 Task: Play online wordle game with 10 letters.
Action: Mouse moved to (454, 428)
Screenshot: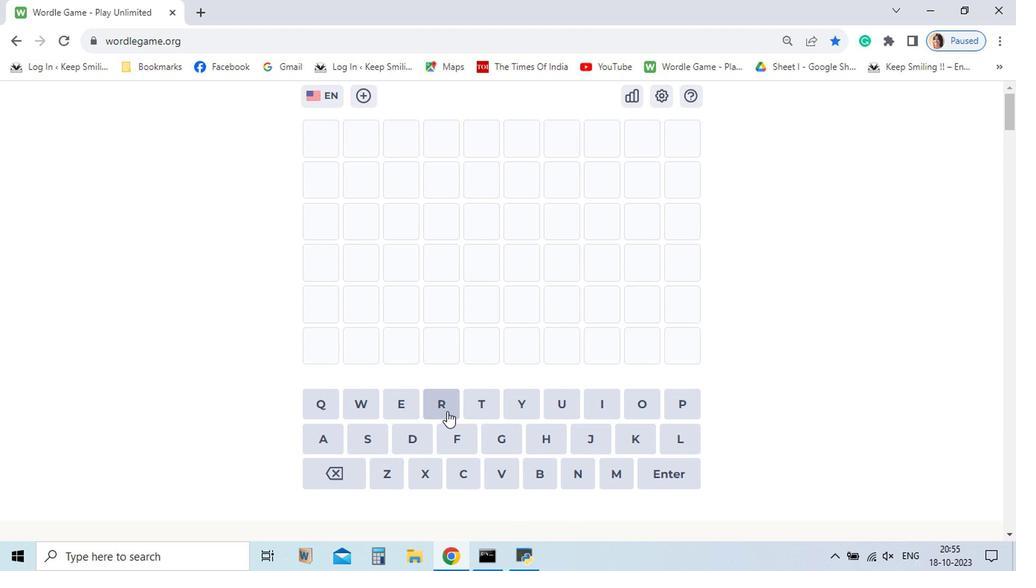 
Action: Mouse pressed left at (454, 428)
Screenshot: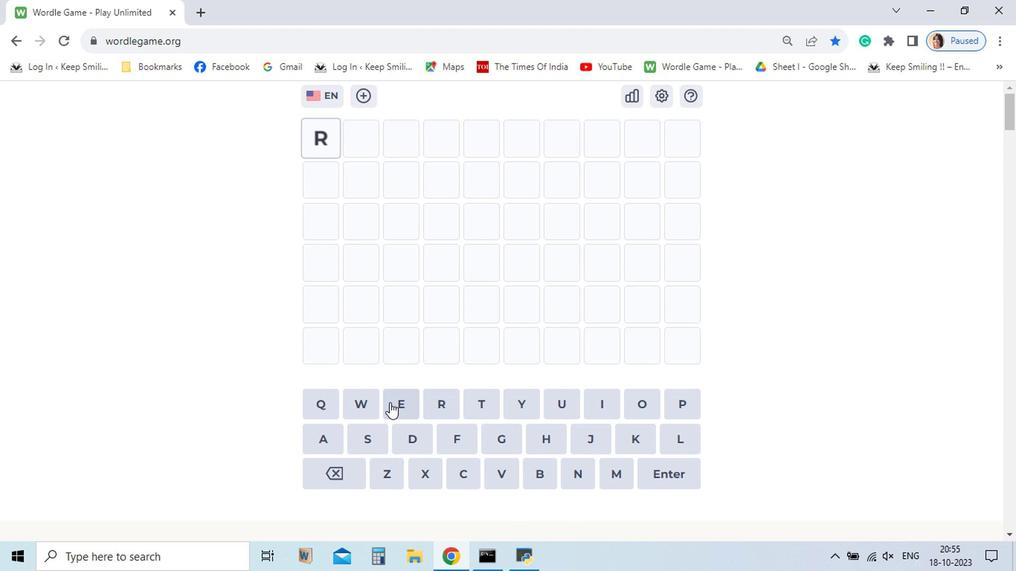 
Action: Mouse moved to (413, 422)
Screenshot: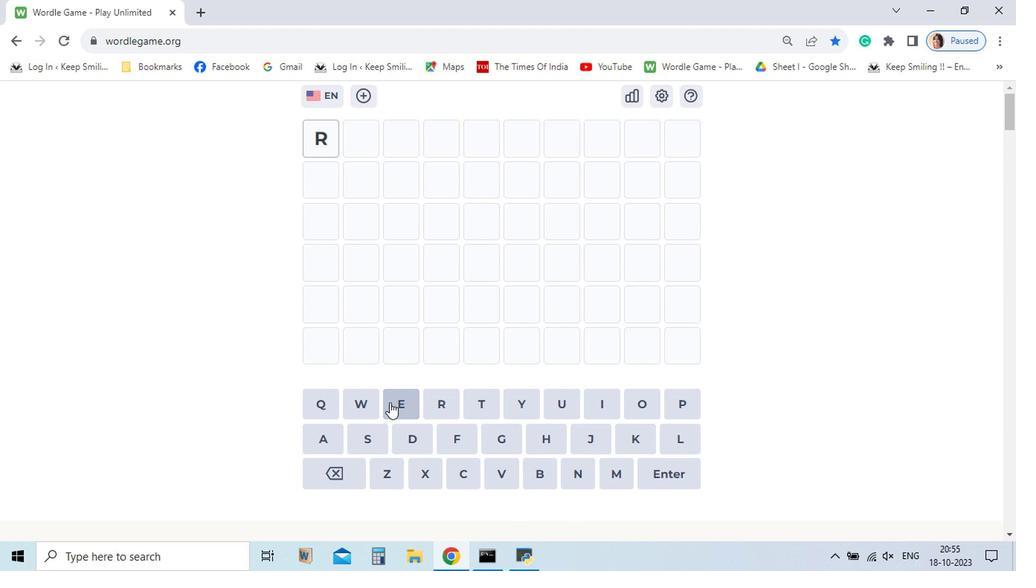 
Action: Mouse pressed left at (413, 422)
Screenshot: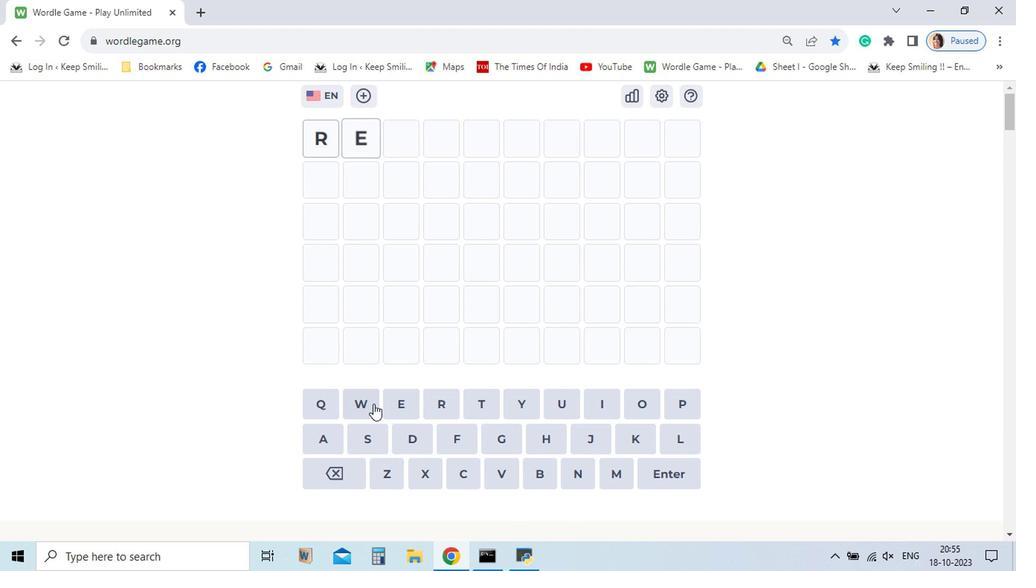 
Action: Mouse moved to (396, 423)
Screenshot: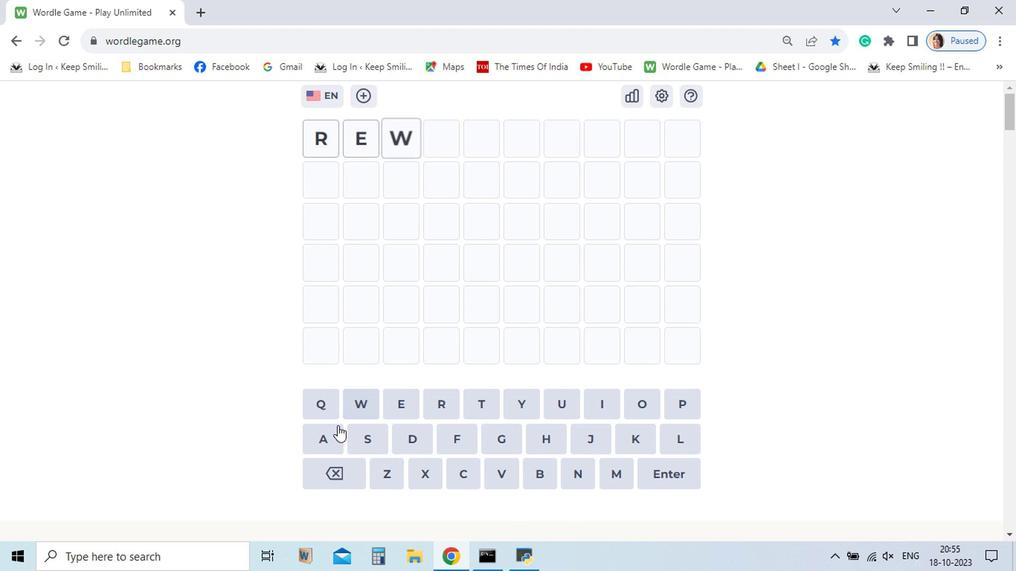 
Action: Mouse pressed left at (396, 423)
Screenshot: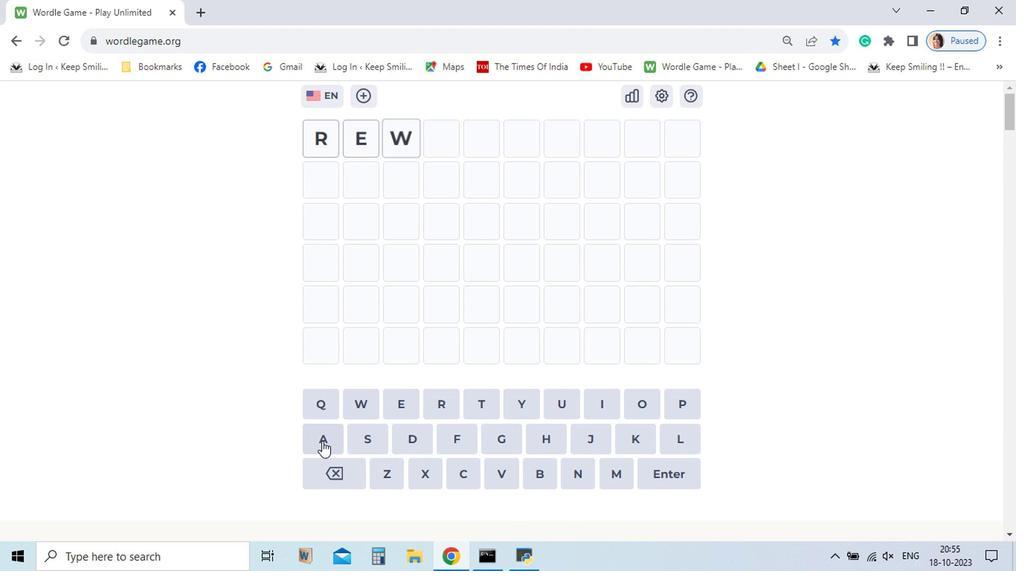 
Action: Mouse moved to (357, 452)
Screenshot: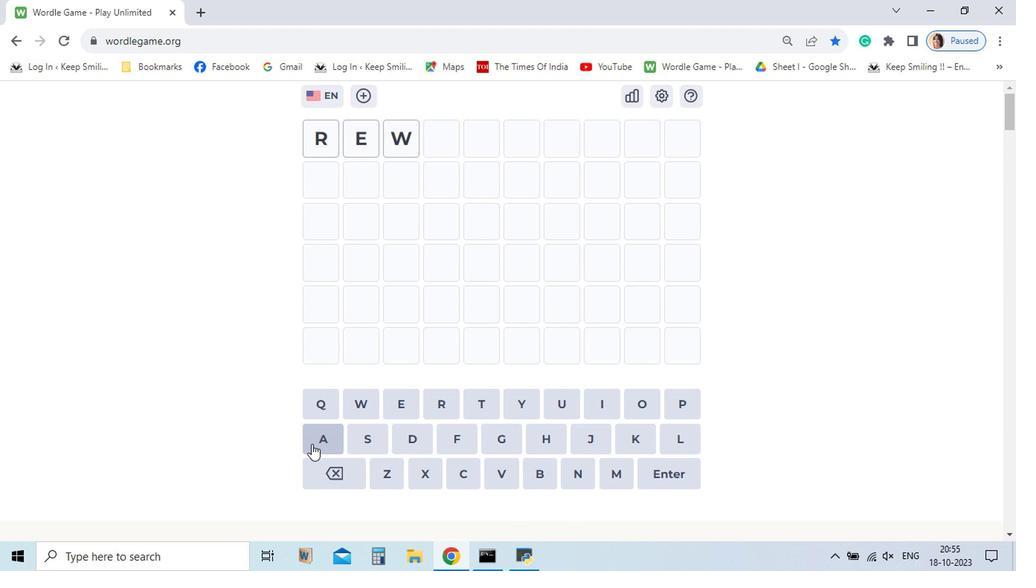 
Action: Mouse pressed left at (357, 452)
Screenshot: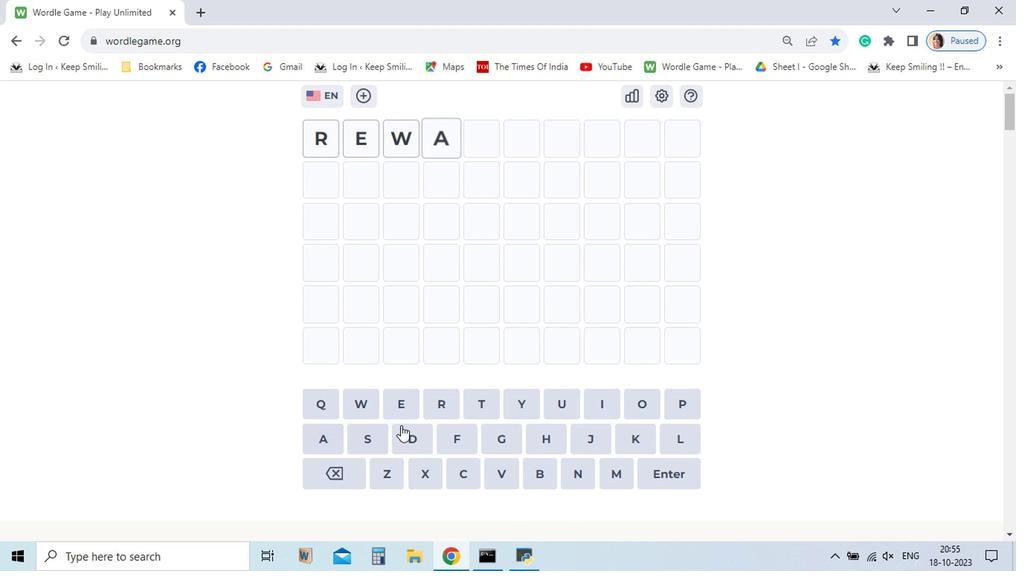 
Action: Mouse moved to (442, 423)
Screenshot: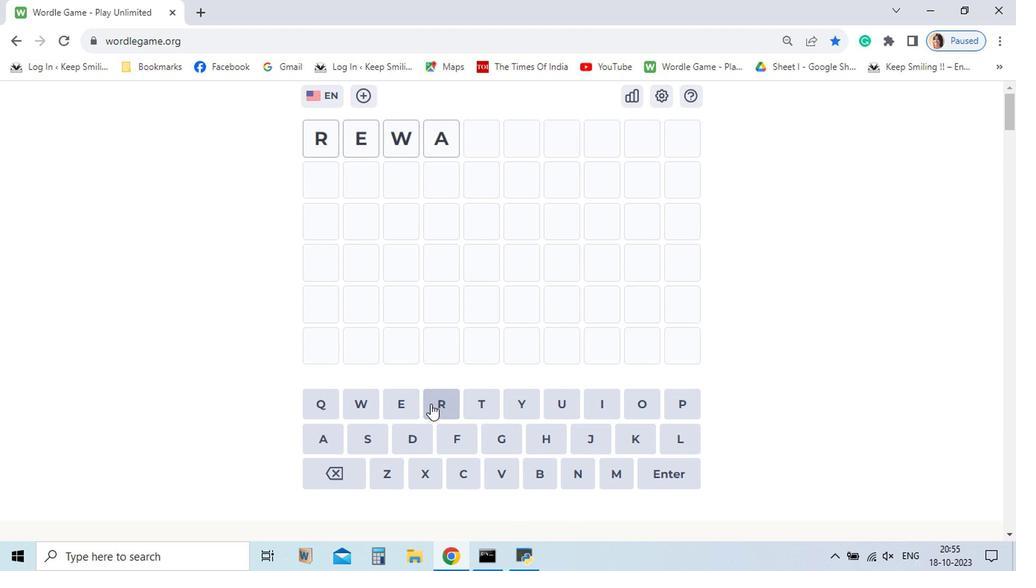 
Action: Mouse pressed left at (442, 423)
Screenshot: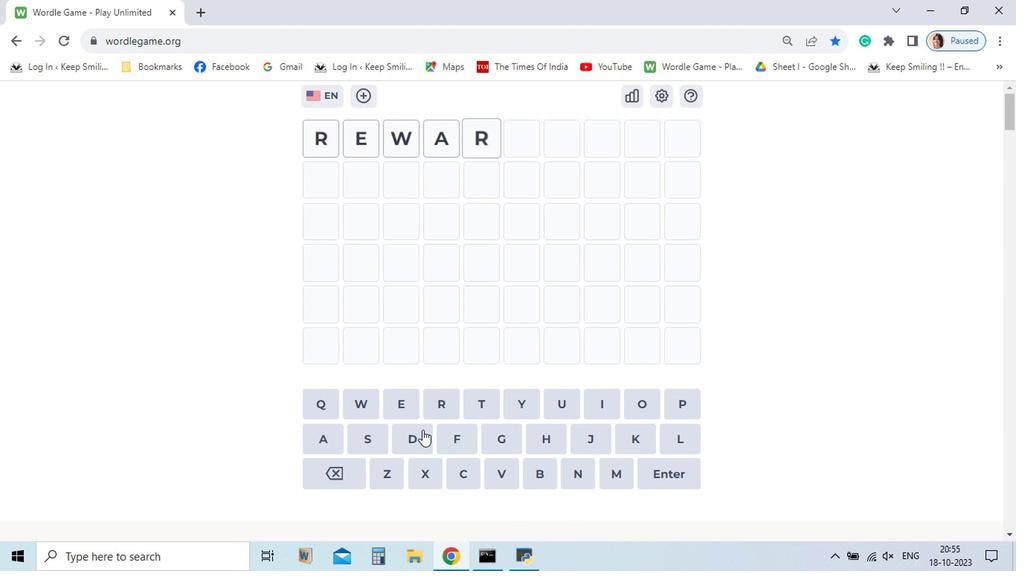 
Action: Mouse moved to (435, 444)
Screenshot: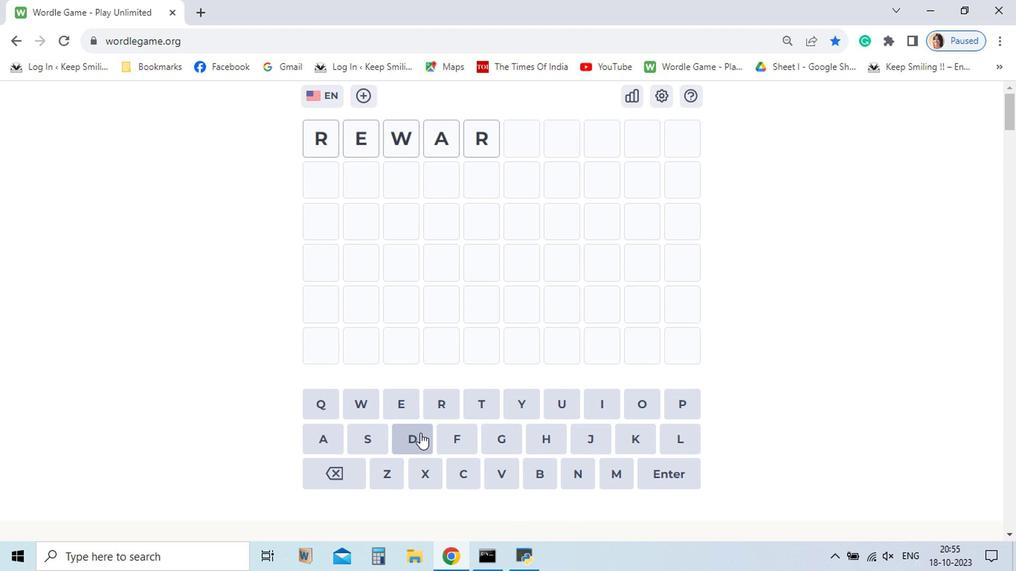 
Action: Mouse pressed left at (435, 444)
Screenshot: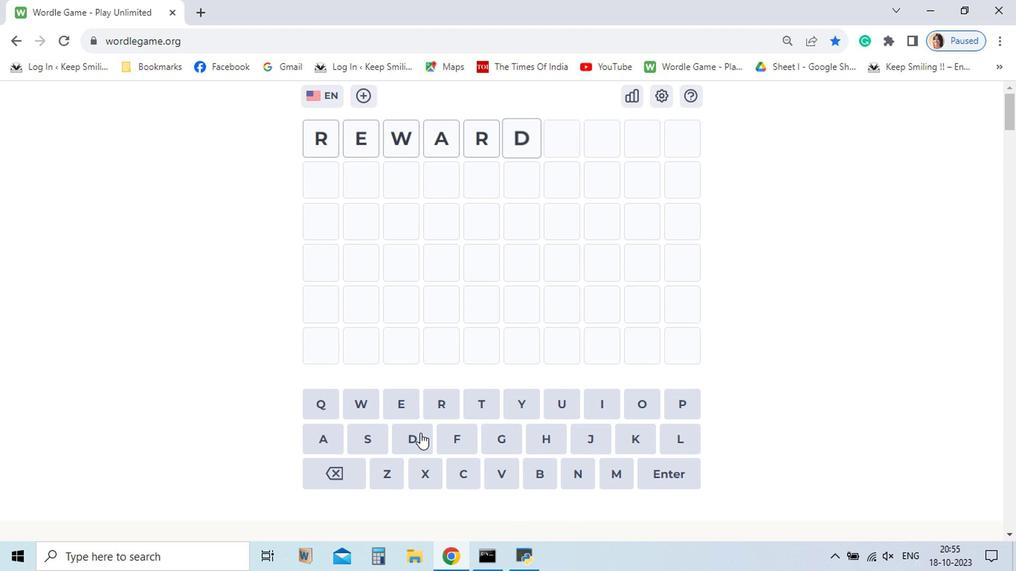 
Action: Mouse moved to (564, 419)
Screenshot: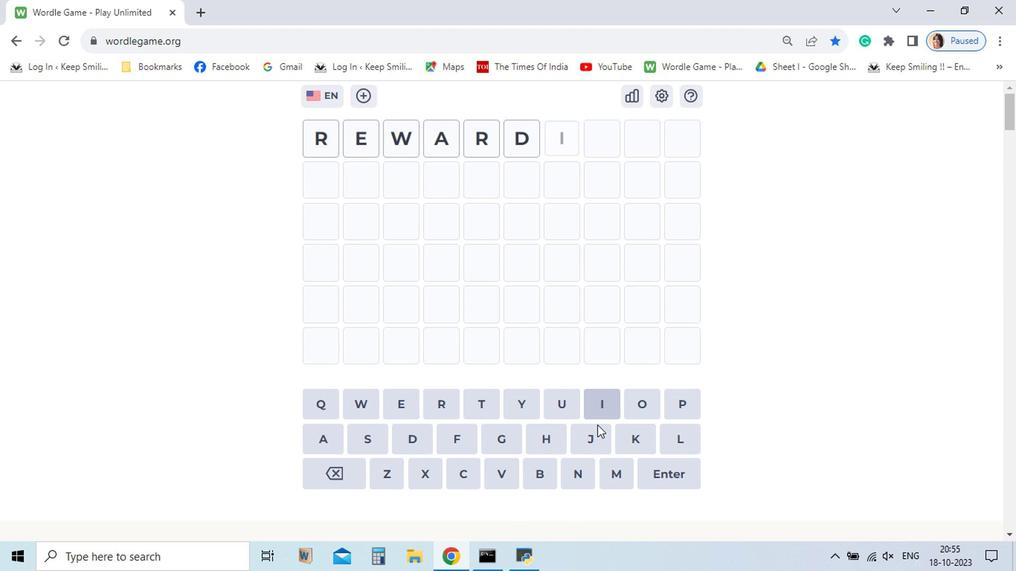 
Action: Mouse pressed left at (564, 419)
Screenshot: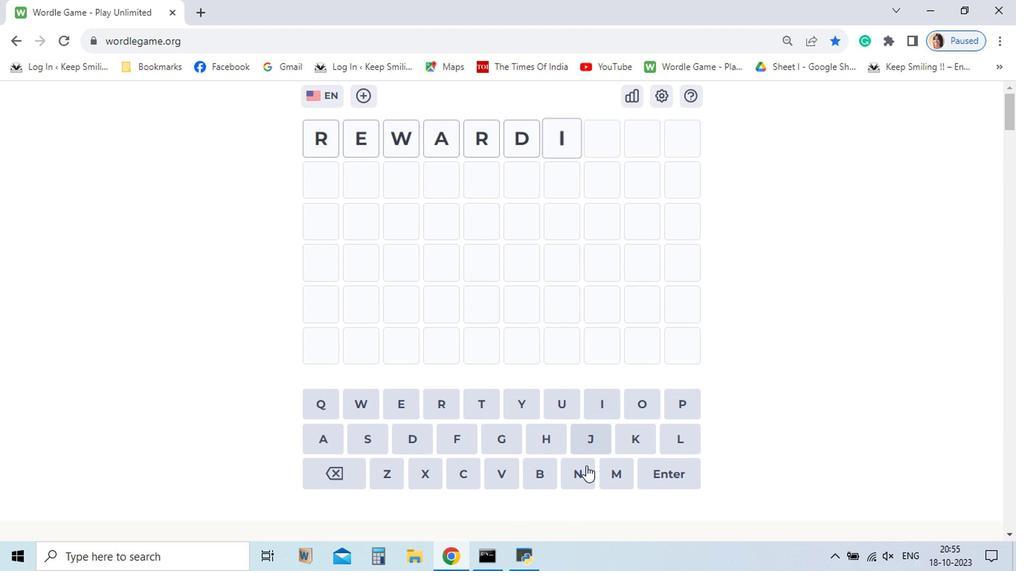 
Action: Mouse moved to (549, 472)
Screenshot: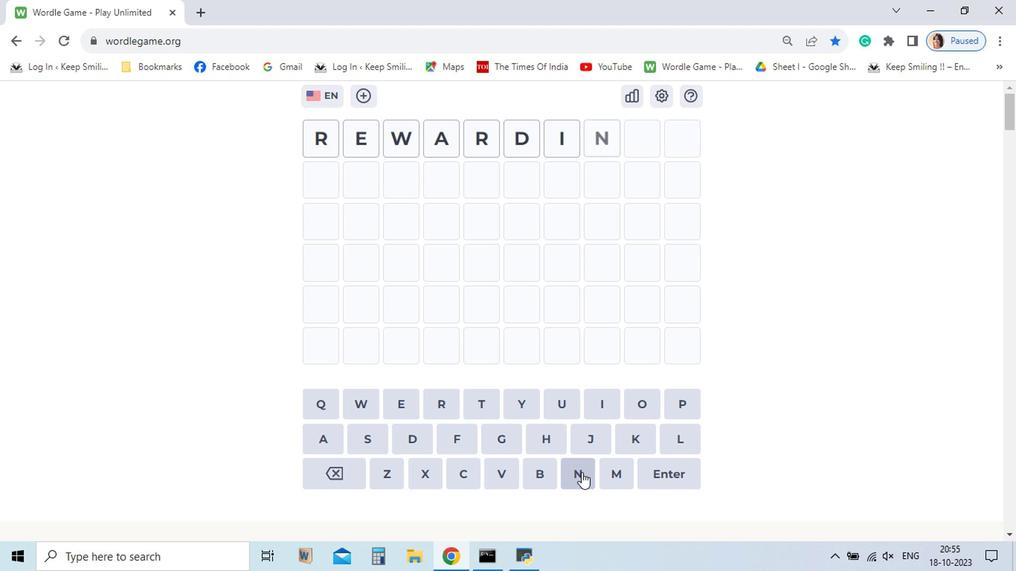 
Action: Mouse pressed left at (549, 472)
Screenshot: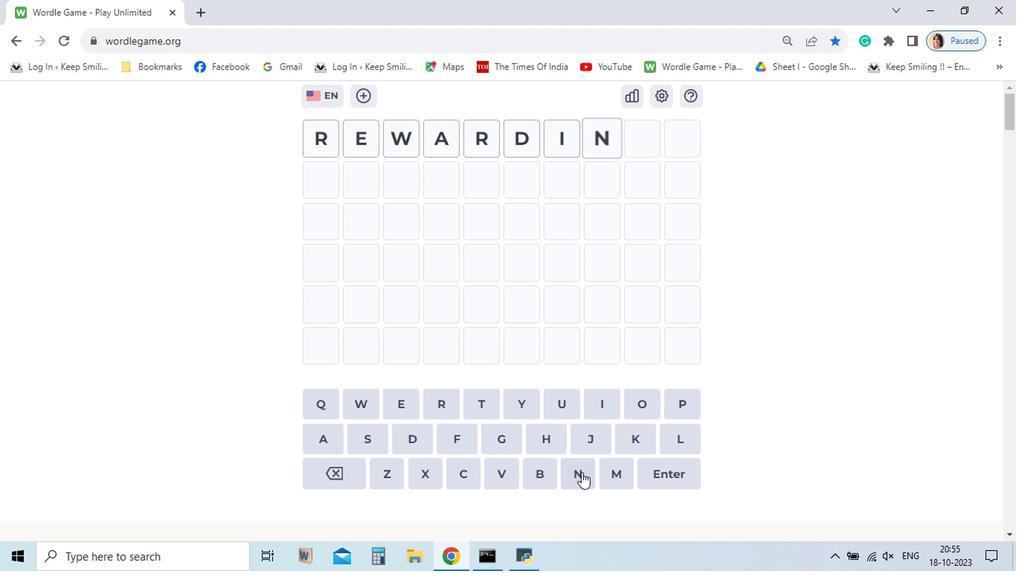 
Action: Mouse moved to (497, 447)
Screenshot: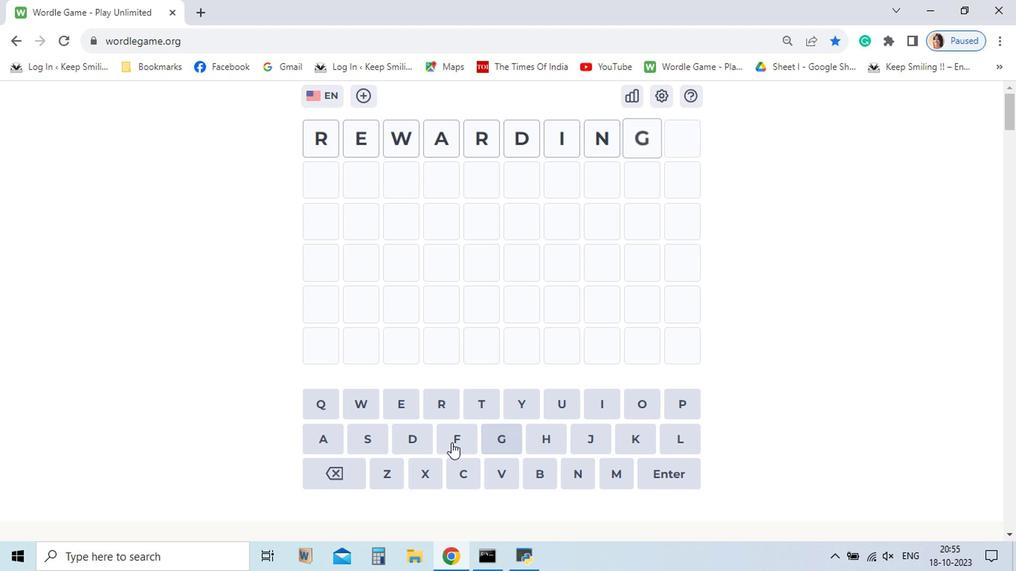 
Action: Mouse pressed left at (497, 447)
Screenshot: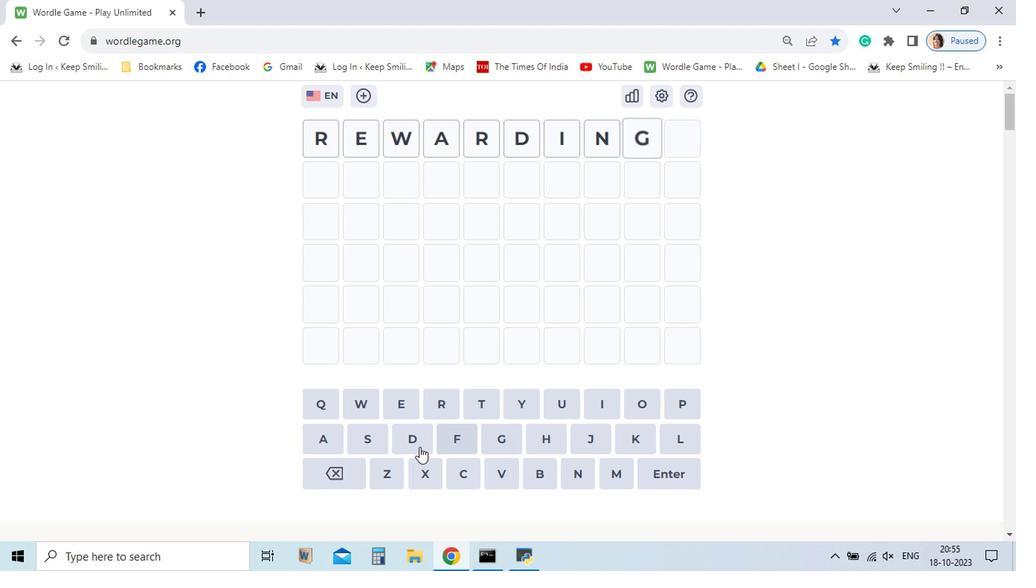 
Action: Mouse moved to (400, 448)
Screenshot: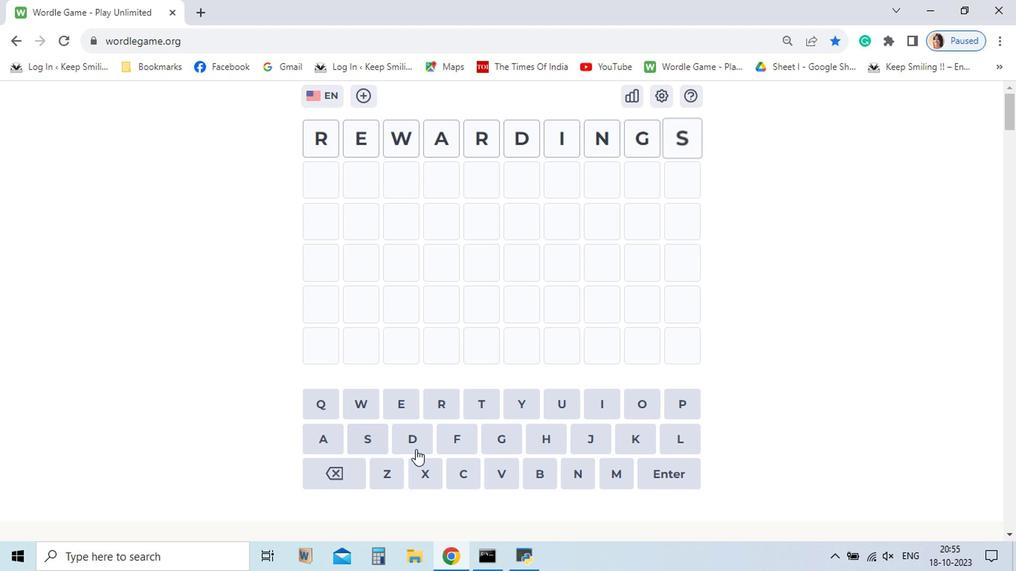 
Action: Mouse pressed left at (400, 448)
Screenshot: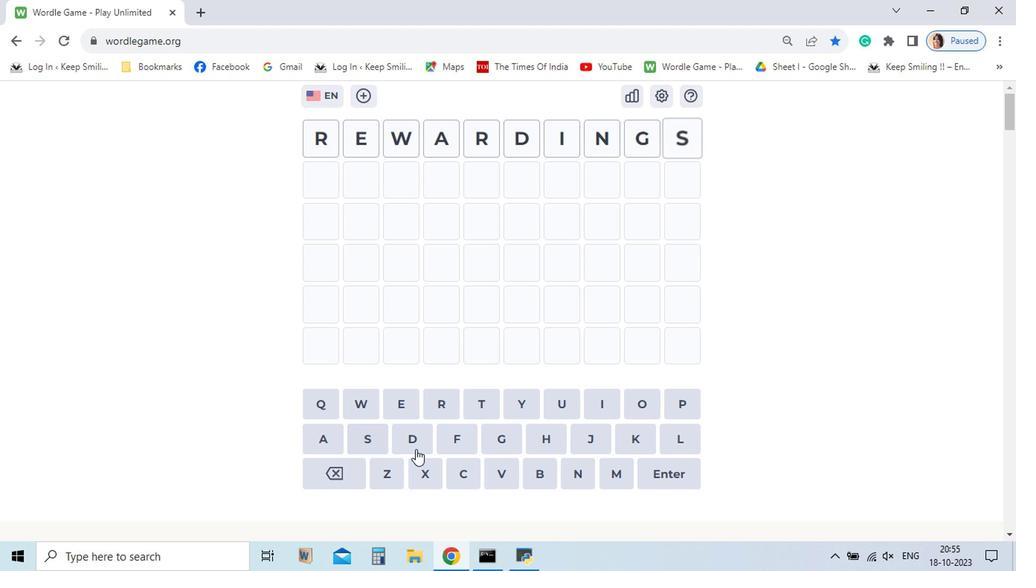 
Action: Mouse moved to (611, 474)
Screenshot: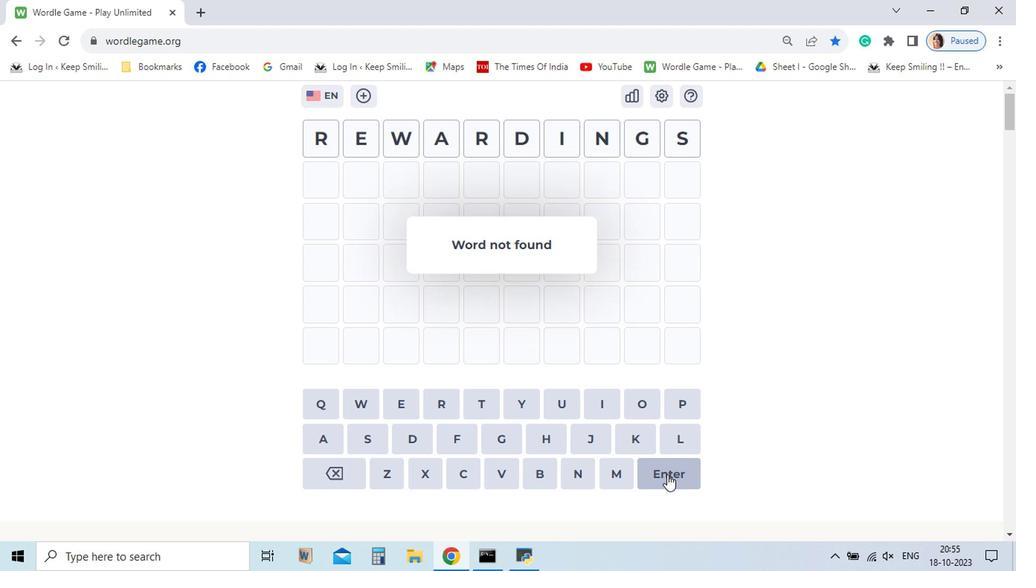 
Action: Mouse pressed left at (611, 474)
Screenshot: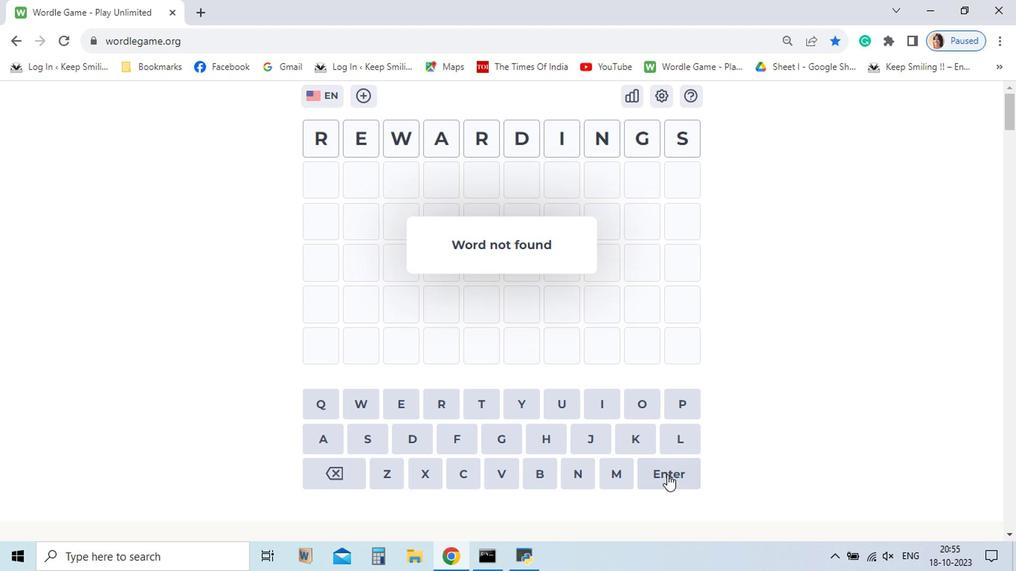 
Action: Mouse moved to (365, 467)
Screenshot: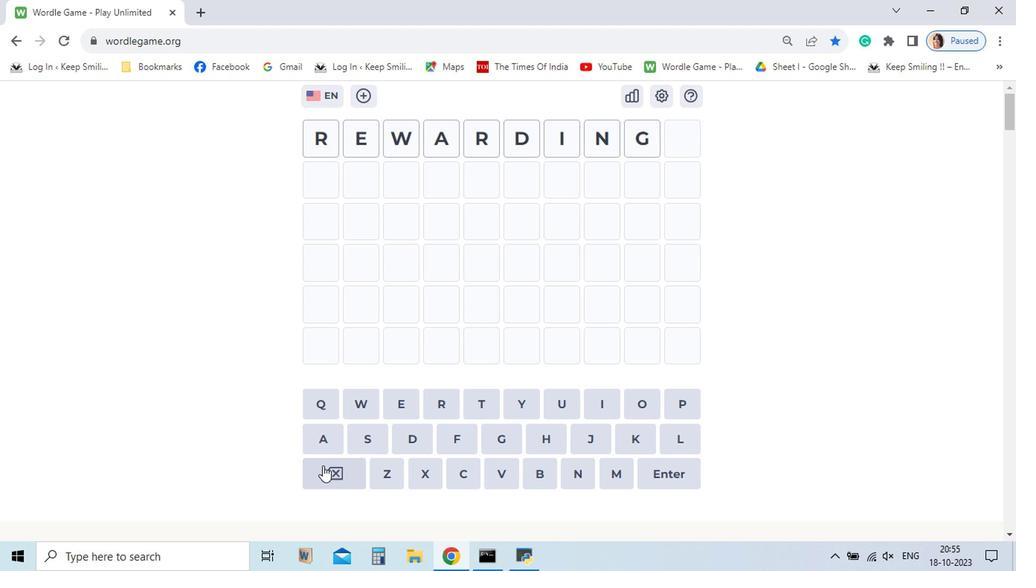 
Action: Mouse pressed left at (365, 467)
Screenshot: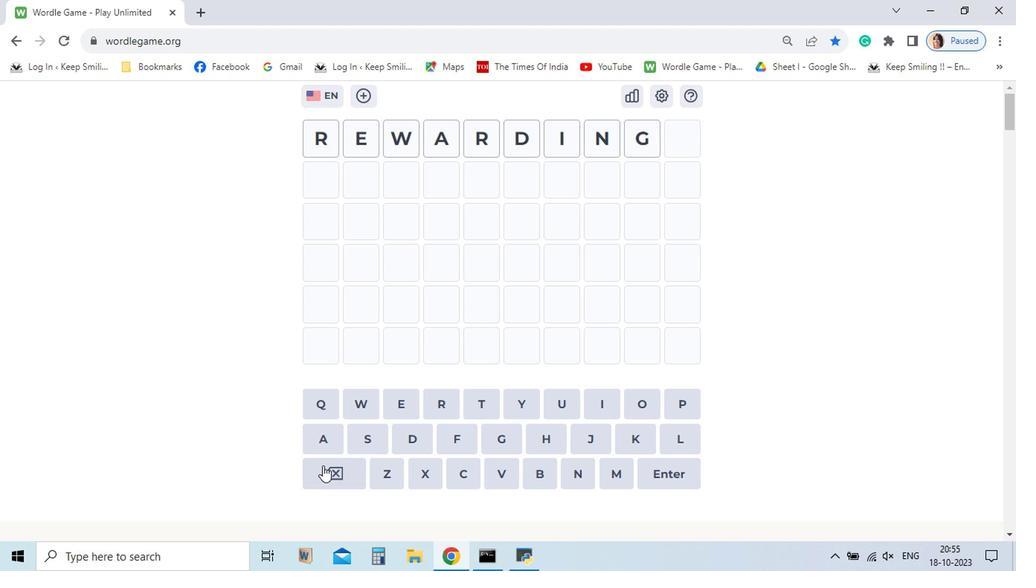 
Action: Mouse pressed left at (365, 467)
Screenshot: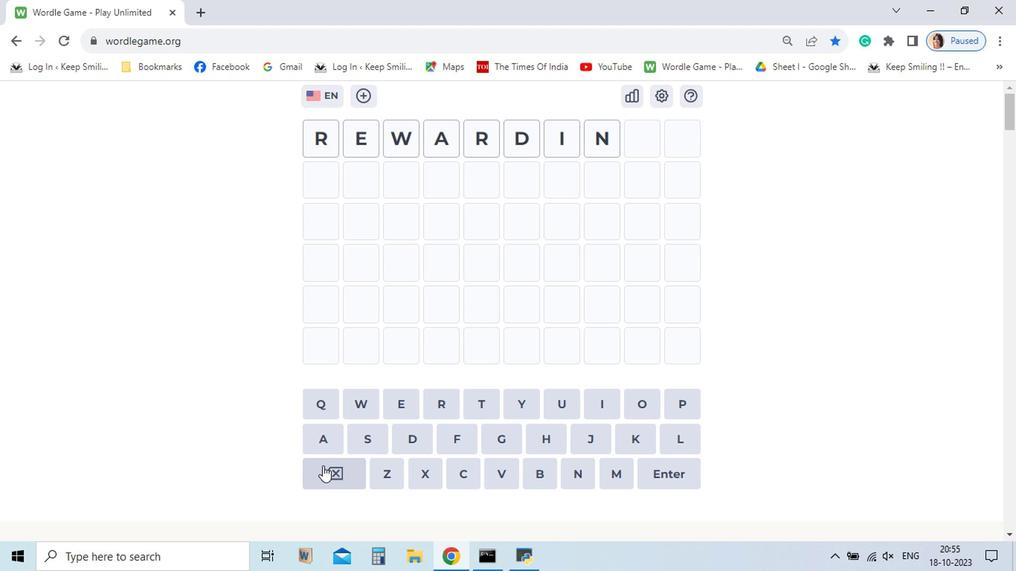 
Action: Mouse pressed left at (365, 467)
Screenshot: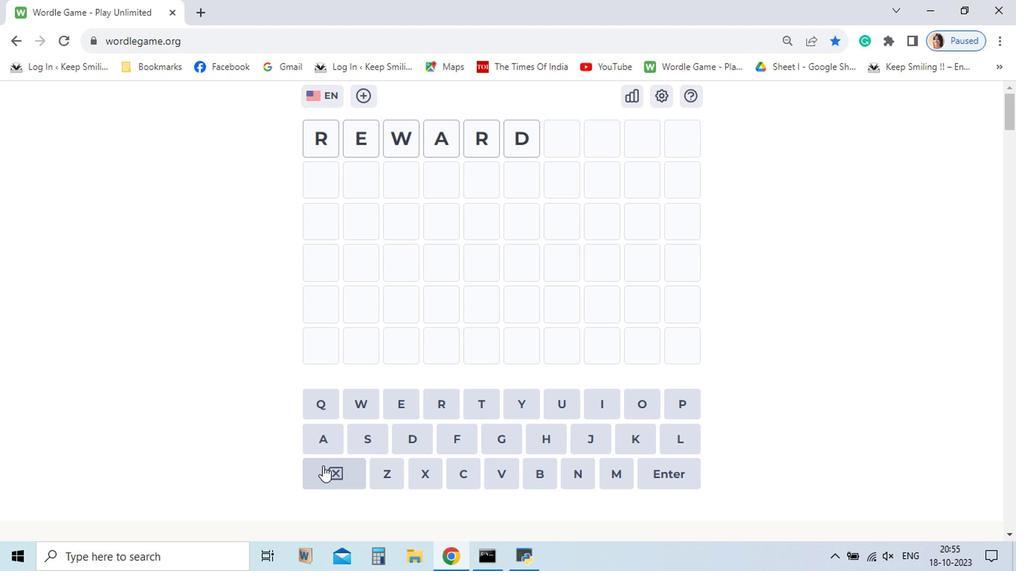
Action: Mouse pressed left at (365, 467)
Screenshot: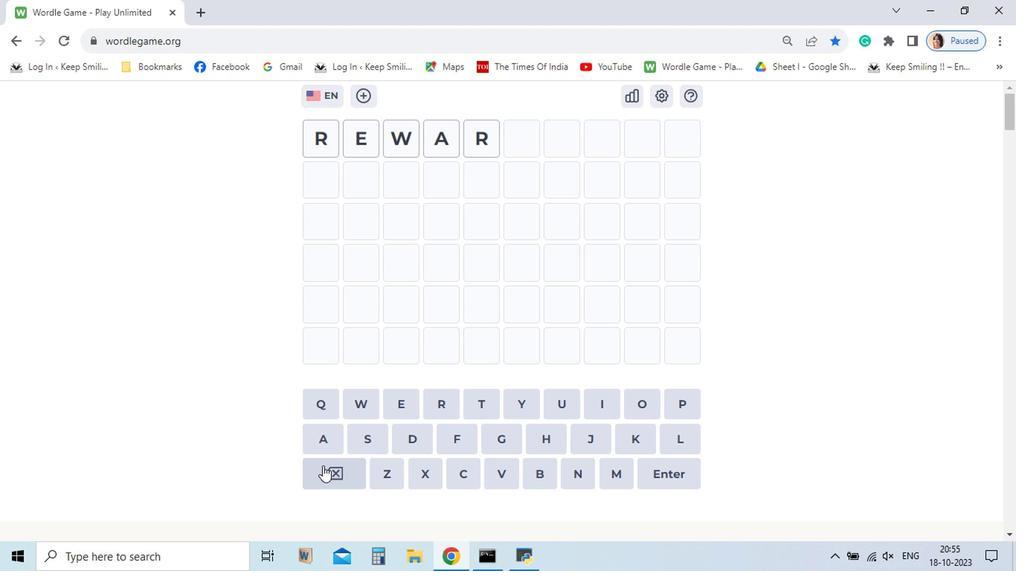 
Action: Mouse pressed left at (365, 467)
Screenshot: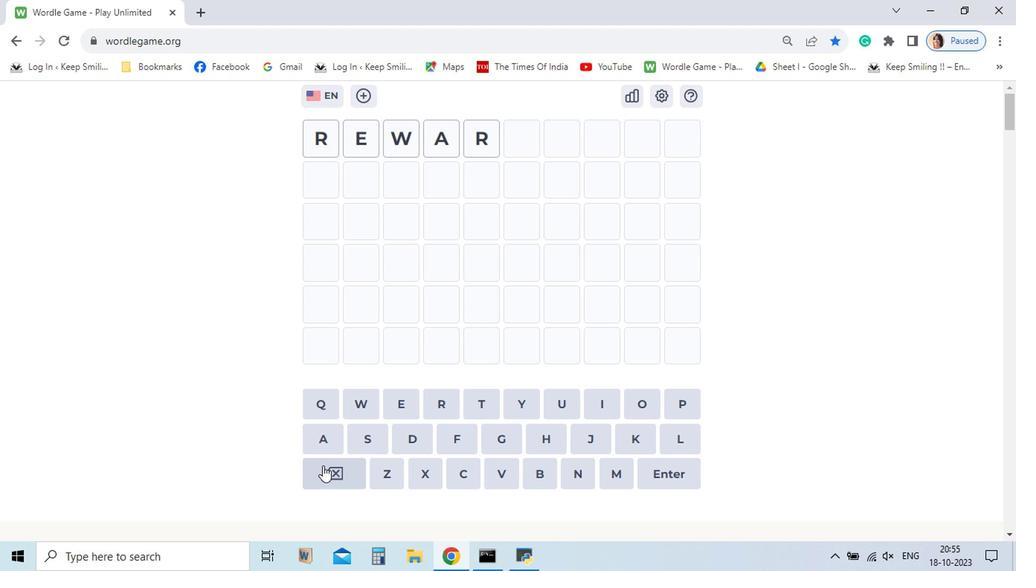 
Action: Mouse pressed left at (365, 467)
Screenshot: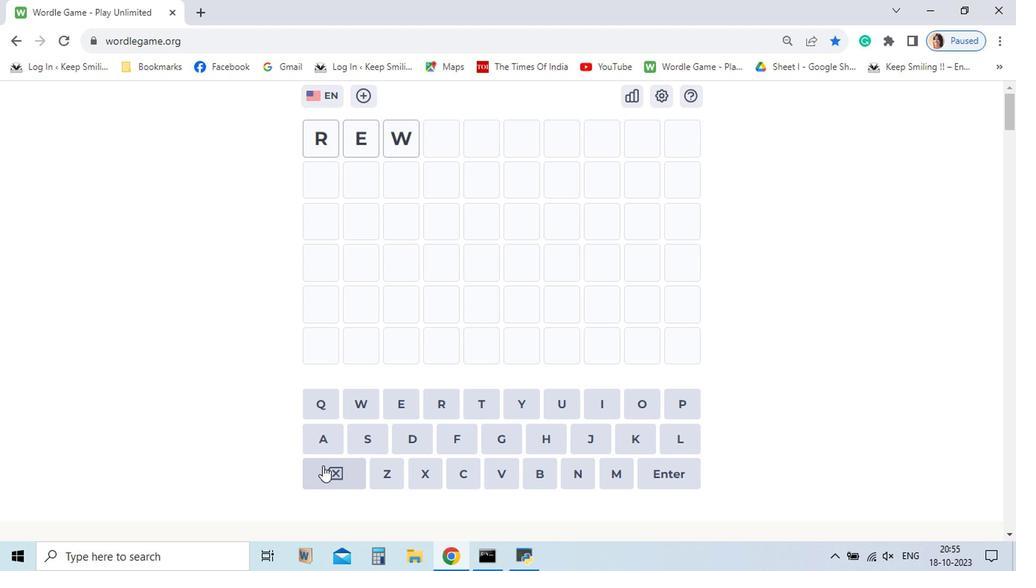 
Action: Mouse pressed left at (365, 467)
Screenshot: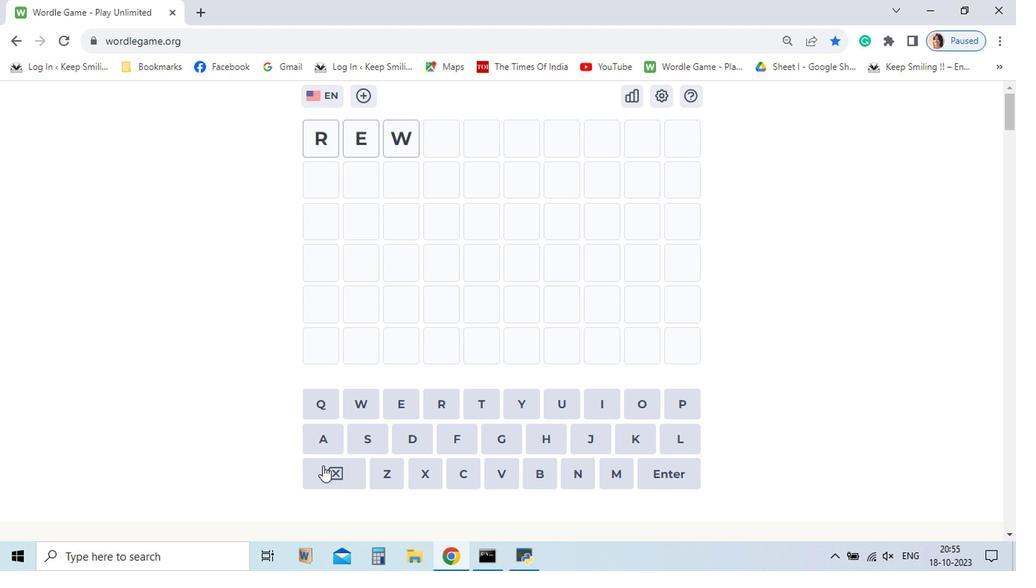 
Action: Mouse pressed left at (365, 467)
Screenshot: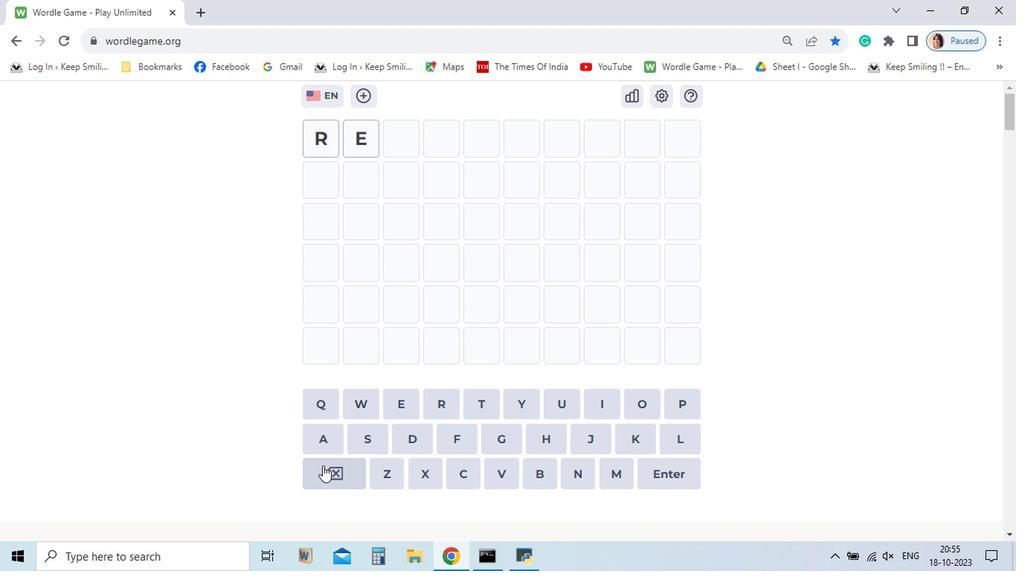 
Action: Mouse pressed left at (365, 467)
Screenshot: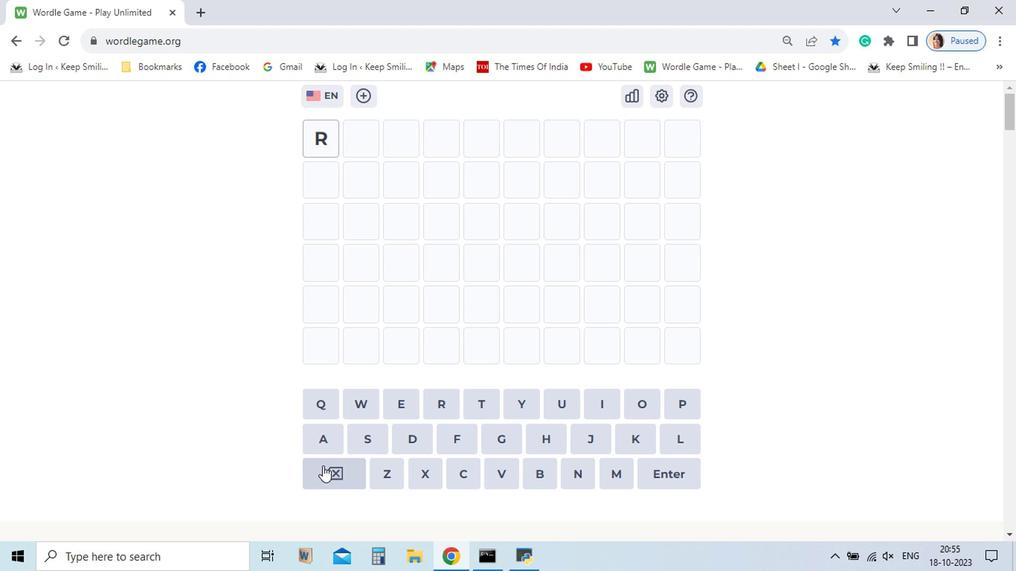 
Action: Mouse pressed left at (365, 467)
Screenshot: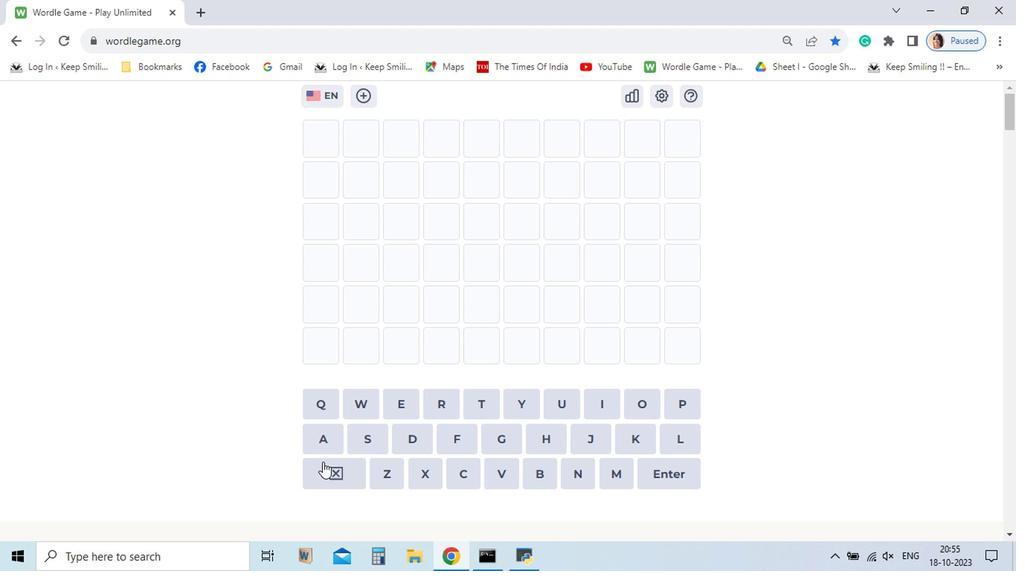 
Action: Mouse moved to (363, 446)
Screenshot: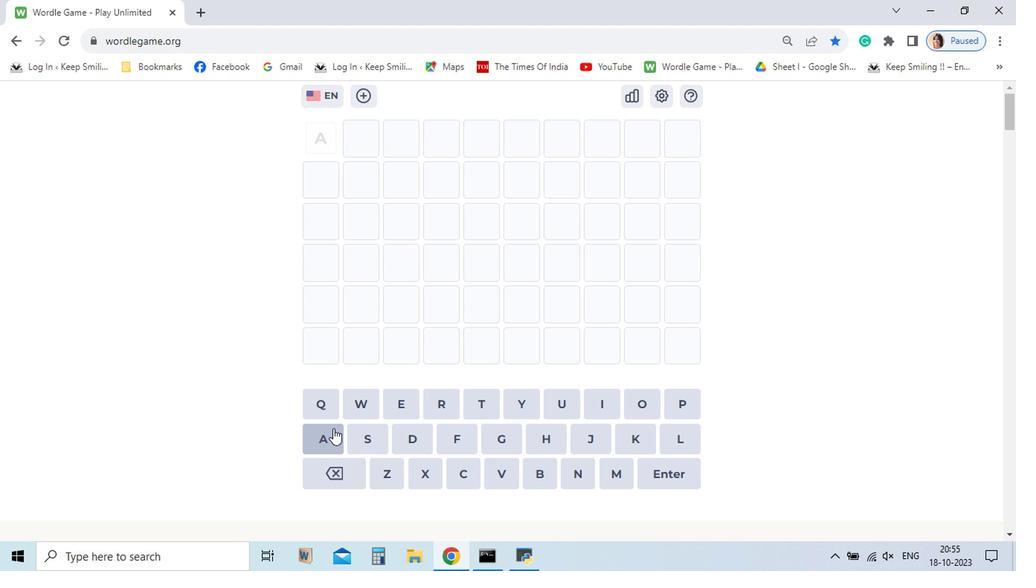 
Action: Mouse pressed left at (363, 446)
Screenshot: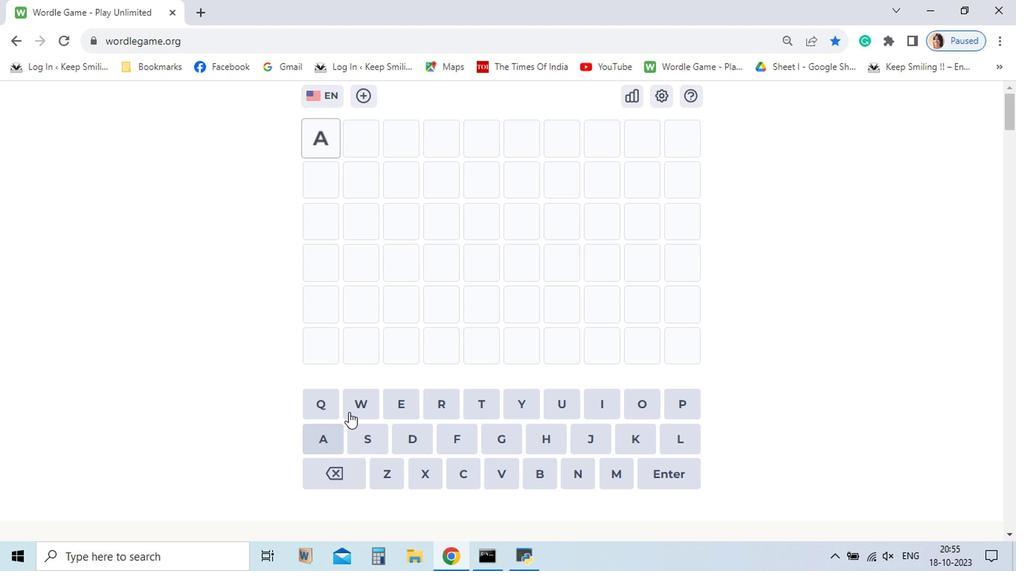 
Action: Mouse moved to (389, 423)
Screenshot: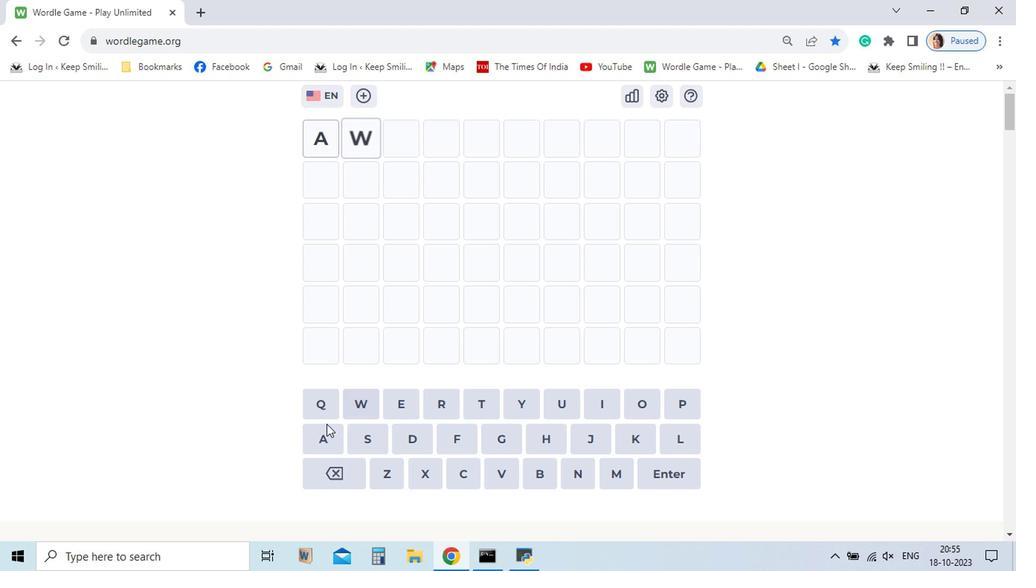 
Action: Mouse pressed left at (389, 423)
Screenshot: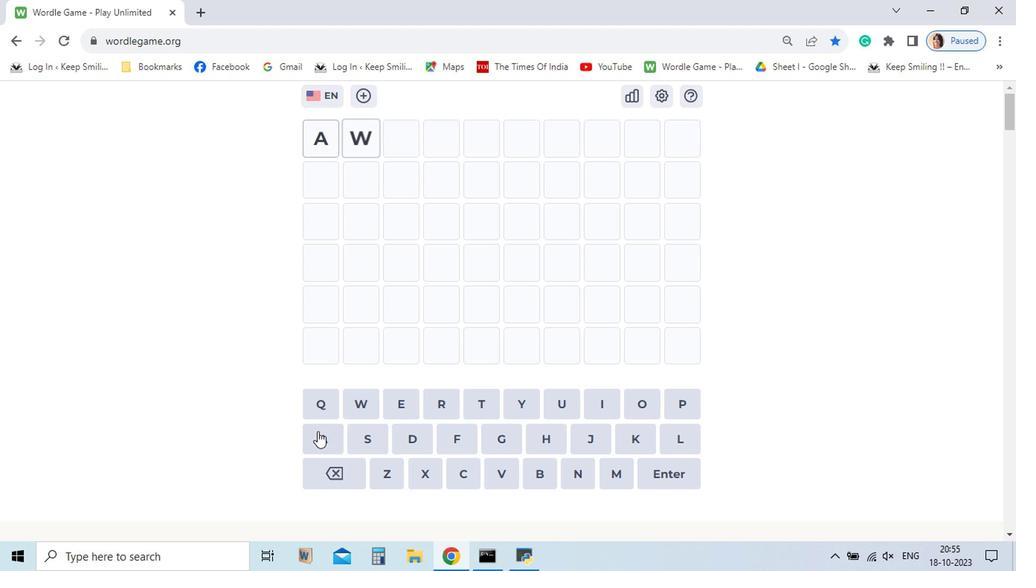 
Action: Mouse moved to (359, 444)
Screenshot: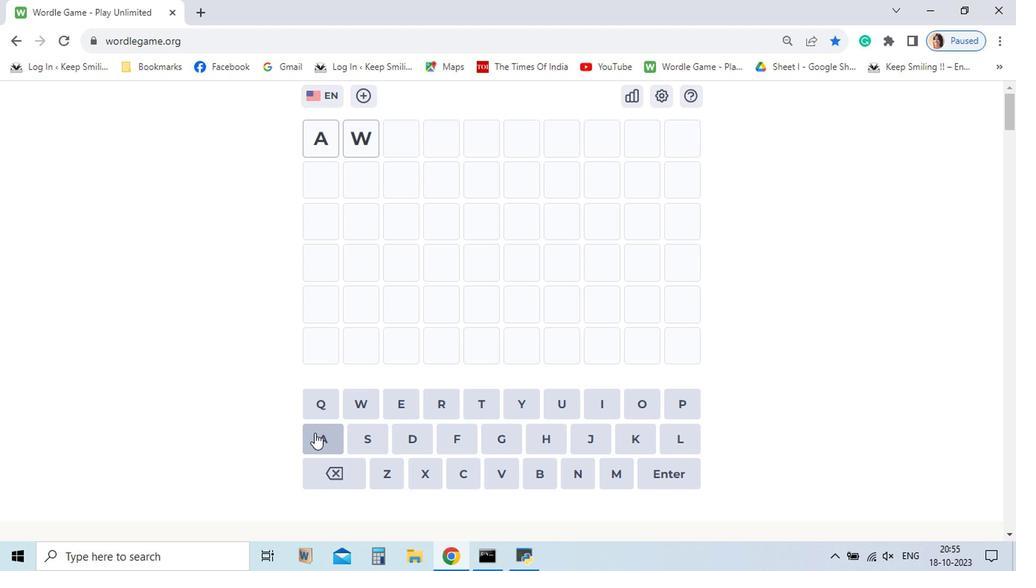 
Action: Mouse pressed left at (359, 444)
Screenshot: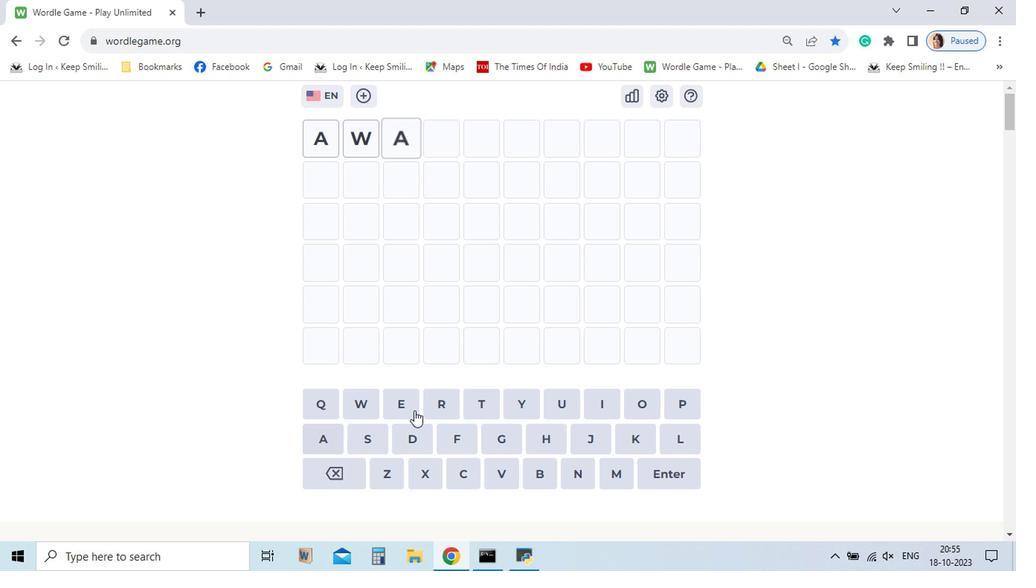 
Action: Mouse moved to (453, 421)
Screenshot: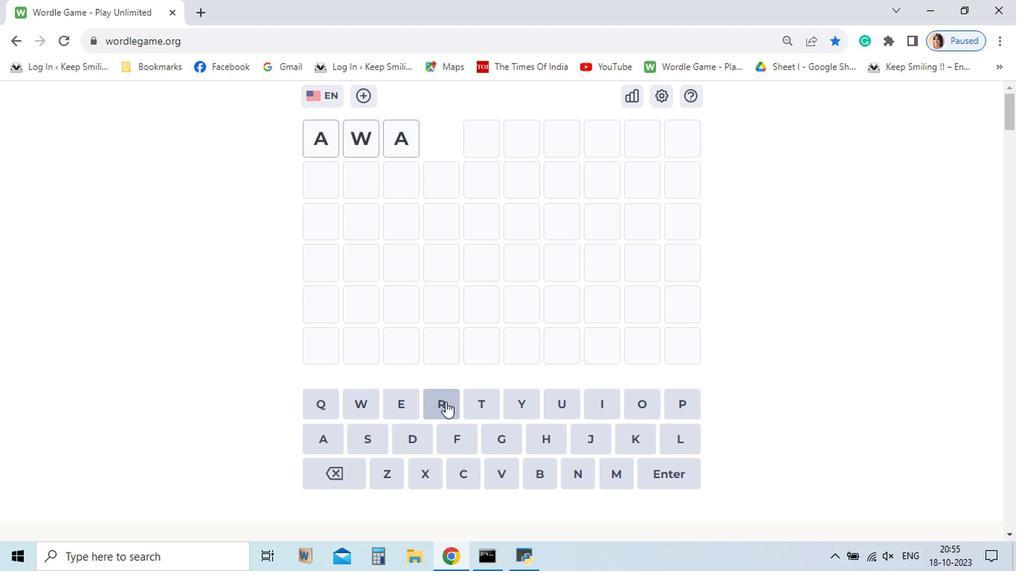 
Action: Mouse pressed left at (453, 421)
Screenshot: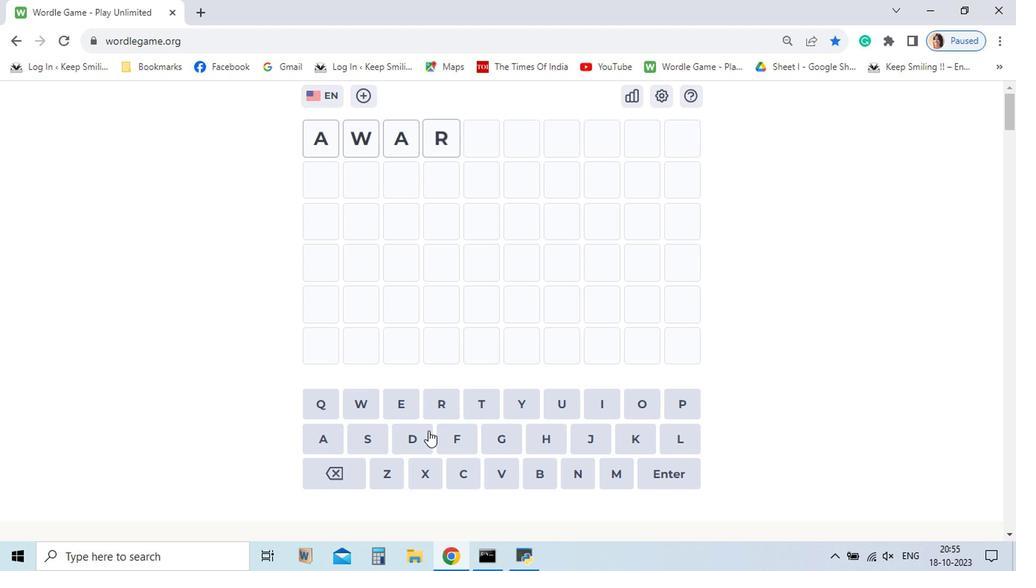 
Action: Mouse moved to (435, 446)
Screenshot: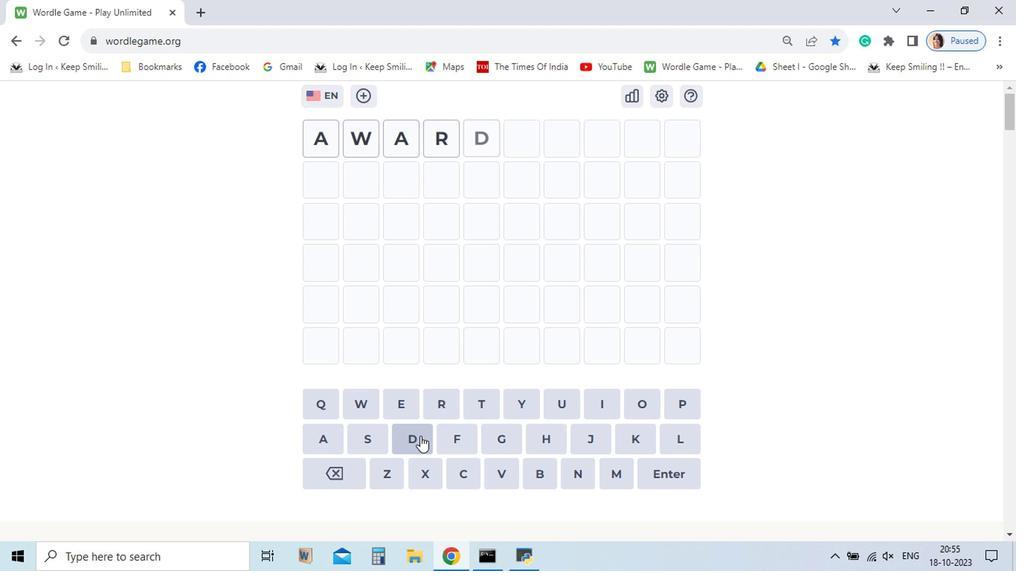 
Action: Mouse pressed left at (435, 446)
Screenshot: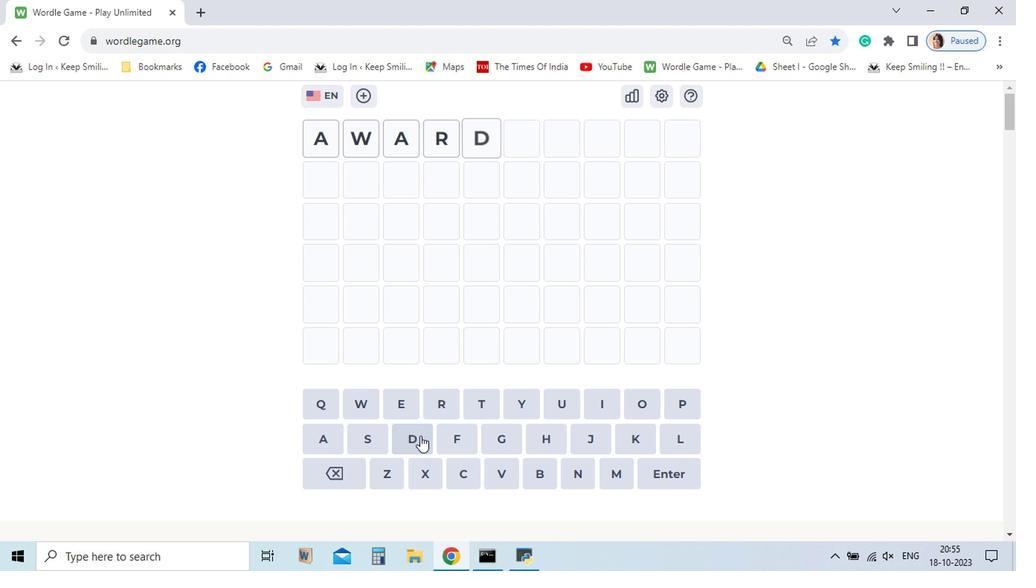 
Action: Mouse moved to (417, 421)
Screenshot: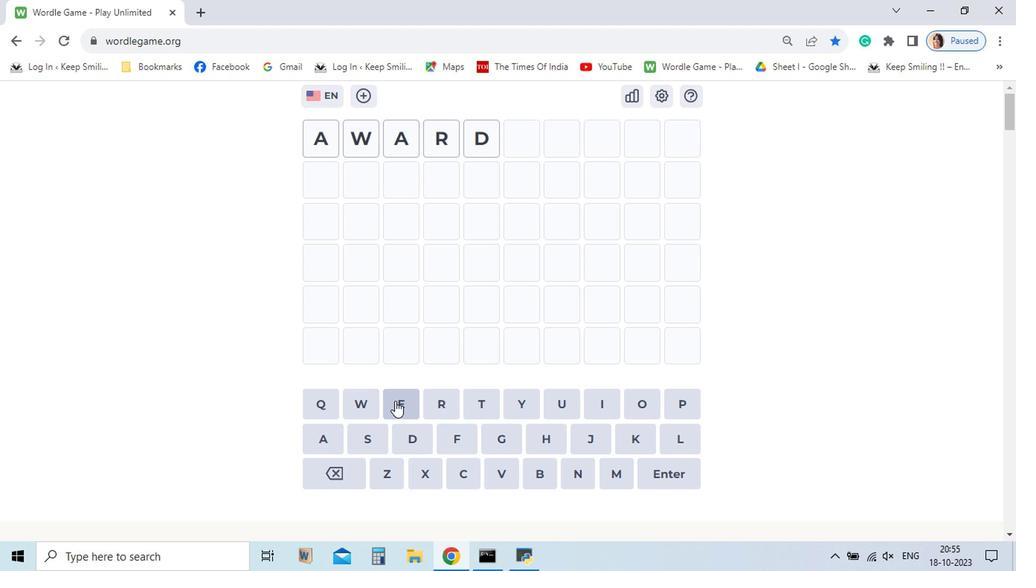 
Action: Mouse pressed left at (417, 421)
Screenshot: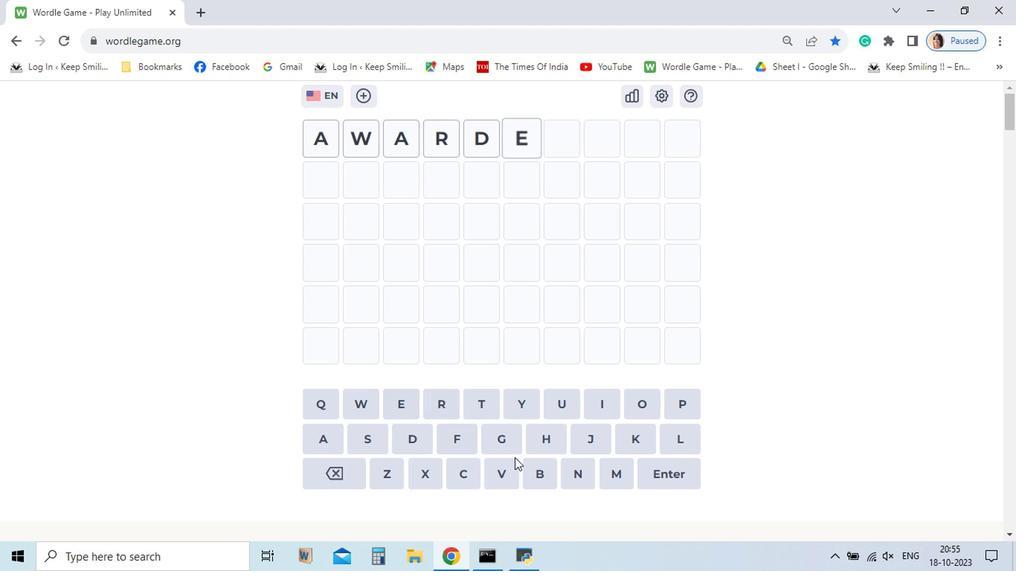 
Action: Mouse moved to (547, 471)
Screenshot: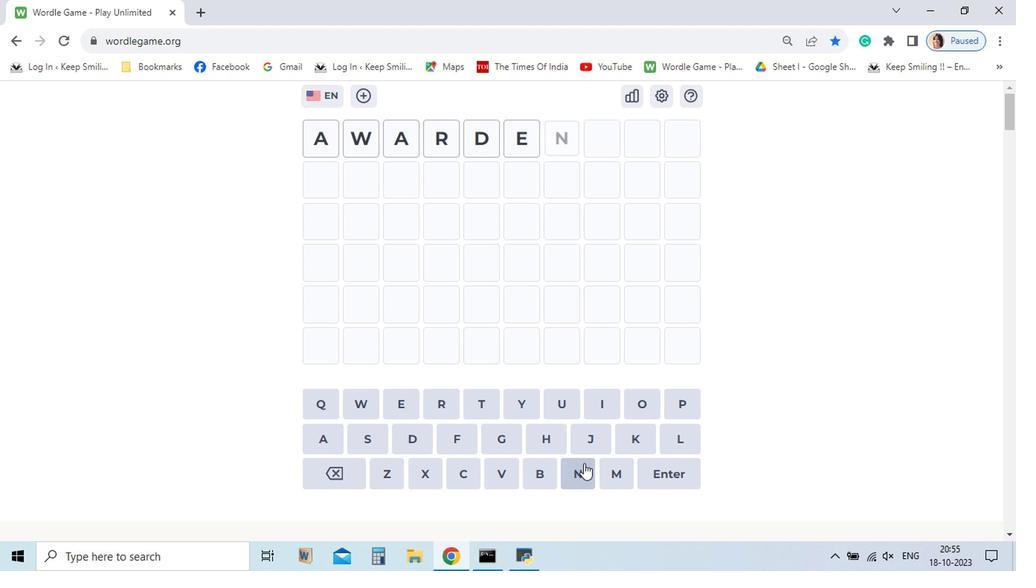 
Action: Mouse pressed left at (547, 471)
Screenshot: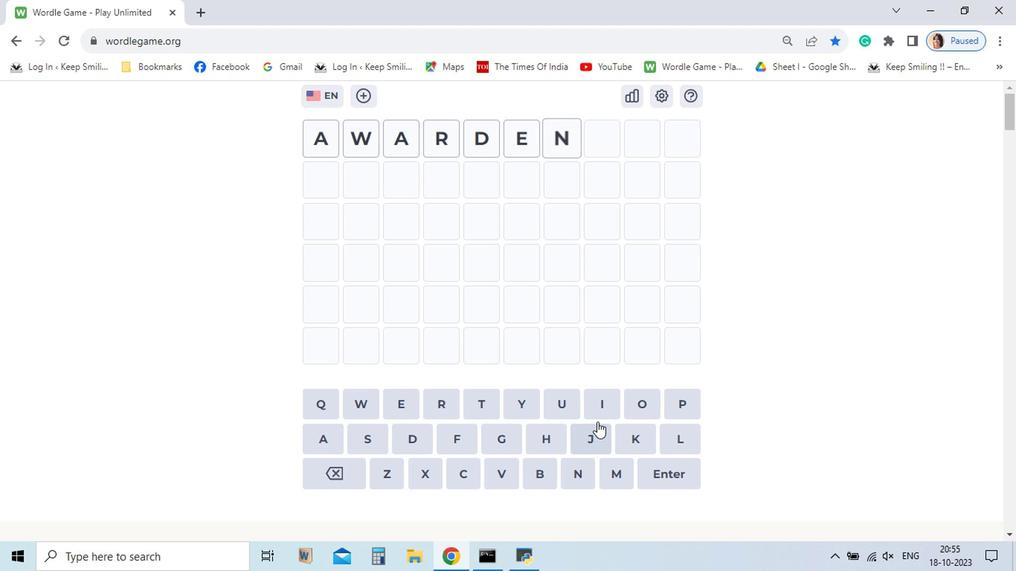 
Action: Mouse moved to (564, 424)
Screenshot: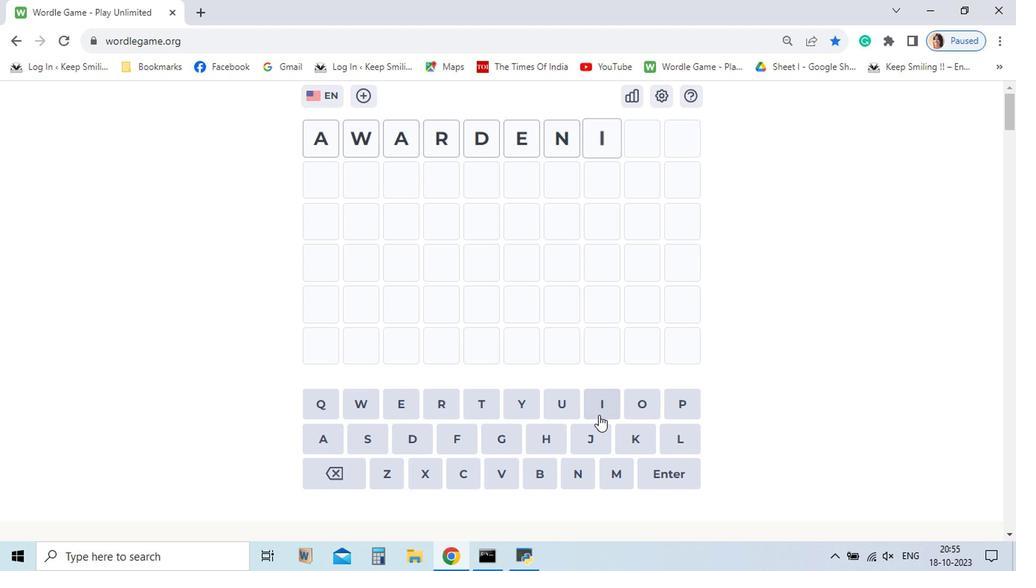 
Action: Mouse pressed left at (564, 424)
Screenshot: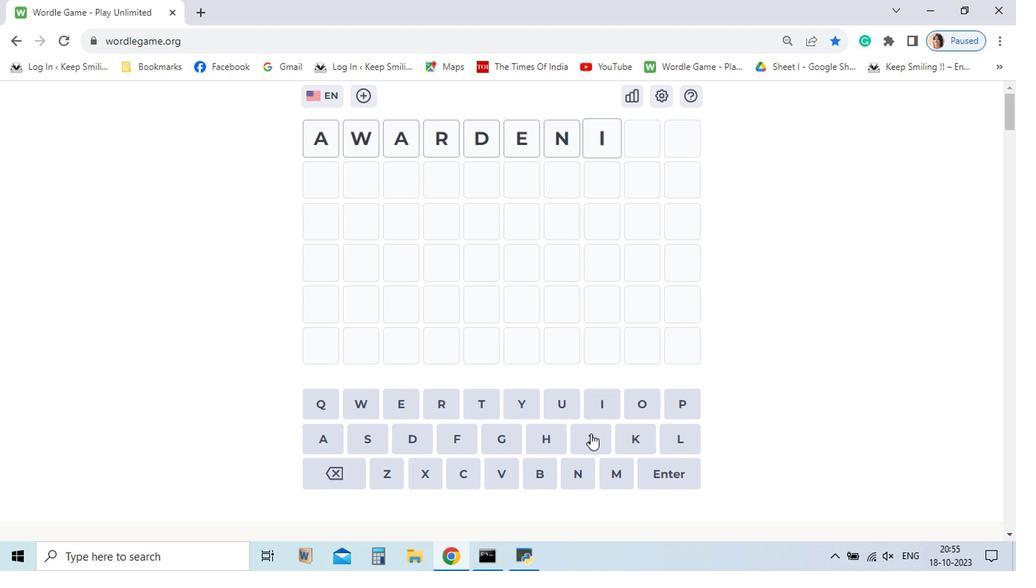 
Action: Mouse moved to (548, 473)
Screenshot: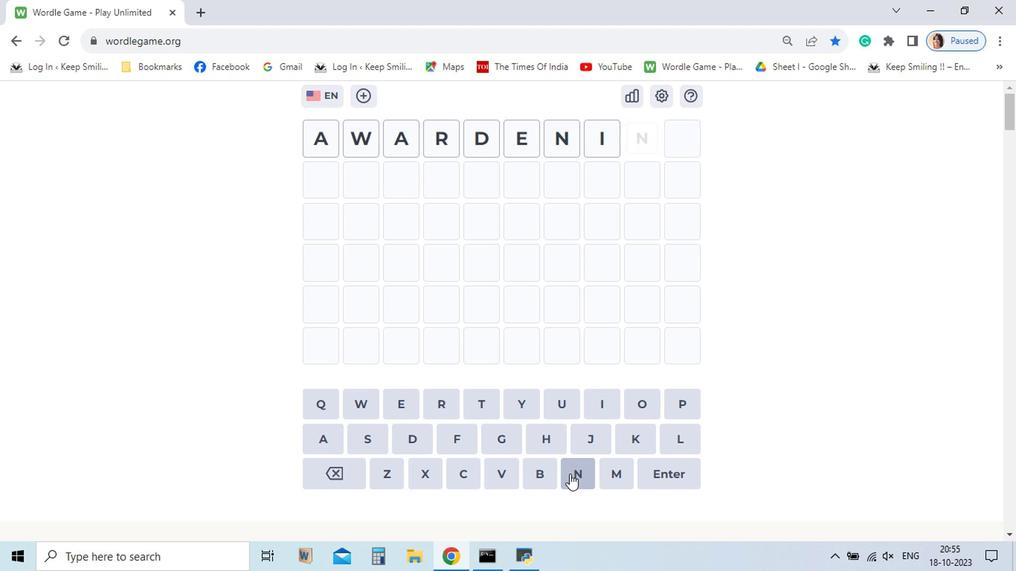 
Action: Mouse pressed left at (548, 473)
Screenshot: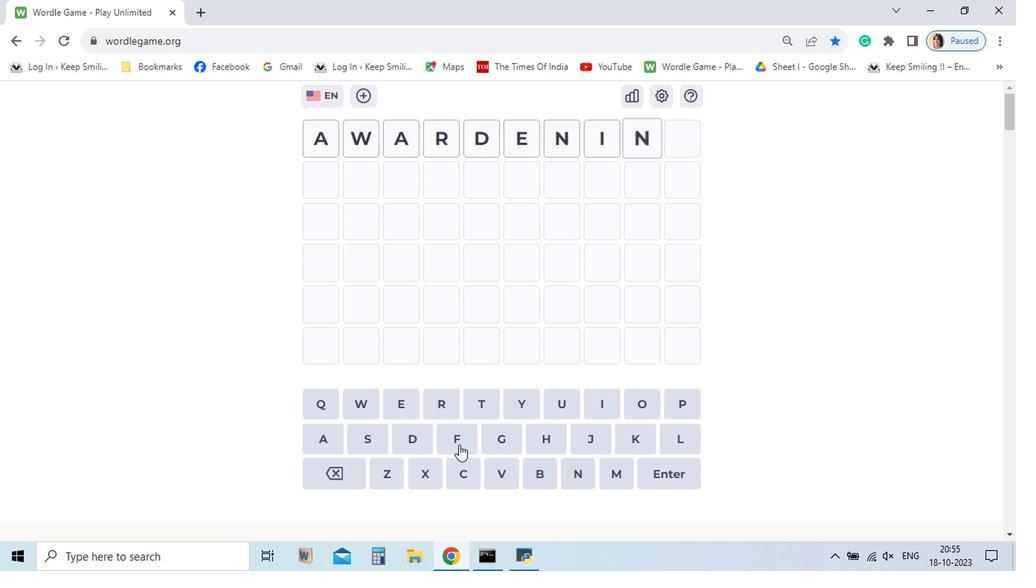
Action: Mouse moved to (491, 448)
Screenshot: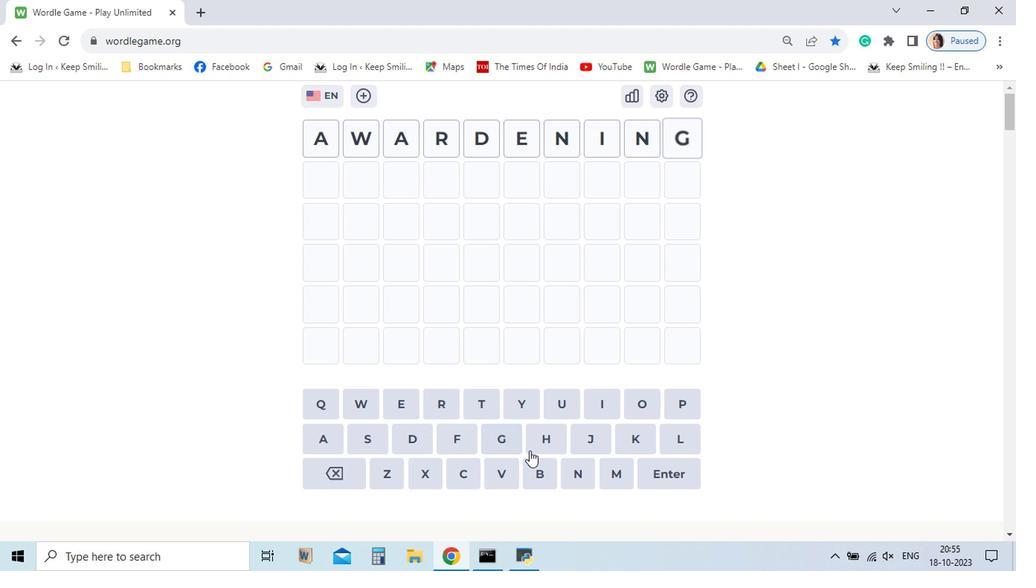 
Action: Mouse pressed left at (491, 448)
Screenshot: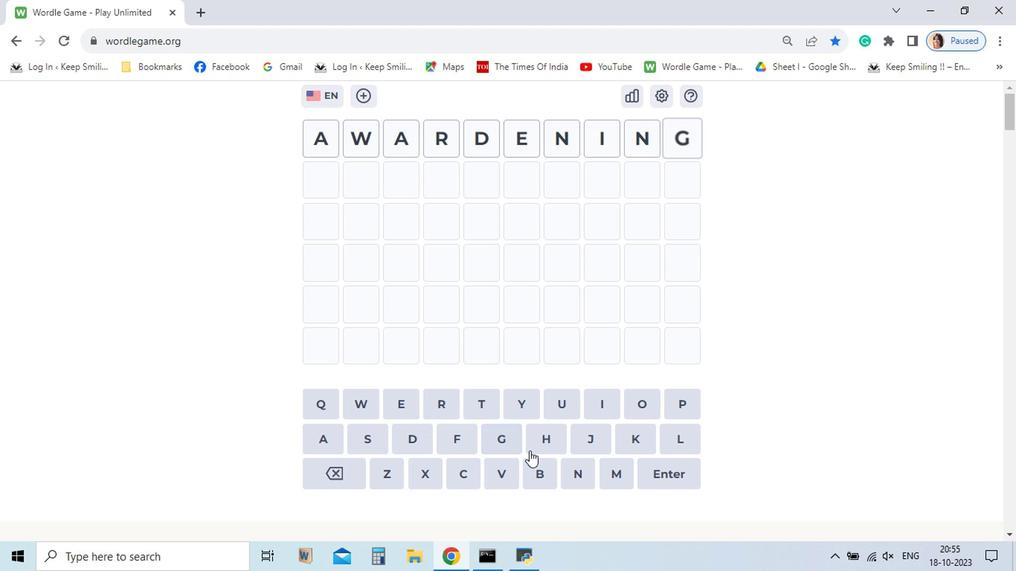 
Action: Mouse moved to (610, 466)
Screenshot: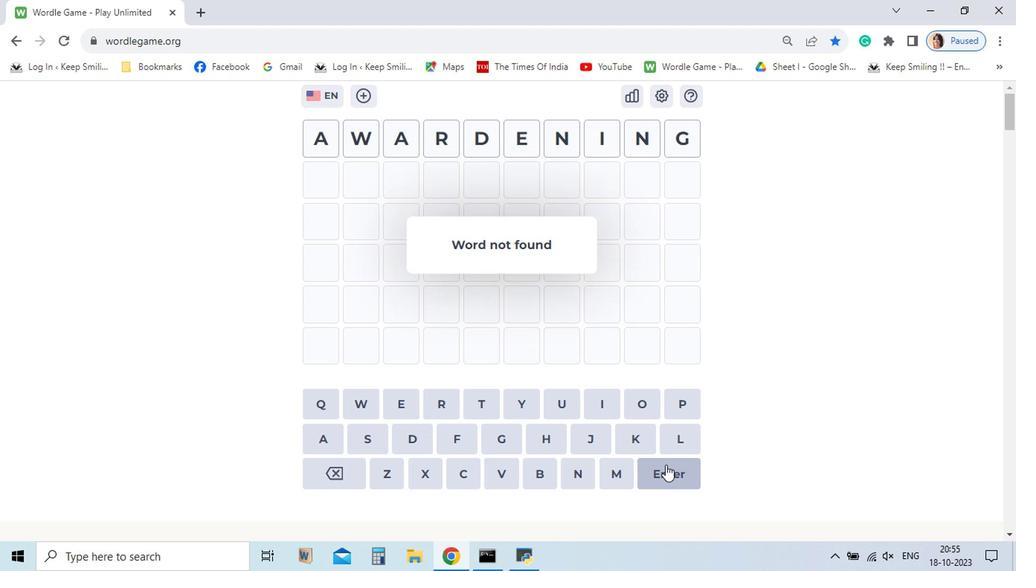 
Action: Mouse pressed left at (610, 466)
Screenshot: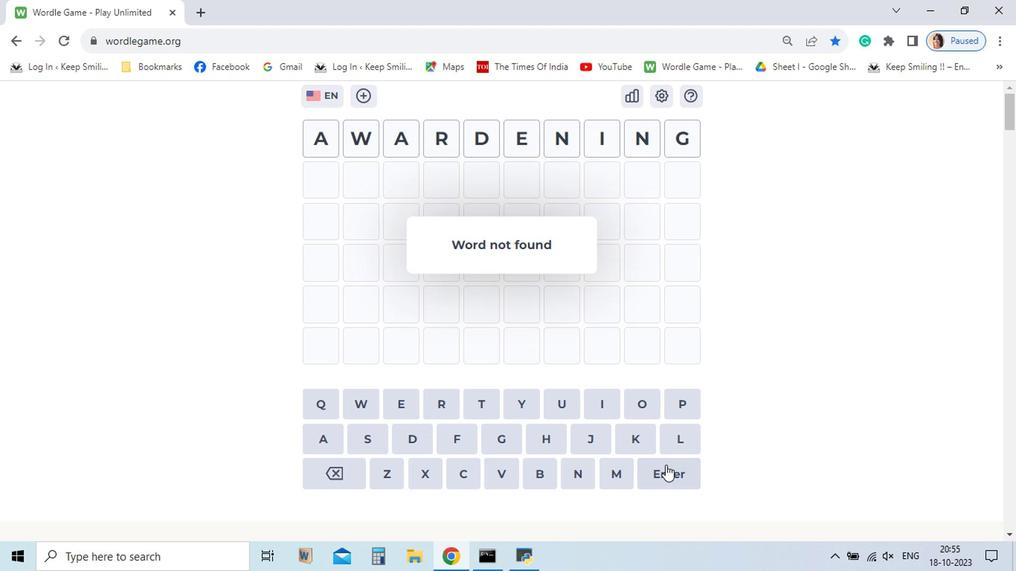 
Action: Mouse moved to (373, 467)
Screenshot: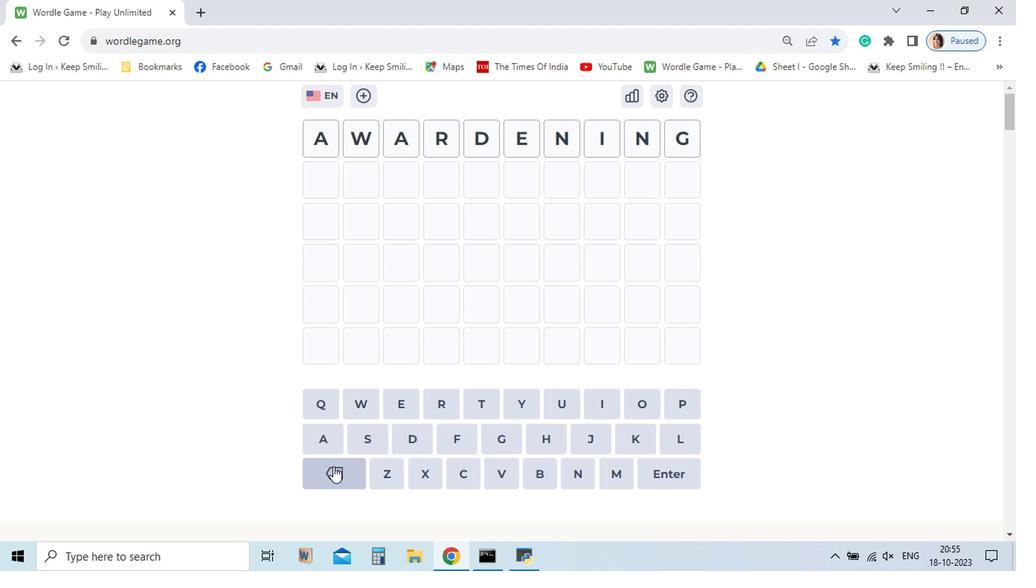 
Action: Mouse pressed left at (373, 467)
Screenshot: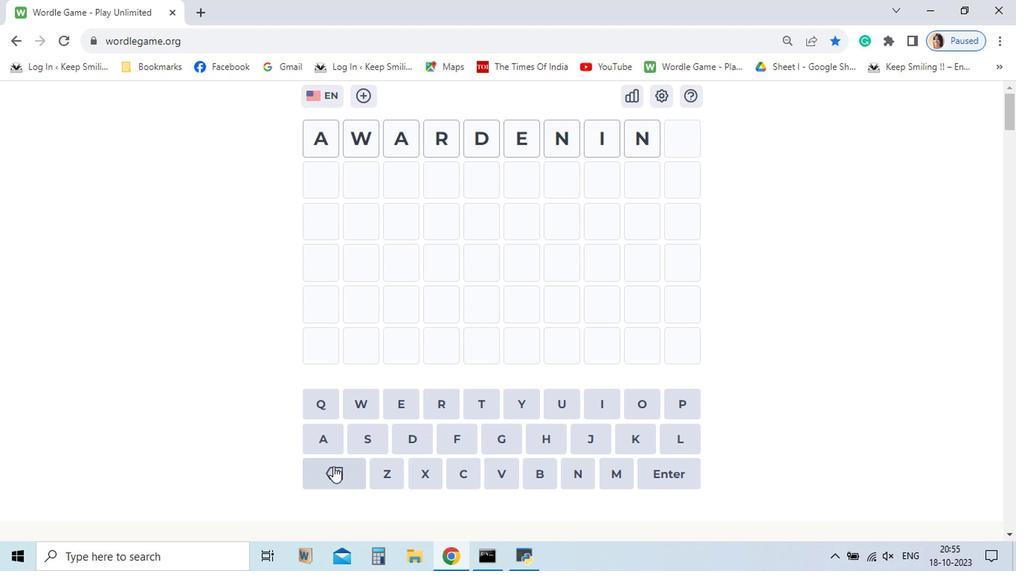 
Action: Mouse pressed left at (373, 467)
Screenshot: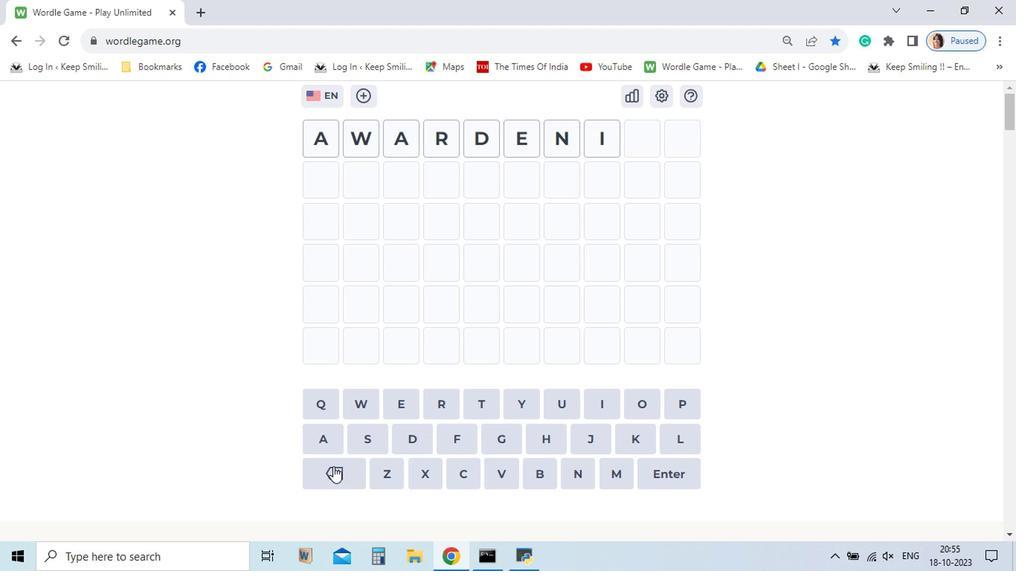 
Action: Mouse pressed left at (373, 467)
Screenshot: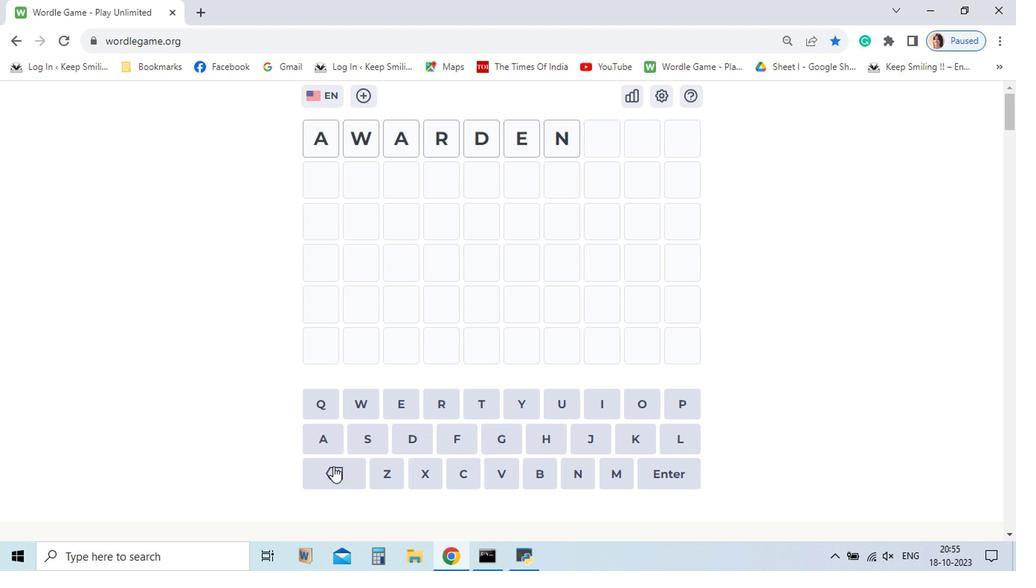 
Action: Mouse pressed left at (373, 467)
Screenshot: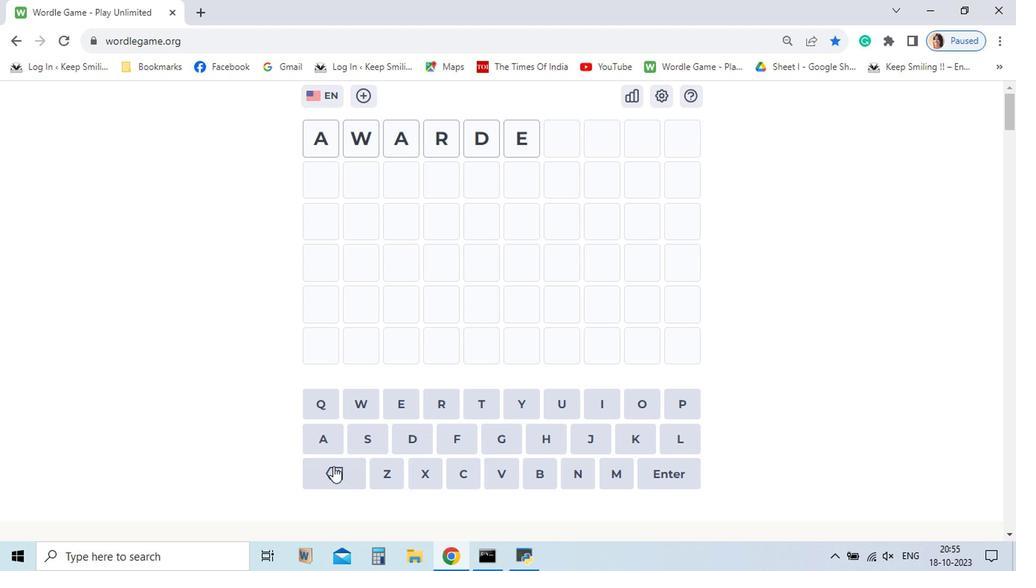 
Action: Mouse pressed left at (373, 467)
Screenshot: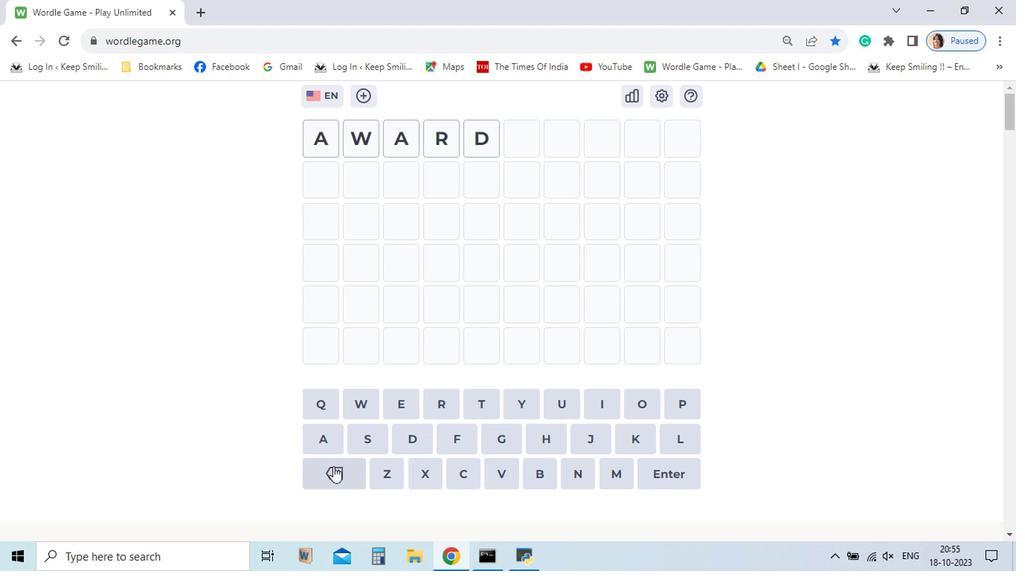 
Action: Mouse moved to (560, 421)
Screenshot: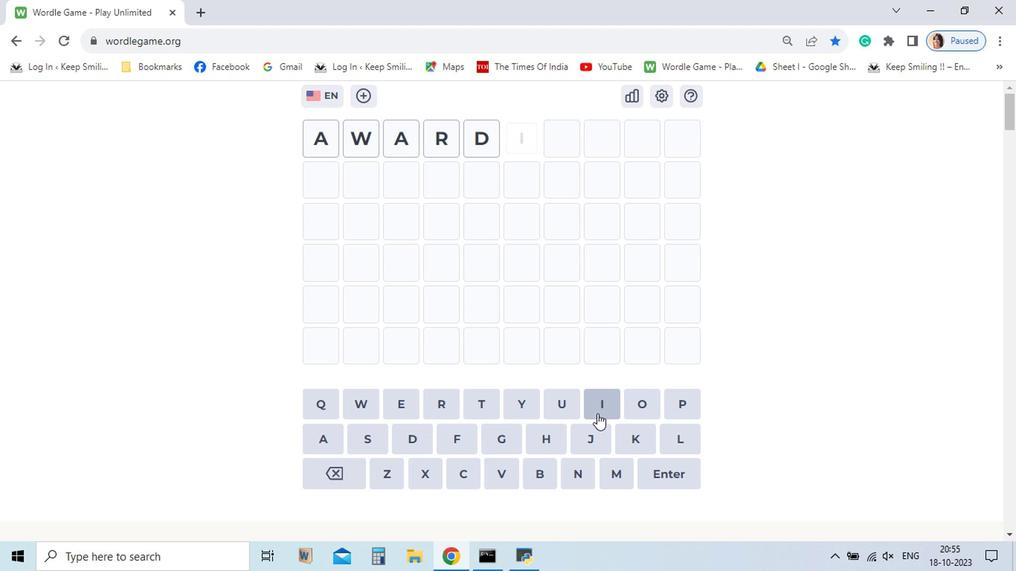 
Action: Mouse pressed left at (560, 421)
Screenshot: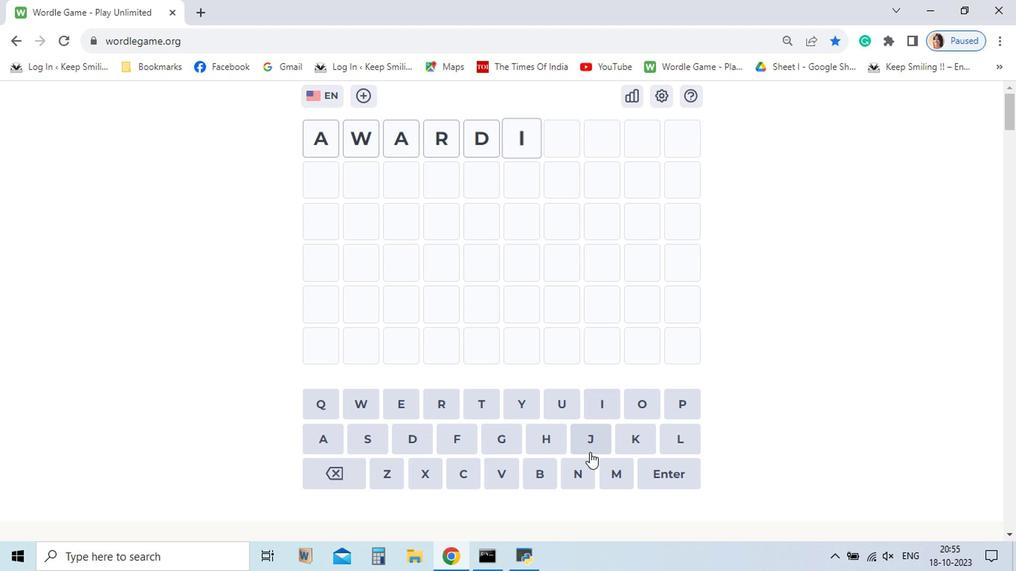 
Action: Mouse moved to (542, 471)
Screenshot: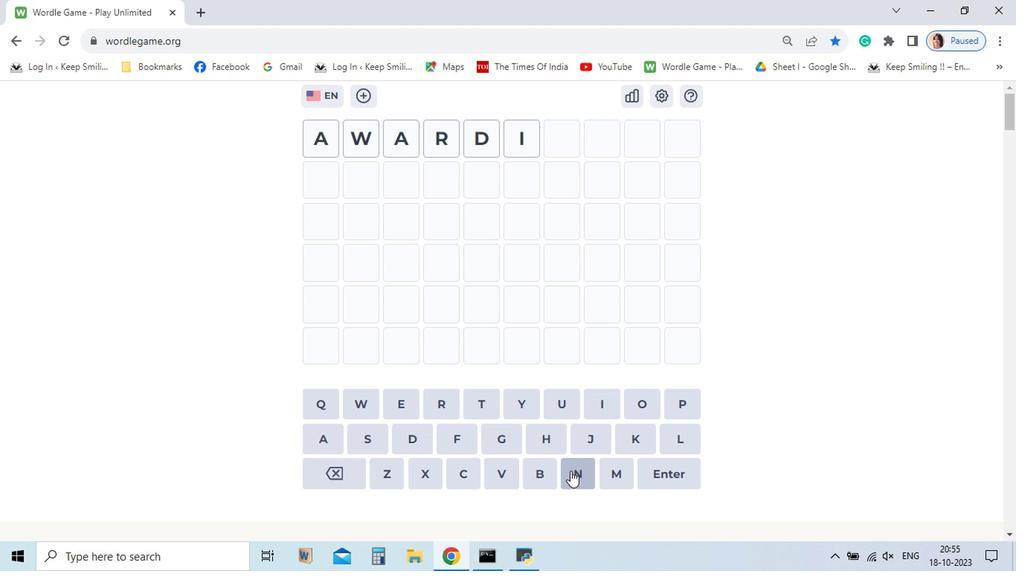 
Action: Mouse pressed left at (542, 471)
Screenshot: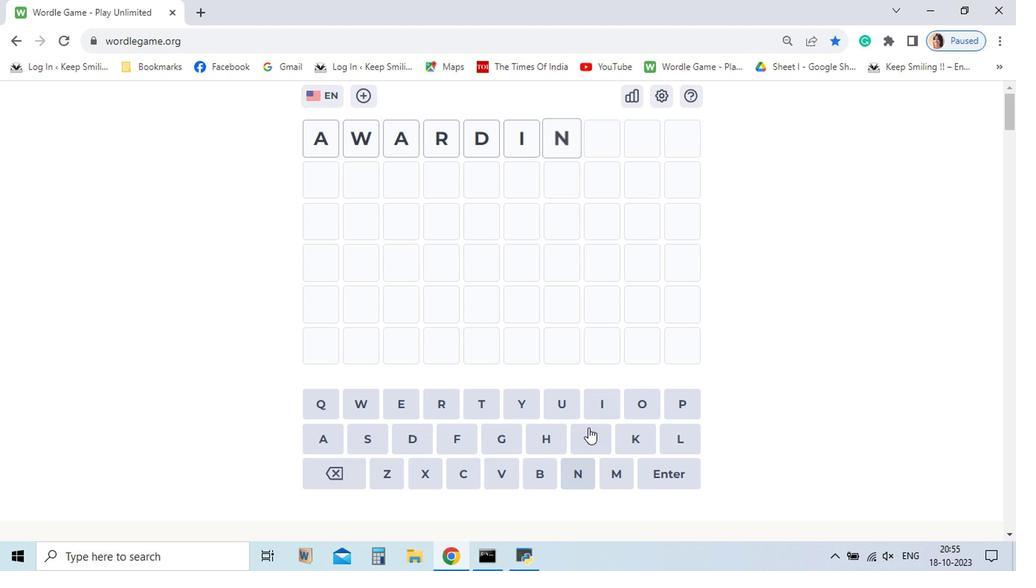
Action: Mouse moved to (562, 427)
Screenshot: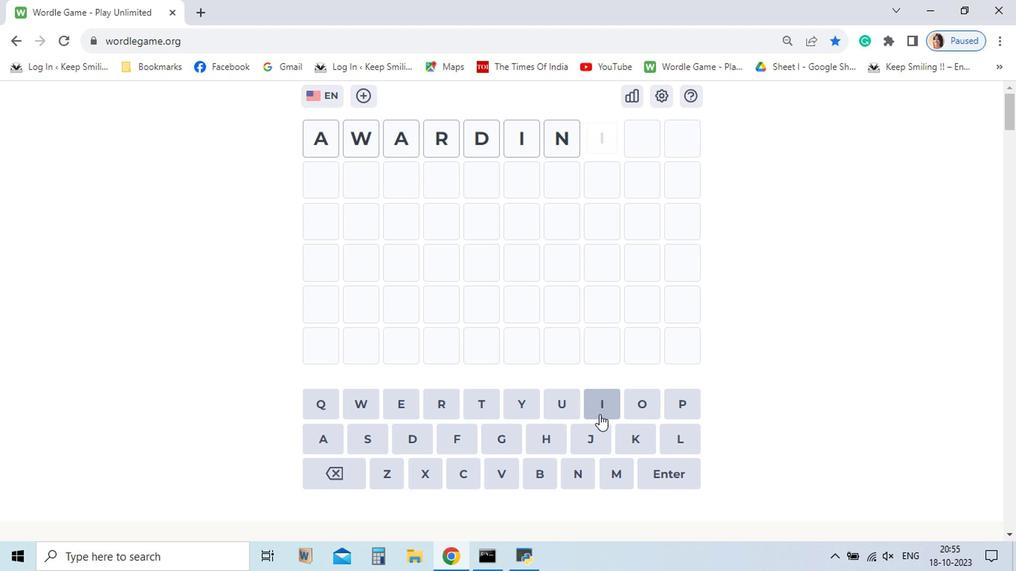 
Action: Mouse pressed left at (562, 427)
Screenshot: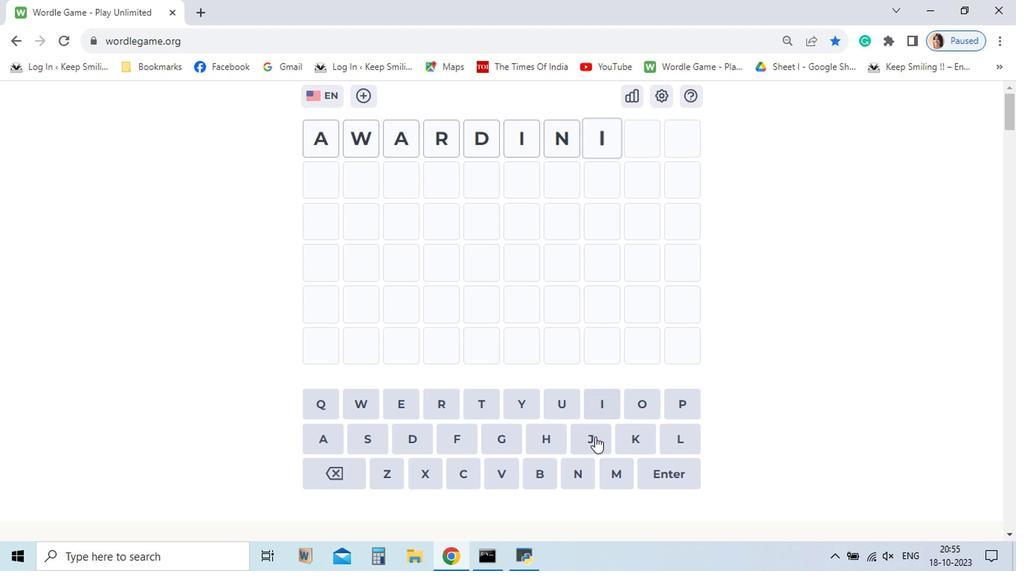 
Action: Mouse moved to (548, 473)
Screenshot: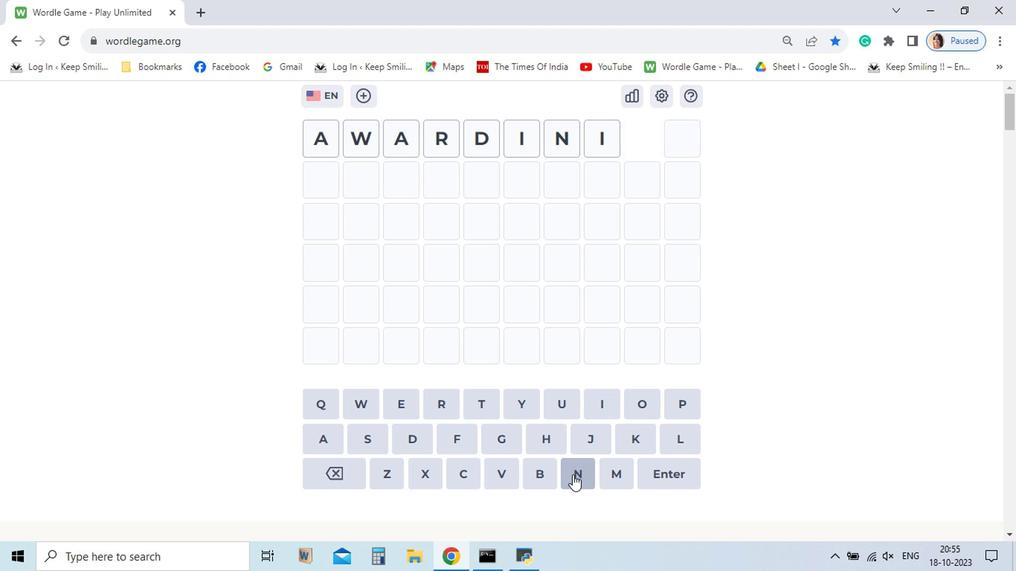 
Action: Mouse pressed left at (548, 473)
Screenshot: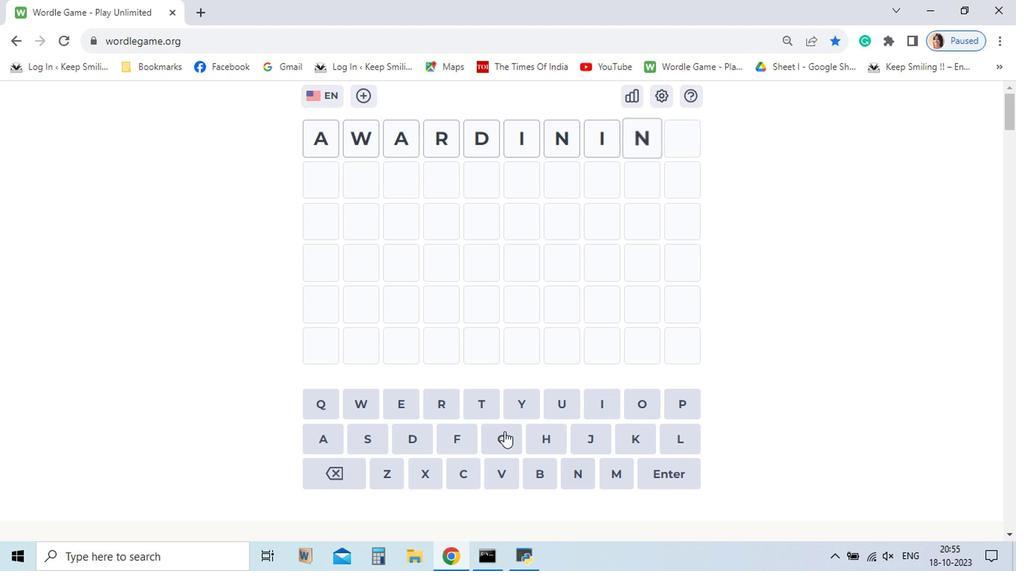 
Action: Mouse moved to (492, 441)
Screenshot: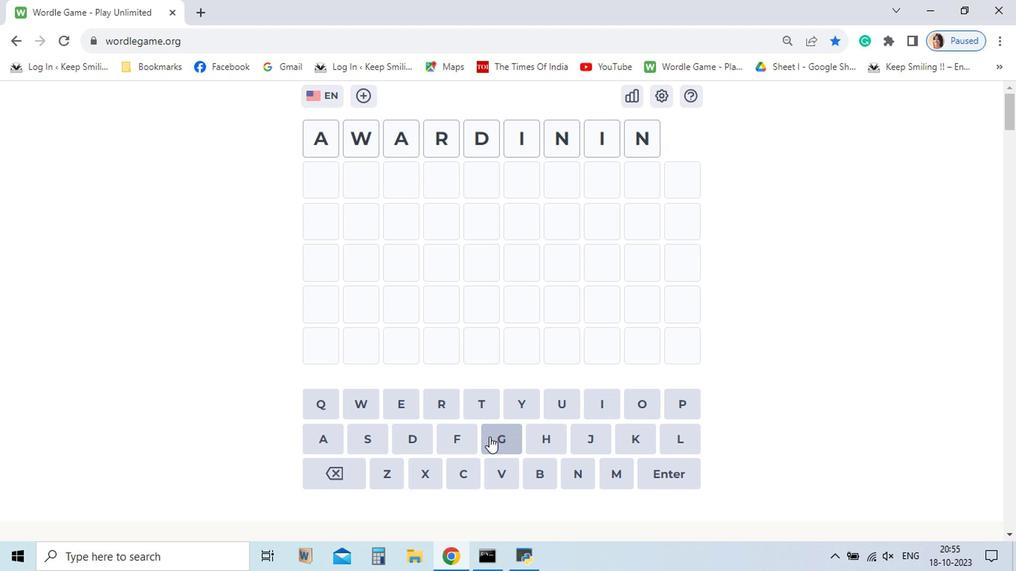 
Action: Mouse pressed left at (492, 441)
Screenshot: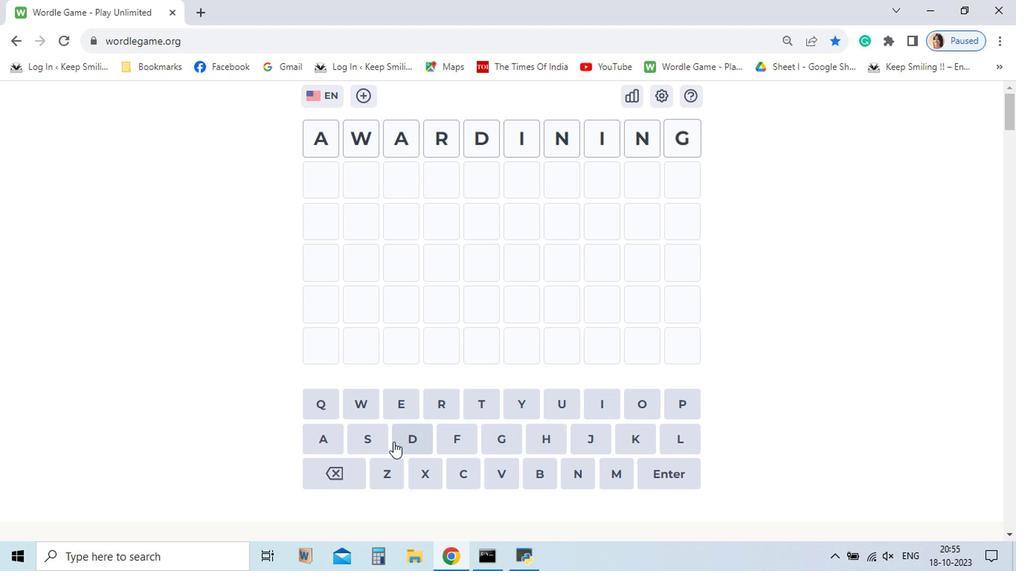 
Action: Mouse moved to (401, 446)
Screenshot: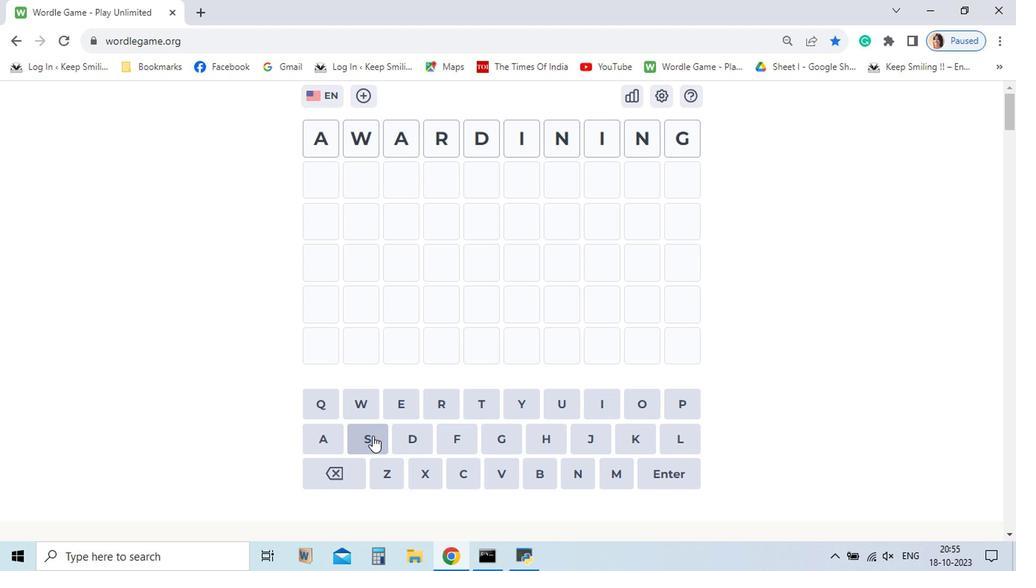 
Action: Mouse pressed left at (401, 446)
Screenshot: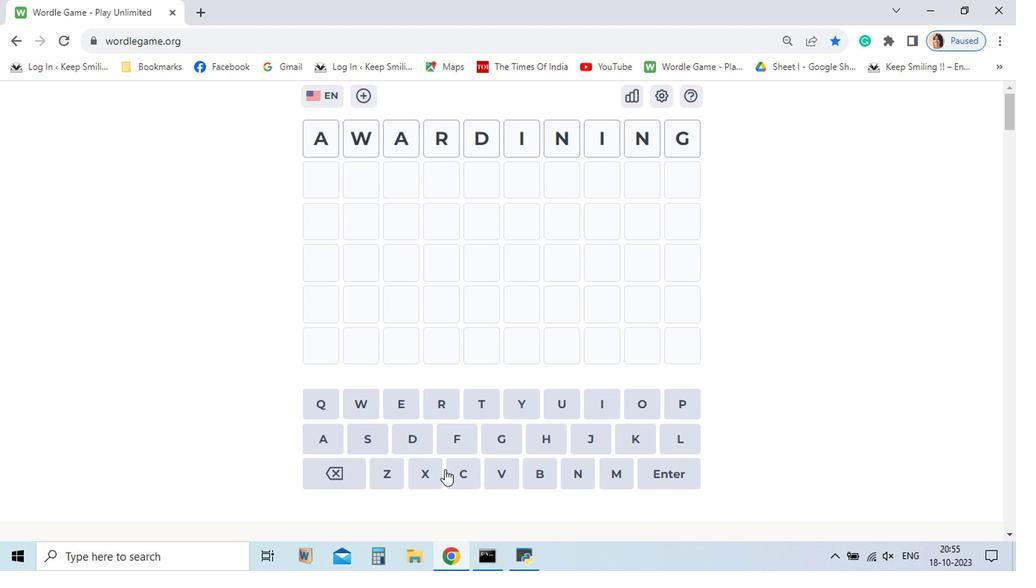 
Action: Mouse moved to (610, 470)
Screenshot: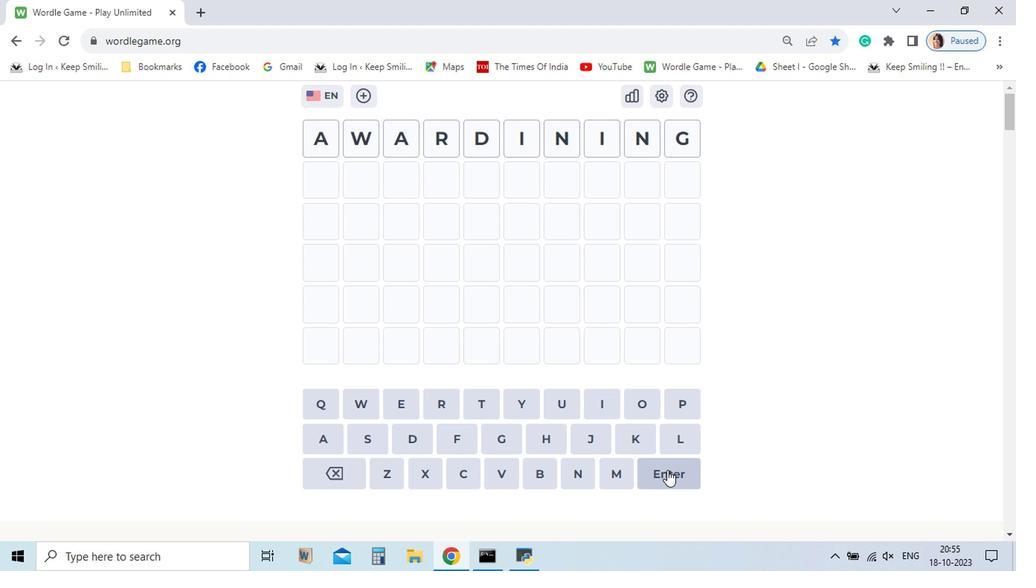 
Action: Mouse pressed left at (610, 470)
Screenshot: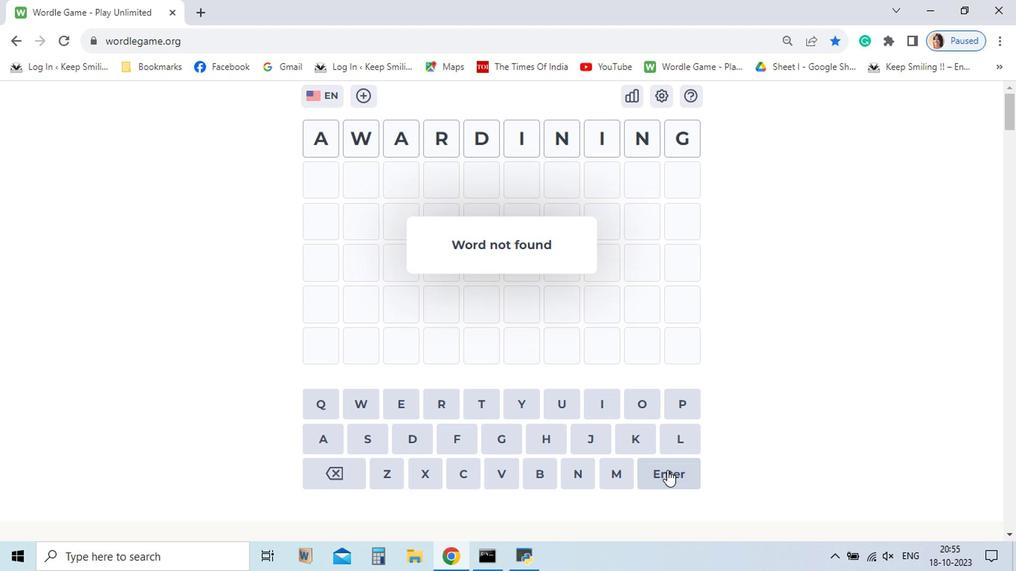 
Action: Mouse moved to (377, 470)
Screenshot: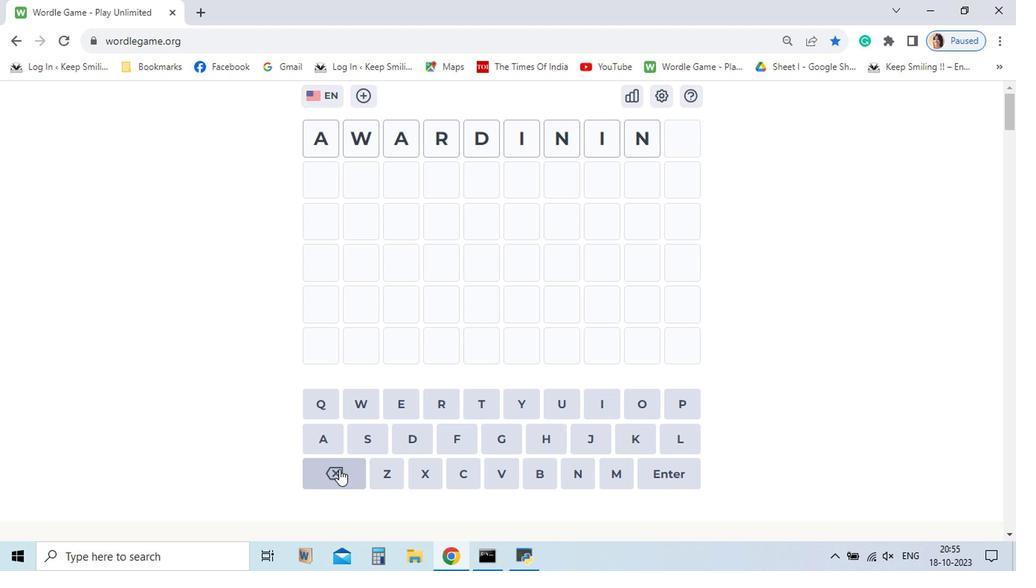 
Action: Mouse pressed left at (377, 470)
Screenshot: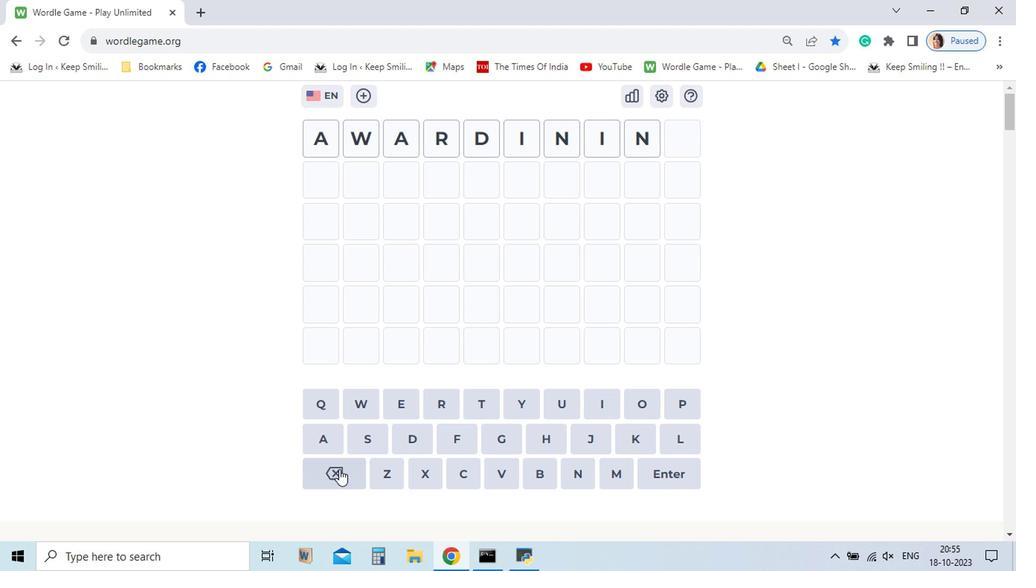 
Action: Mouse pressed left at (377, 470)
Screenshot: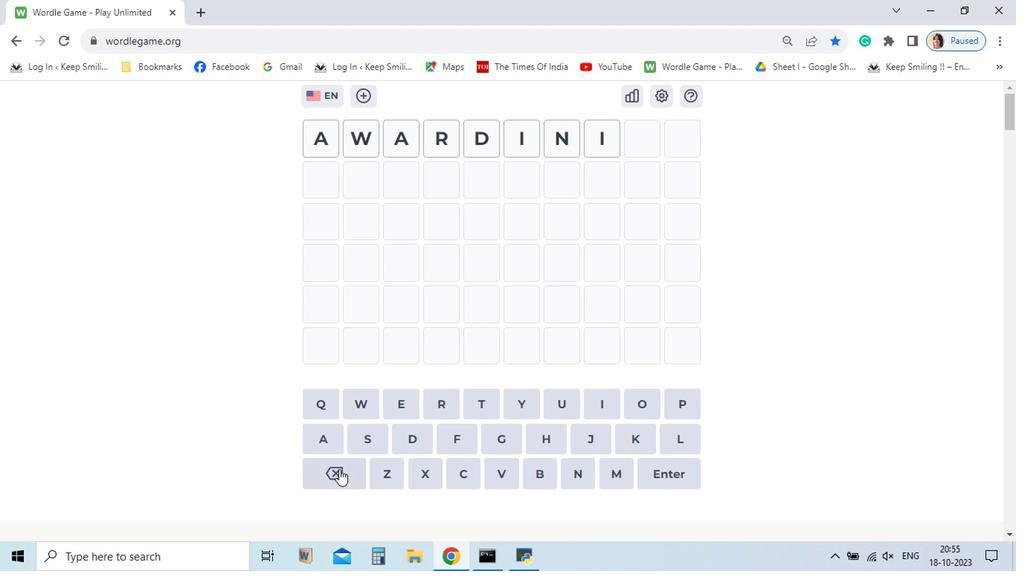 
Action: Mouse pressed left at (377, 470)
Screenshot: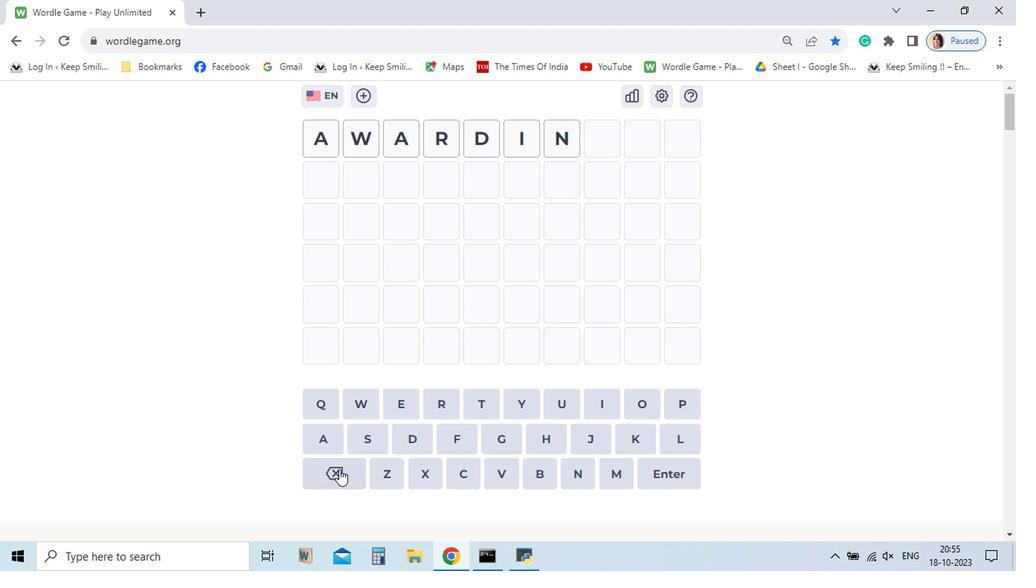 
Action: Mouse pressed left at (377, 470)
Screenshot: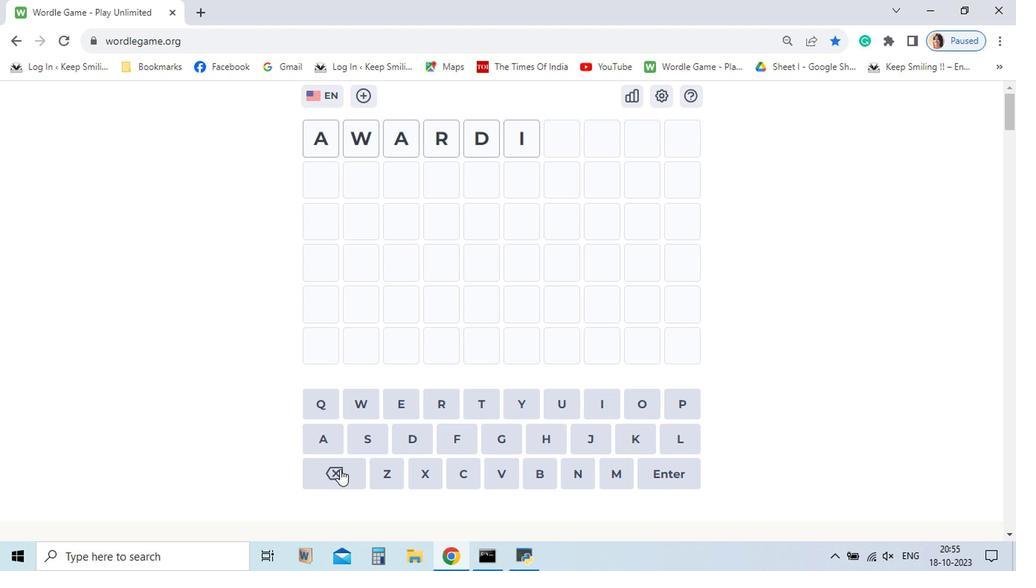 
Action: Mouse pressed left at (377, 470)
Screenshot: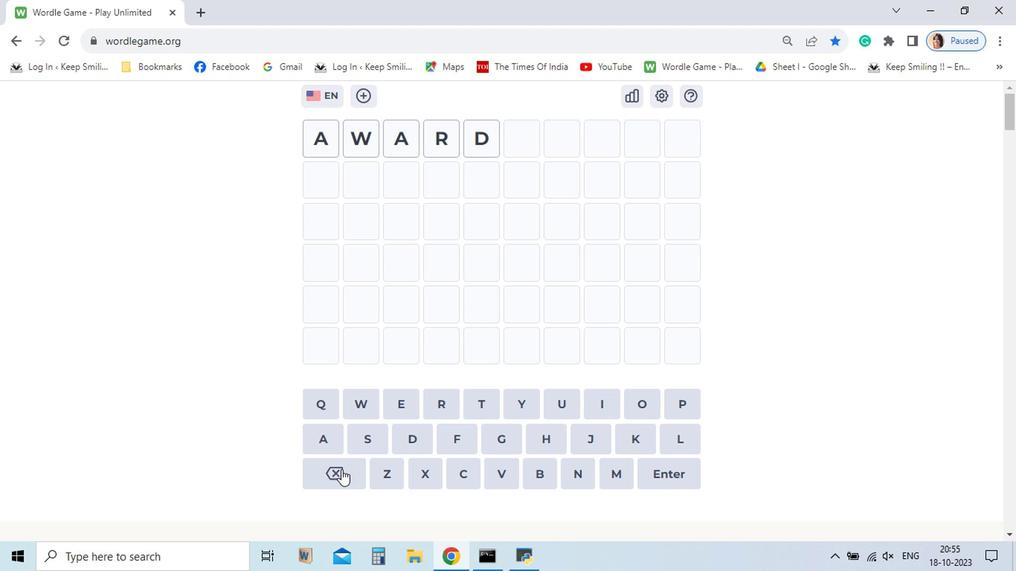 
Action: Mouse moved to (380, 468)
Screenshot: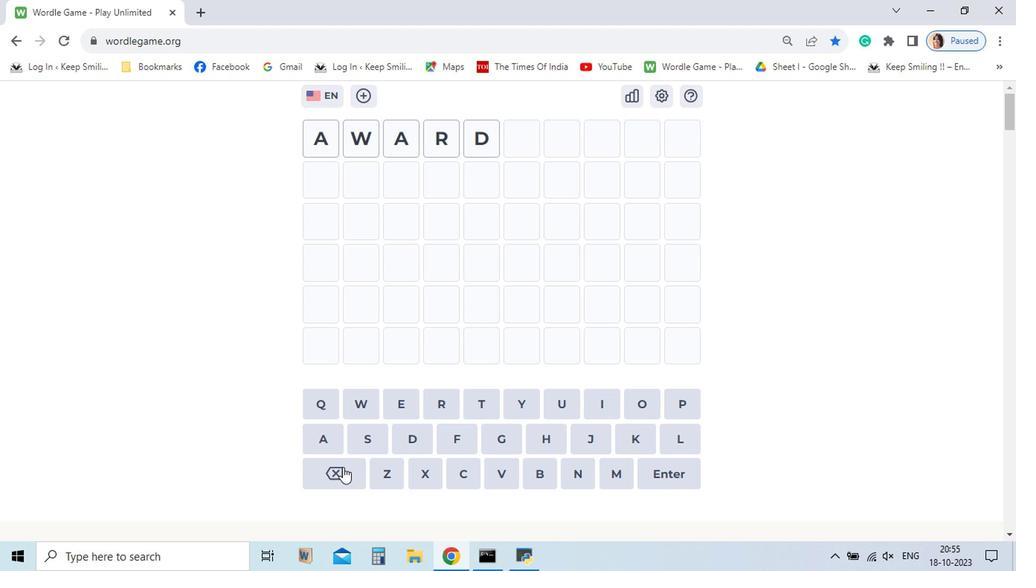 
Action: Mouse pressed left at (380, 468)
Screenshot: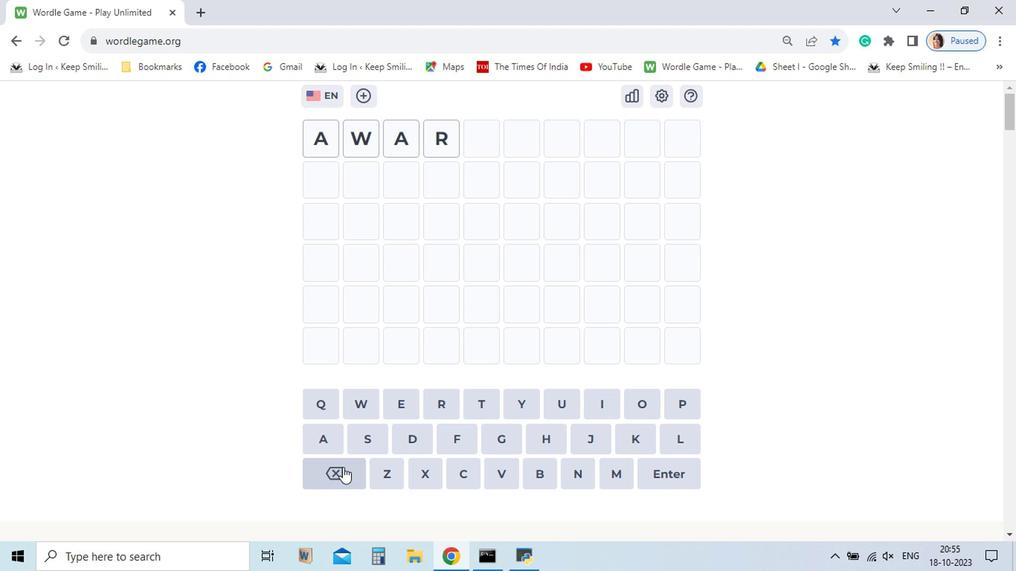 
Action: Mouse pressed left at (380, 468)
Screenshot: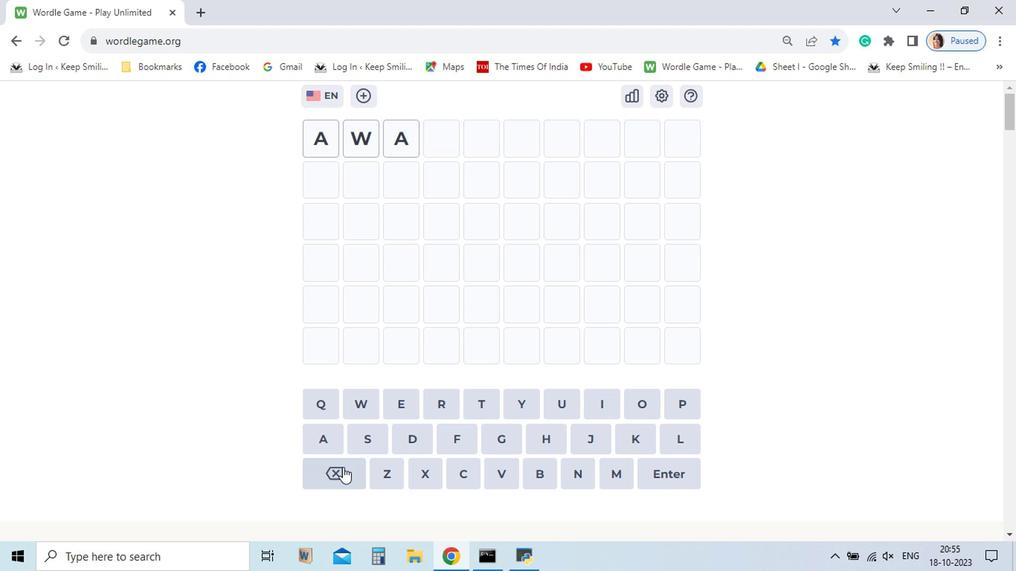 
Action: Mouse pressed left at (380, 468)
Screenshot: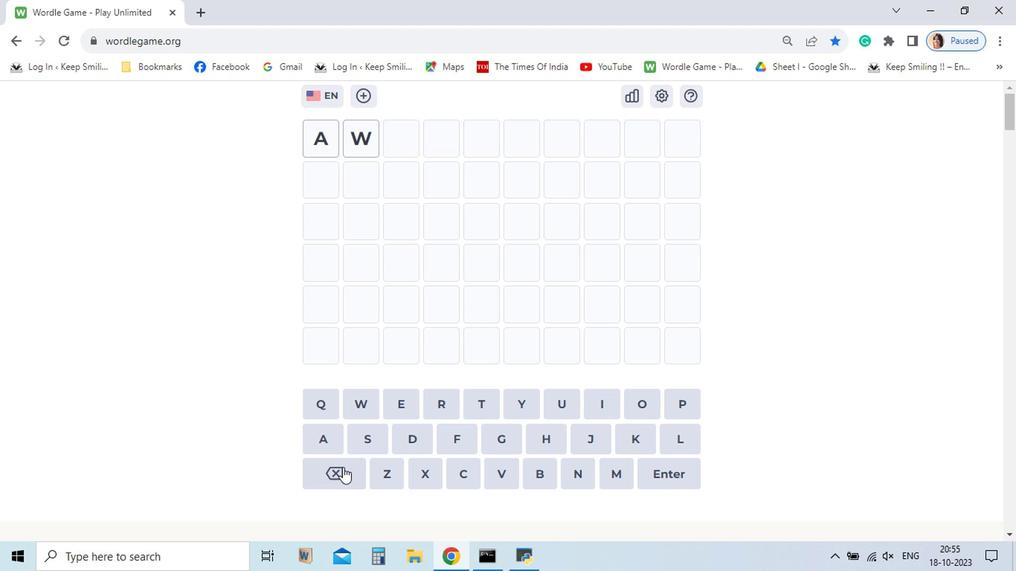 
Action: Mouse pressed left at (380, 468)
Screenshot: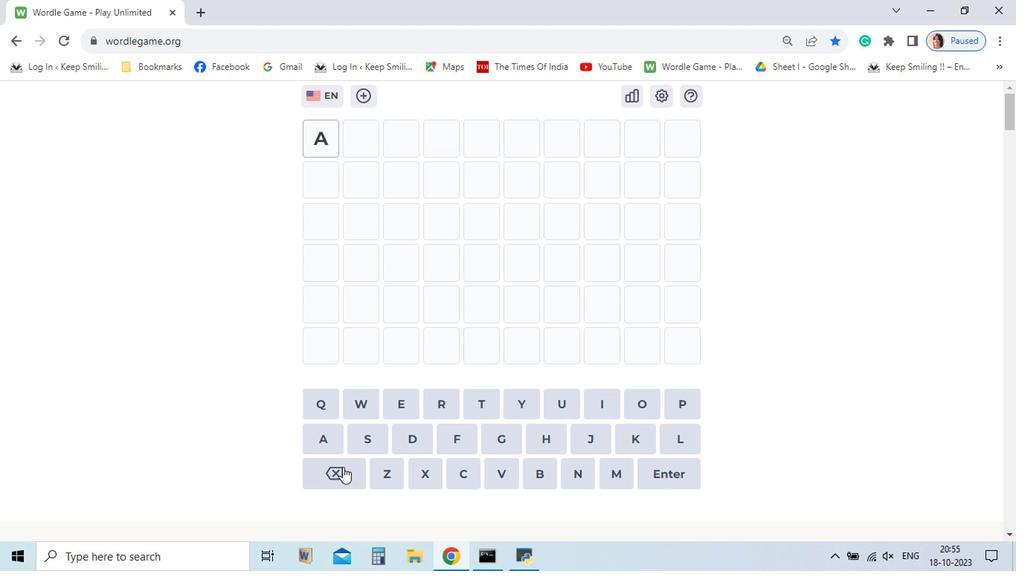 
Action: Mouse pressed left at (380, 468)
Screenshot: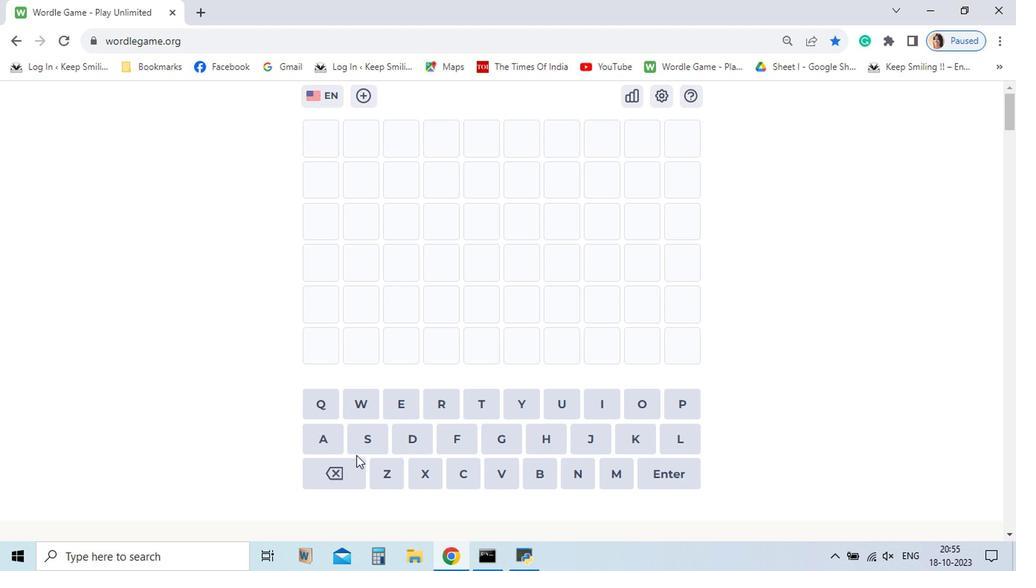 
Action: Mouse moved to (454, 425)
Screenshot: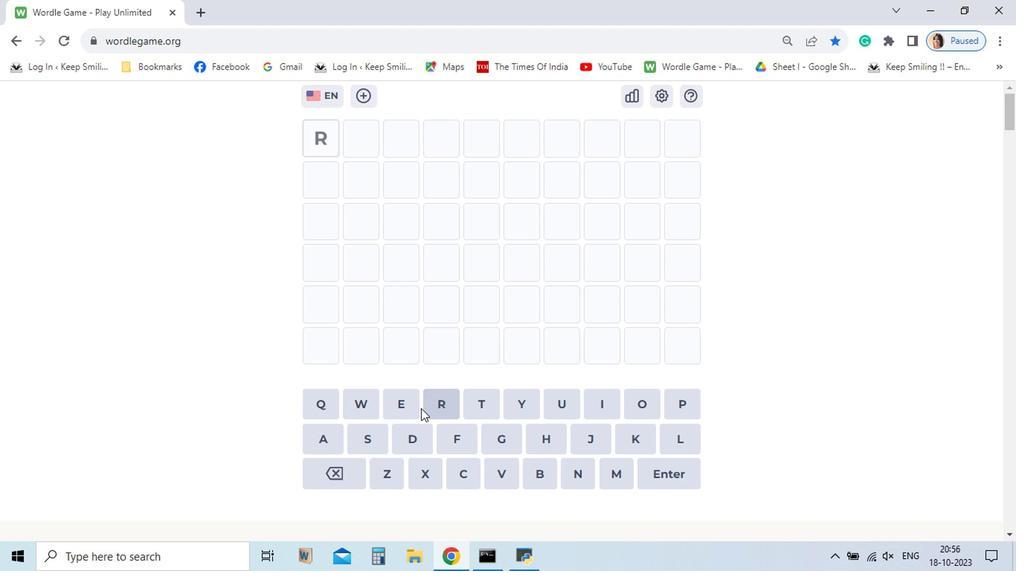 
Action: Mouse pressed left at (454, 425)
Screenshot: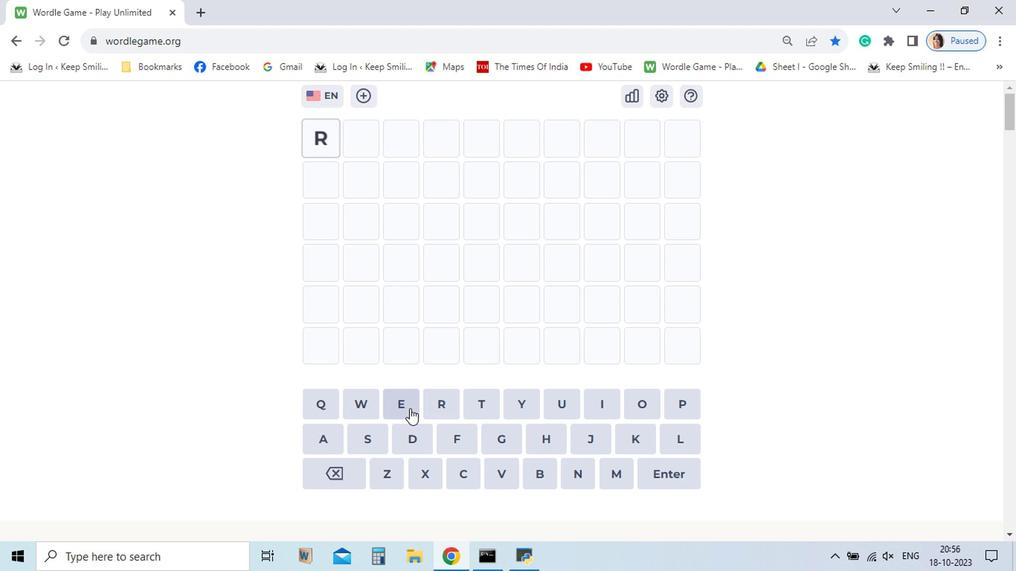 
Action: Mouse moved to (425, 426)
Screenshot: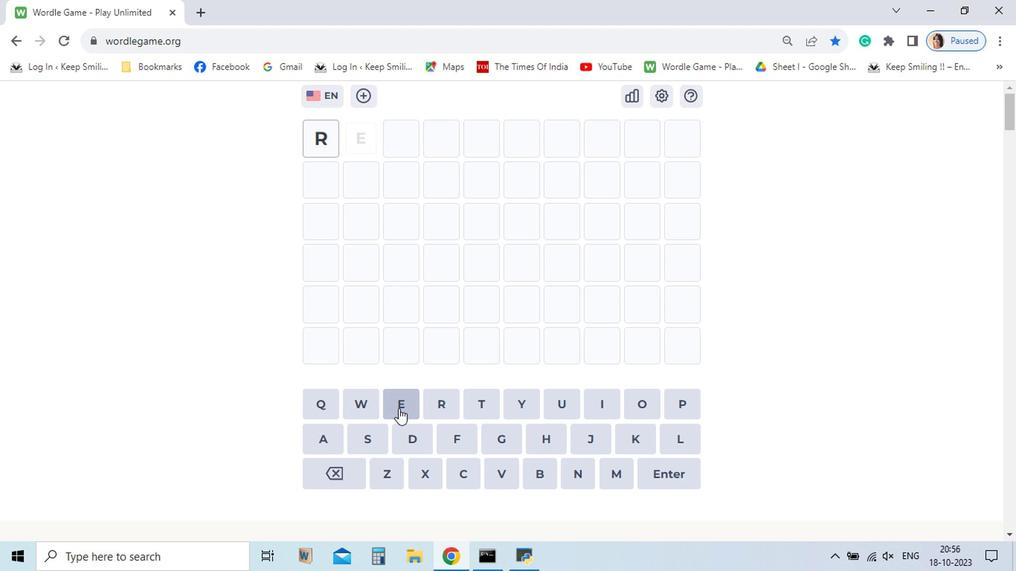 
Action: Mouse pressed left at (425, 426)
Screenshot: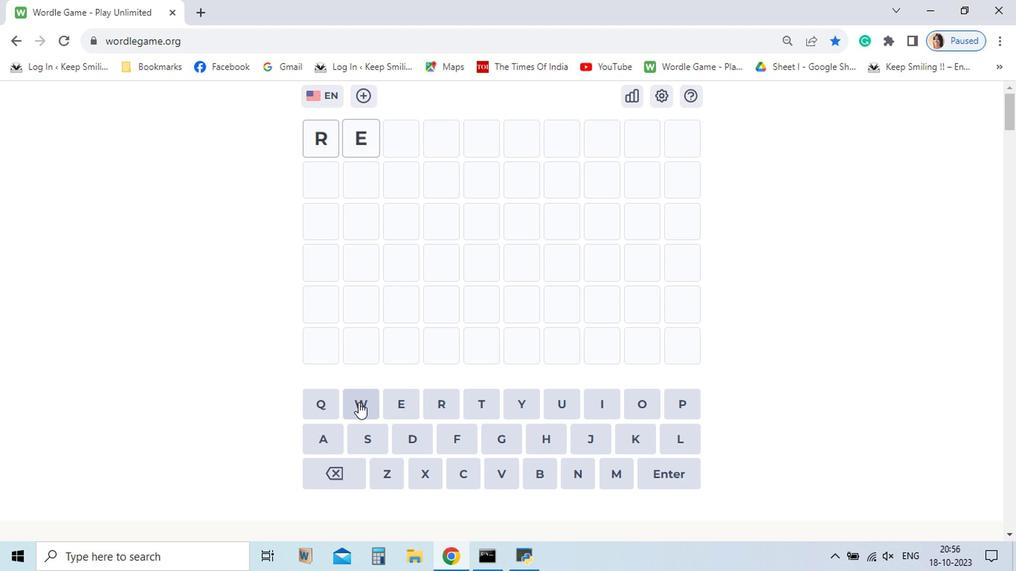 
Action: Mouse moved to (391, 422)
Screenshot: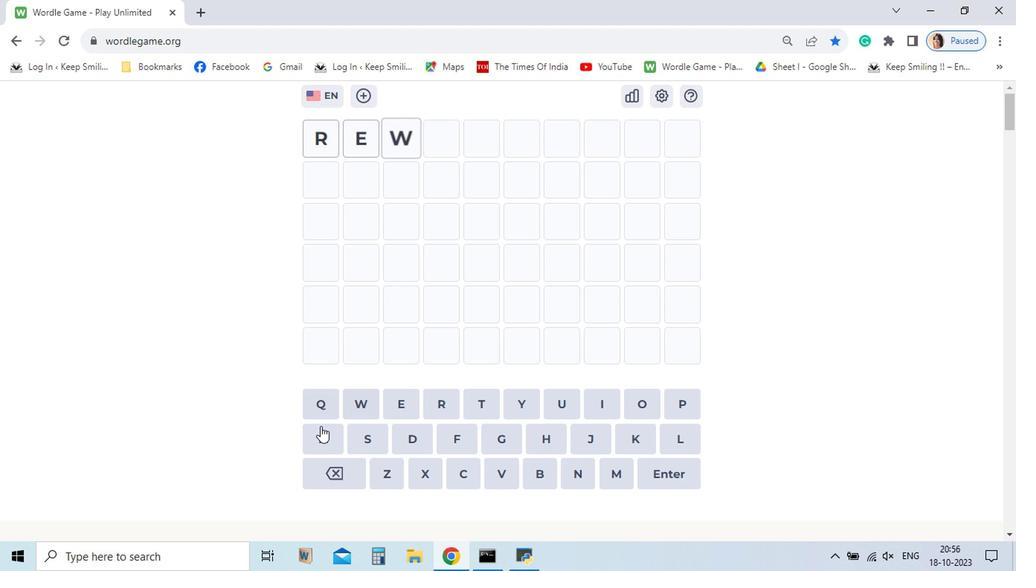 
Action: Mouse pressed left at (391, 422)
Screenshot: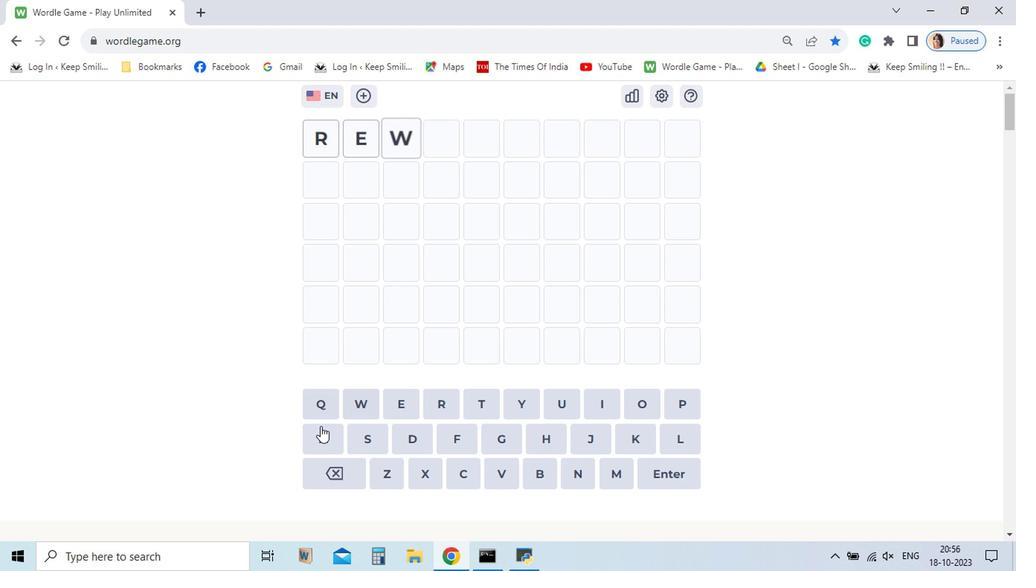 
Action: Mouse moved to (361, 441)
Screenshot: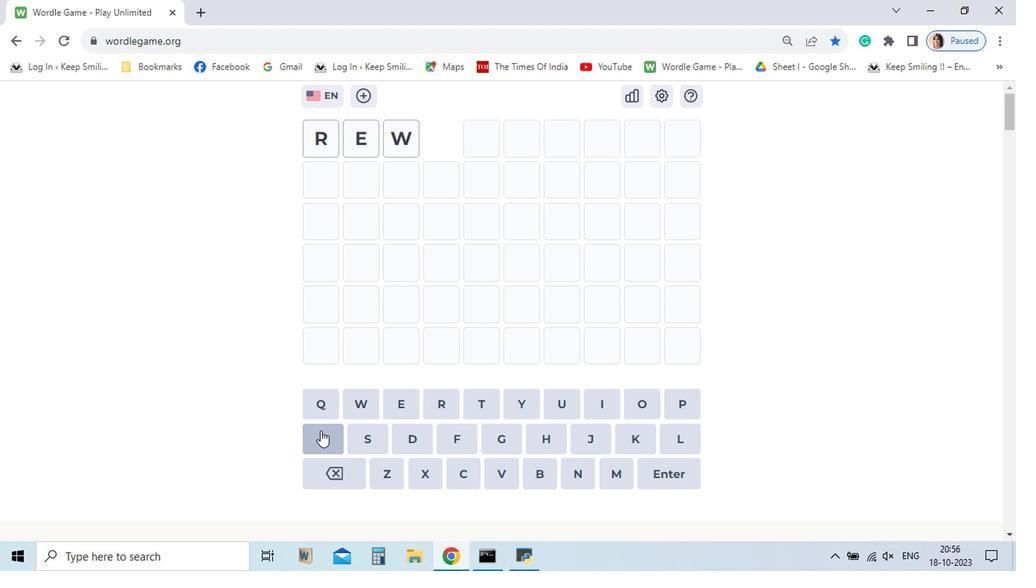 
Action: Mouse pressed left at (361, 441)
Screenshot: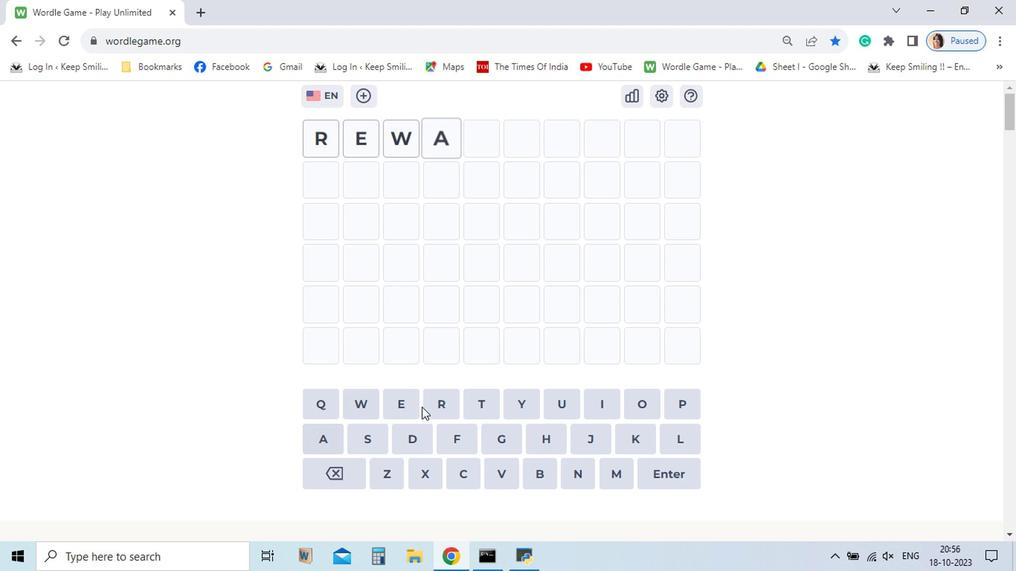 
Action: Mouse moved to (455, 422)
Screenshot: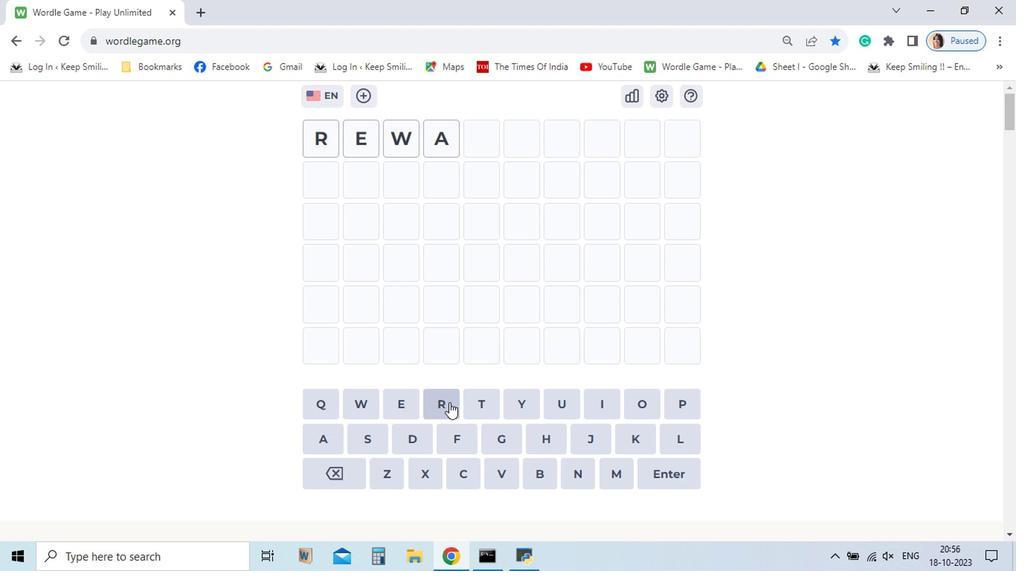
Action: Mouse pressed left at (455, 422)
Screenshot: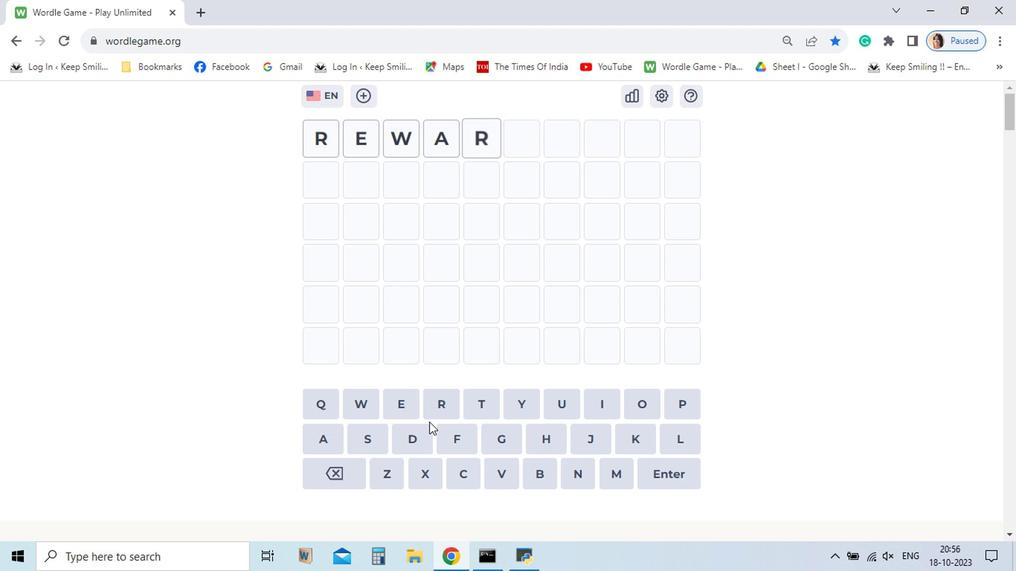 
Action: Mouse moved to (427, 446)
Screenshot: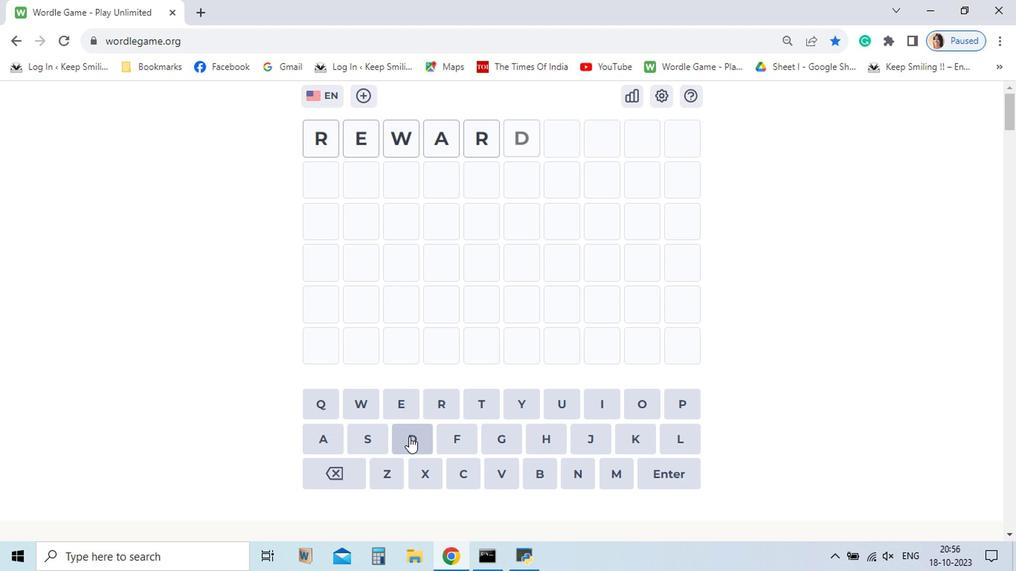 
Action: Mouse pressed left at (427, 446)
Screenshot: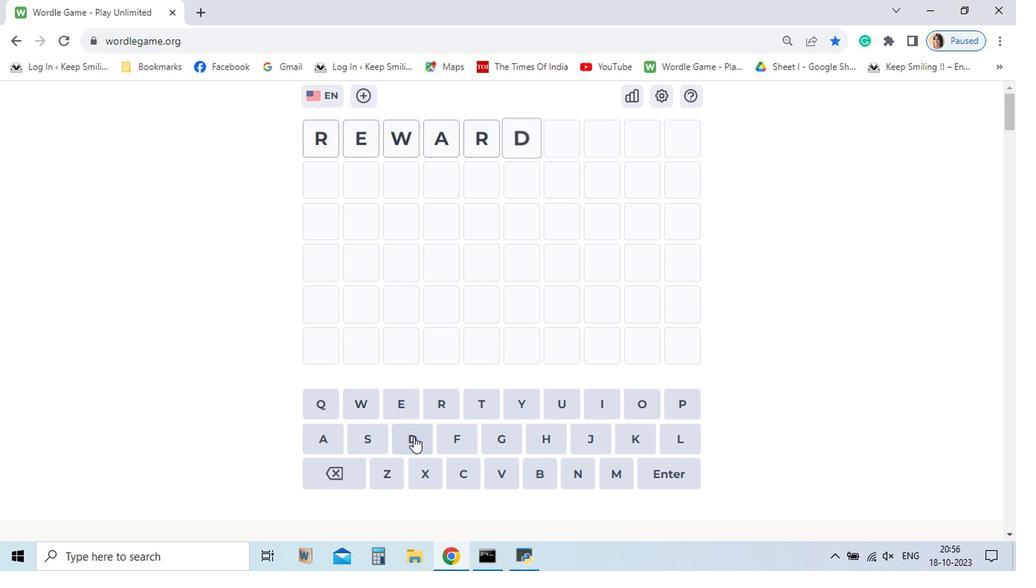 
Action: Mouse moved to (560, 423)
Screenshot: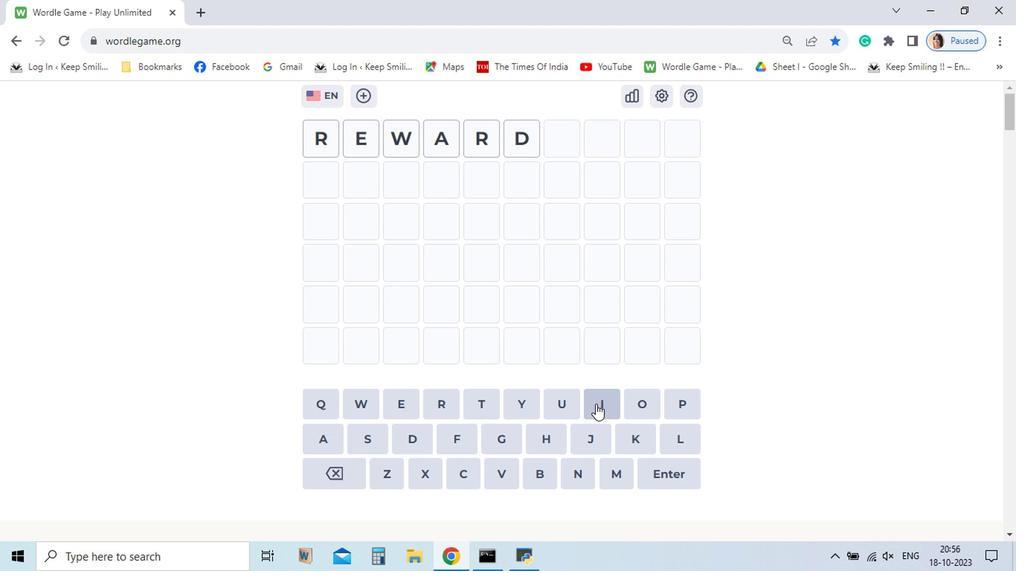 
Action: Mouse pressed left at (560, 423)
Screenshot: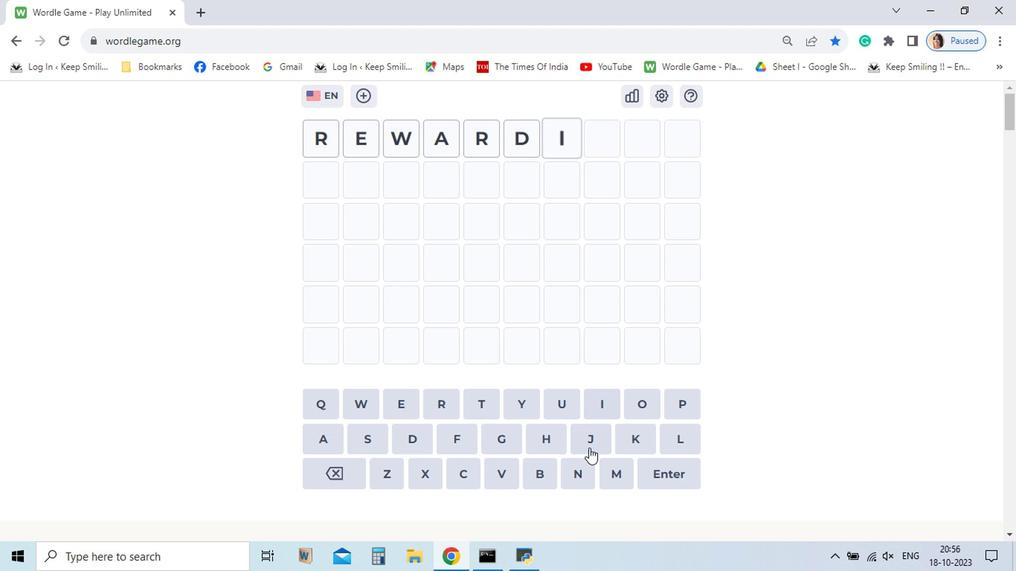 
Action: Mouse moved to (551, 468)
Screenshot: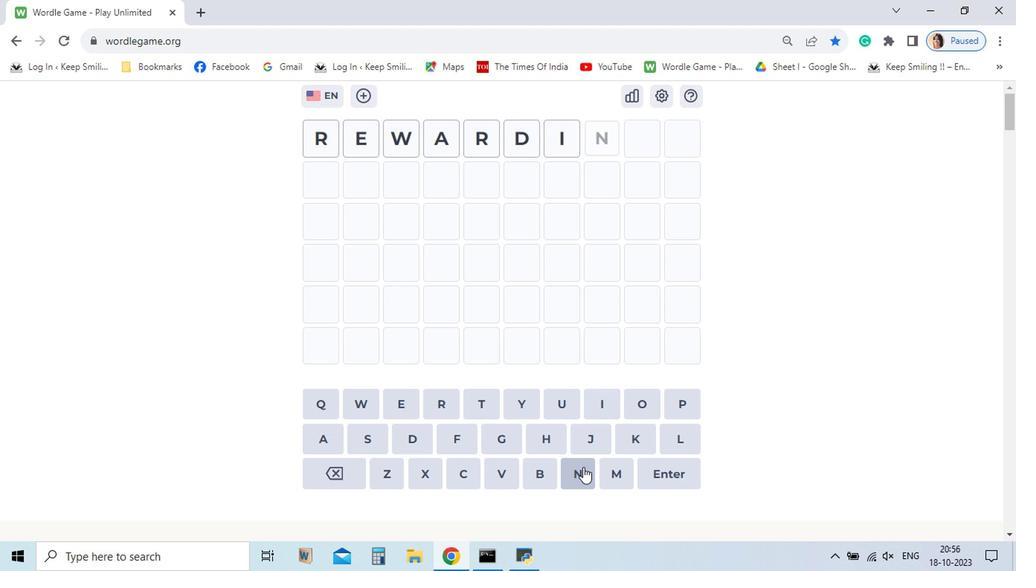 
Action: Mouse pressed left at (551, 468)
Screenshot: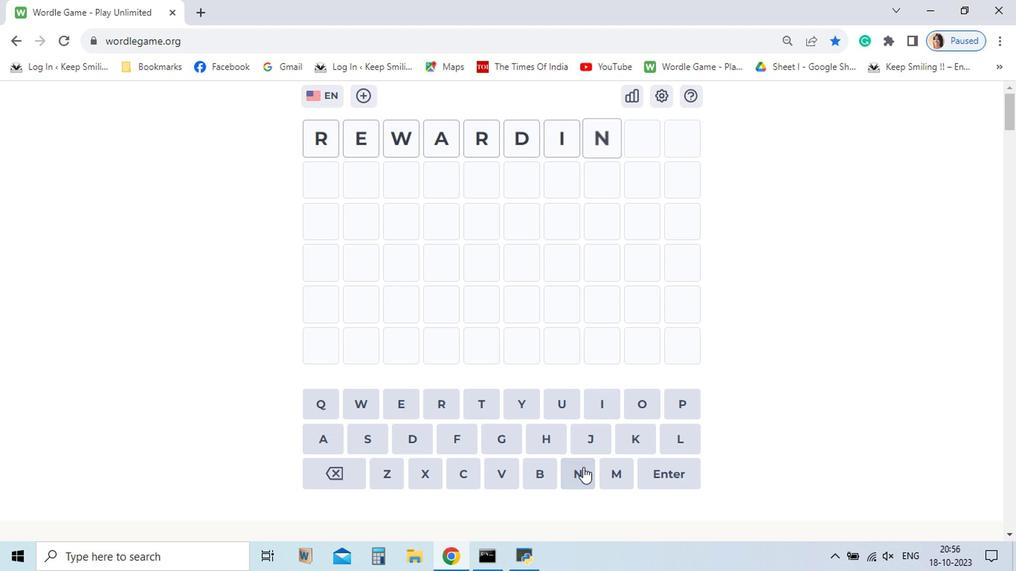 
Action: Mouse moved to (490, 454)
Screenshot: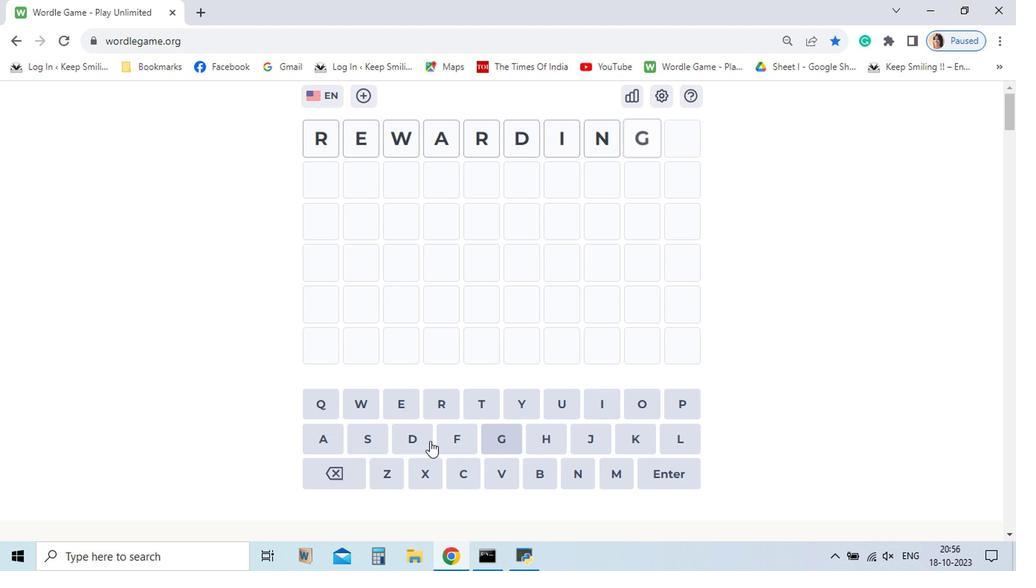 
Action: Mouse pressed left at (490, 454)
Screenshot: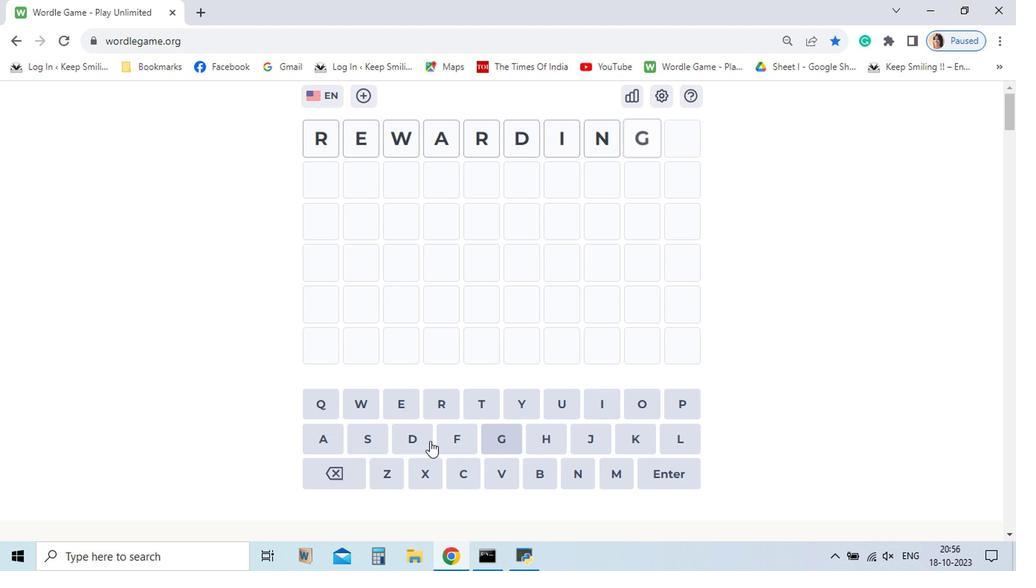 
Action: Mouse moved to (396, 448)
Screenshot: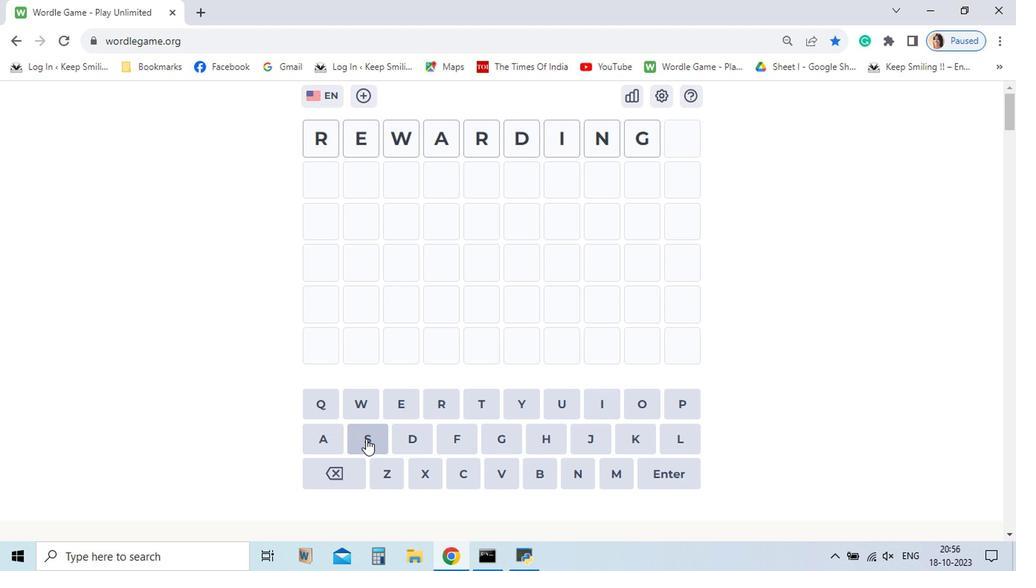 
Action: Mouse pressed left at (396, 448)
Screenshot: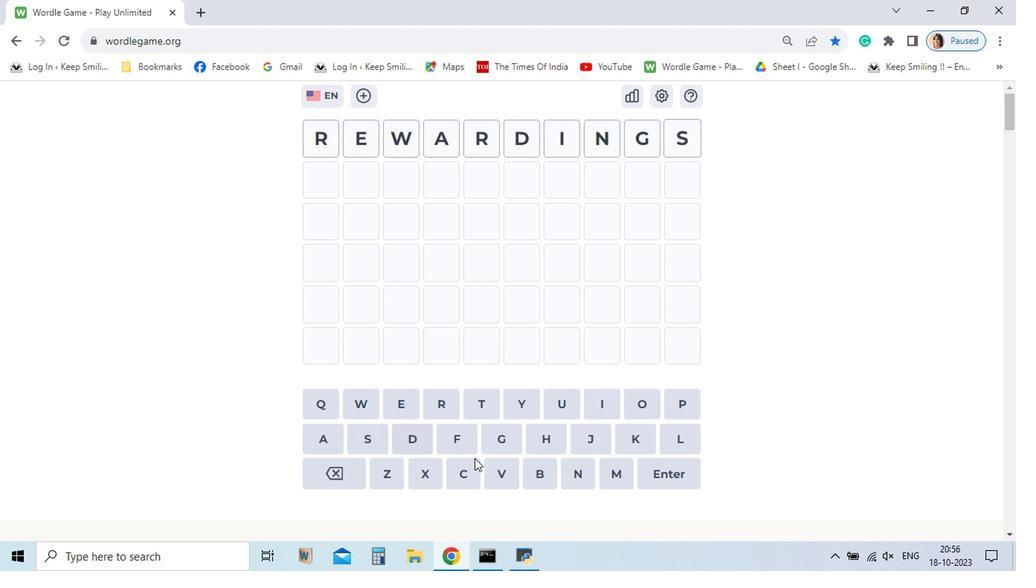 
Action: Mouse moved to (597, 471)
Screenshot: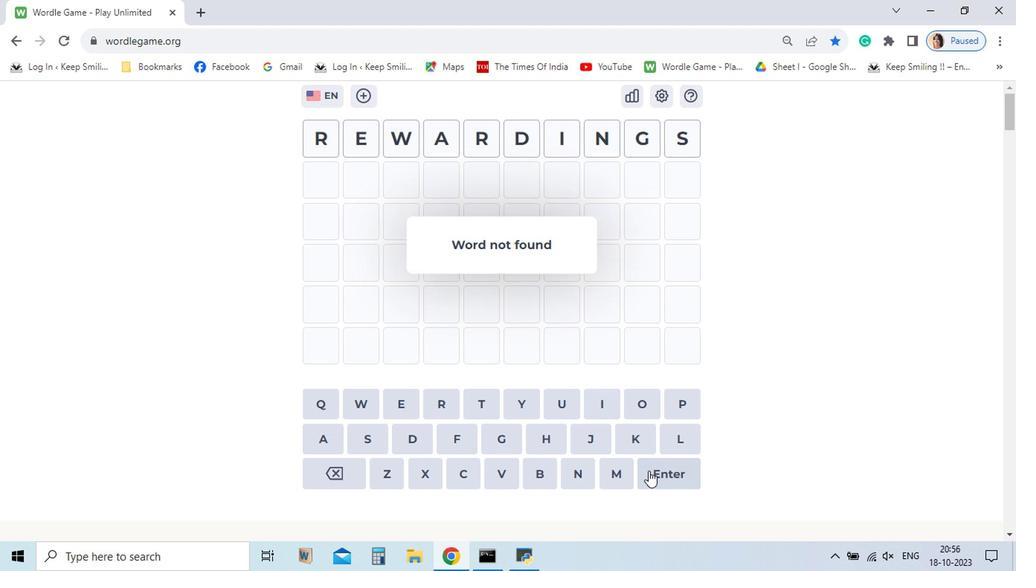 
Action: Mouse pressed left at (597, 471)
Screenshot: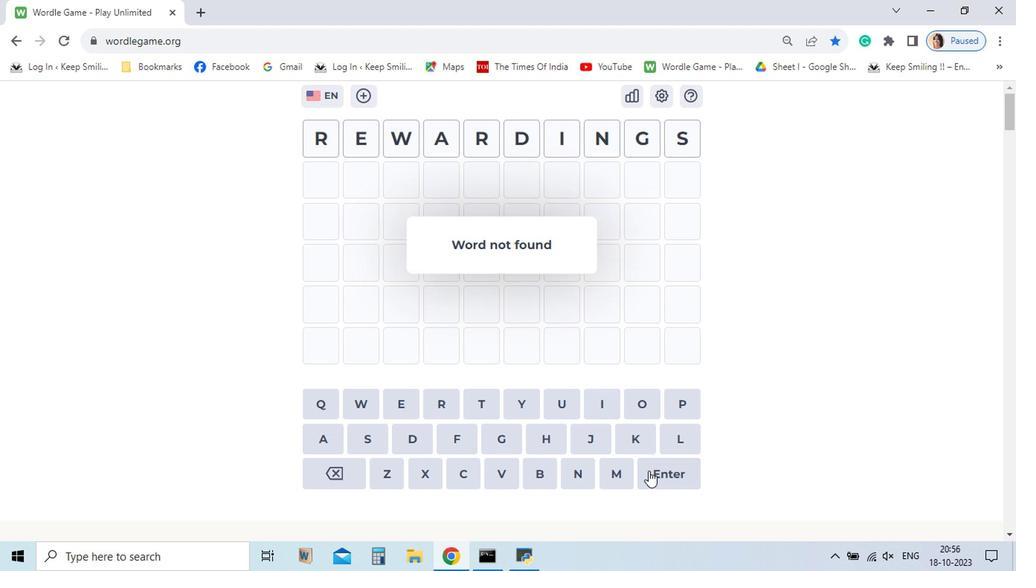 
Action: Mouse moved to (373, 472)
Screenshot: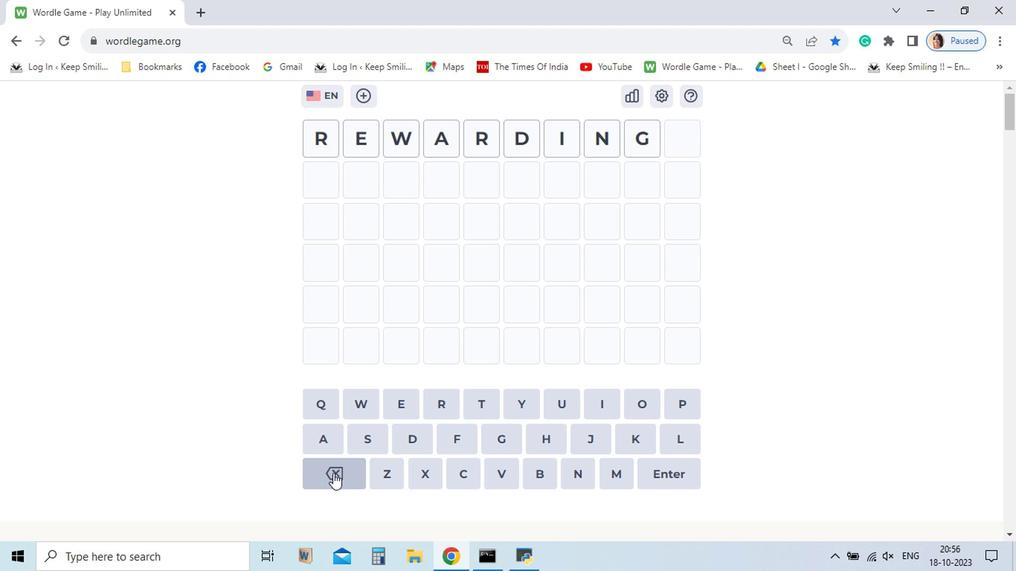 
Action: Mouse pressed left at (373, 472)
Screenshot: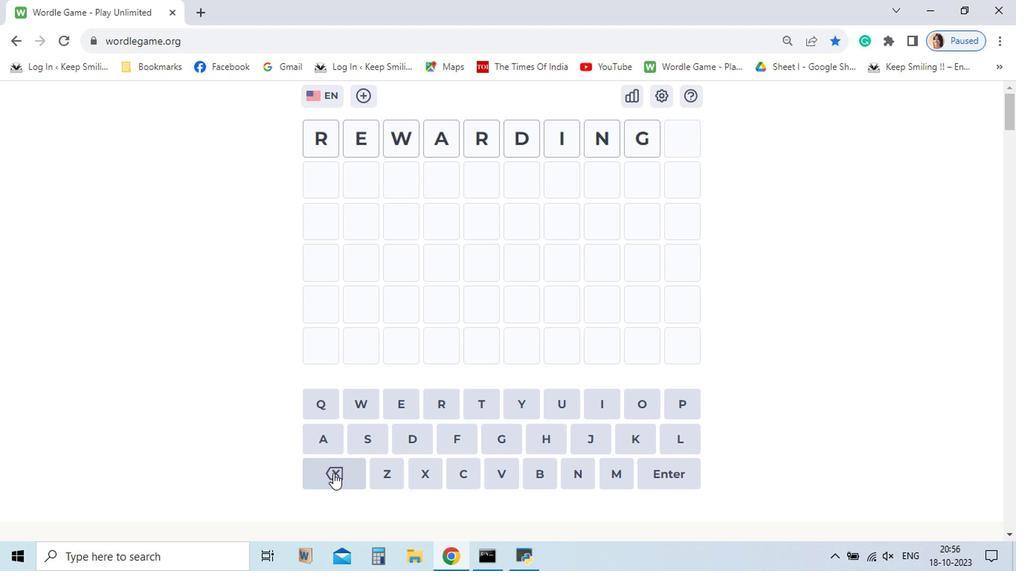 
Action: Mouse pressed left at (373, 472)
Screenshot: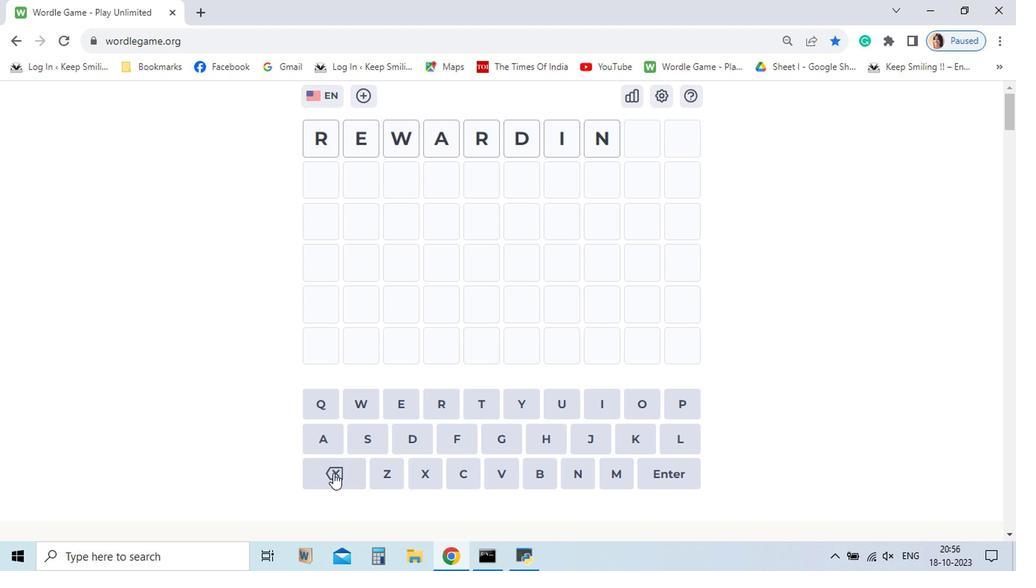 
Action: Mouse pressed left at (373, 472)
Screenshot: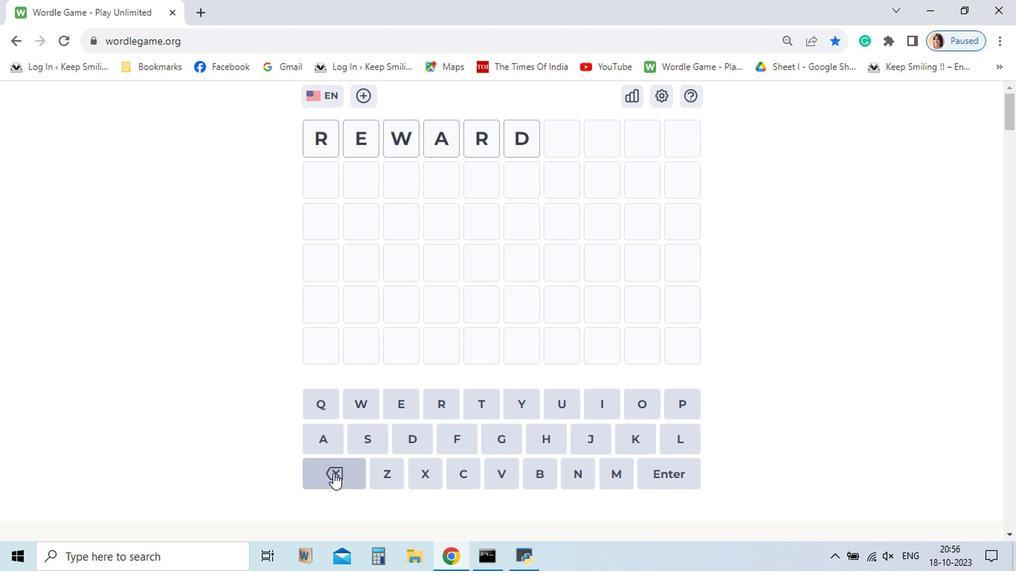 
Action: Mouse pressed left at (373, 472)
Screenshot: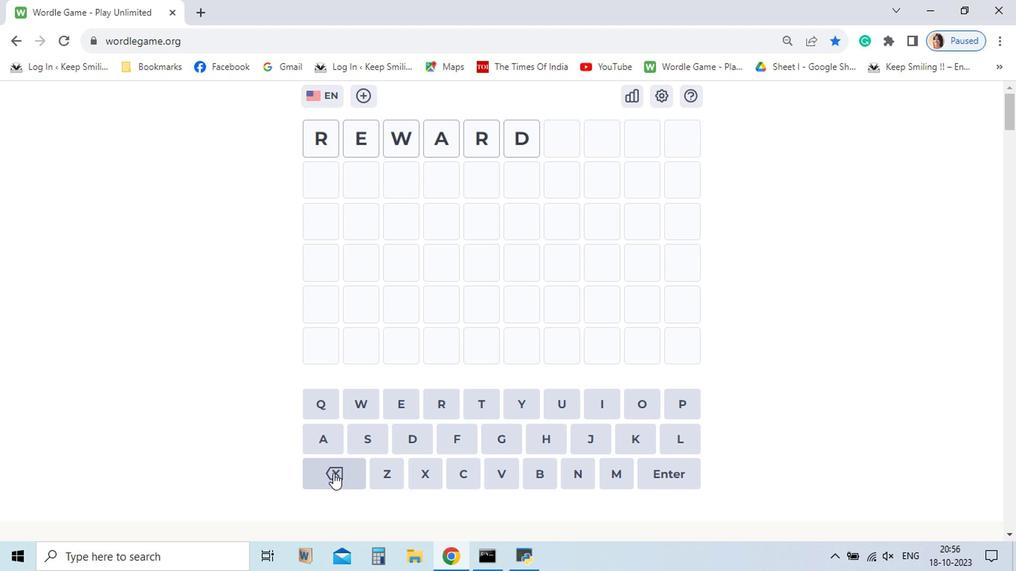 
Action: Mouse pressed left at (373, 472)
Screenshot: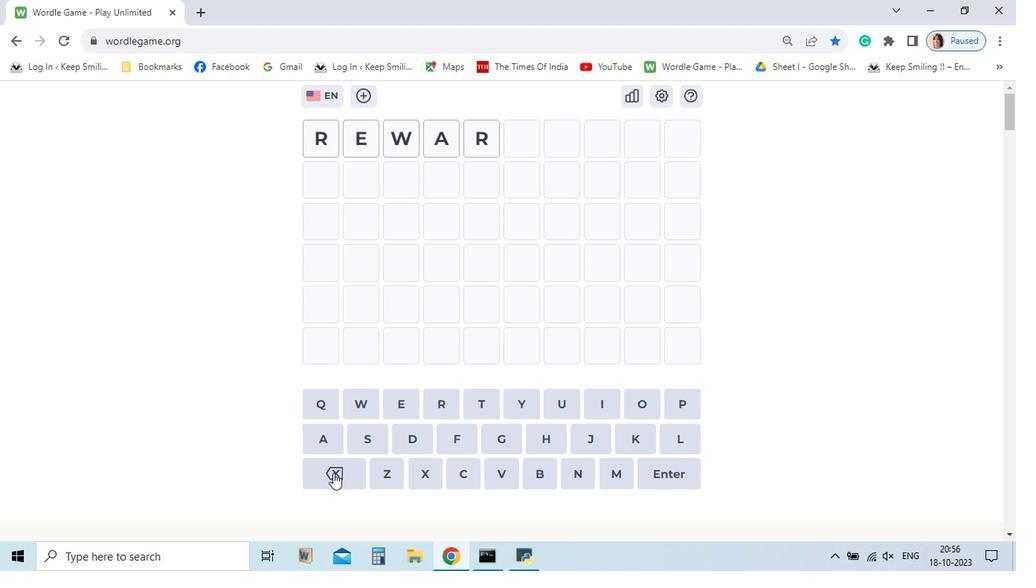 
Action: Mouse pressed left at (373, 472)
Screenshot: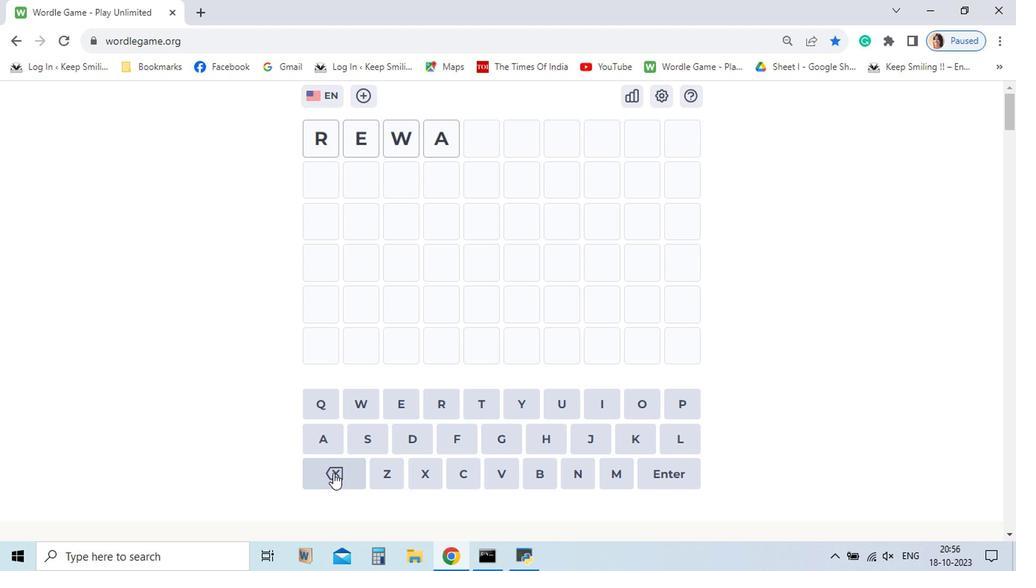 
Action: Mouse pressed left at (373, 472)
Screenshot: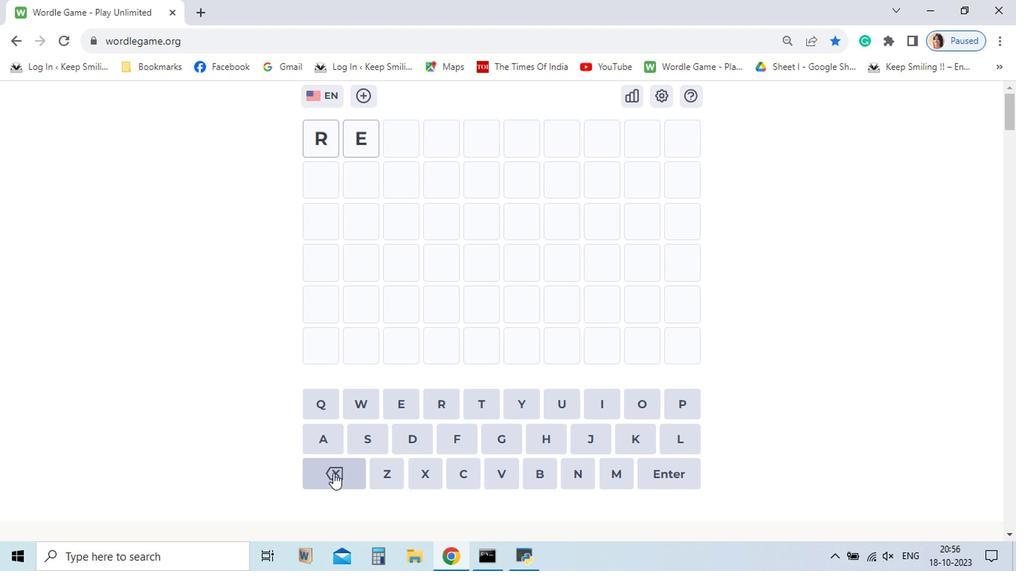 
Action: Mouse pressed left at (373, 472)
Screenshot: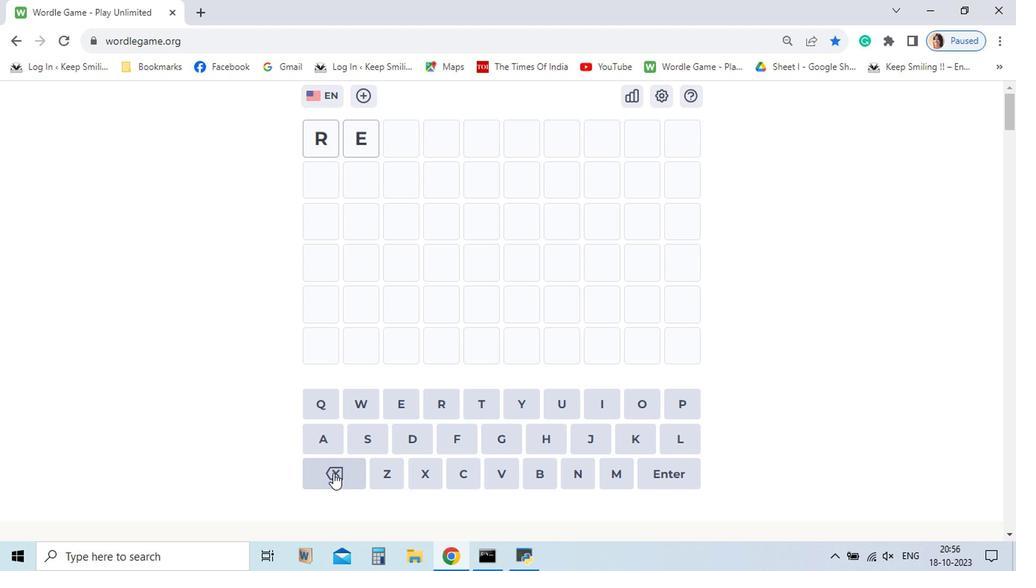 
Action: Mouse pressed left at (373, 472)
Screenshot: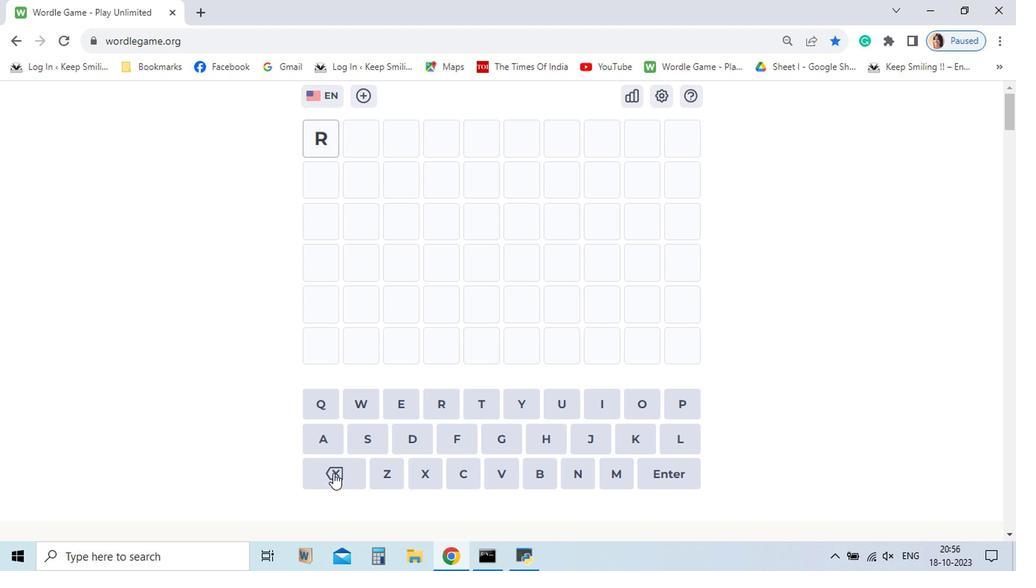 
Action: Mouse pressed left at (373, 472)
Screenshot: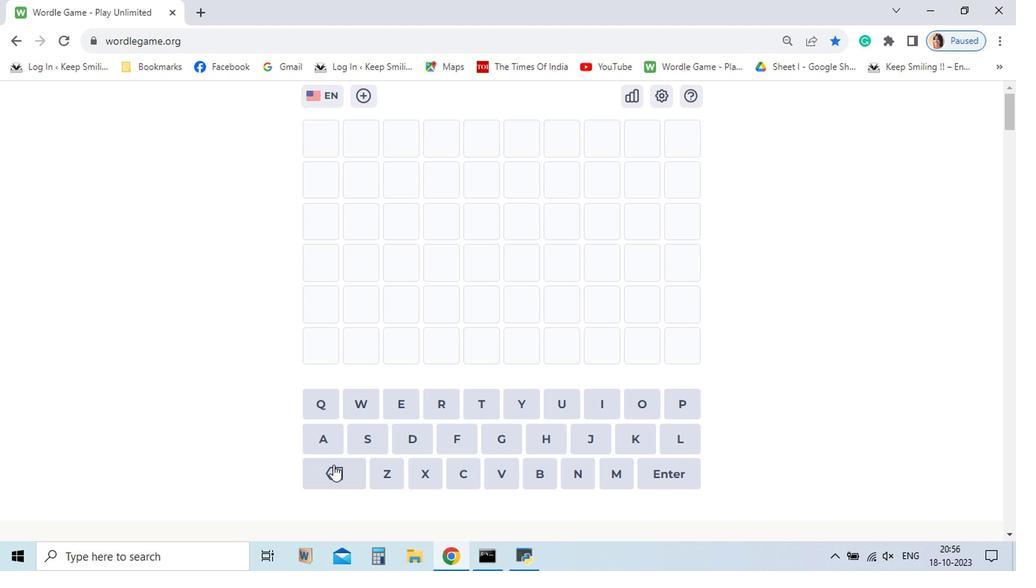 
Action: Mouse moved to (366, 445)
Screenshot: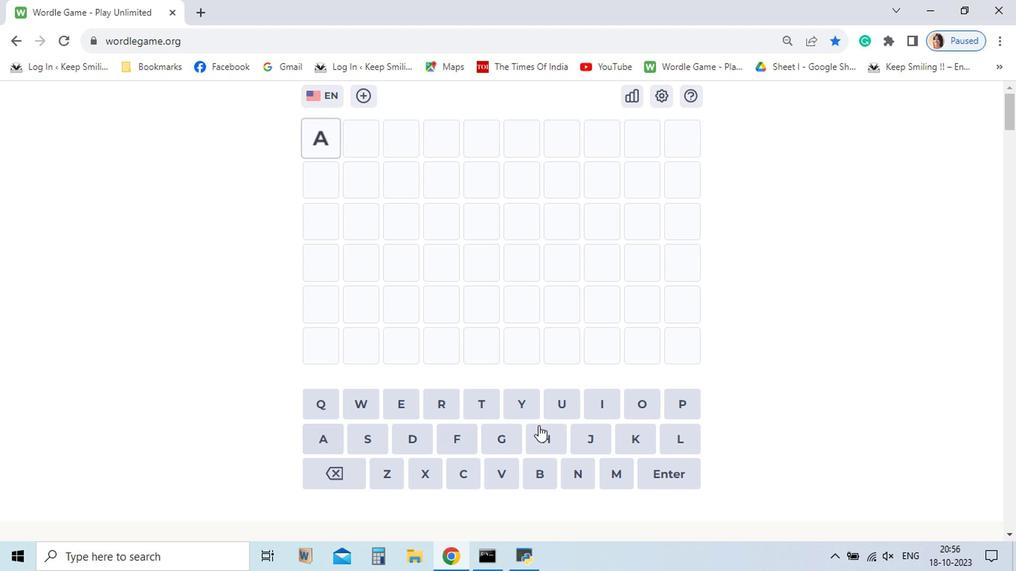 
Action: Mouse pressed left at (366, 445)
Screenshot: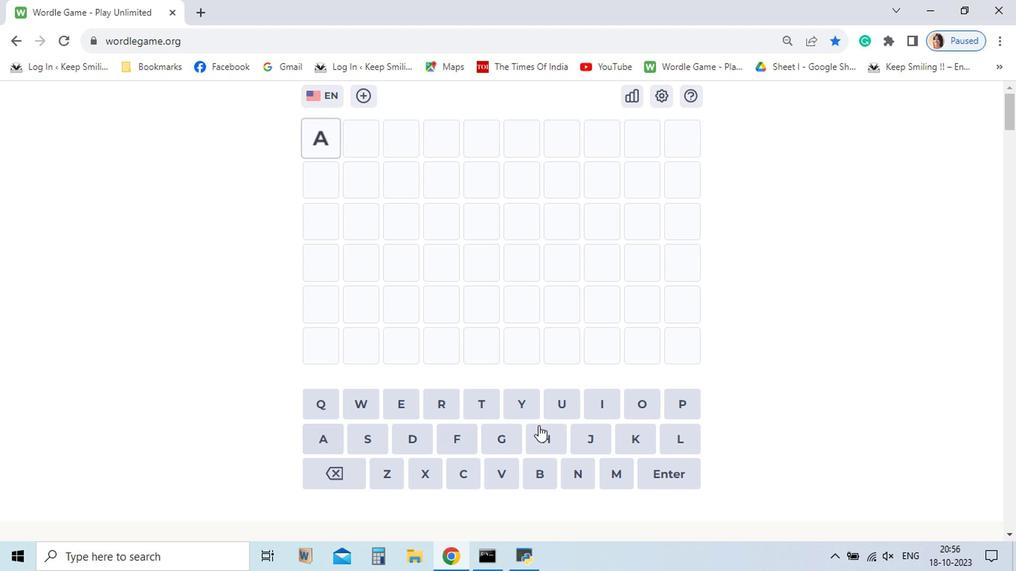 
Action: Mouse moved to (624, 420)
Screenshot: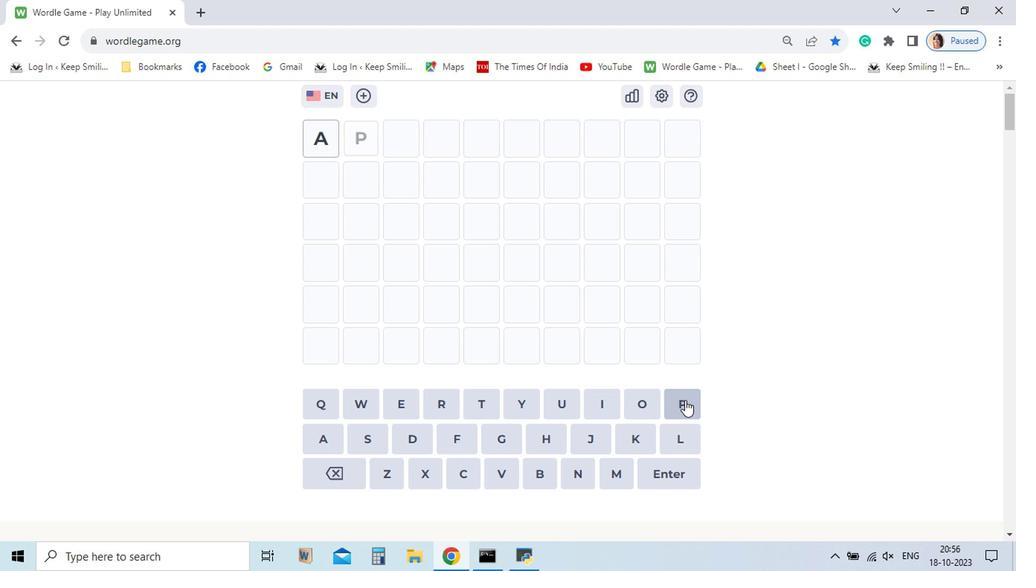 
Action: Mouse pressed left at (624, 420)
Screenshot: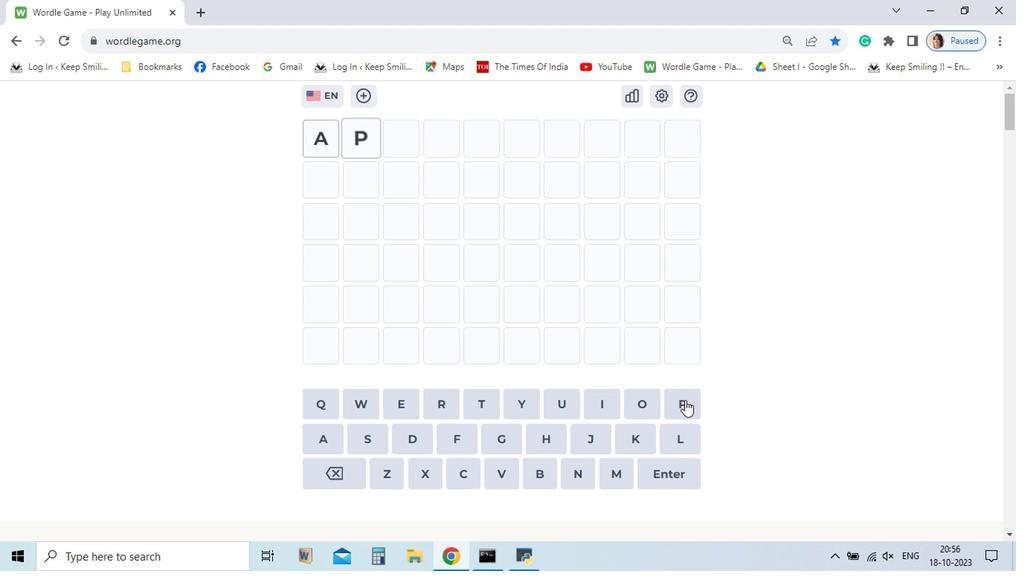 
Action: Mouse moved to (623, 420)
Screenshot: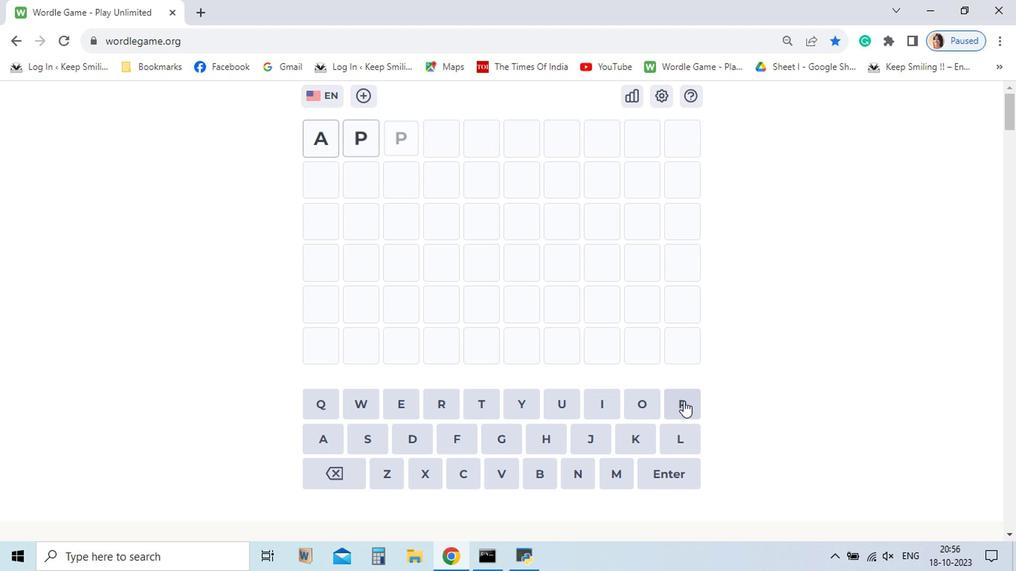 
Action: Mouse pressed left at (623, 420)
Screenshot: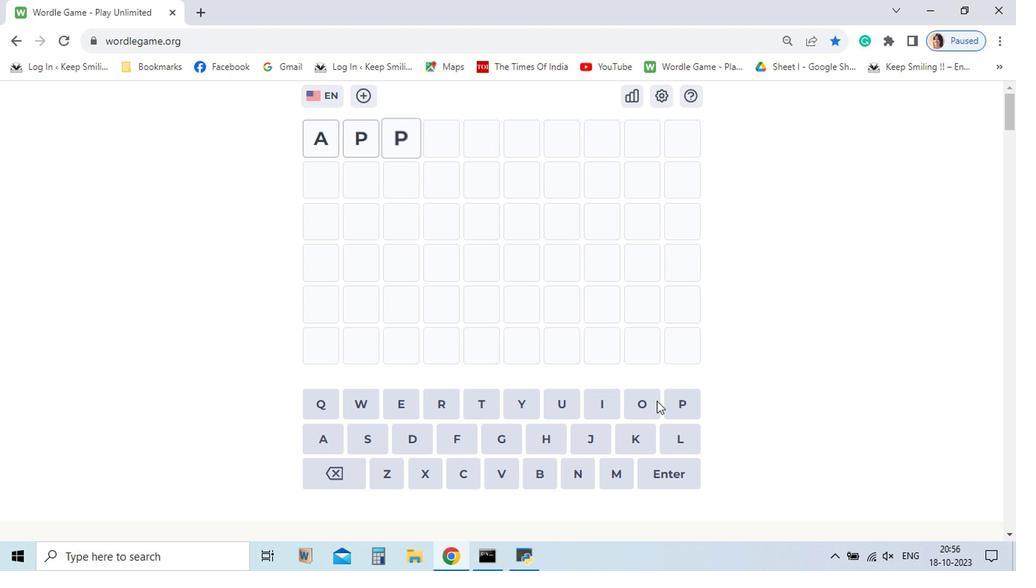
Action: Mouse moved to (598, 421)
Screenshot: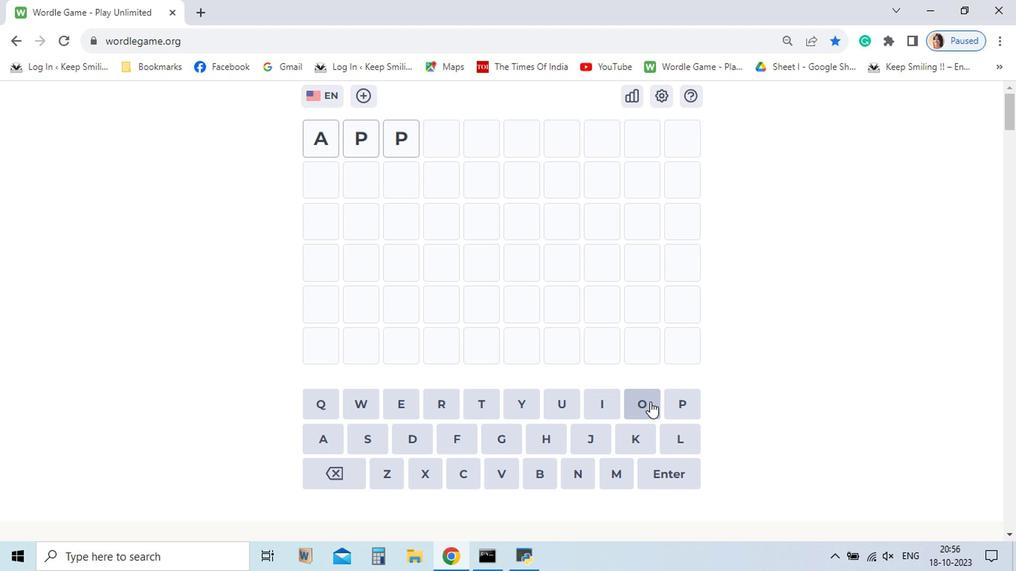 
Action: Mouse pressed left at (598, 421)
Screenshot: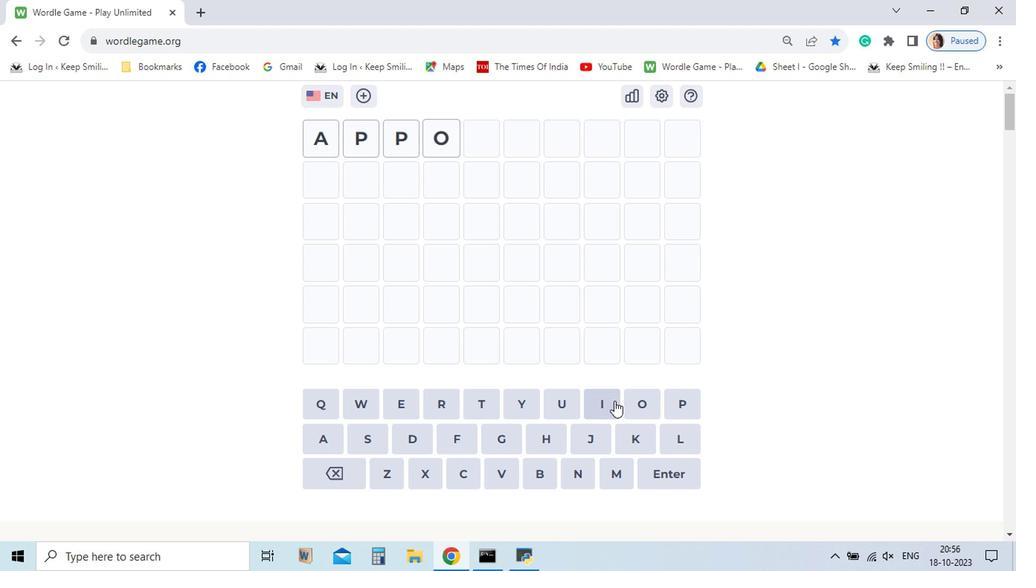 
Action: Mouse moved to (565, 420)
Screenshot: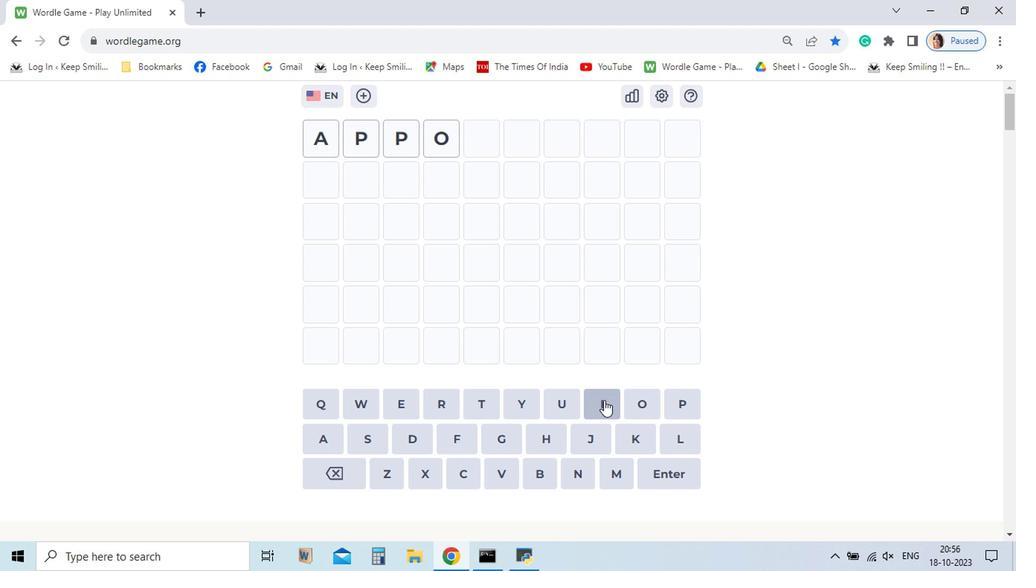 
Action: Mouse pressed left at (565, 420)
Screenshot: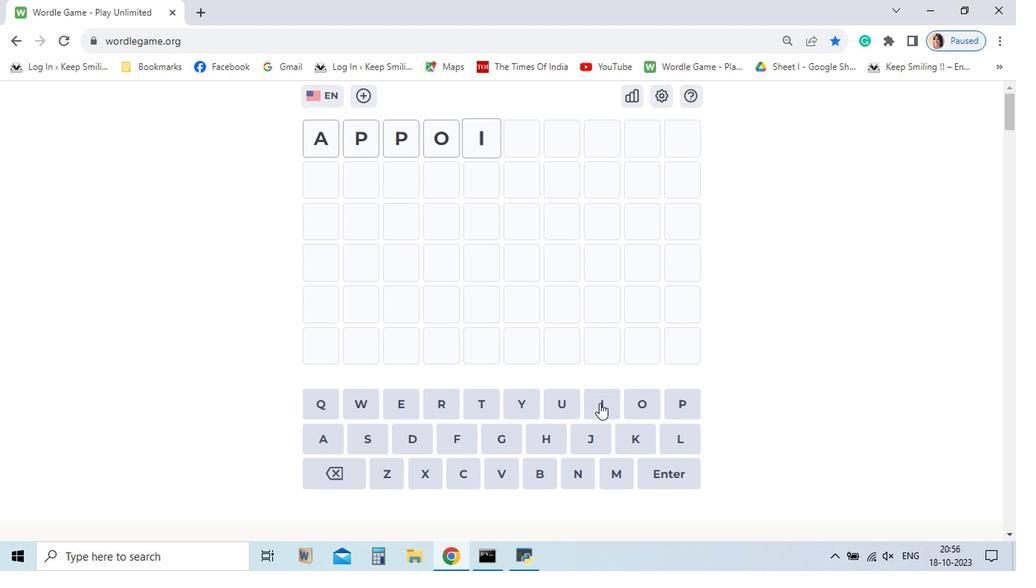 
Action: Mouse moved to (544, 470)
Screenshot: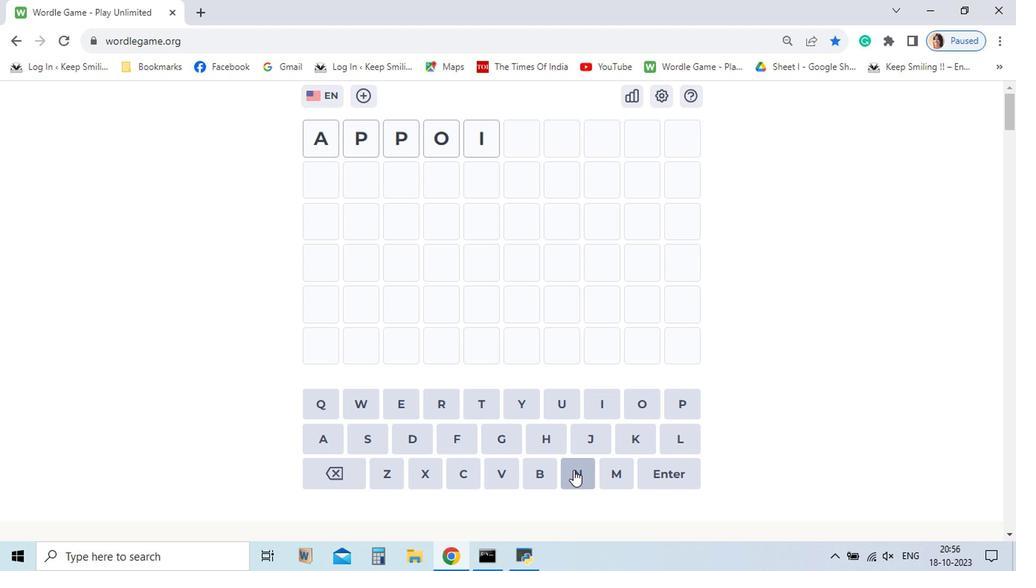 
Action: Mouse pressed left at (544, 470)
Screenshot: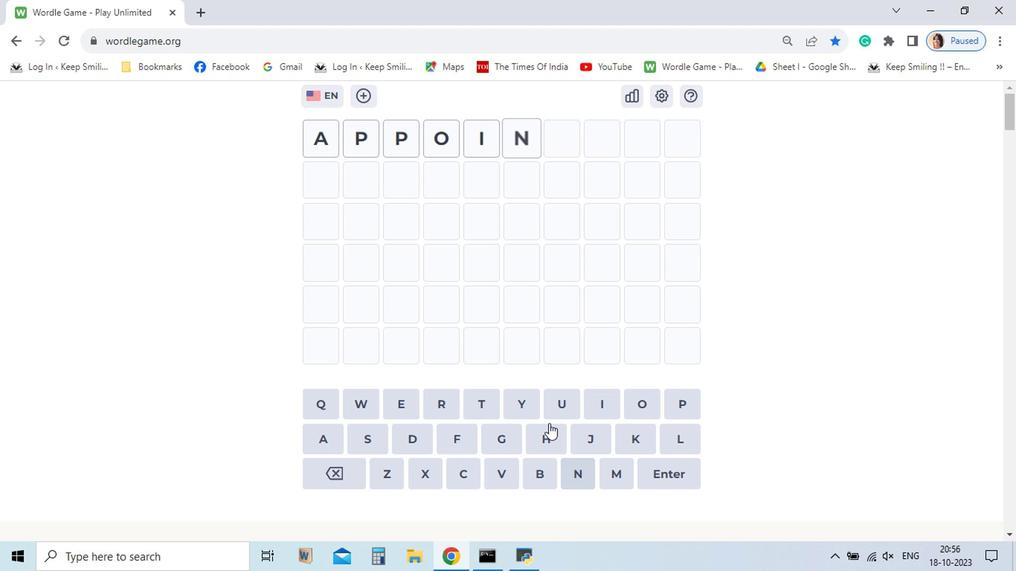 
Action: Mouse moved to (476, 423)
Screenshot: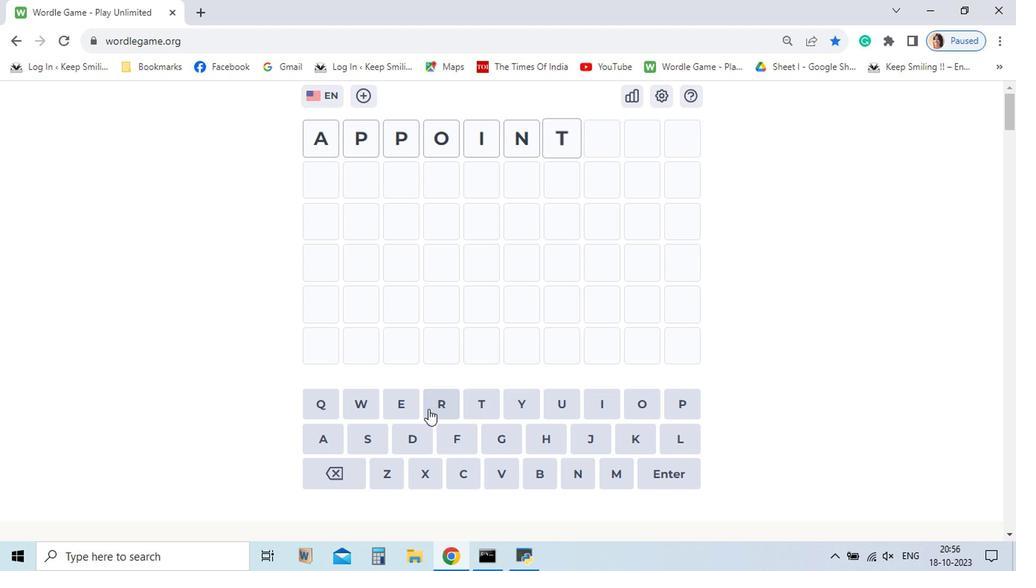 
Action: Mouse pressed left at (476, 423)
Screenshot: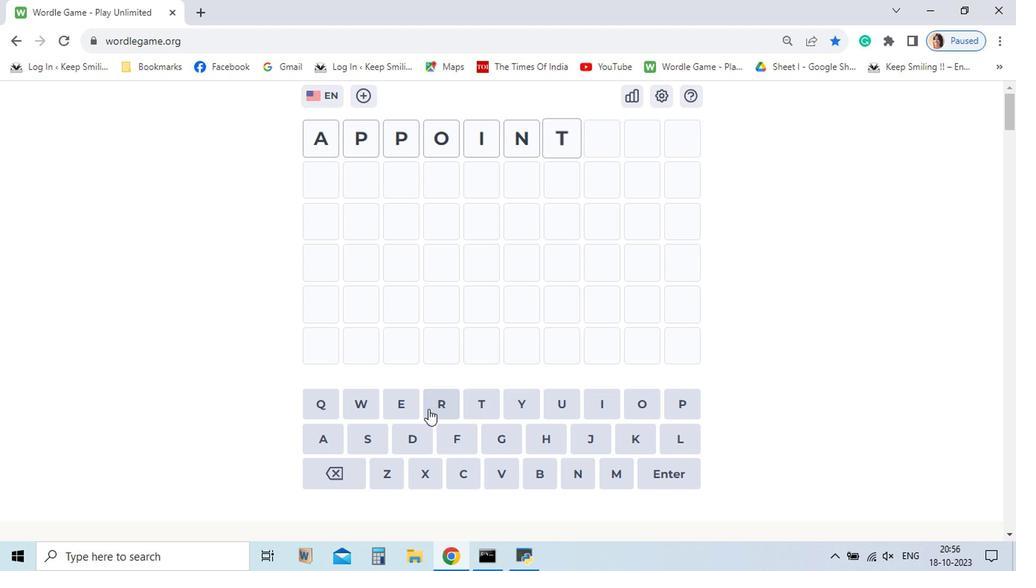 
Action: Mouse moved to (422, 422)
Screenshot: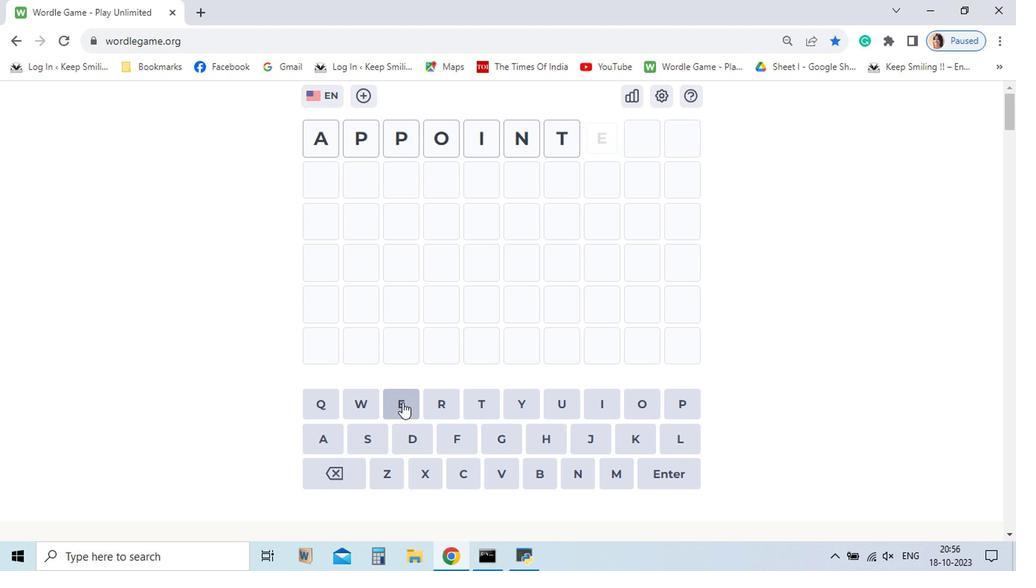 
Action: Mouse pressed left at (422, 422)
Screenshot: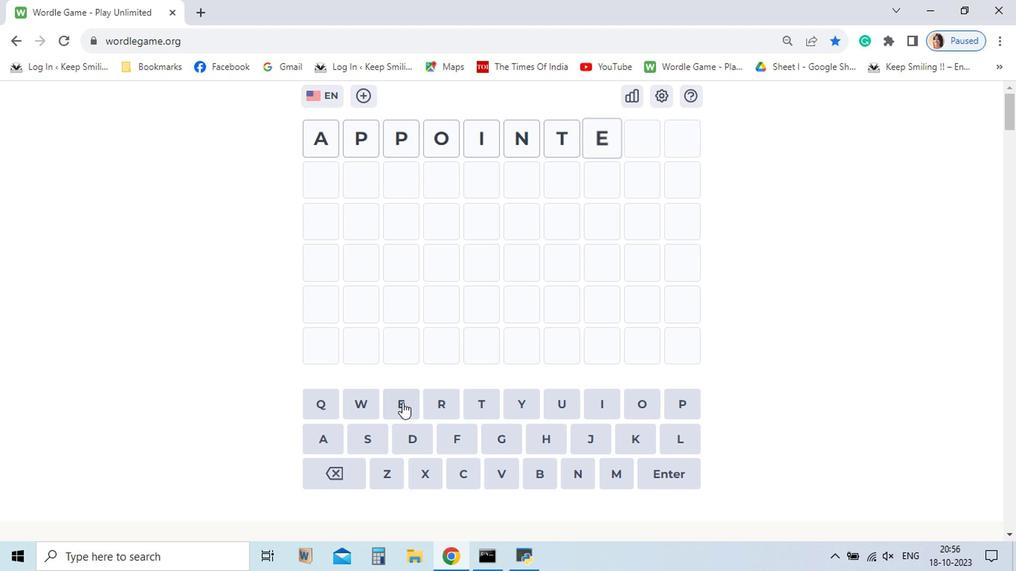 
Action: Mouse pressed left at (422, 422)
Screenshot: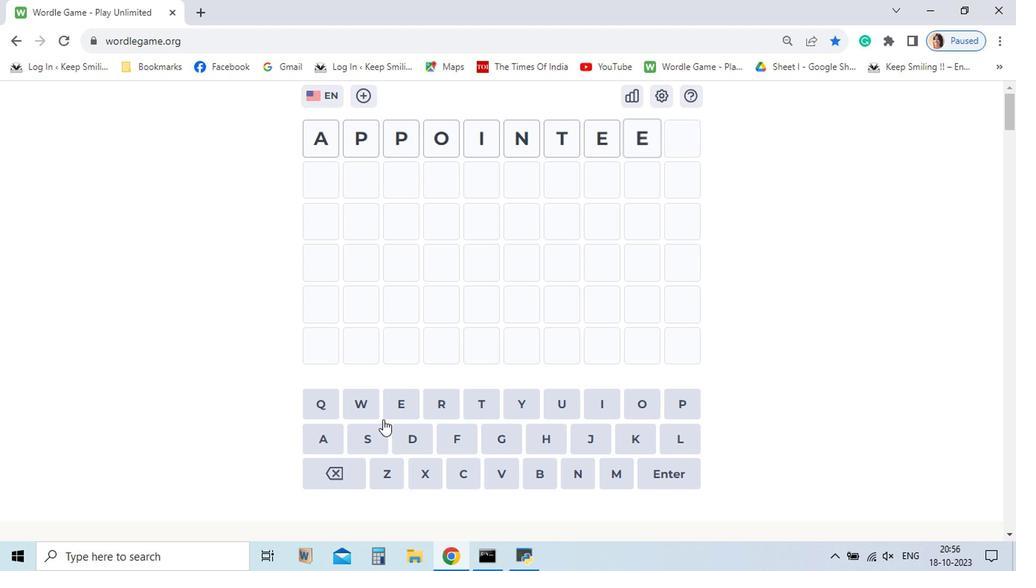 
Action: Mouse moved to (397, 452)
Screenshot: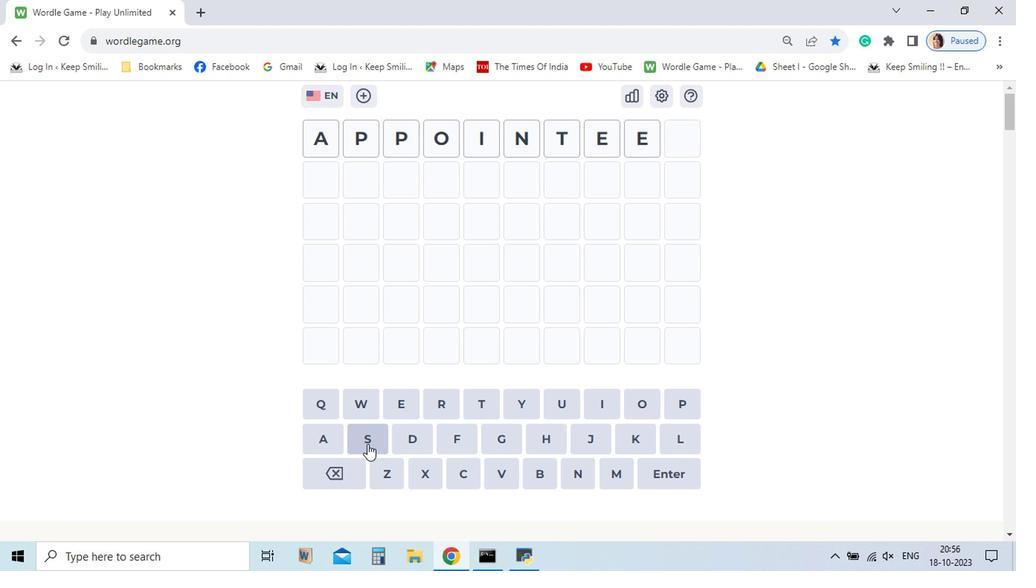 
Action: Mouse pressed left at (397, 452)
Screenshot: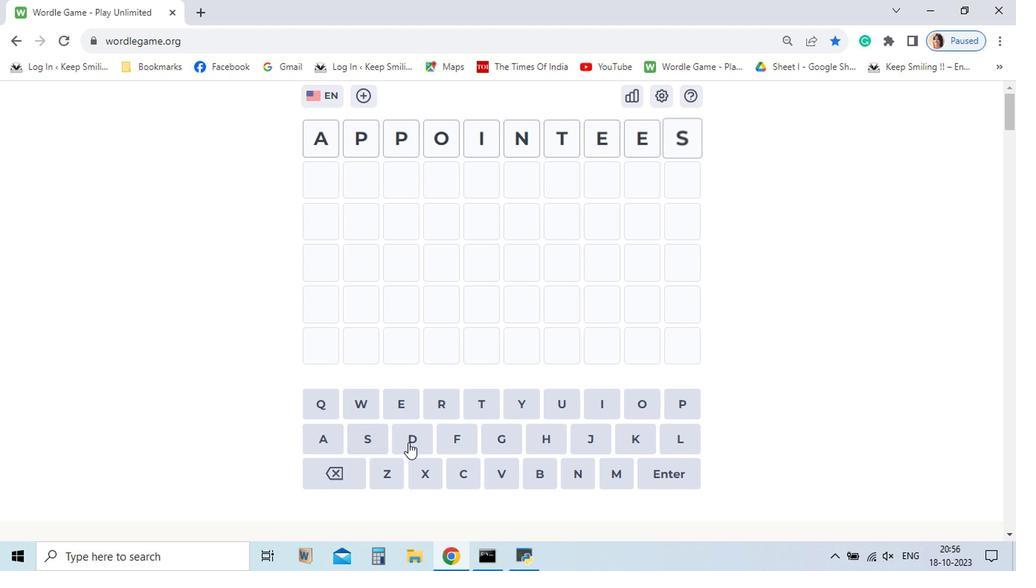 
Action: Mouse moved to (600, 471)
Screenshot: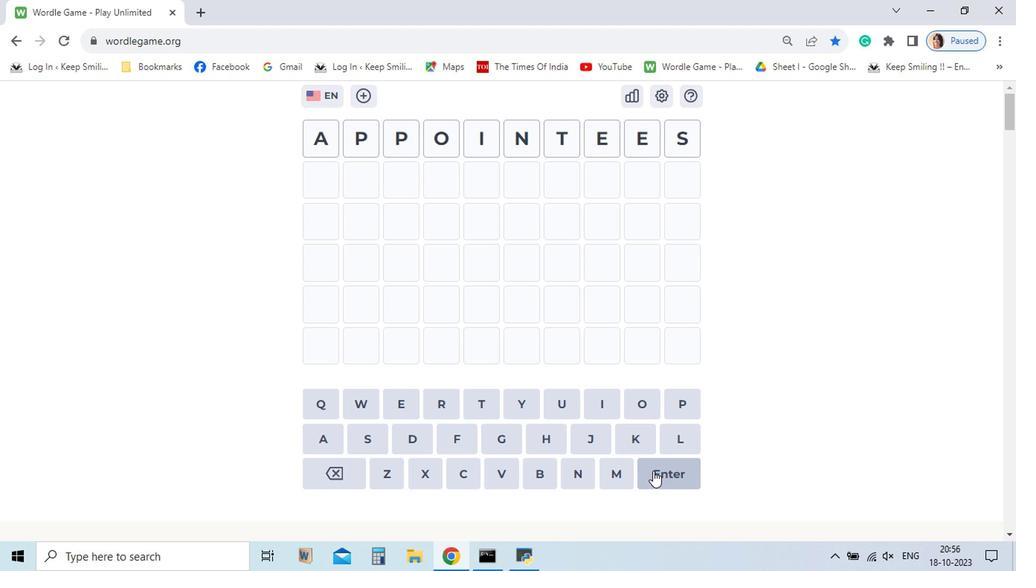 
Action: Mouse pressed left at (600, 471)
Screenshot: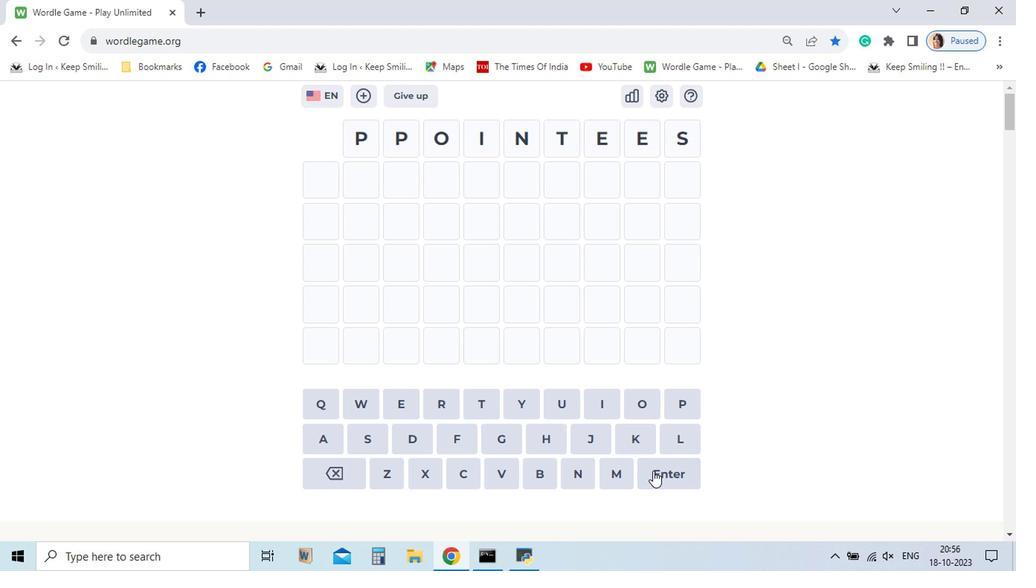 
Action: Mouse moved to (547, 467)
Screenshot: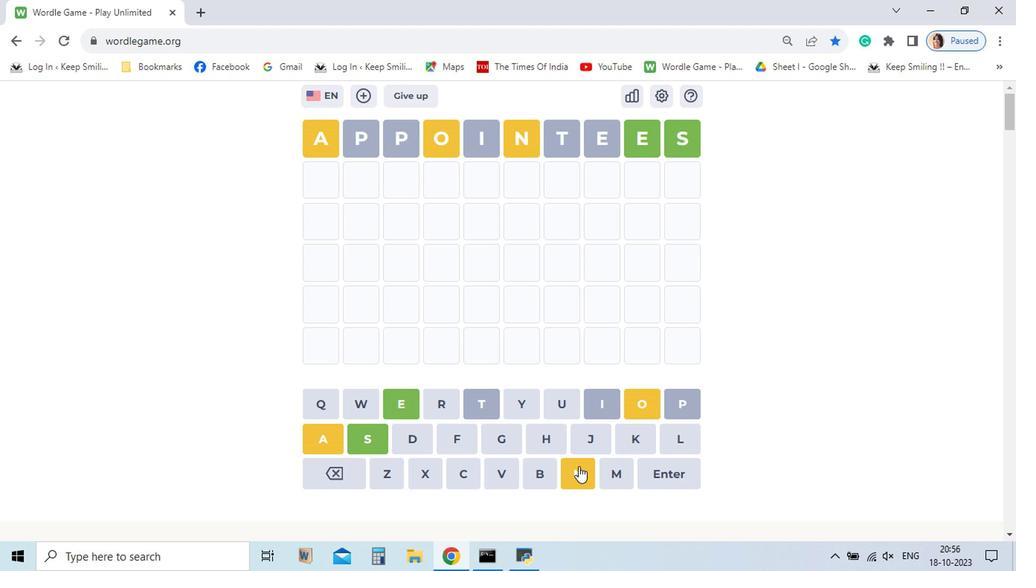 
Action: Mouse pressed left at (547, 467)
Screenshot: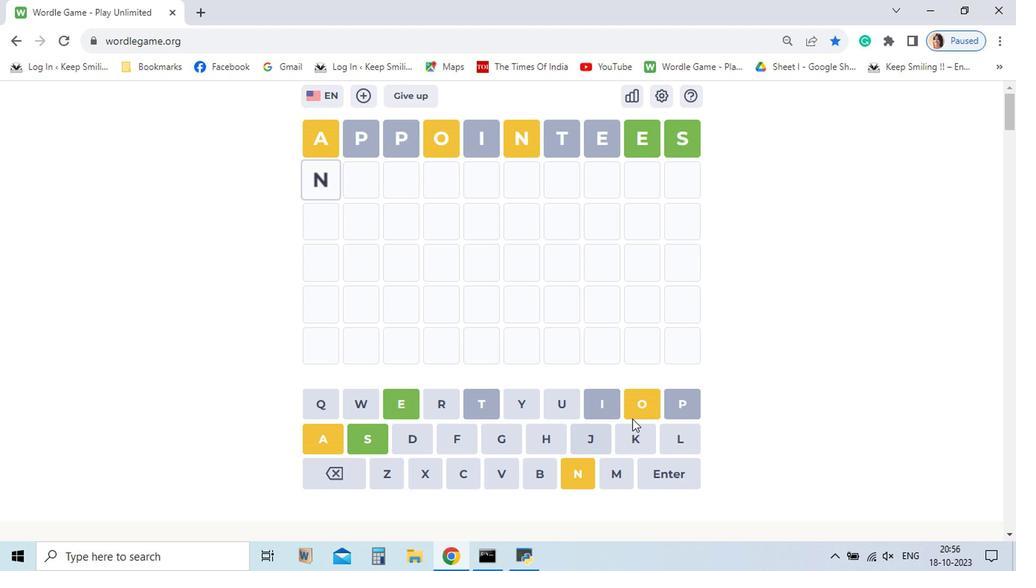 
Action: Mouse moved to (597, 418)
Screenshot: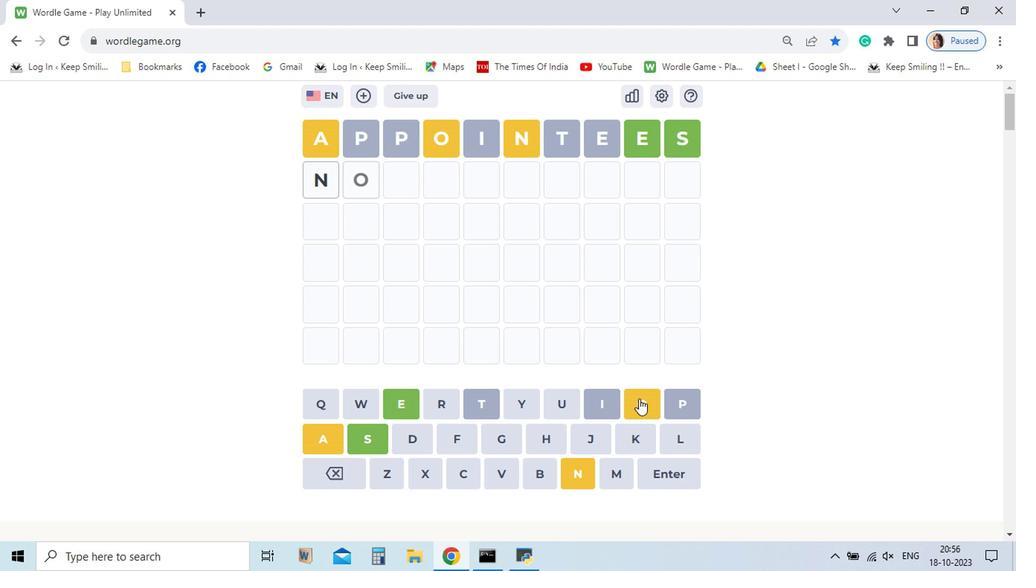 
Action: Mouse pressed left at (597, 418)
Screenshot: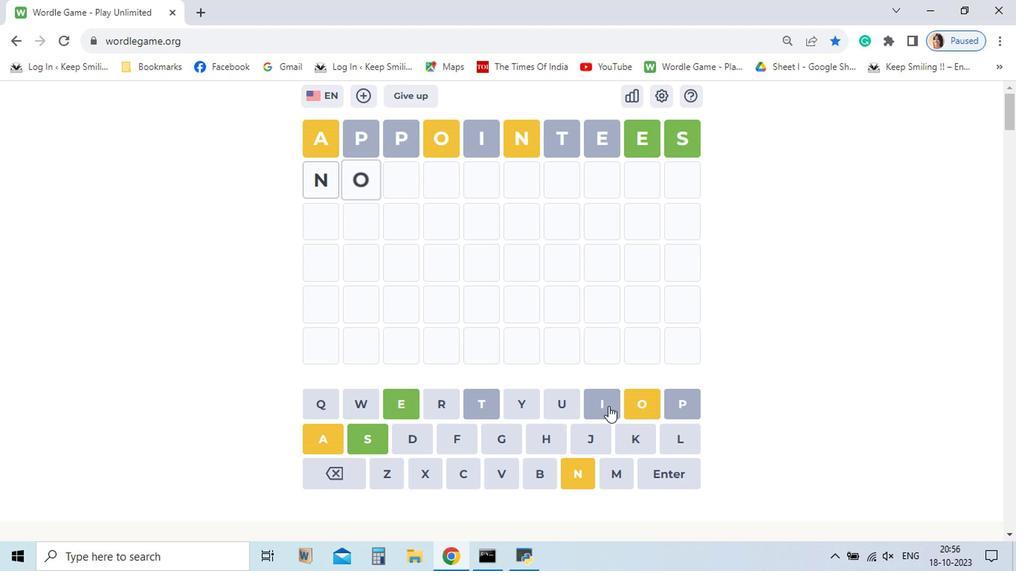 
Action: Mouse moved to (448, 426)
Screenshot: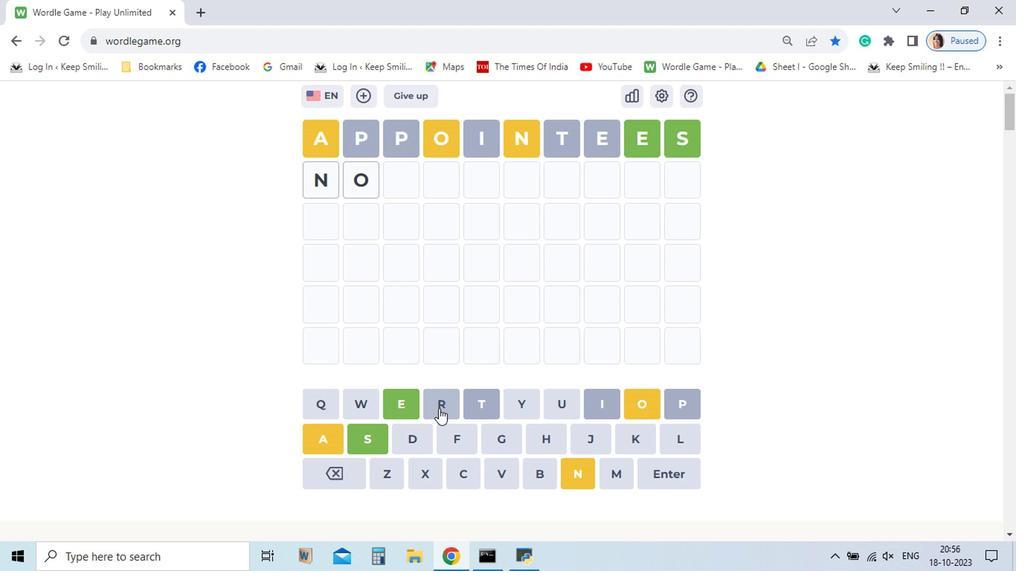 
Action: Mouse pressed left at (448, 426)
Screenshot: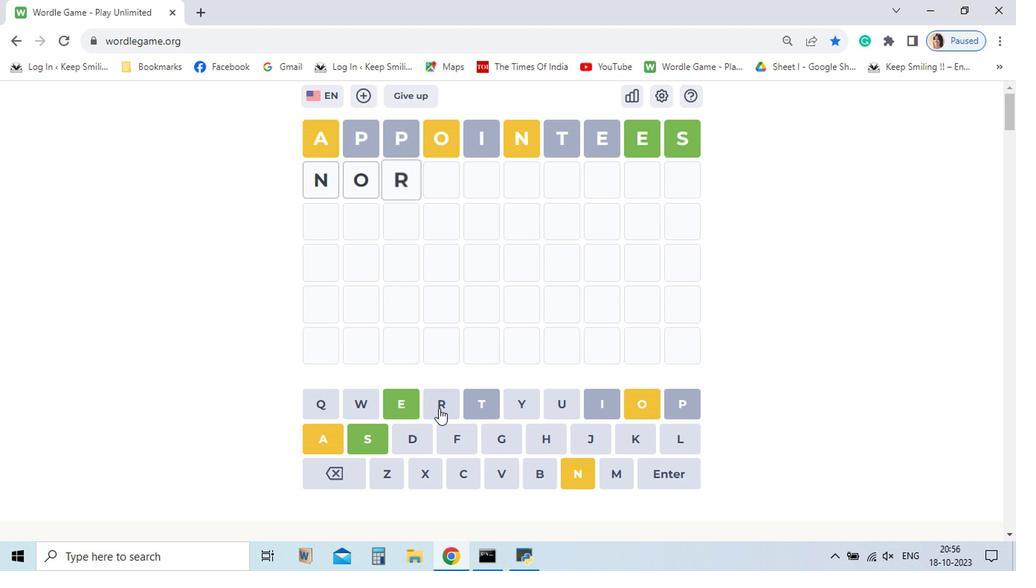 
Action: Mouse moved to (568, 473)
Screenshot: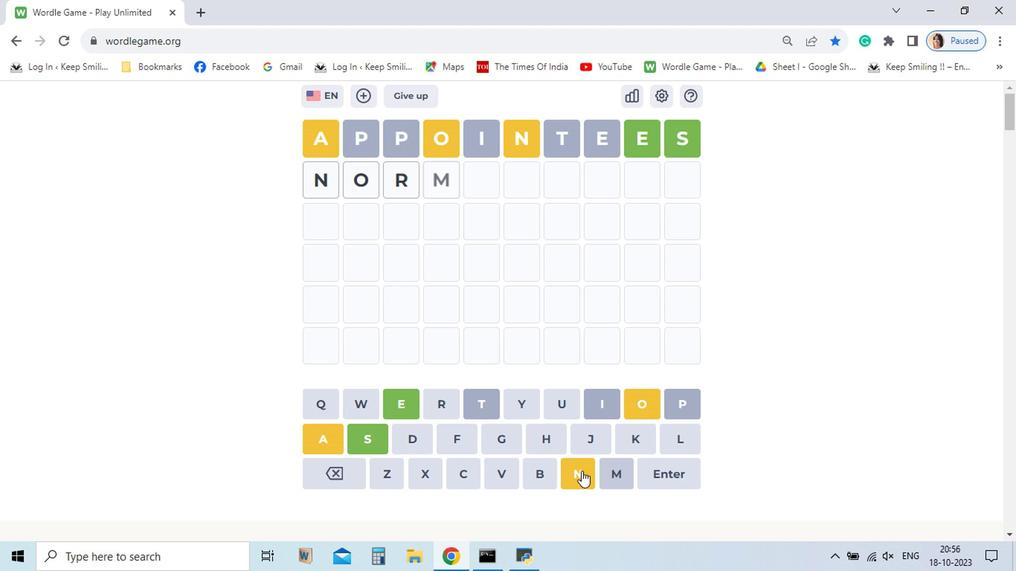 
Action: Mouse pressed left at (568, 473)
Screenshot: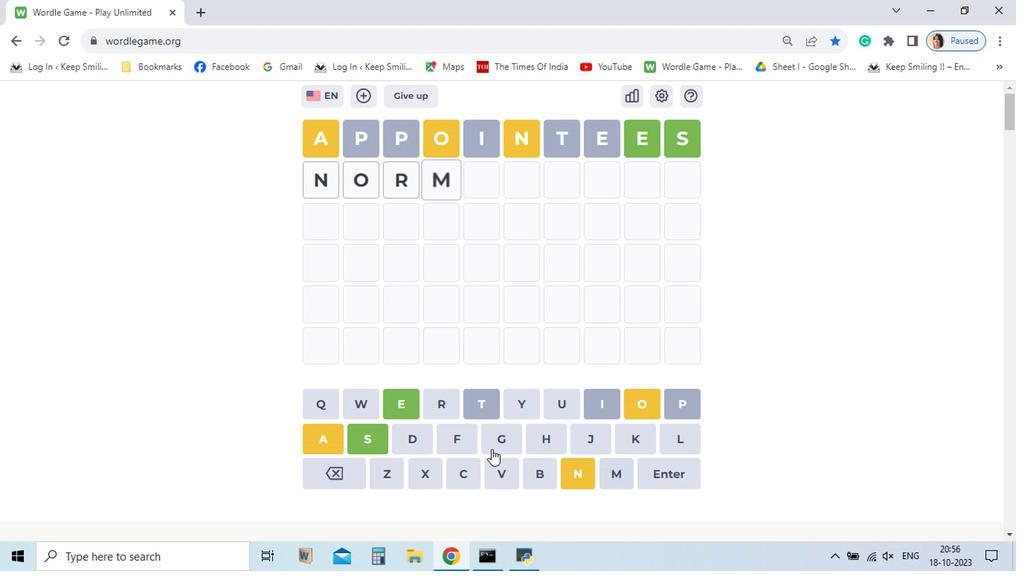 
Action: Mouse moved to (363, 445)
Screenshot: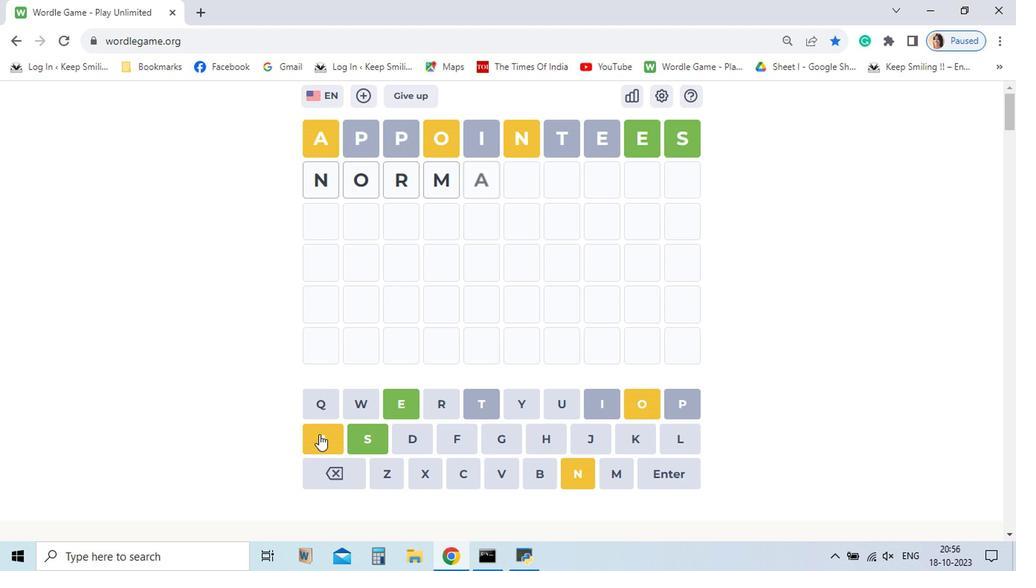 
Action: Mouse pressed left at (363, 445)
Screenshot: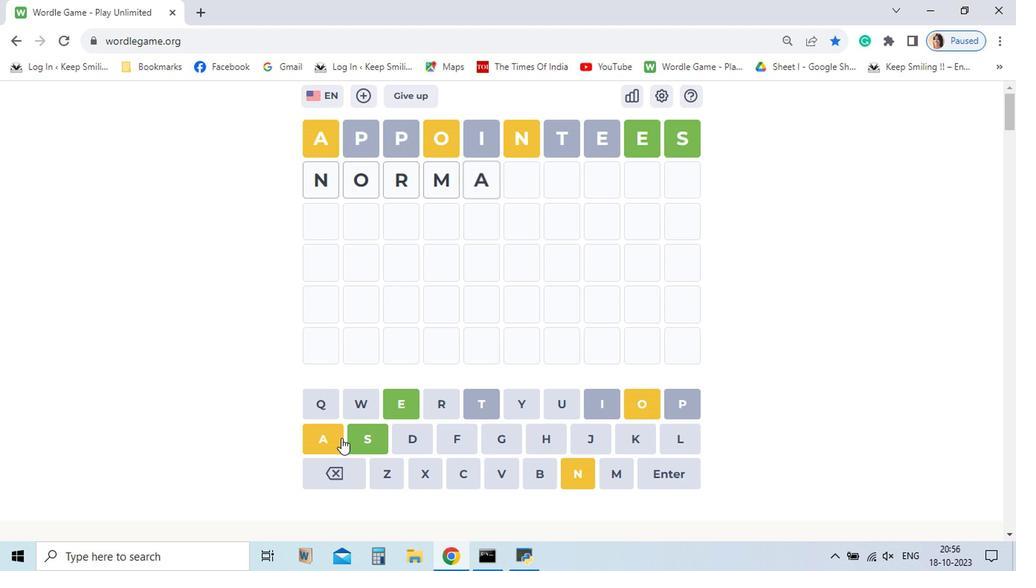 
Action: Mouse moved to (620, 446)
Screenshot: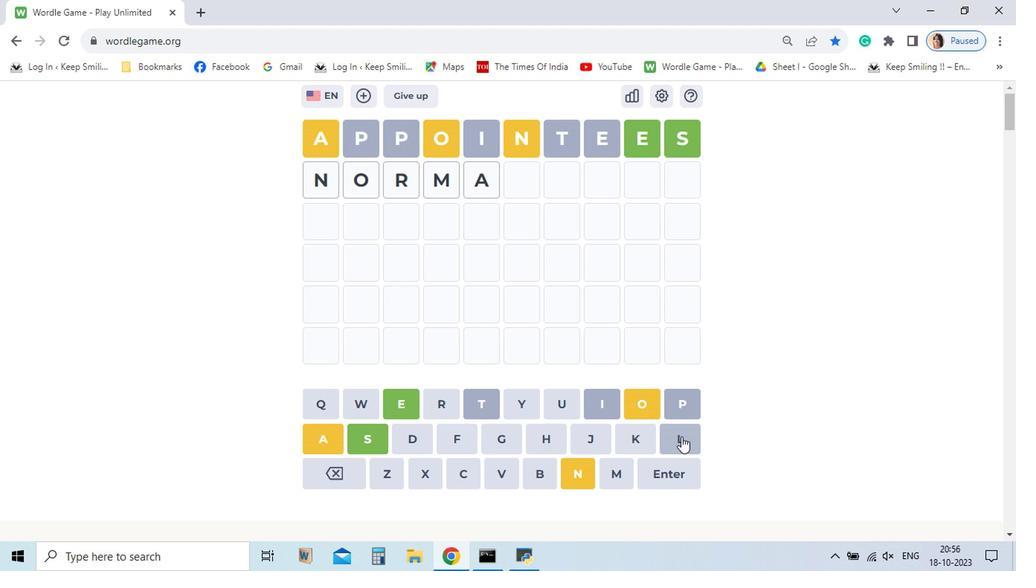 
Action: Mouse pressed left at (620, 446)
Screenshot: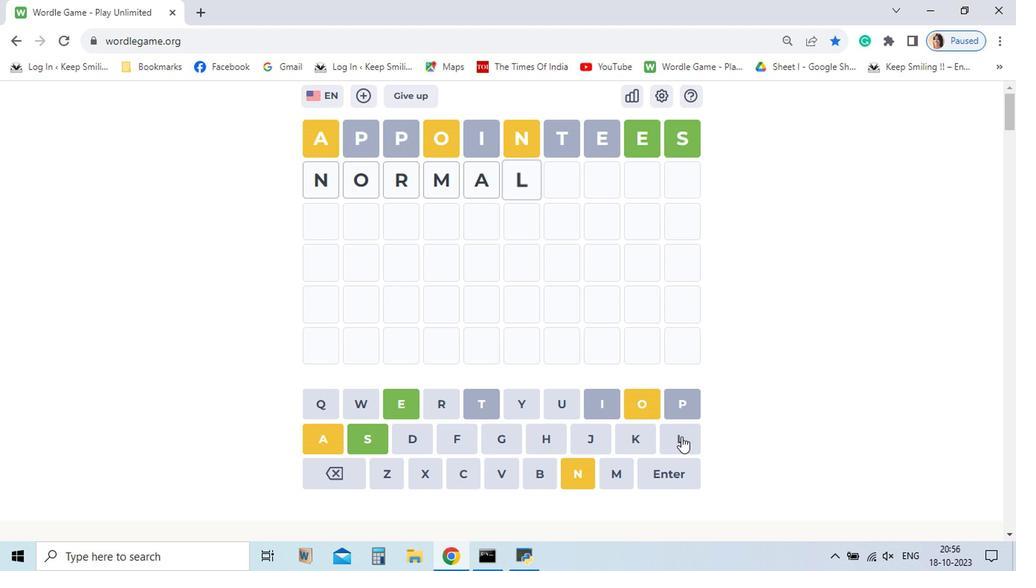 
Action: Mouse pressed left at (620, 446)
Screenshot: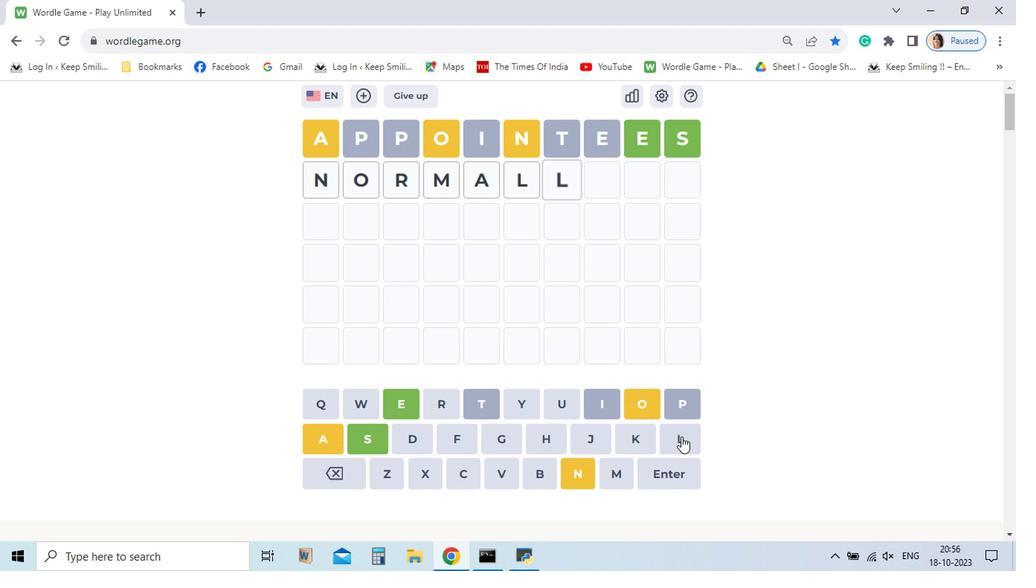 
Action: Mouse moved to (567, 423)
Screenshot: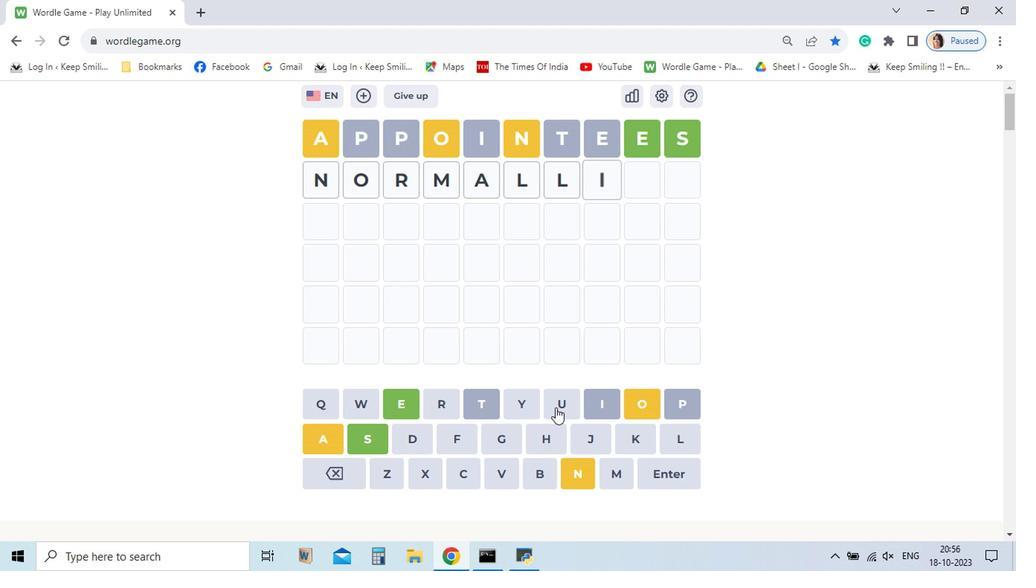 
Action: Mouse pressed left at (567, 423)
Screenshot: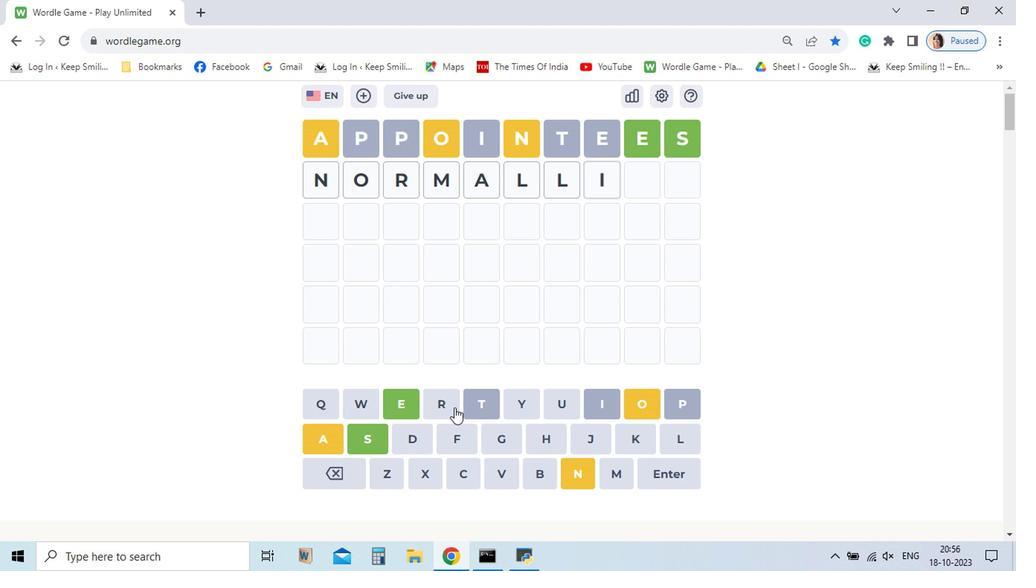 
Action: Mouse moved to (415, 421)
Screenshot: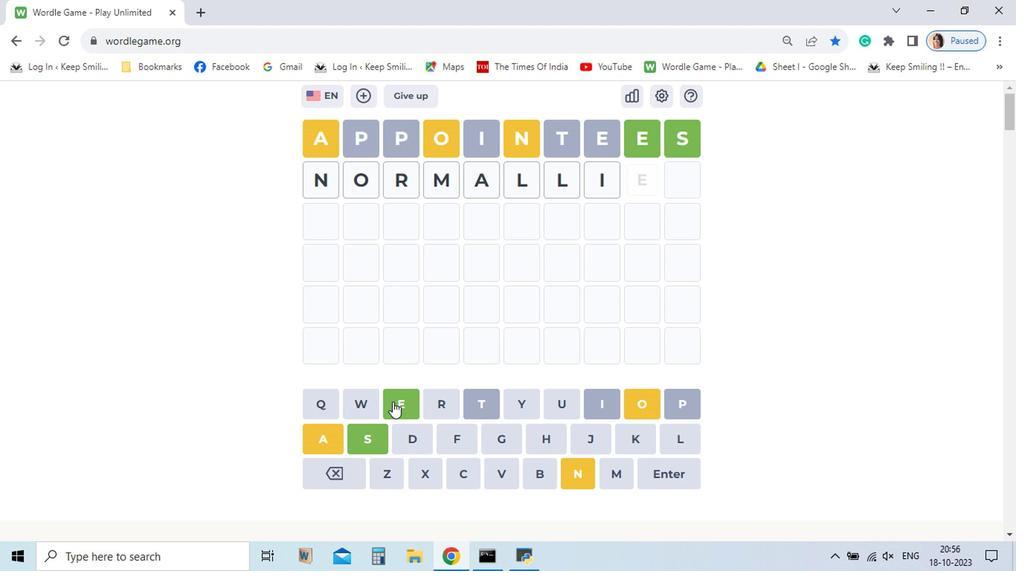 
Action: Mouse pressed left at (415, 421)
Screenshot: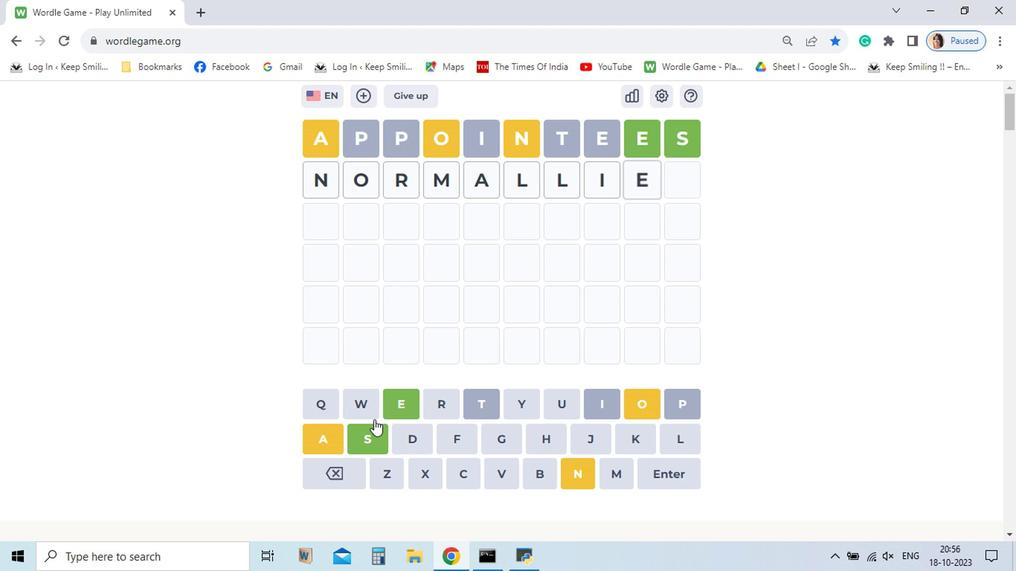 
Action: Mouse moved to (393, 445)
Screenshot: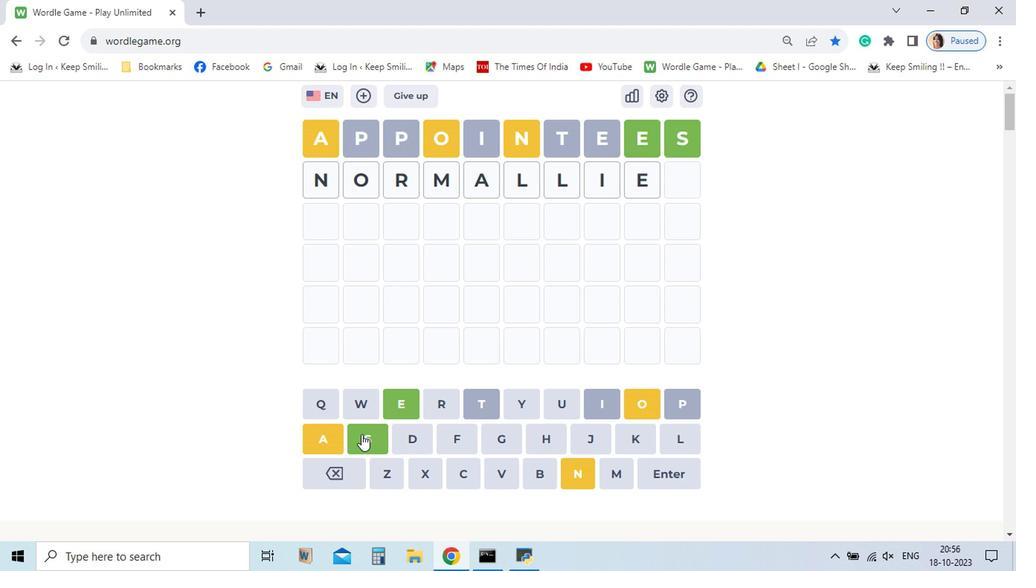 
Action: Mouse pressed left at (393, 445)
Screenshot: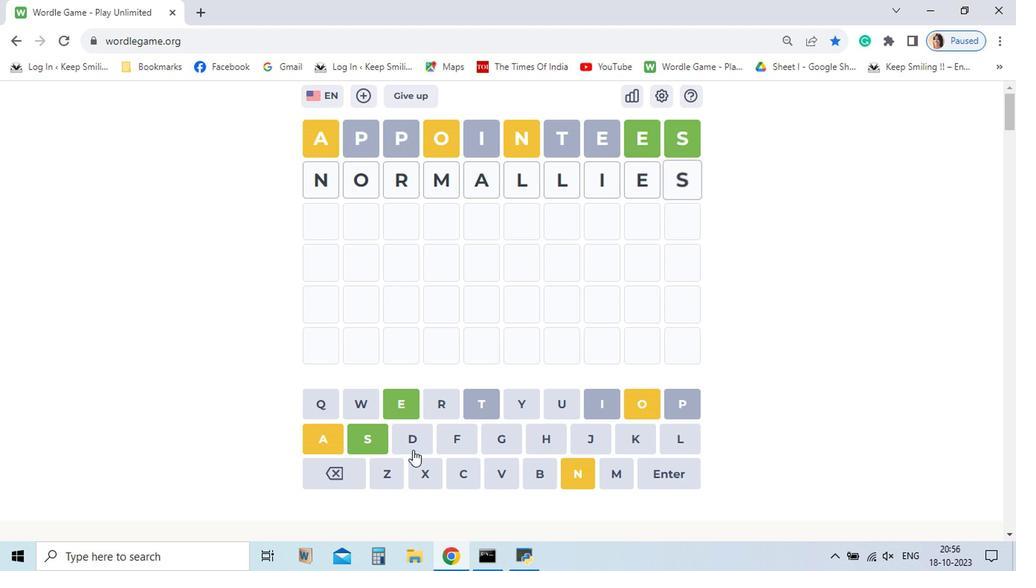
Action: Mouse moved to (603, 470)
Screenshot: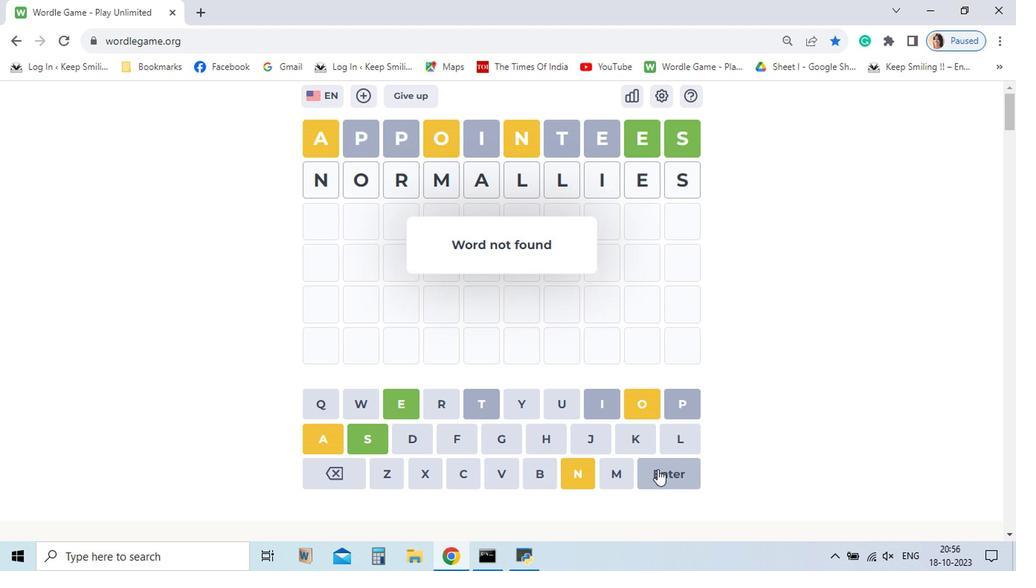 
Action: Mouse pressed left at (603, 470)
Screenshot: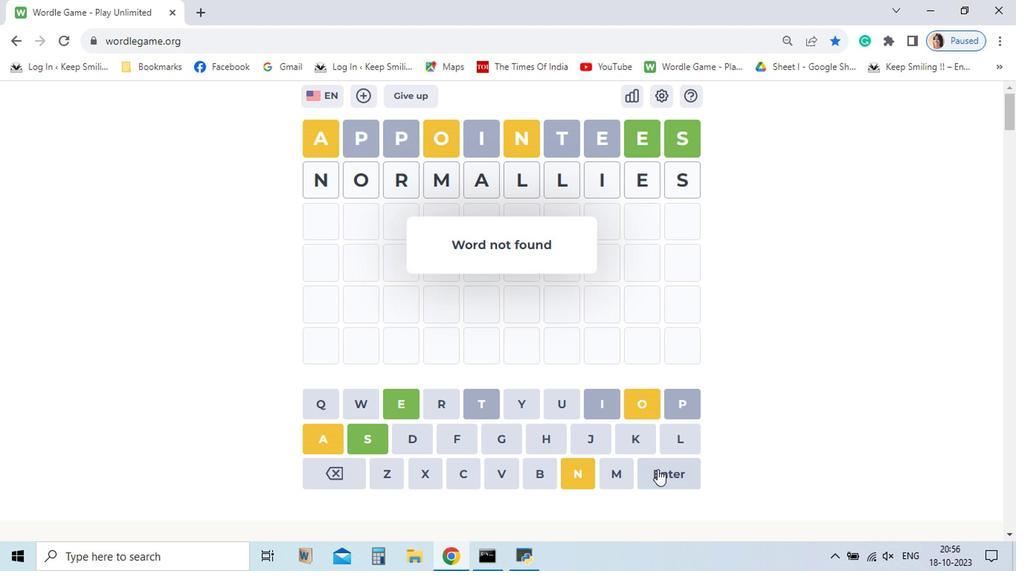 
Action: Mouse moved to (368, 472)
Screenshot: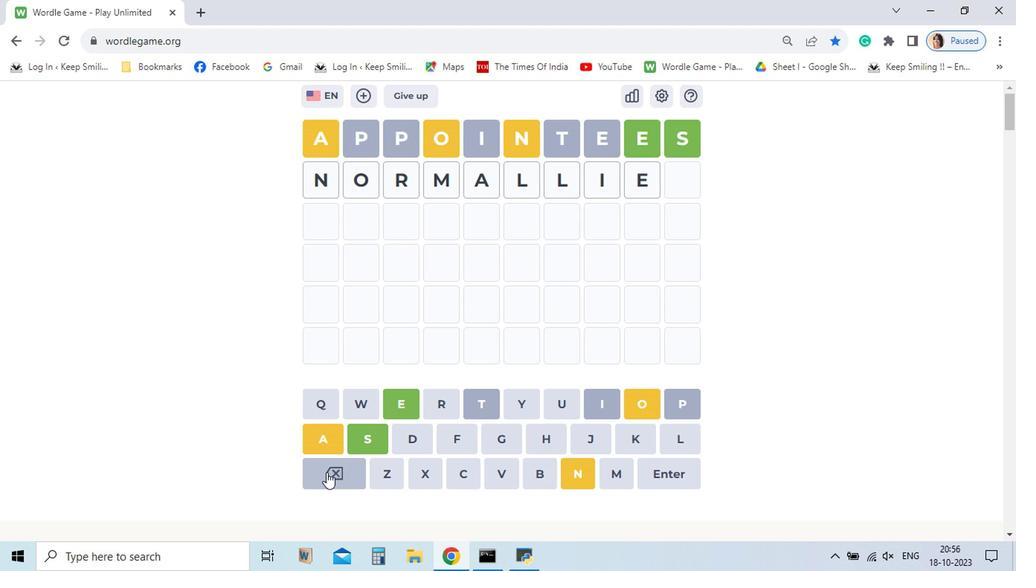 
Action: Mouse pressed left at (368, 472)
Screenshot: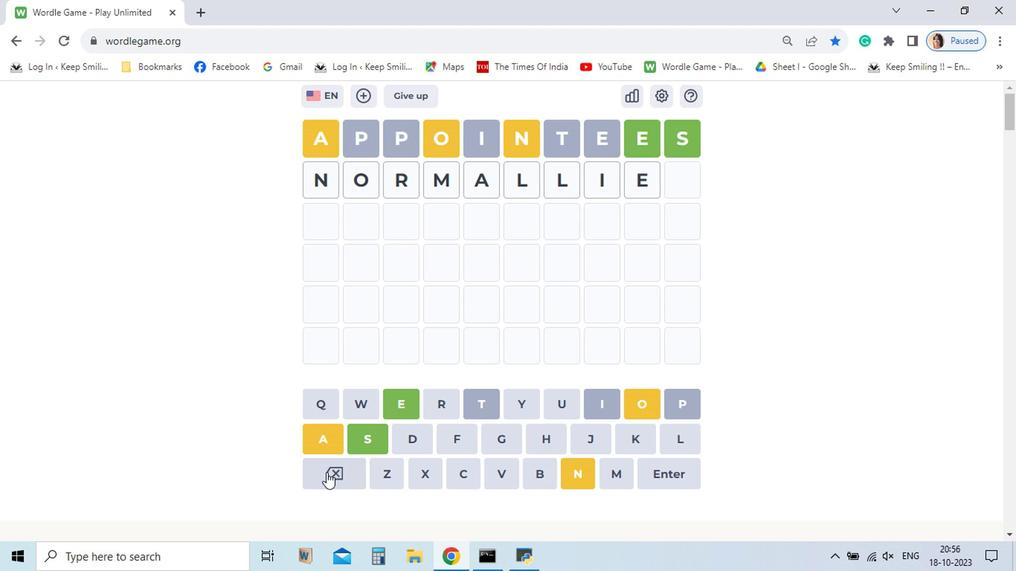 
Action: Mouse pressed left at (368, 472)
Screenshot: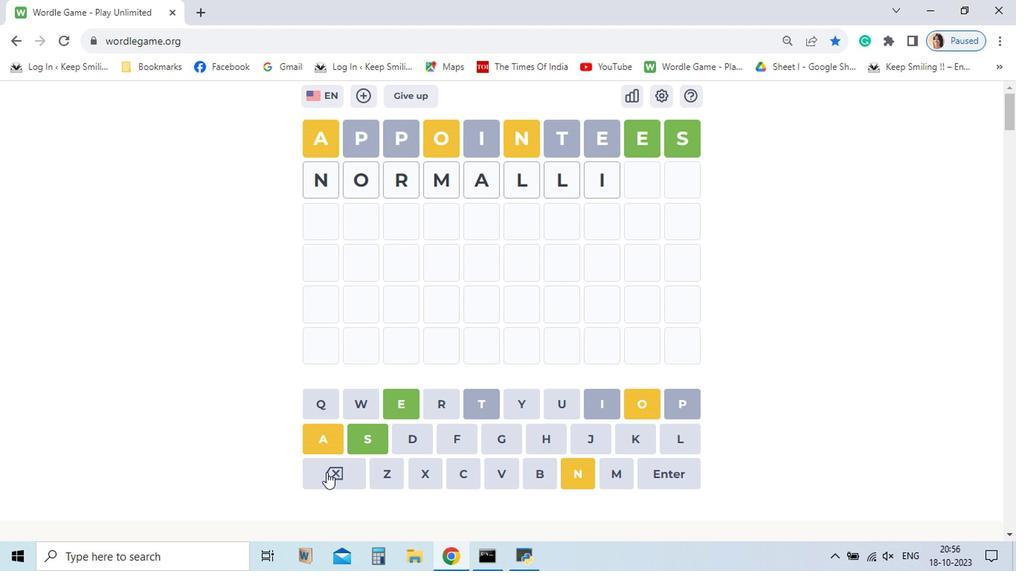 
Action: Mouse pressed left at (368, 472)
Screenshot: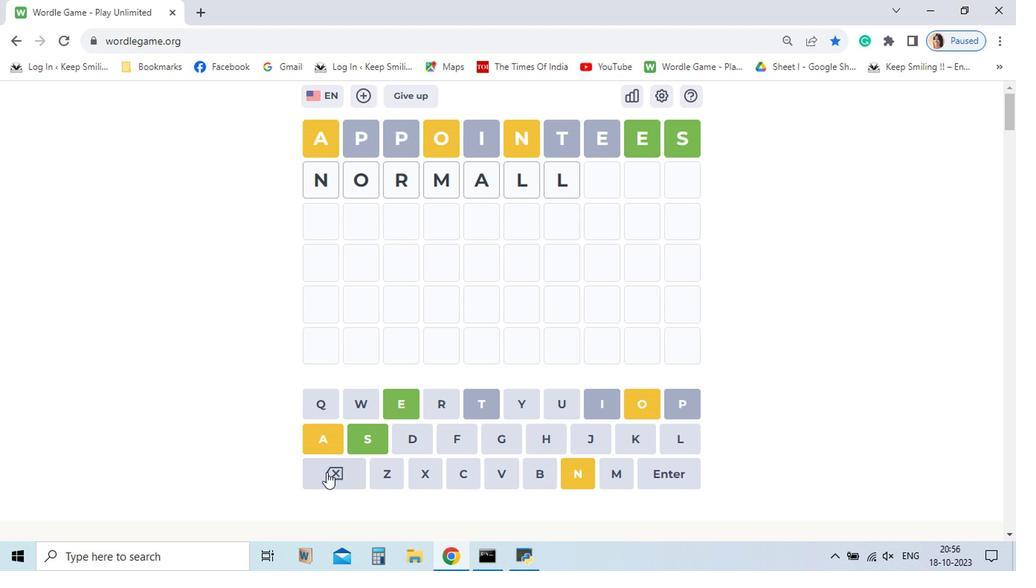 
Action: Mouse pressed left at (368, 472)
Screenshot: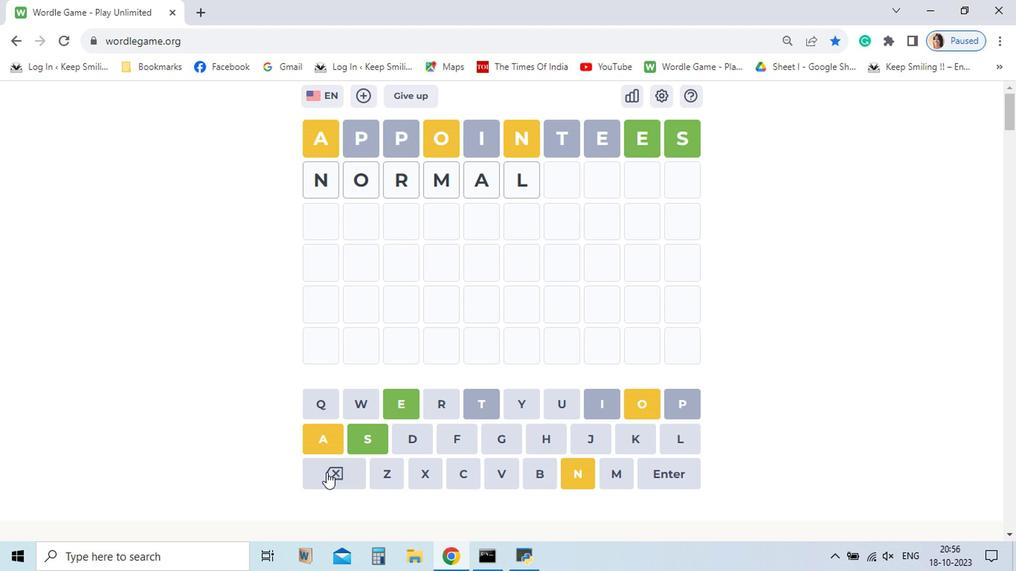 
Action: Mouse pressed left at (368, 472)
Screenshot: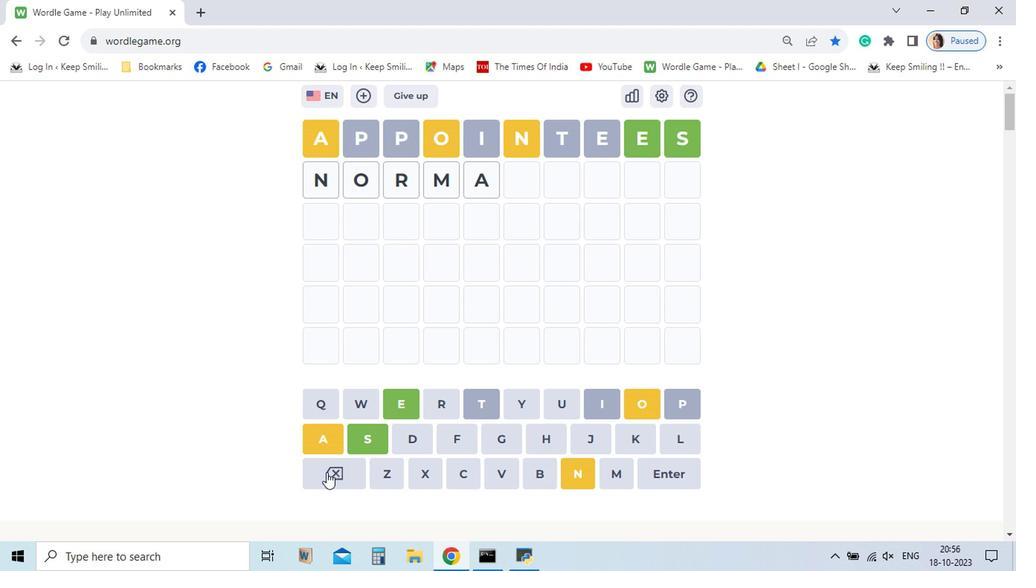 
Action: Mouse pressed left at (368, 472)
Screenshot: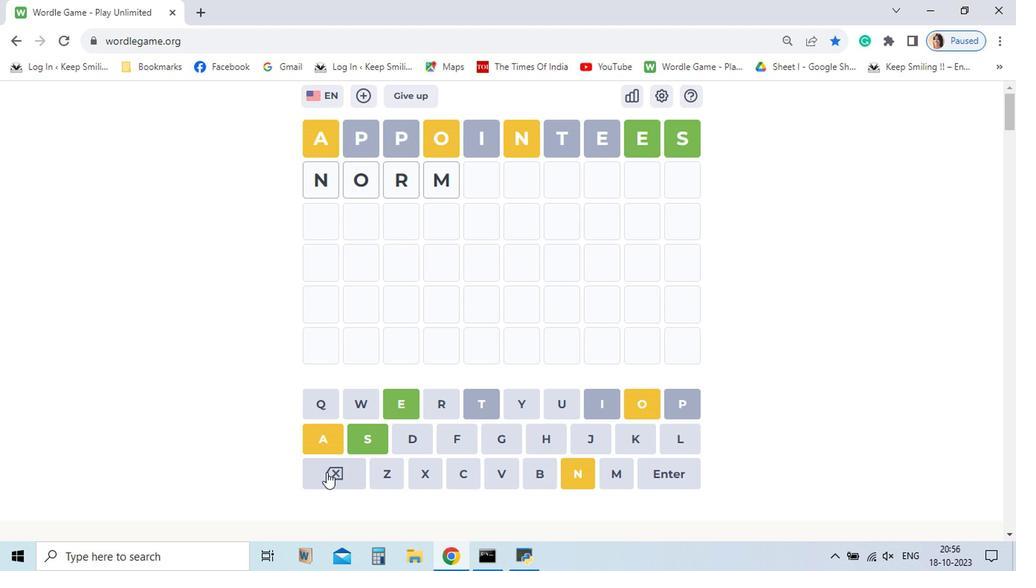 
Action: Mouse pressed left at (368, 472)
Screenshot: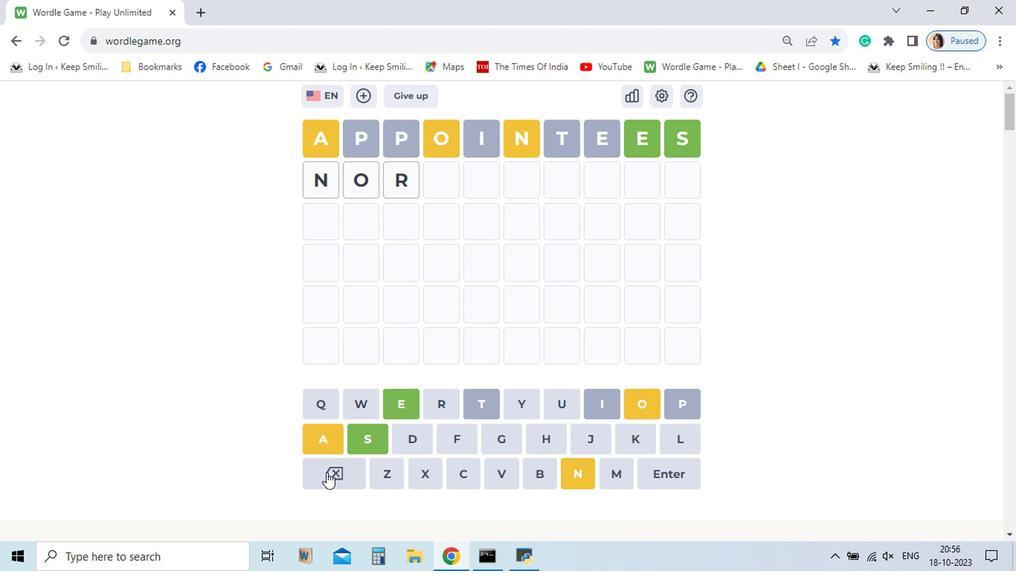 
Action: Mouse pressed left at (368, 472)
Screenshot: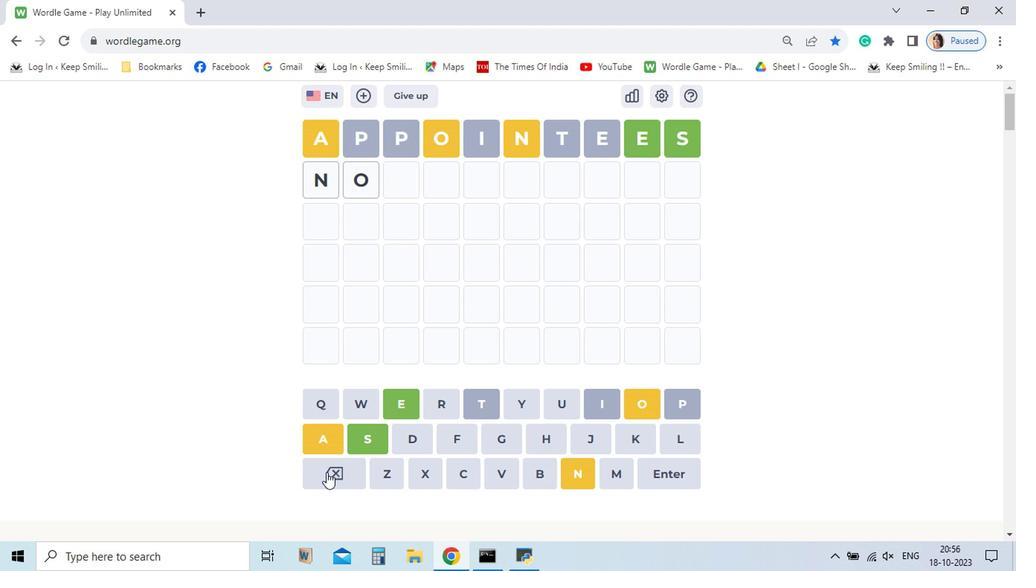 
Action: Mouse pressed left at (368, 472)
Screenshot: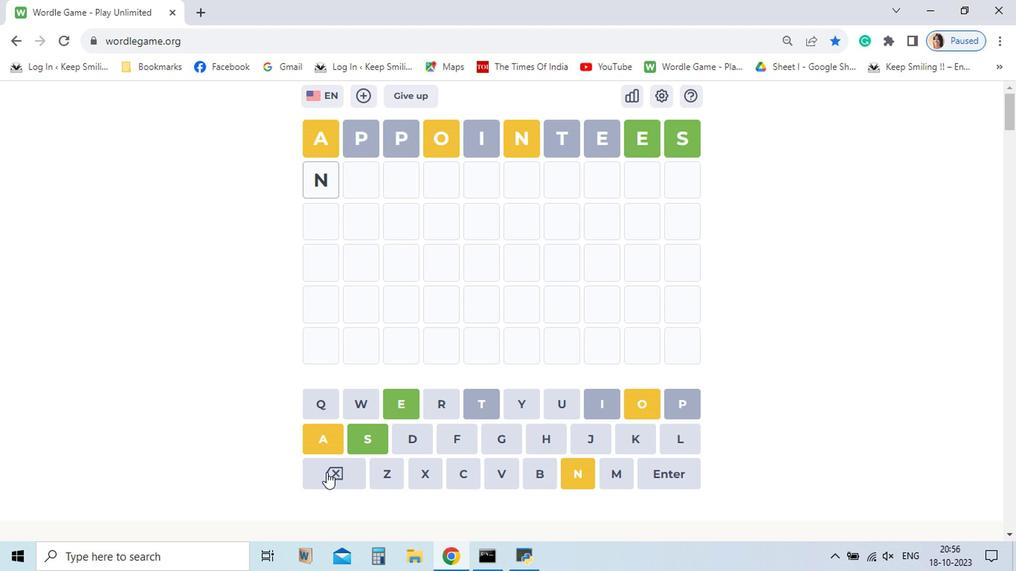 
Action: Mouse pressed left at (368, 472)
Screenshot: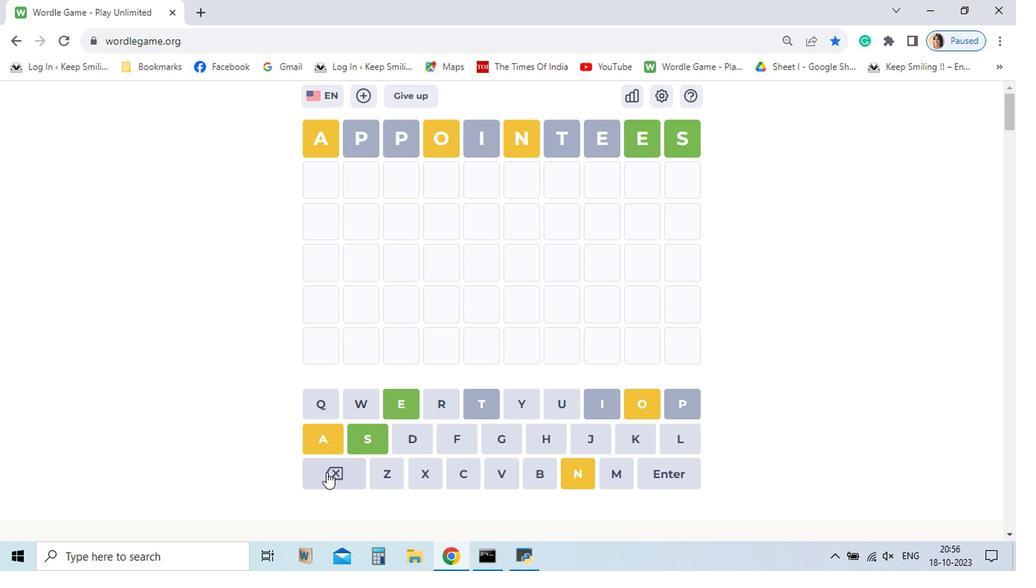 
Action: Mouse moved to (370, 448)
Screenshot: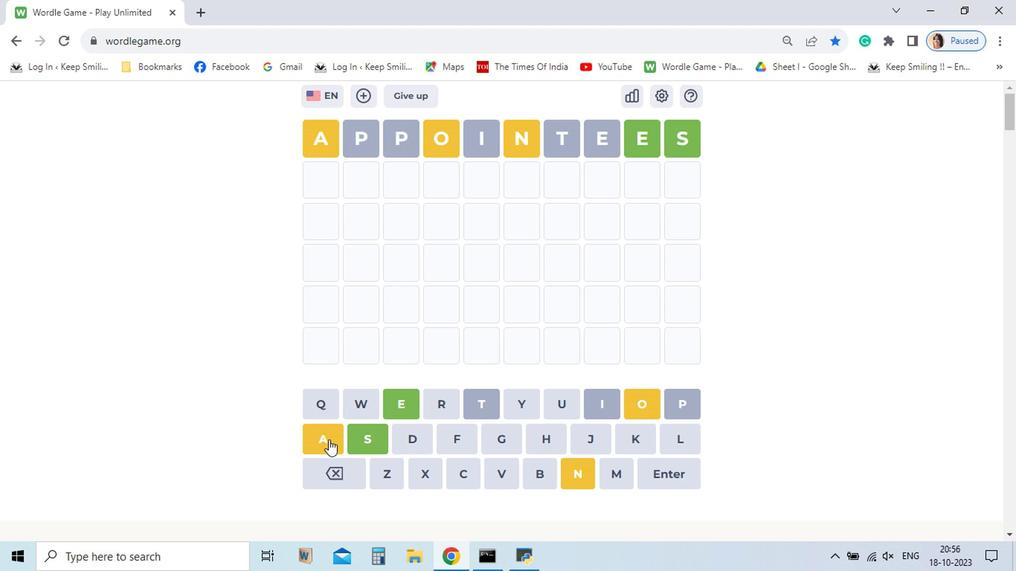 
Action: Mouse pressed left at (370, 448)
Screenshot: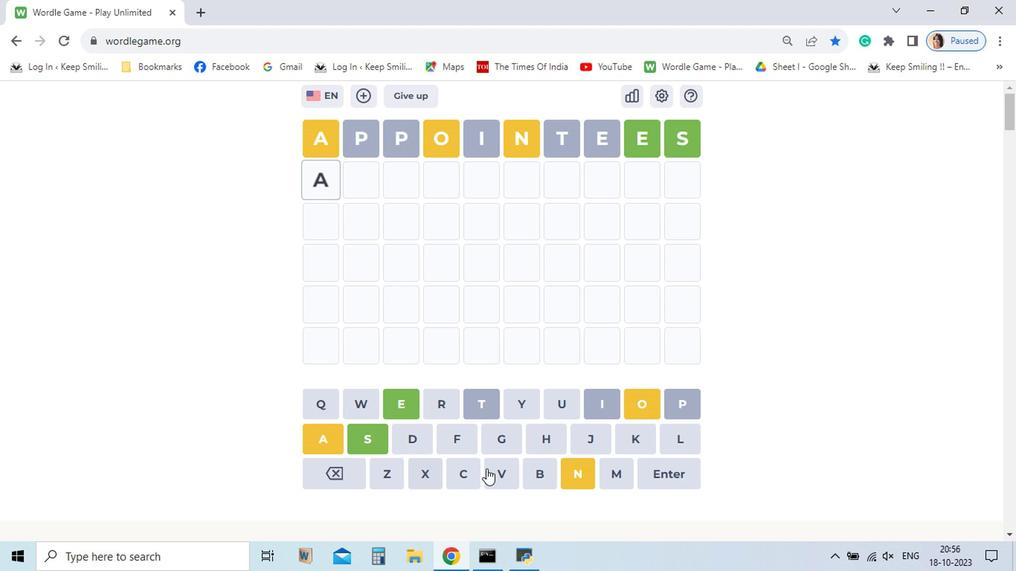 
Action: Mouse moved to (516, 471)
Screenshot: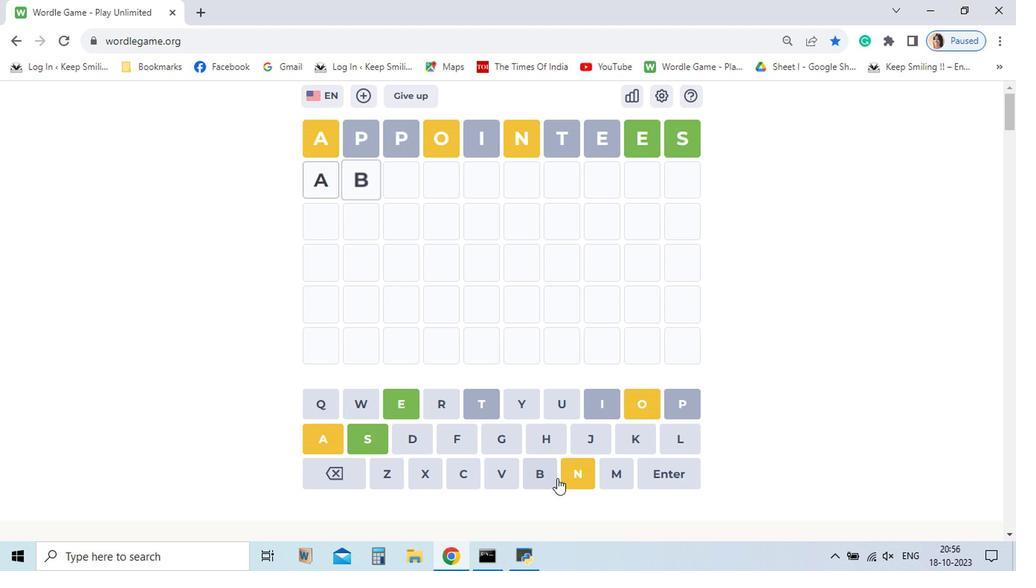 
Action: Mouse pressed left at (516, 471)
Screenshot: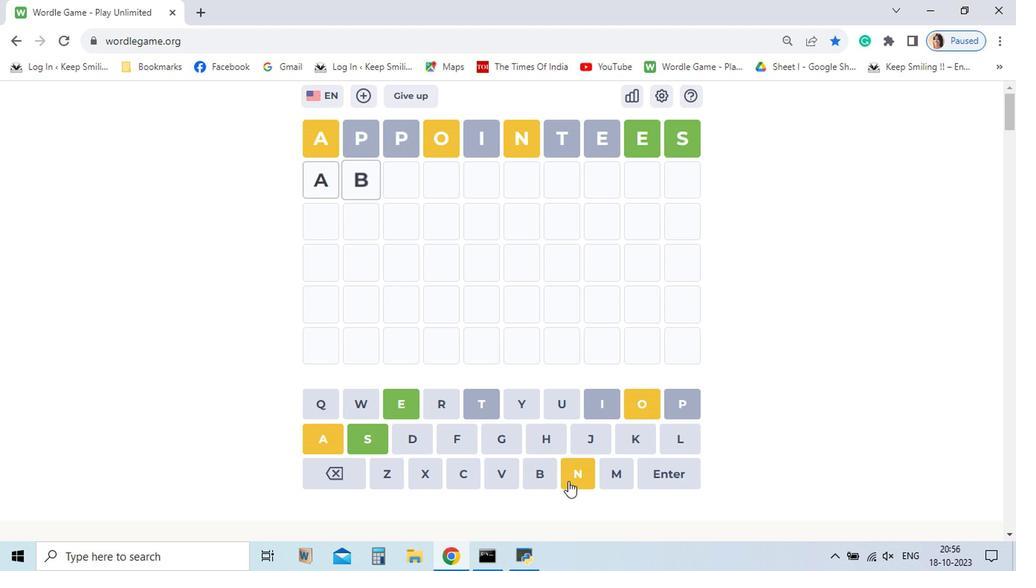 
Action: Mouse moved to (540, 478)
Screenshot: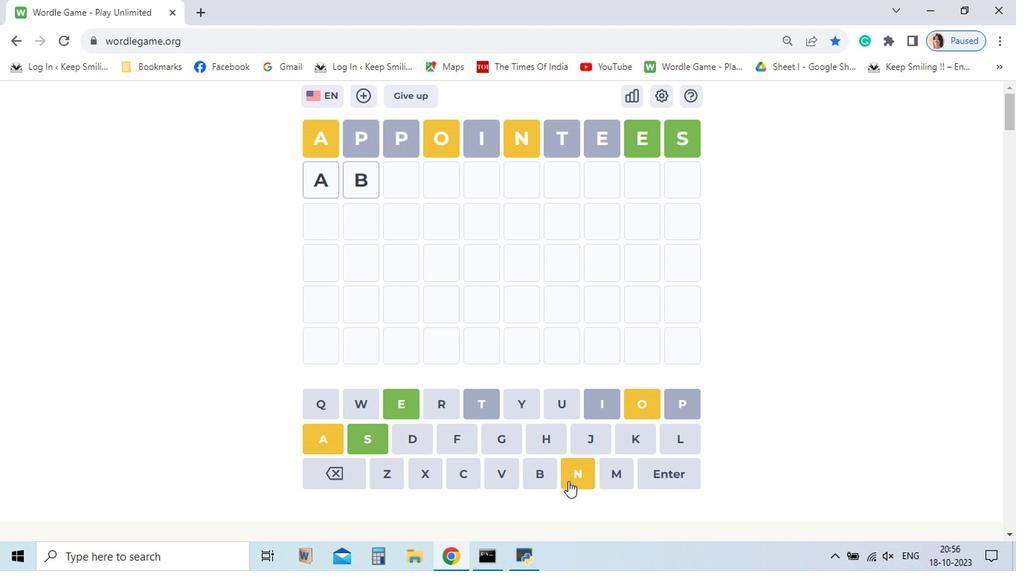 
Action: Mouse pressed left at (540, 478)
Screenshot: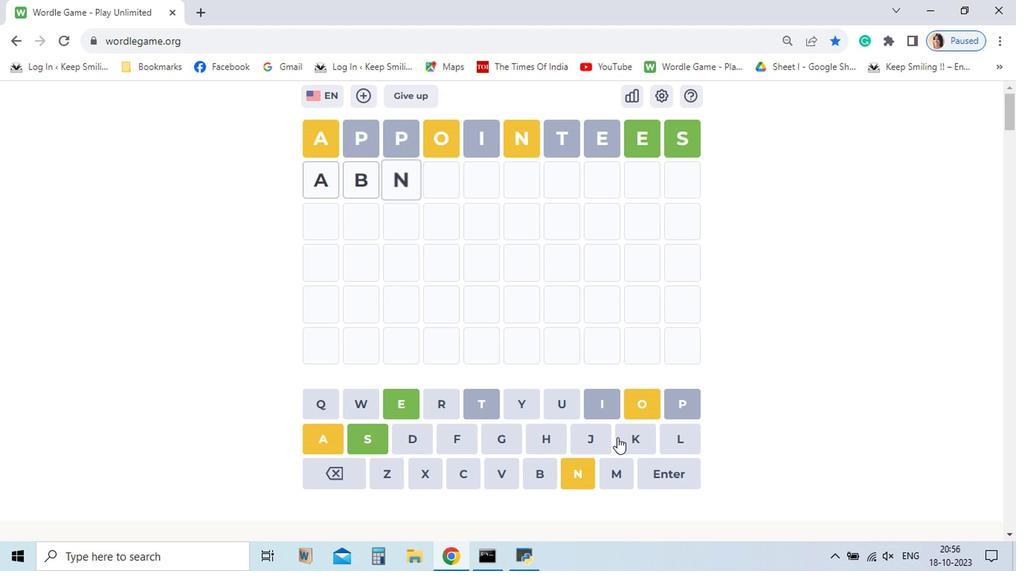 
Action: Mouse moved to (592, 423)
Screenshot: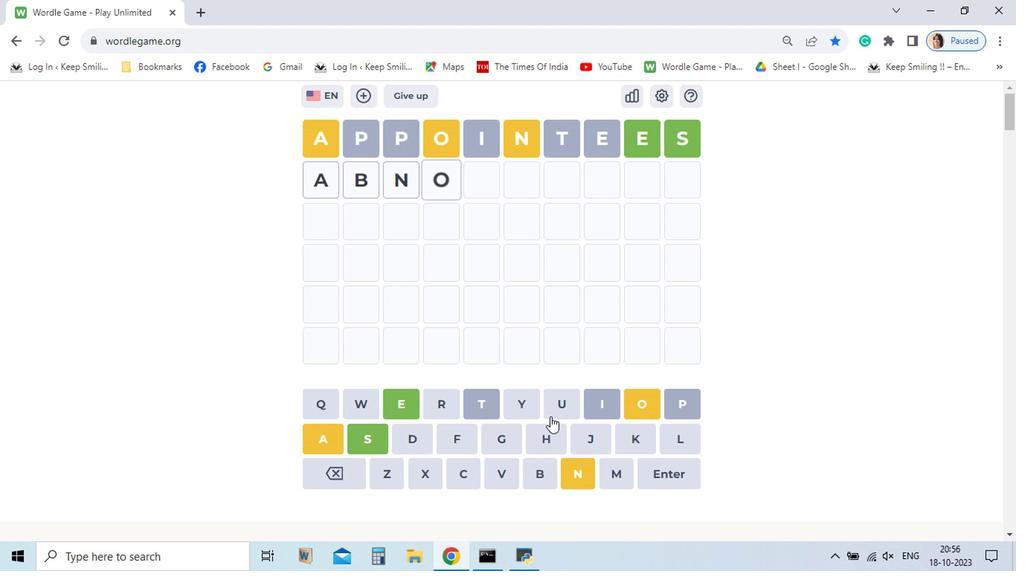 
Action: Mouse pressed left at (592, 423)
Screenshot: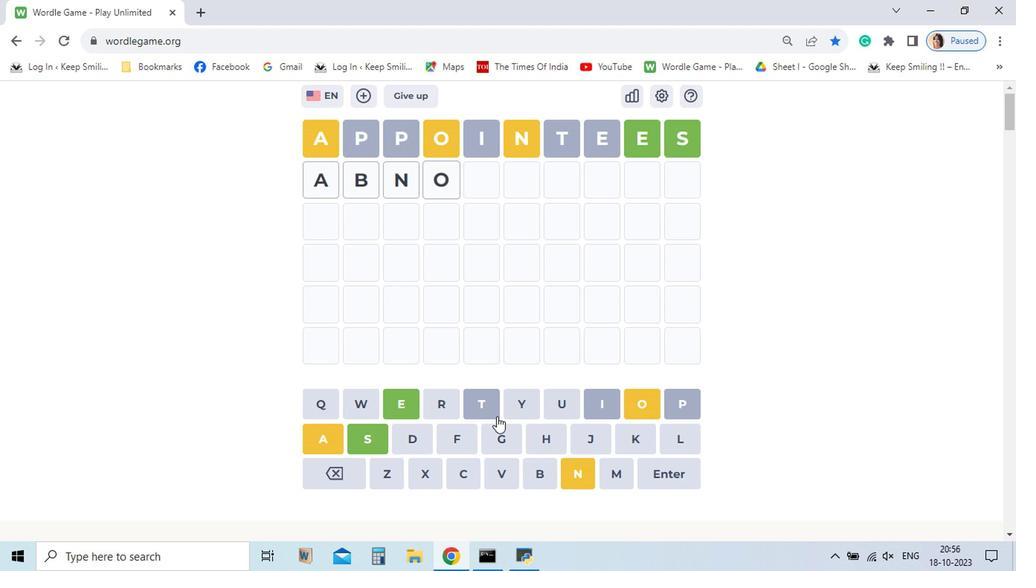 
Action: Mouse moved to (453, 419)
Screenshot: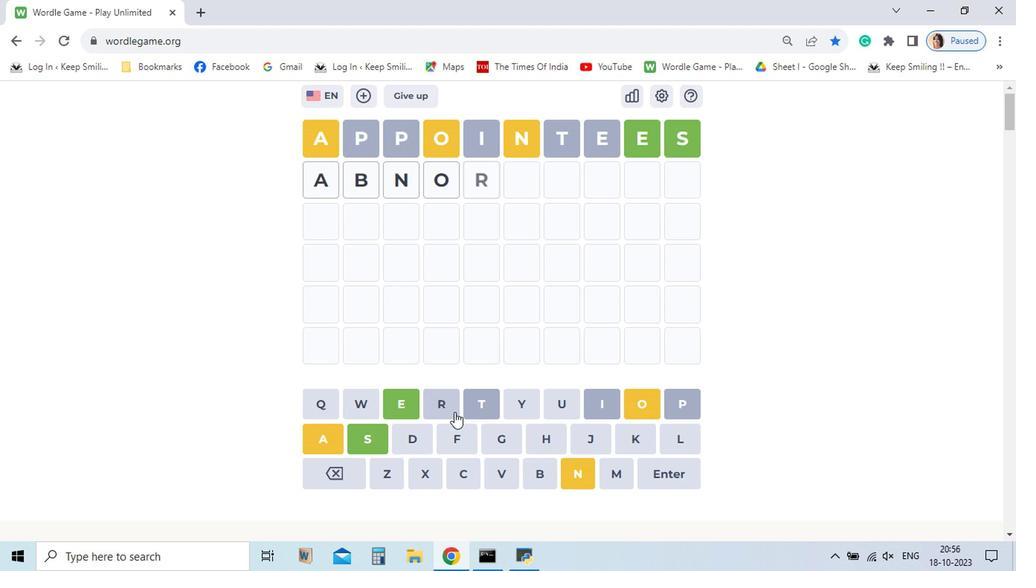 
Action: Mouse pressed left at (453, 419)
Screenshot: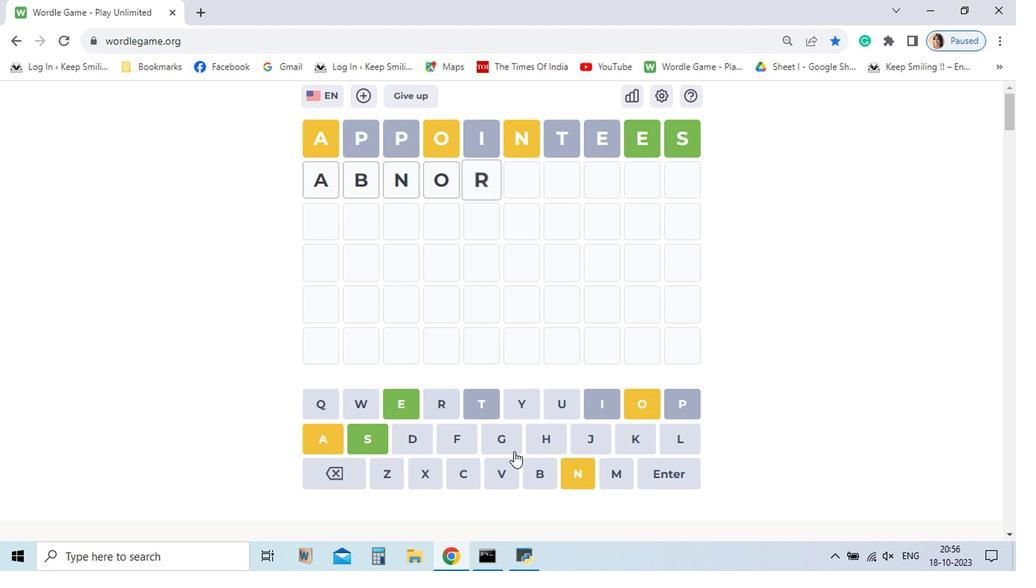 
Action: Mouse moved to (571, 471)
Screenshot: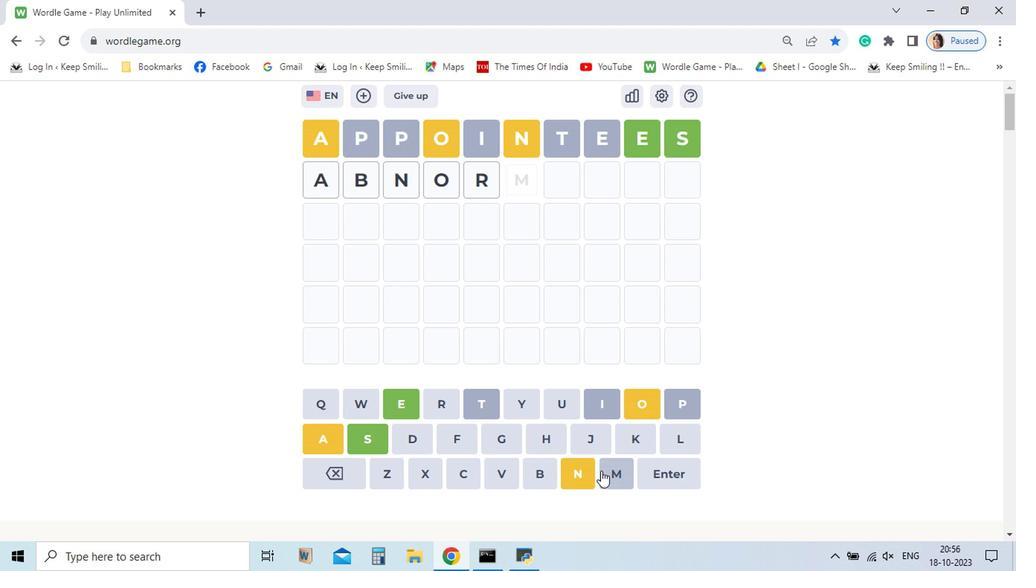 
Action: Mouse pressed left at (571, 471)
Screenshot: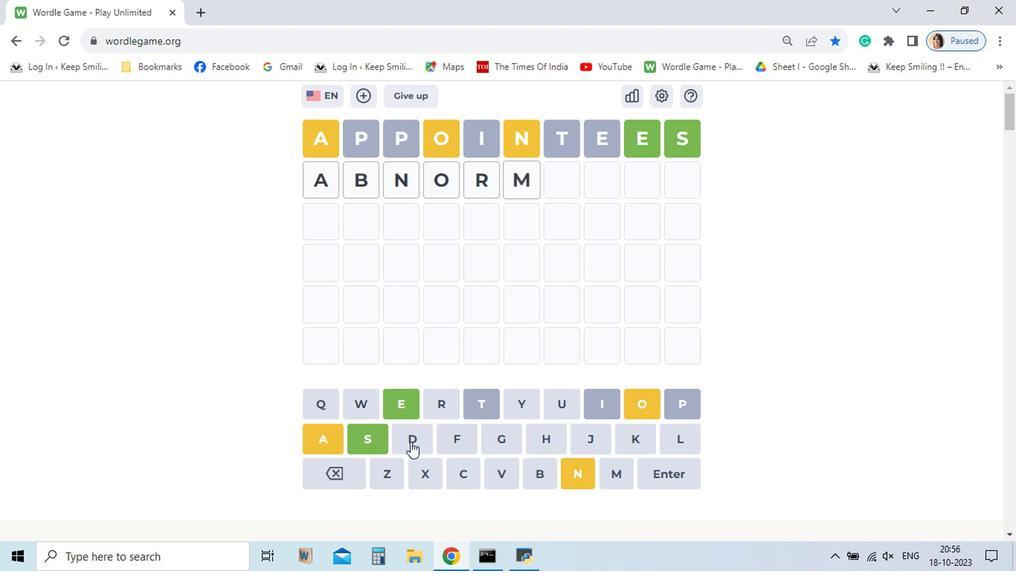 
Action: Mouse moved to (365, 447)
Screenshot: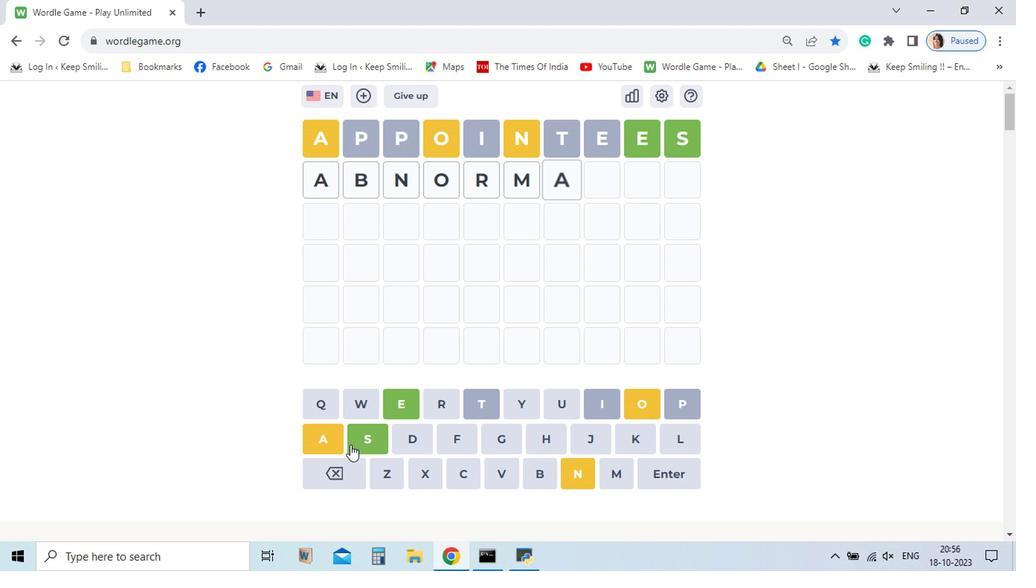 
Action: Mouse pressed left at (365, 447)
Screenshot: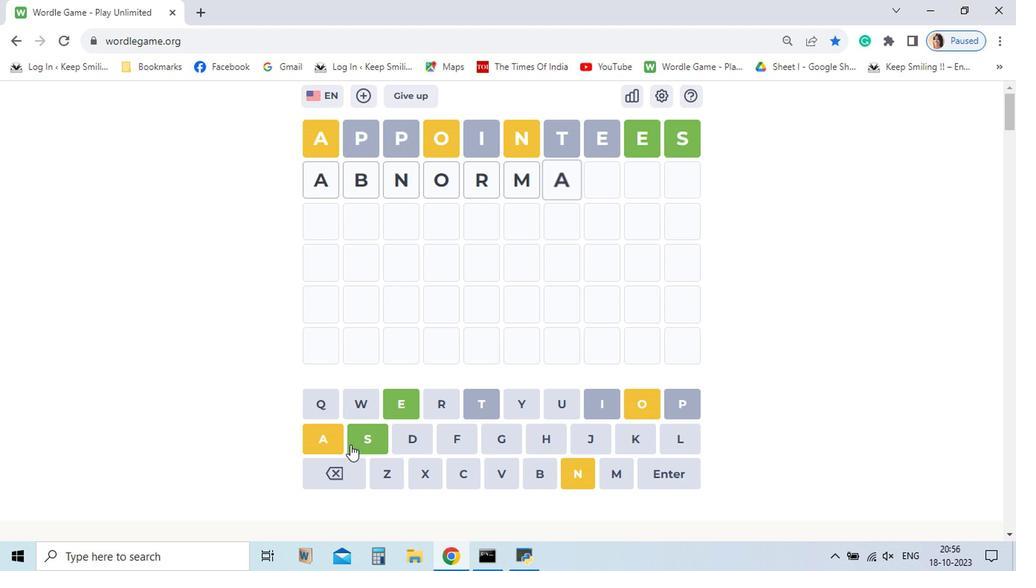 
Action: Mouse moved to (620, 449)
Screenshot: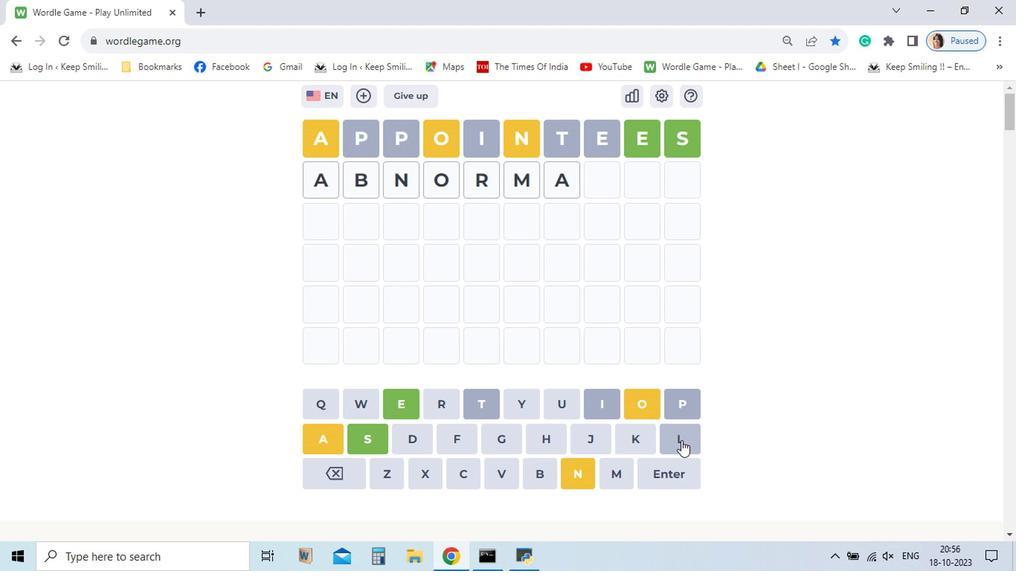 
Action: Mouse pressed left at (620, 449)
Screenshot: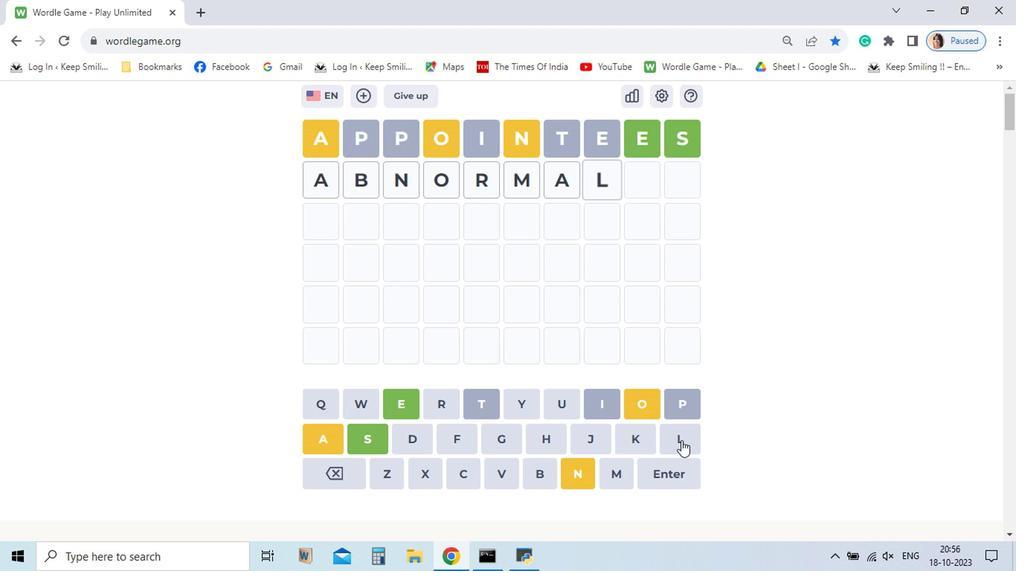 
Action: Mouse moved to (562, 424)
Screenshot: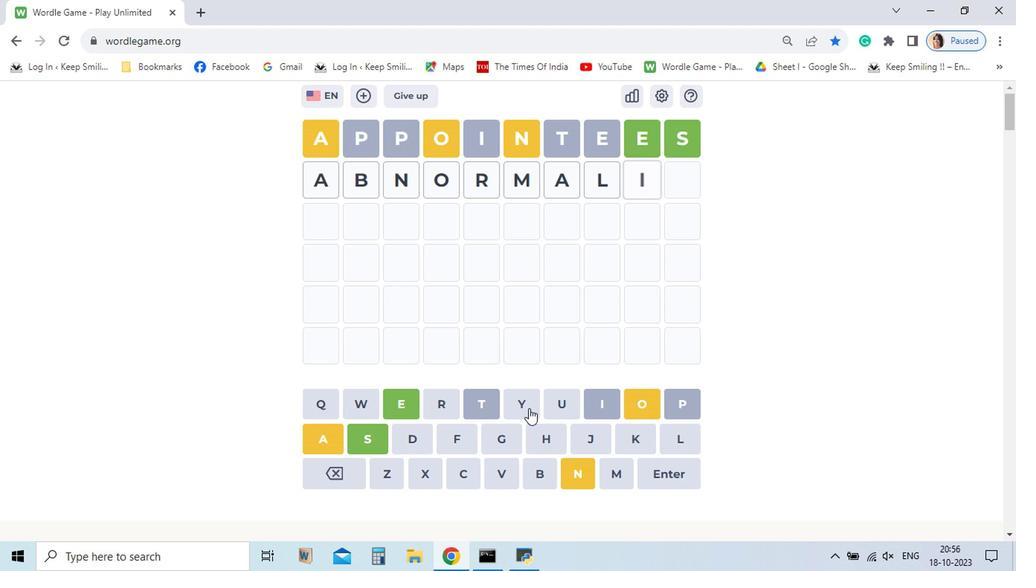 
Action: Mouse pressed left at (562, 424)
Screenshot: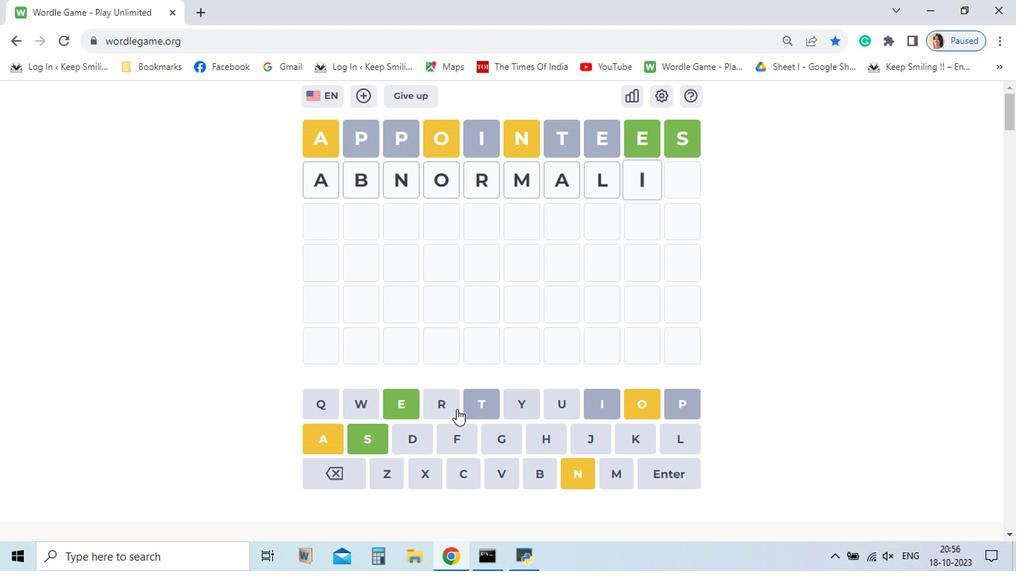 
Action: Mouse moved to (422, 423)
Screenshot: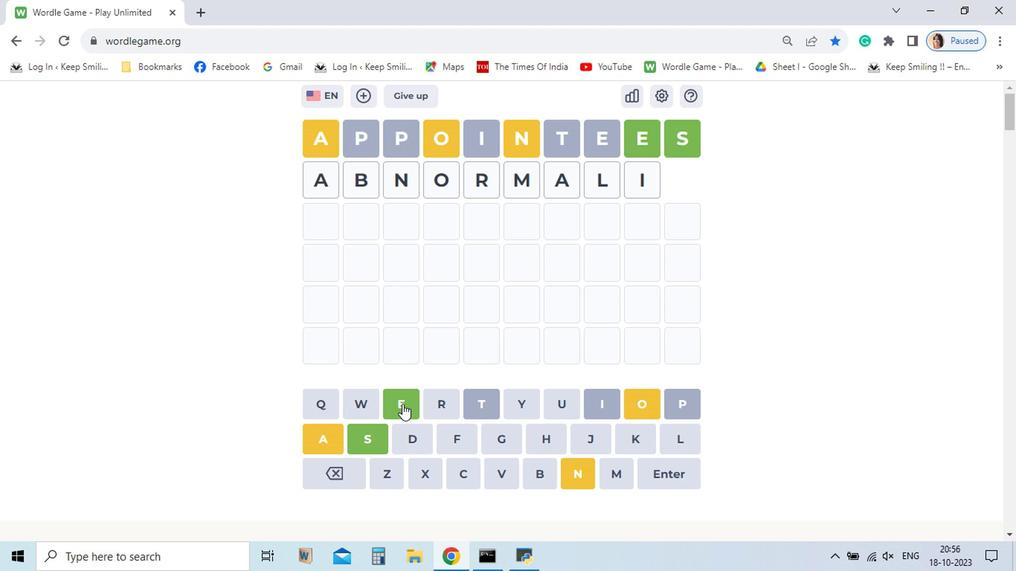 
Action: Mouse pressed left at (422, 423)
Screenshot: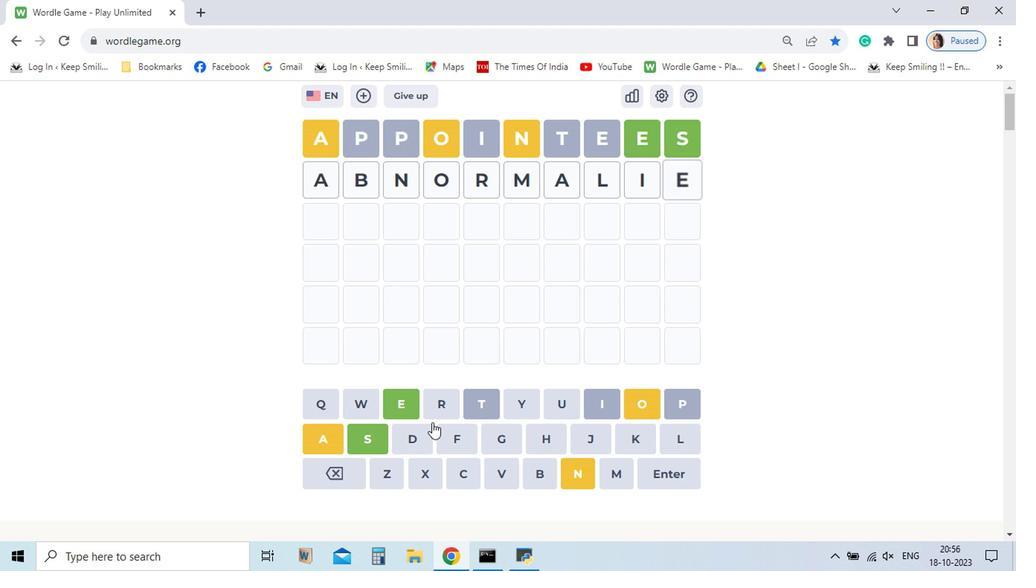 
Action: Mouse moved to (611, 475)
Screenshot: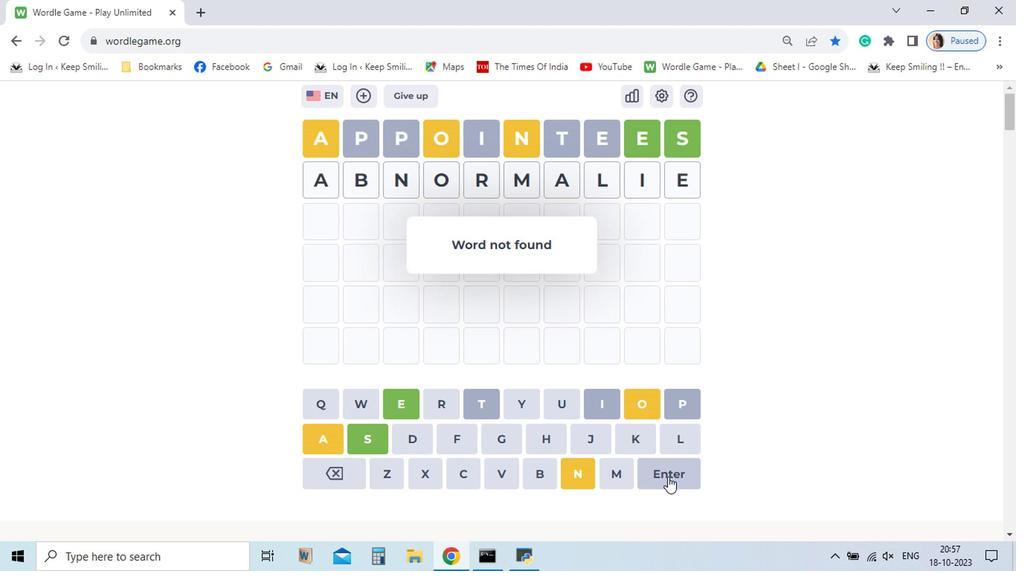 
Action: Mouse pressed left at (611, 475)
Screenshot: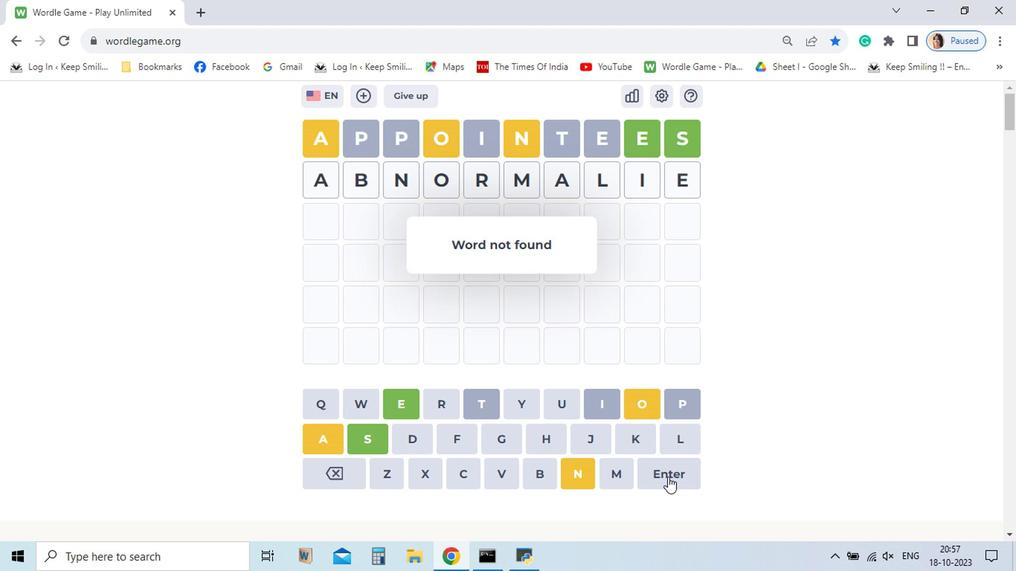 
Action: Mouse moved to (375, 469)
Screenshot: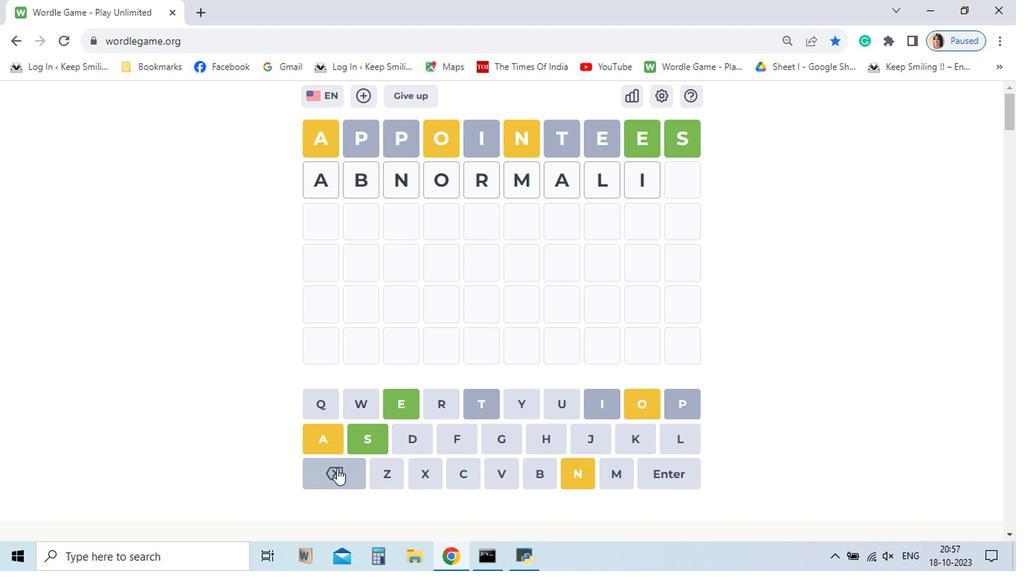 
Action: Mouse pressed left at (375, 469)
Screenshot: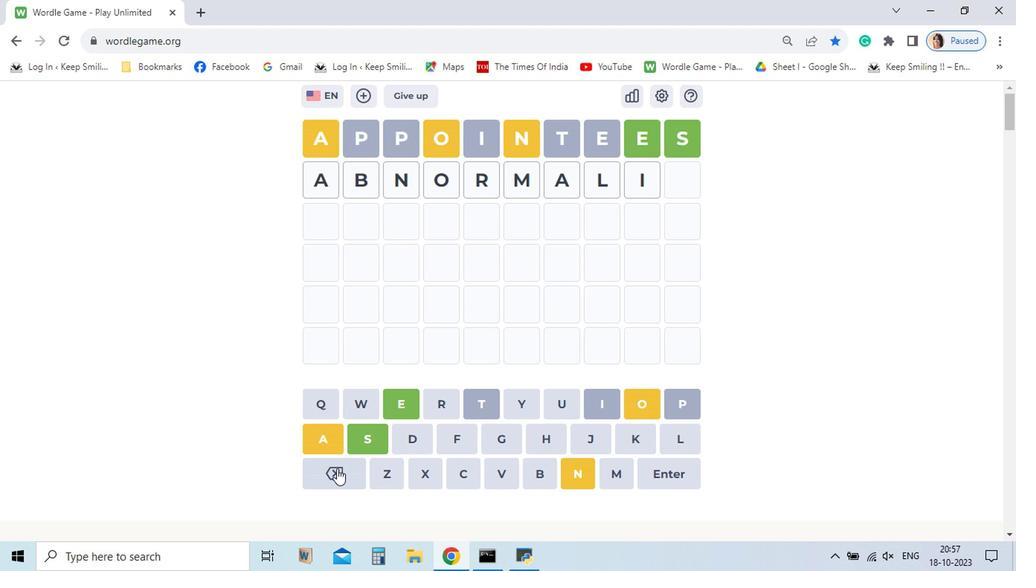 
Action: Mouse pressed left at (375, 469)
Screenshot: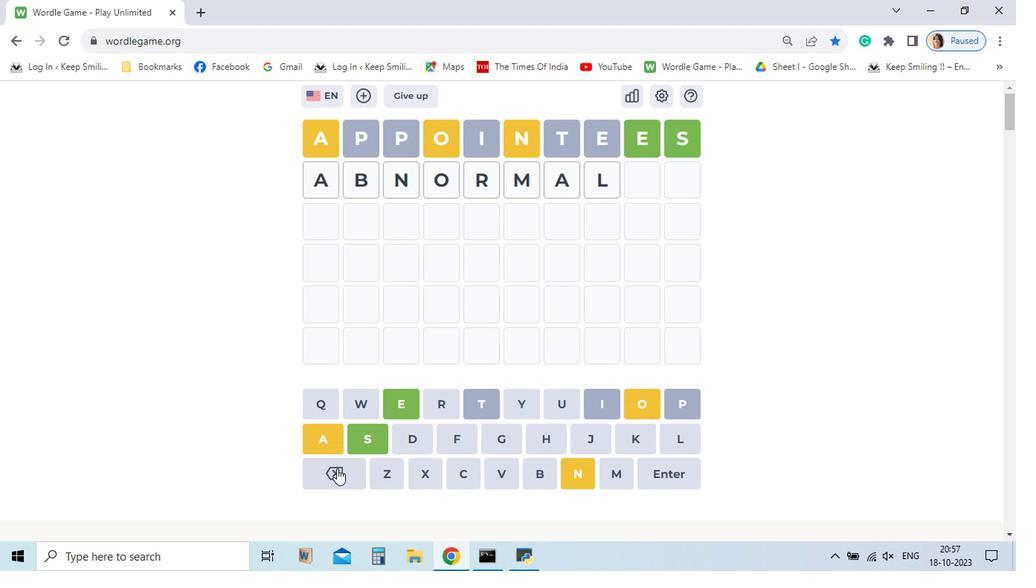 
Action: Mouse pressed left at (375, 469)
Screenshot: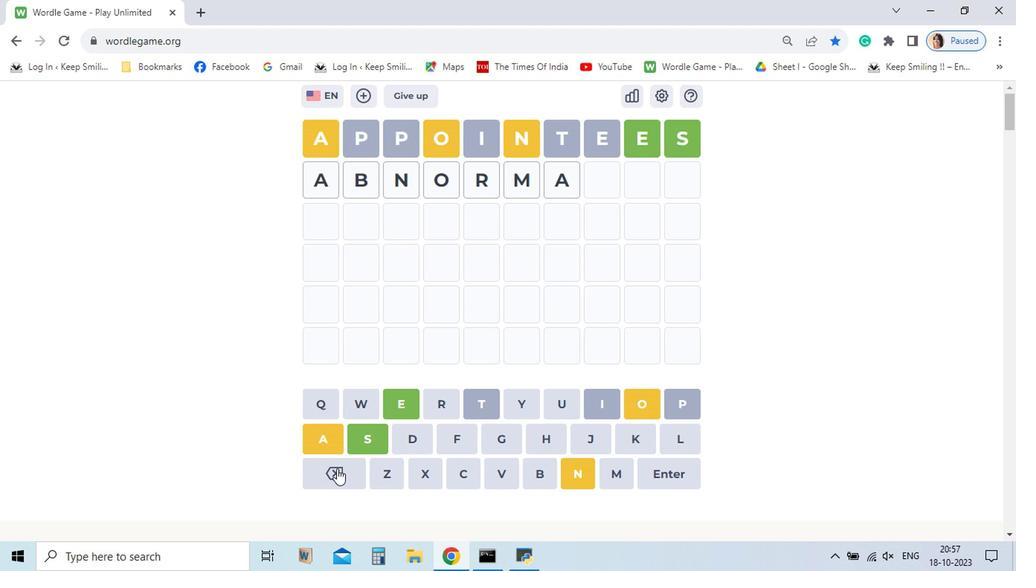 
Action: Mouse moved to (618, 444)
Screenshot: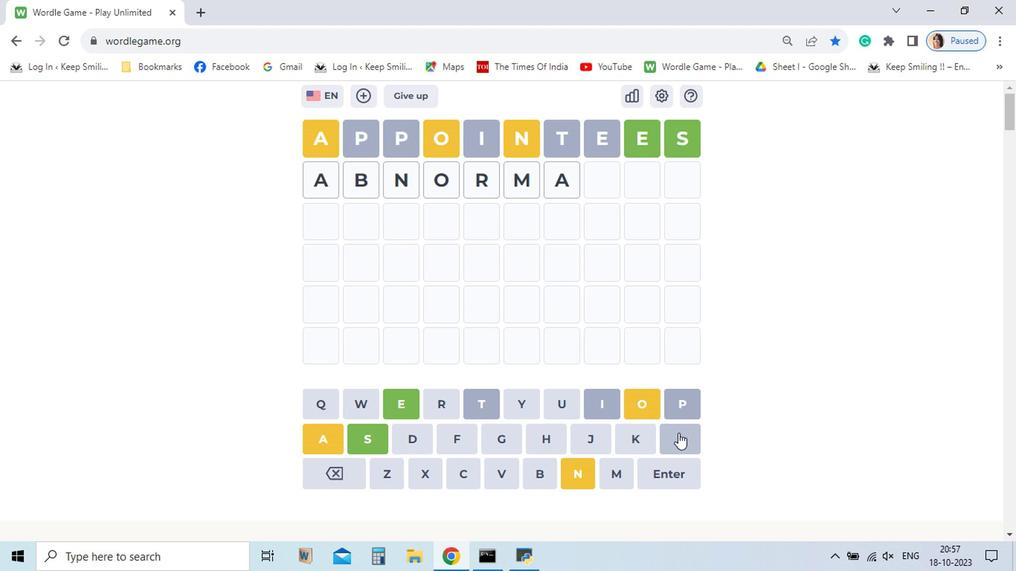 
Action: Mouse pressed left at (618, 444)
Screenshot: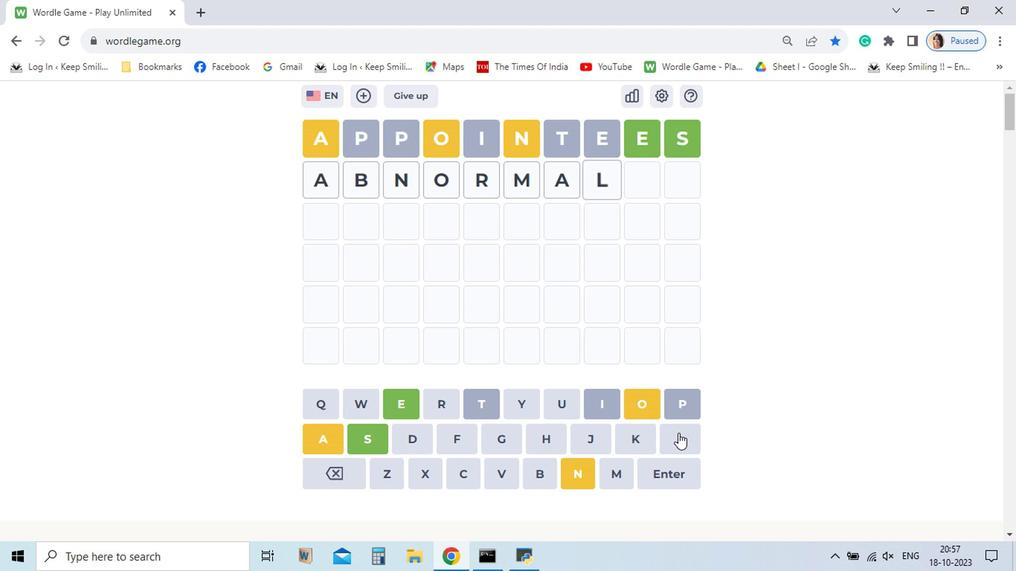 
Action: Mouse pressed left at (618, 444)
Screenshot: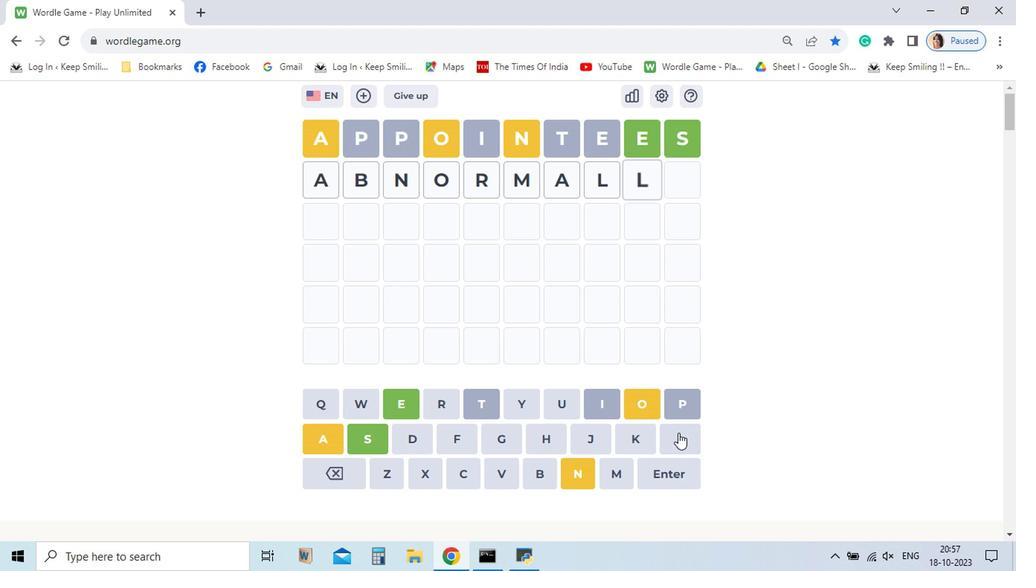 
Action: Mouse moved to (505, 423)
Screenshot: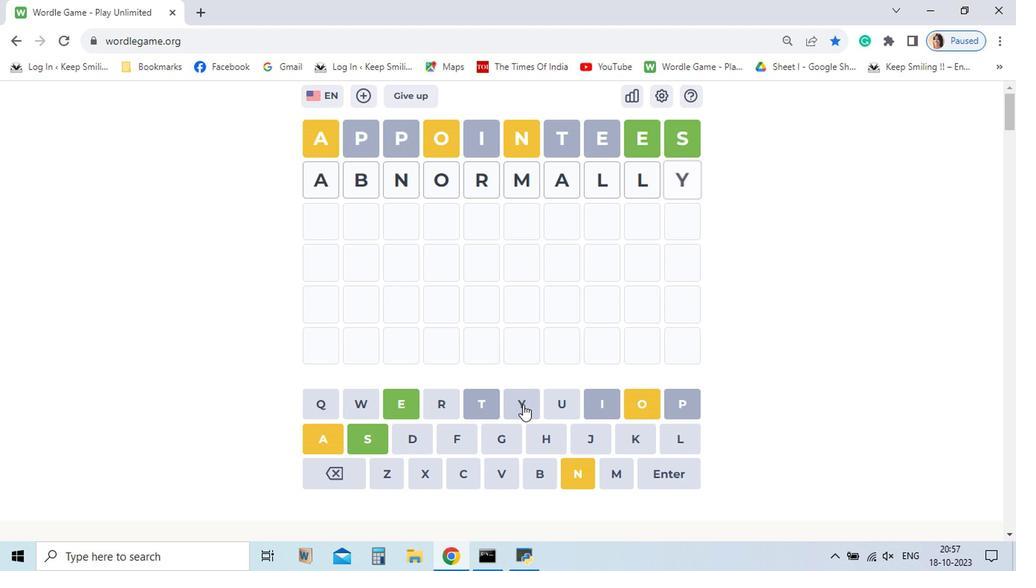 
Action: Mouse pressed left at (505, 423)
Screenshot: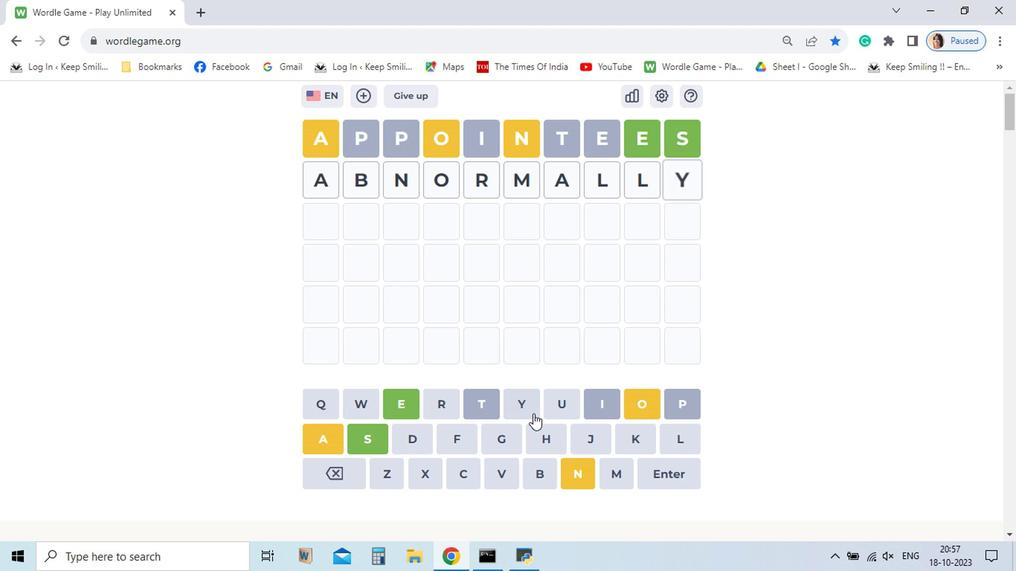 
Action: Mouse moved to (617, 471)
Screenshot: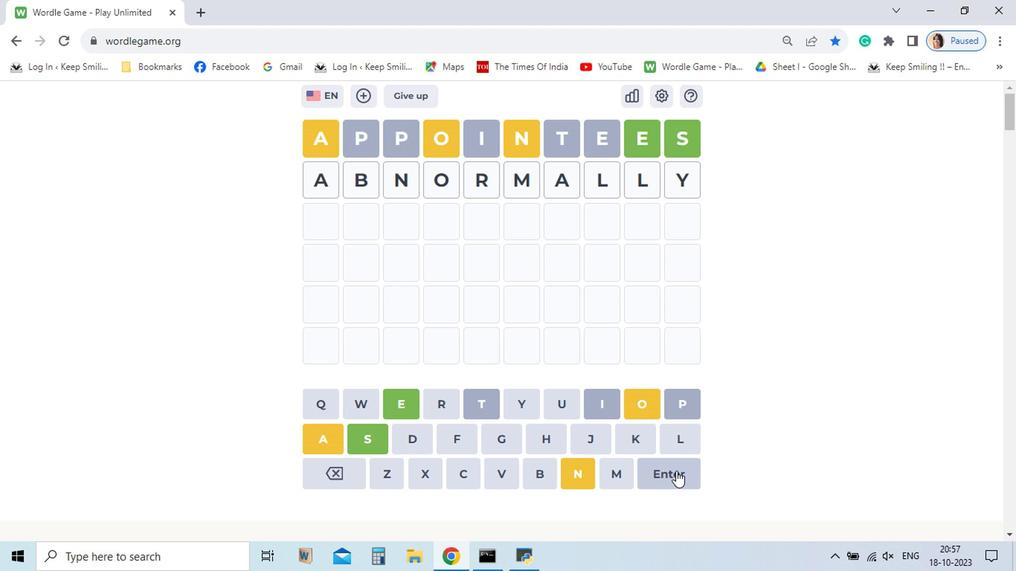 
Action: Mouse pressed left at (617, 471)
Screenshot: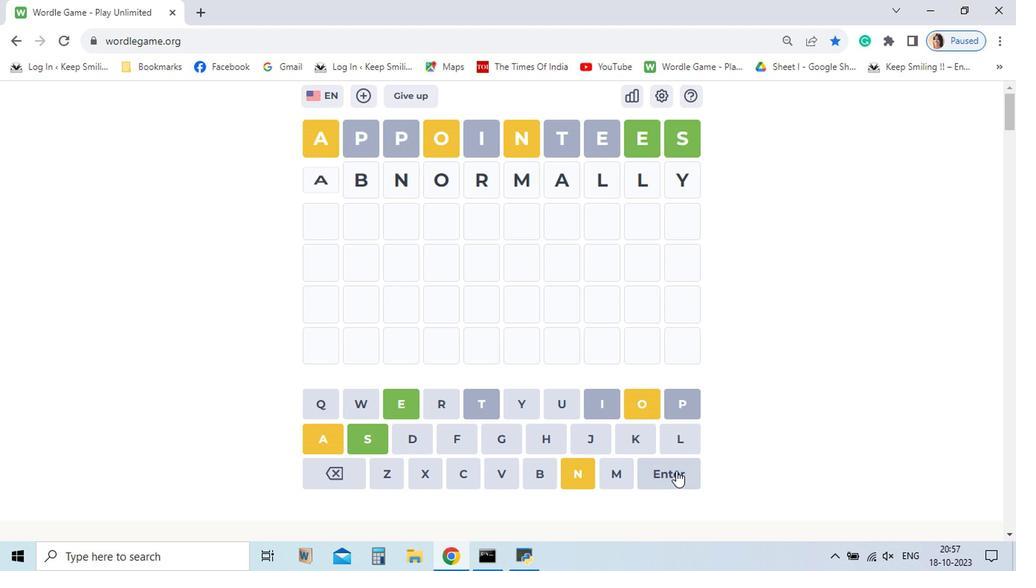 
Action: Mouse moved to (545, 471)
Screenshot: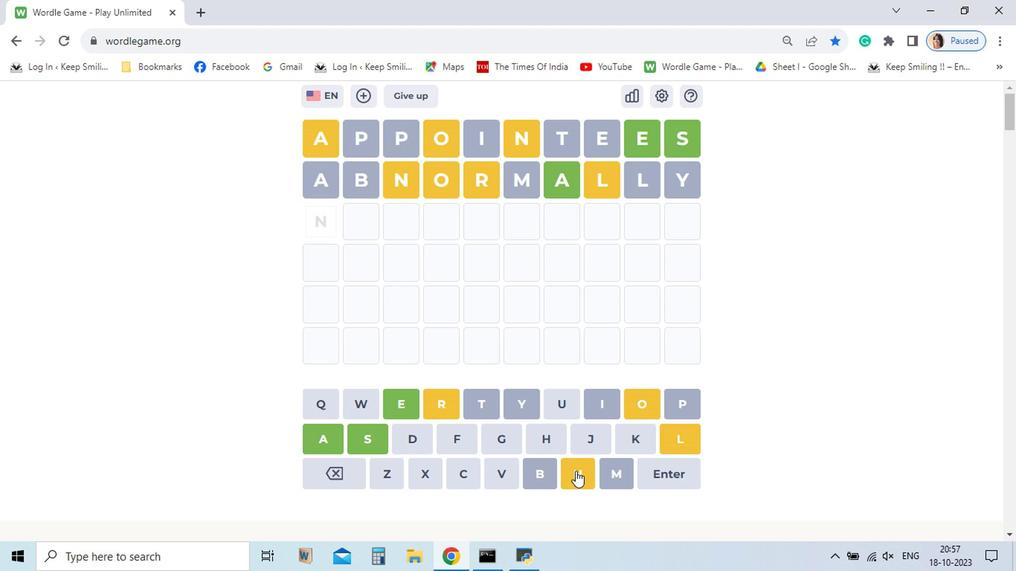 
Action: Mouse pressed left at (545, 471)
Screenshot: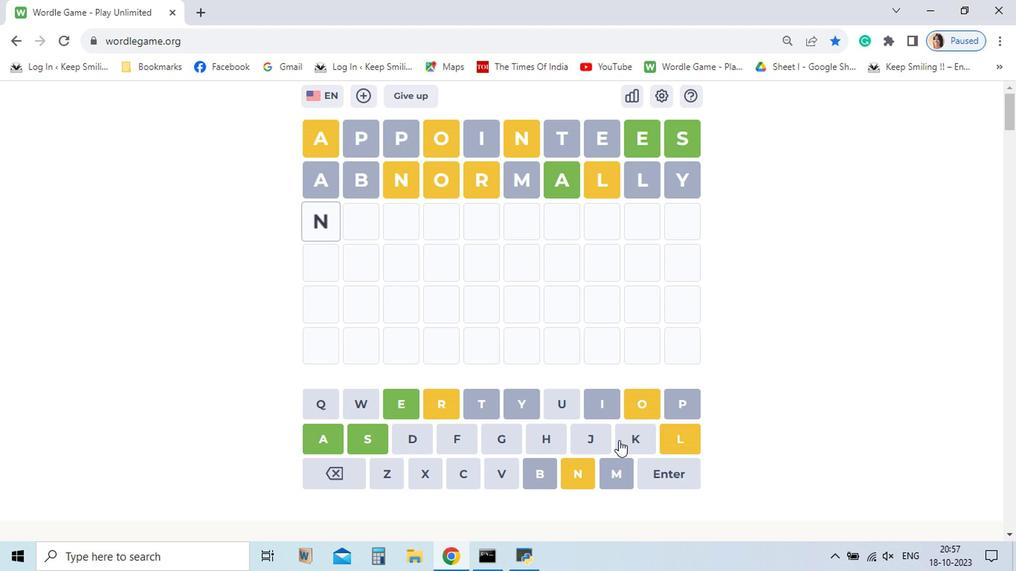 
Action: Mouse moved to (595, 422)
Screenshot: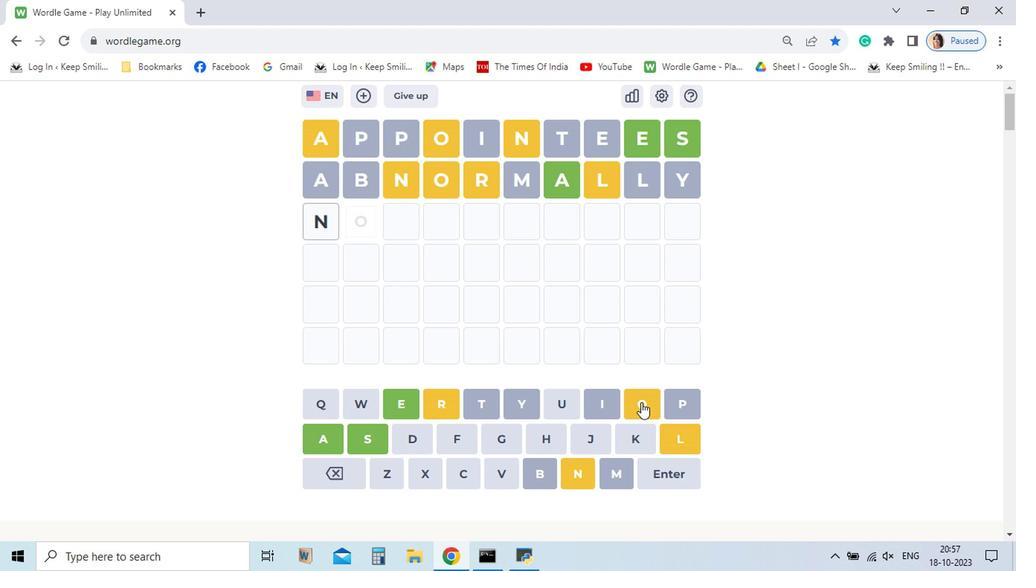
Action: Mouse pressed left at (595, 422)
Screenshot: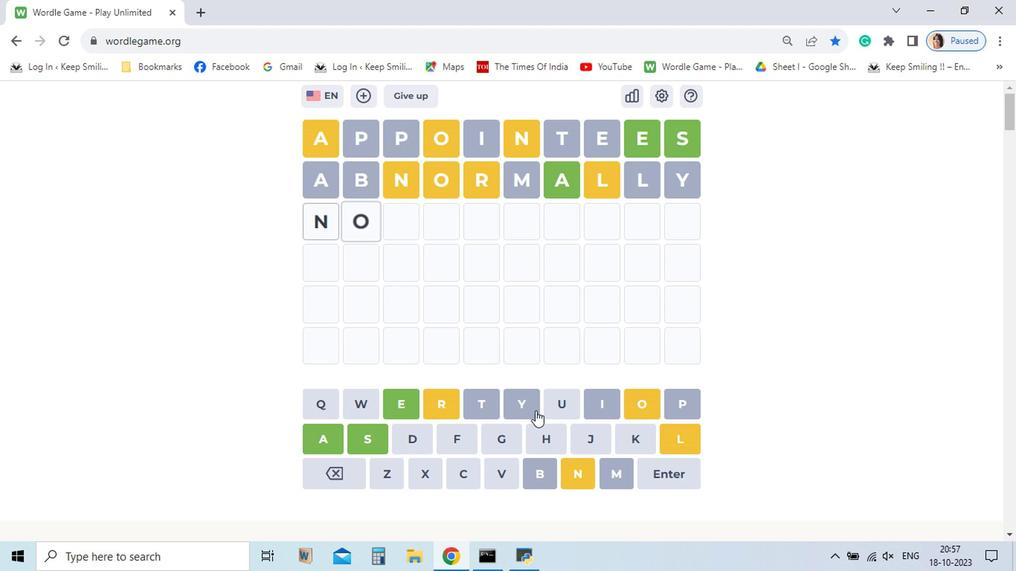 
Action: Mouse moved to (450, 427)
Screenshot: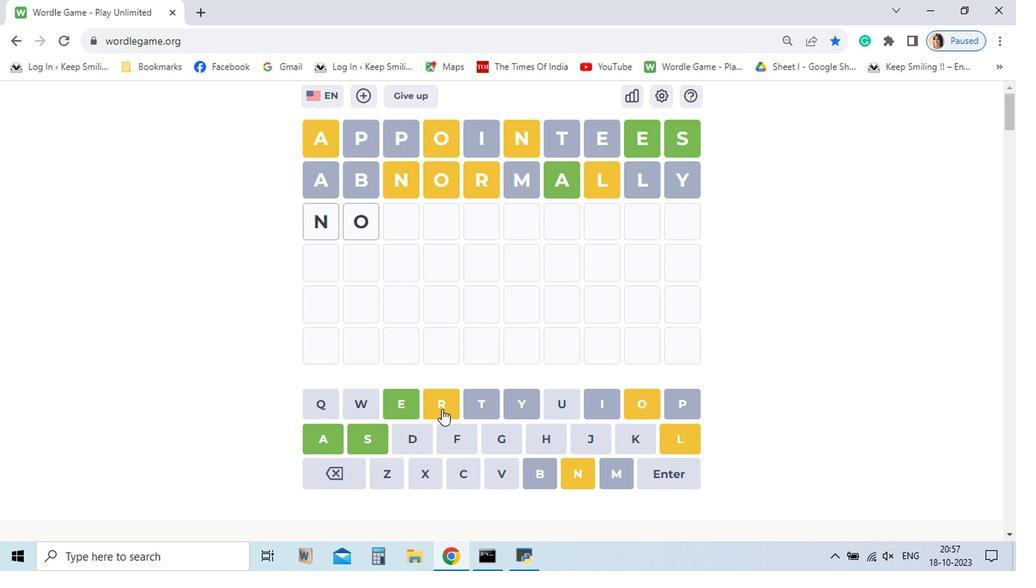 
Action: Mouse pressed left at (450, 427)
Screenshot: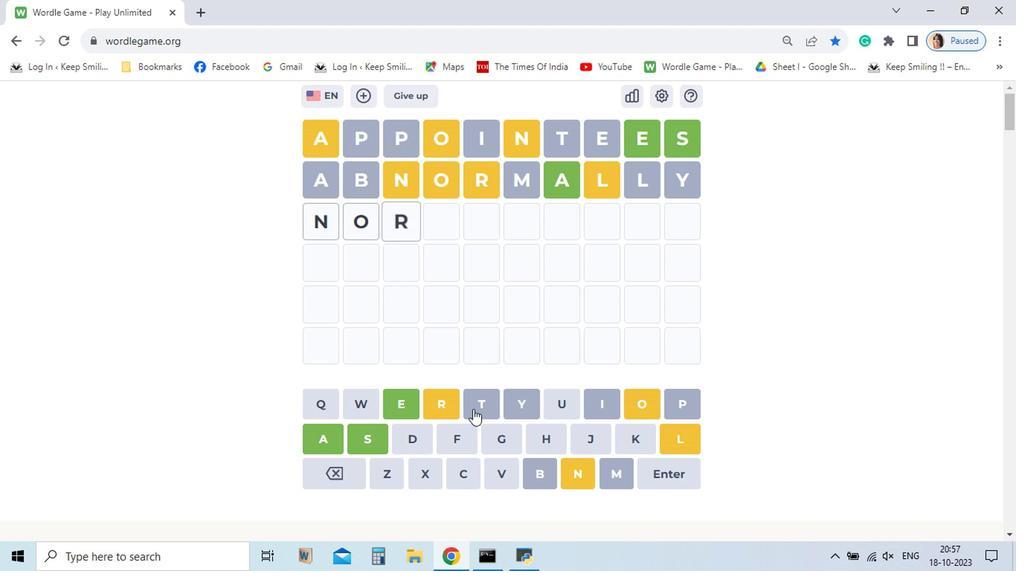 
Action: Mouse moved to (392, 416)
Screenshot: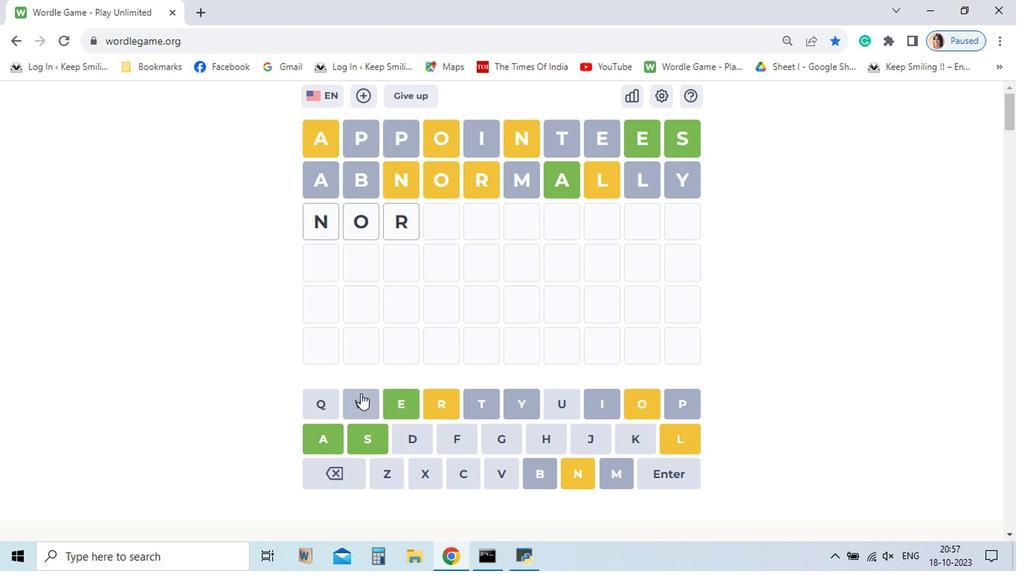 
Action: Mouse pressed left at (392, 416)
Screenshot: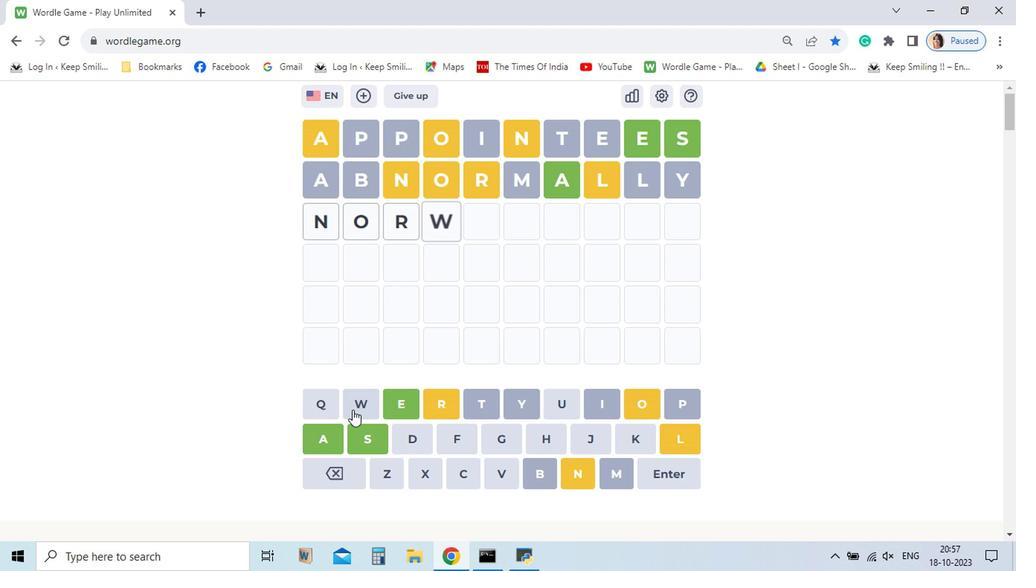 
Action: Mouse moved to (364, 450)
Screenshot: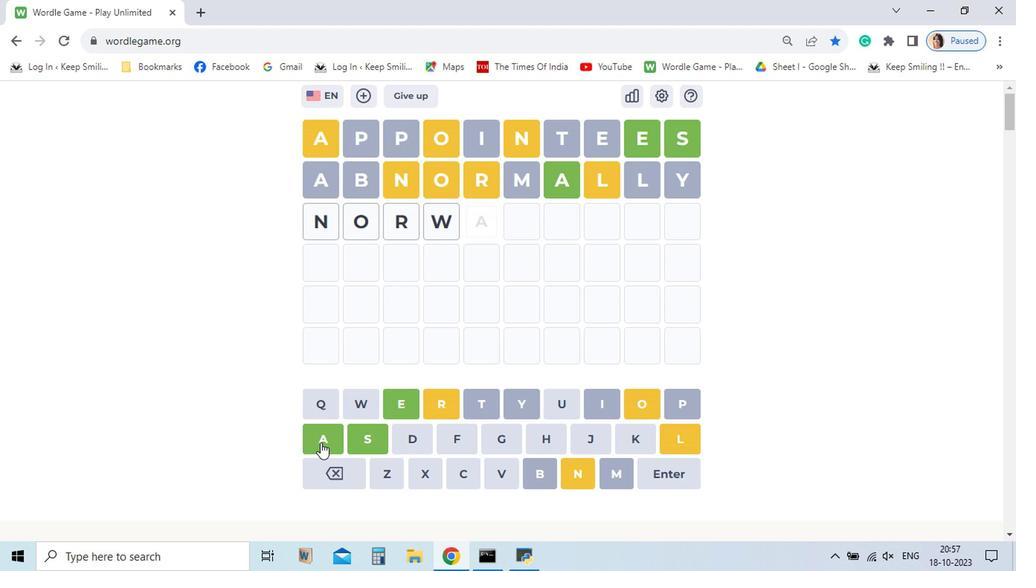 
Action: Mouse pressed left at (364, 450)
Screenshot: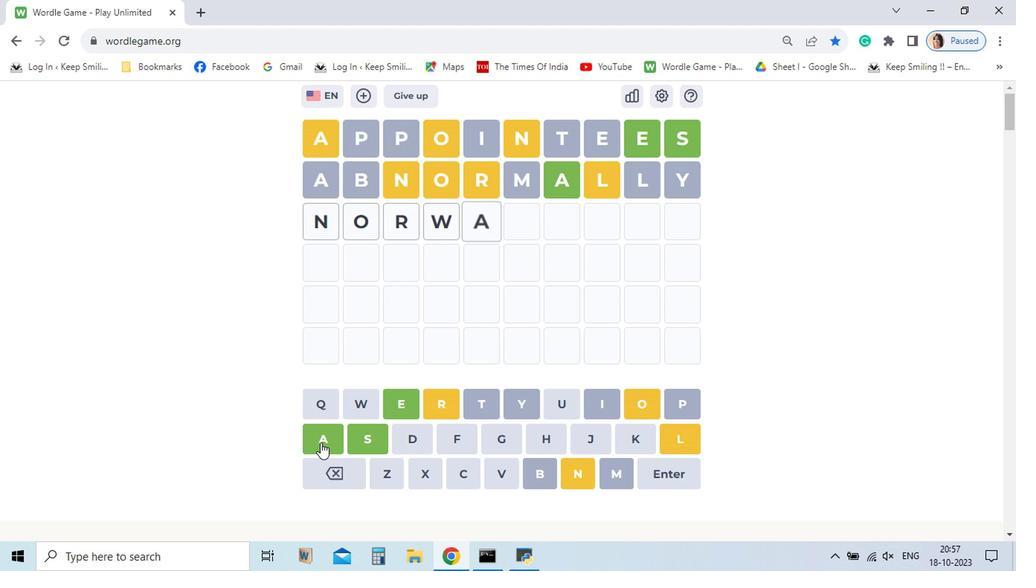 
Action: Mouse moved to (492, 448)
Screenshot: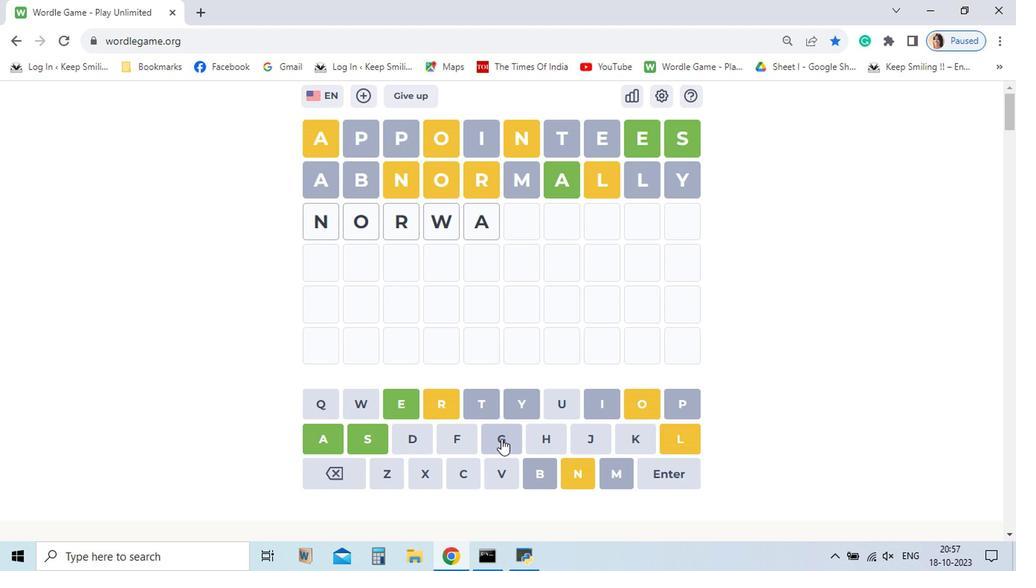 
Action: Mouse pressed left at (492, 448)
Screenshot: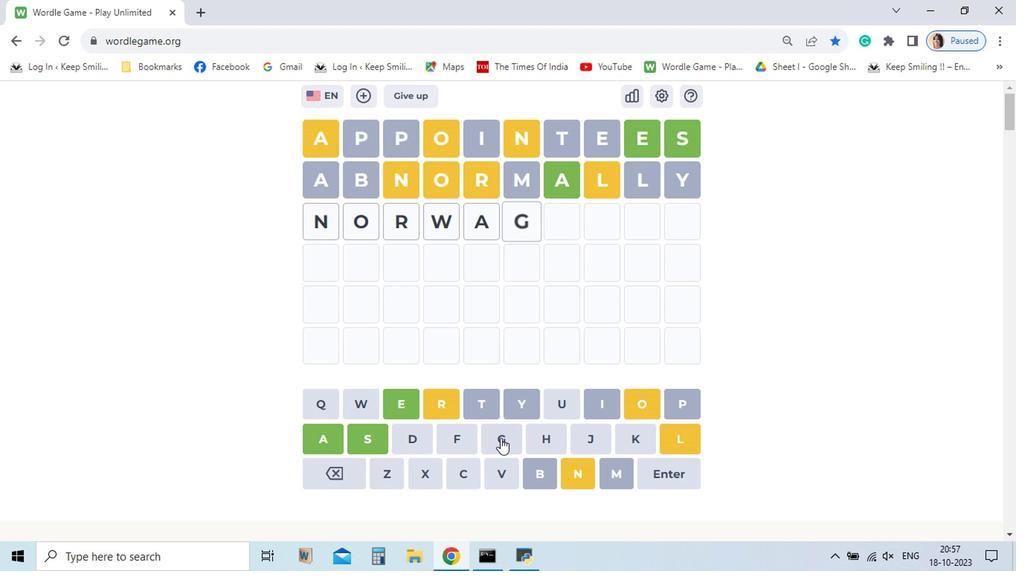 
Action: Mouse moved to (415, 422)
Screenshot: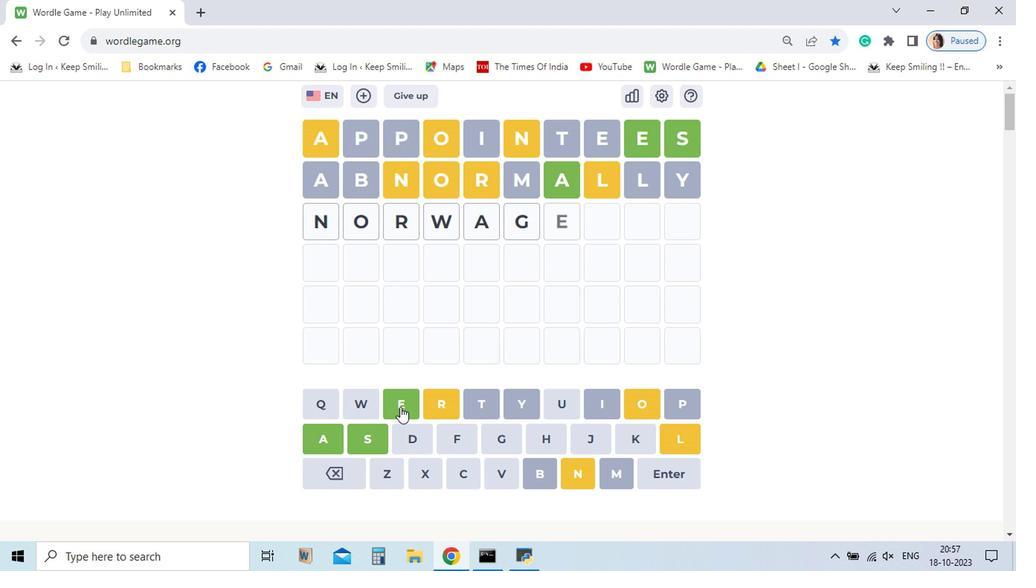 
Action: Mouse pressed left at (415, 422)
Screenshot: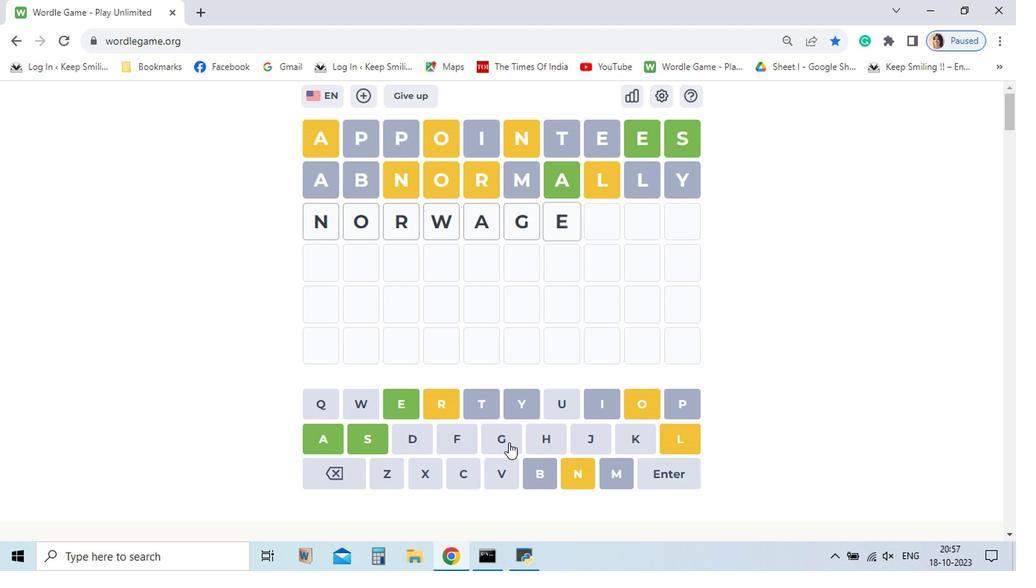 
Action: Mouse moved to (543, 470)
Screenshot: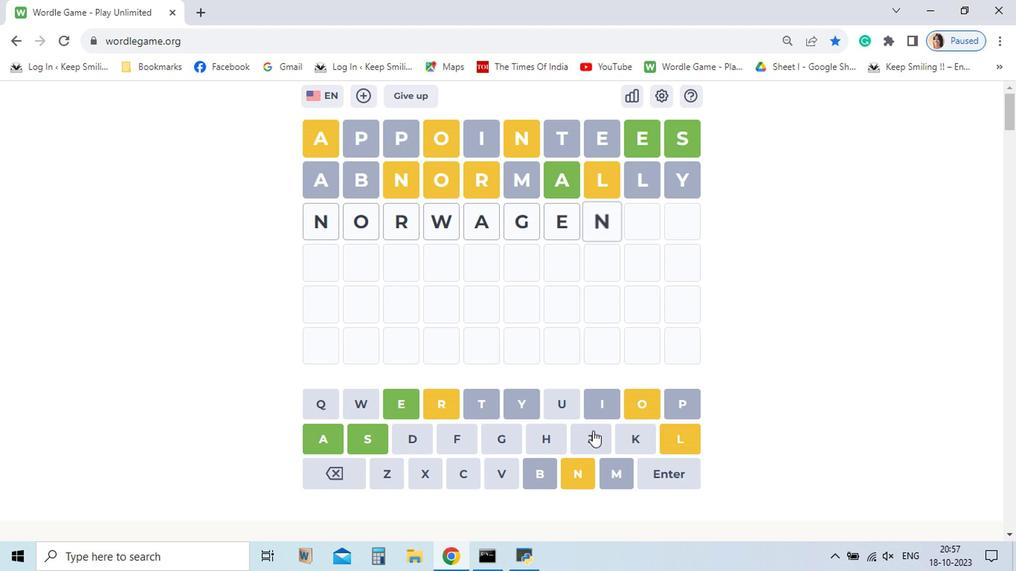 
Action: Mouse pressed left at (543, 470)
Screenshot: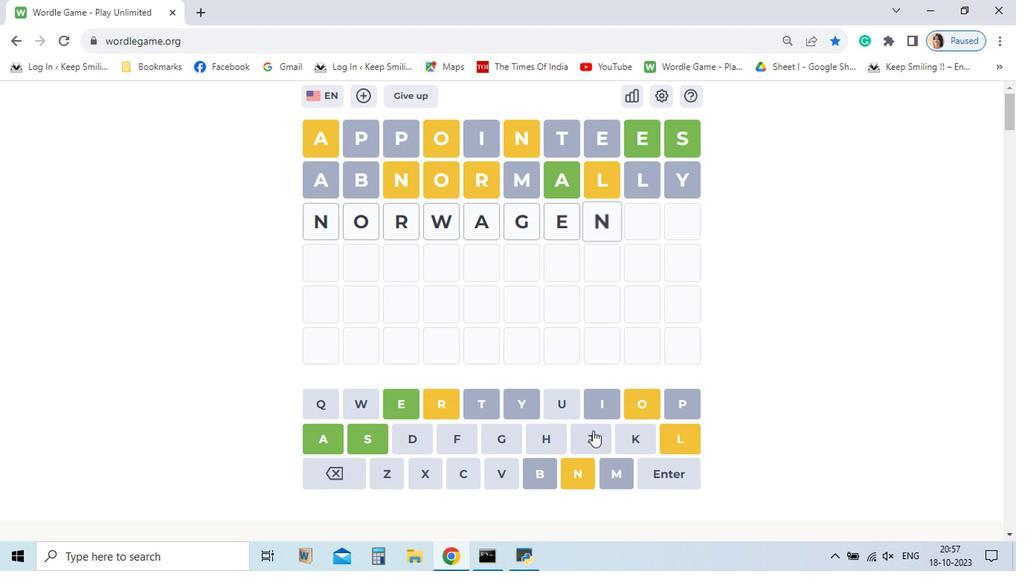 
Action: Mouse moved to (565, 424)
Screenshot: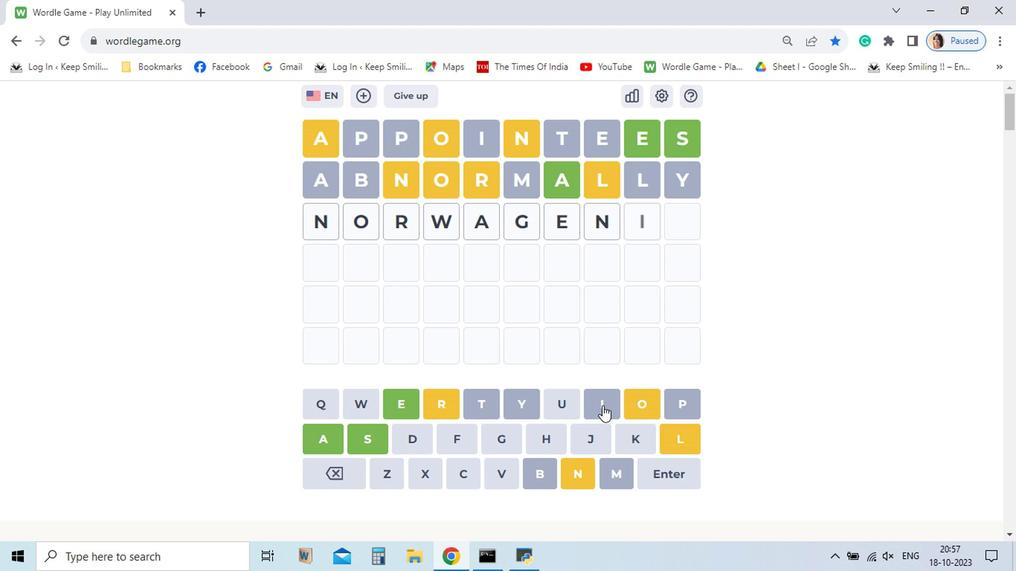 
Action: Mouse pressed left at (565, 424)
Screenshot: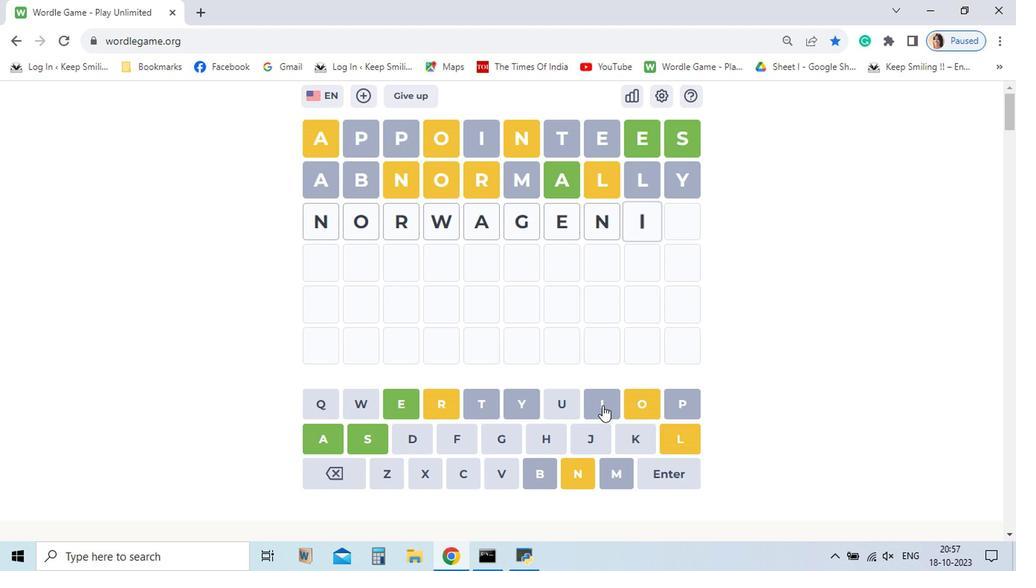 
Action: Mouse moved to (372, 444)
Screenshot: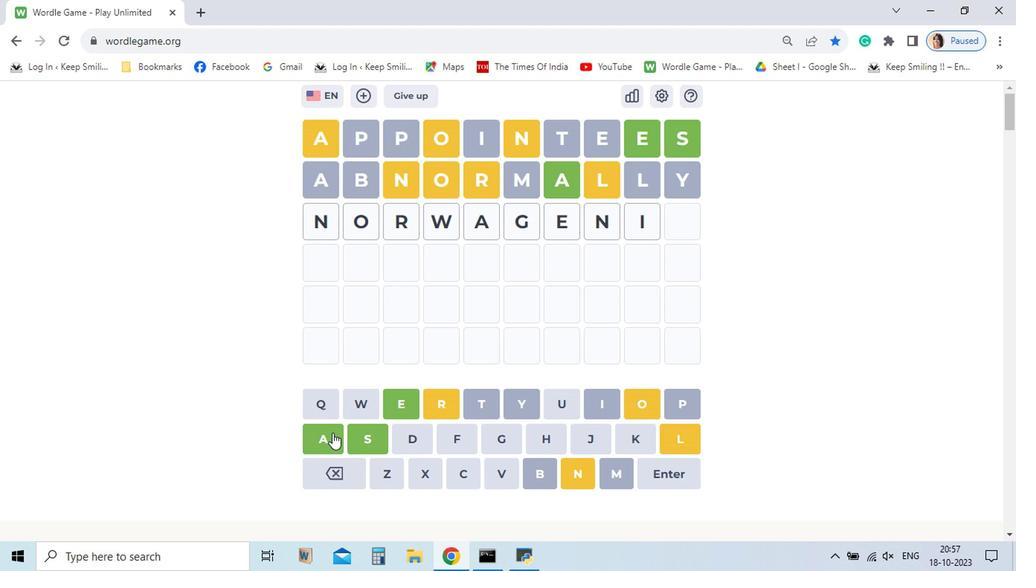 
Action: Mouse pressed left at (372, 444)
Screenshot: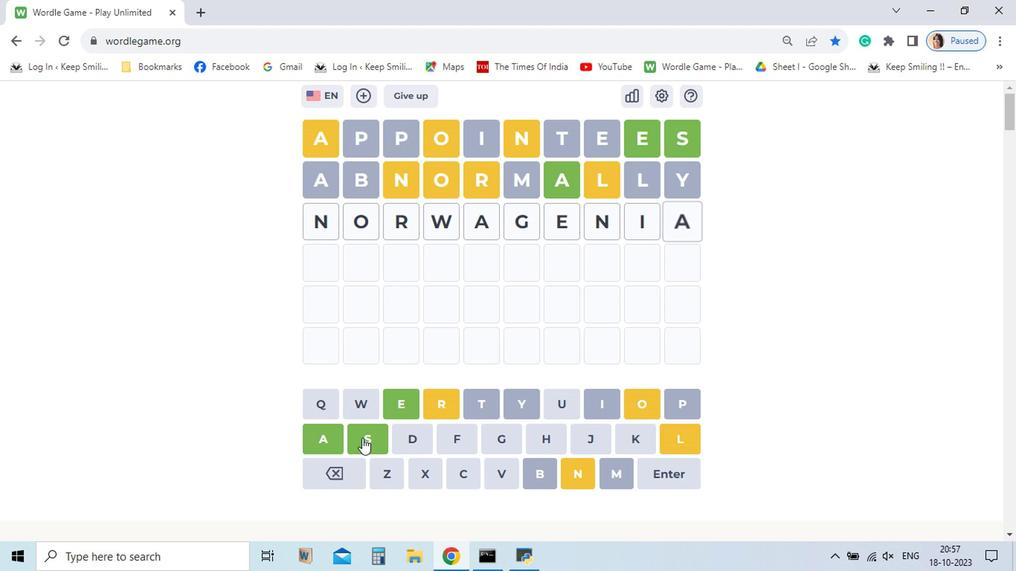 
Action: Mouse moved to (611, 474)
Screenshot: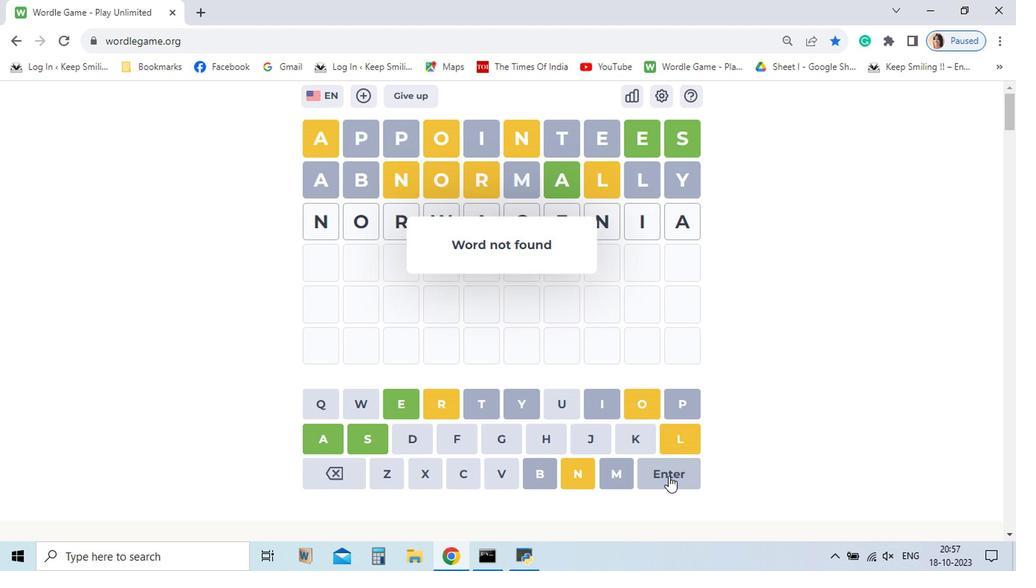 
Action: Mouse pressed left at (611, 474)
Screenshot: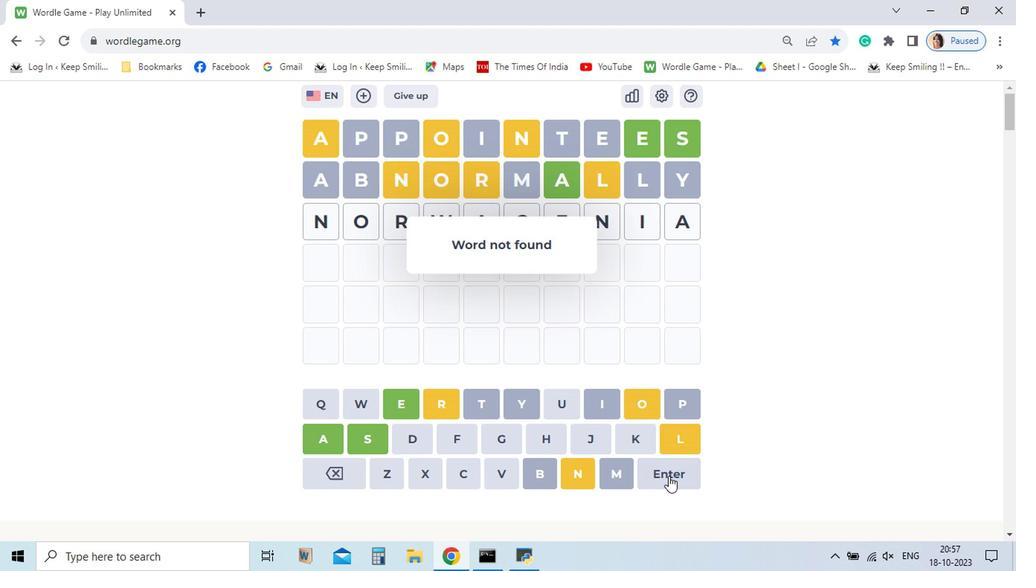 
Action: Mouse moved to (380, 471)
Screenshot: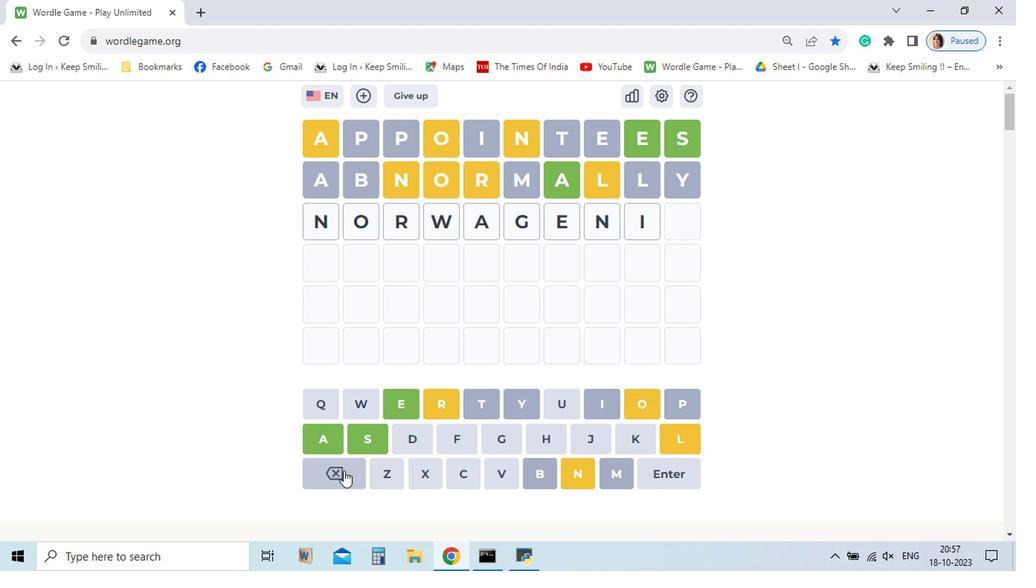 
Action: Mouse pressed left at (380, 471)
Screenshot: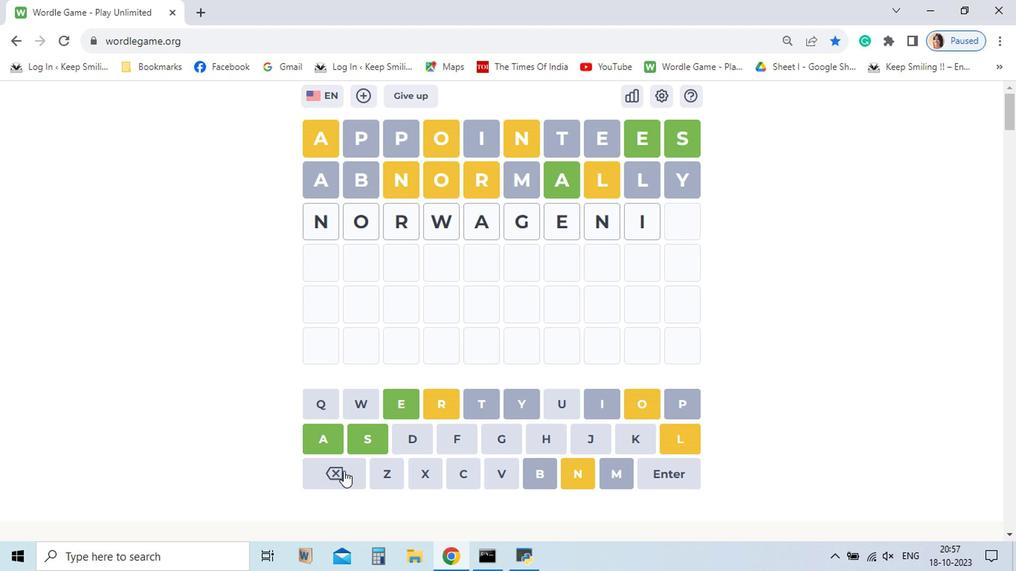 
Action: Mouse pressed left at (380, 471)
Screenshot: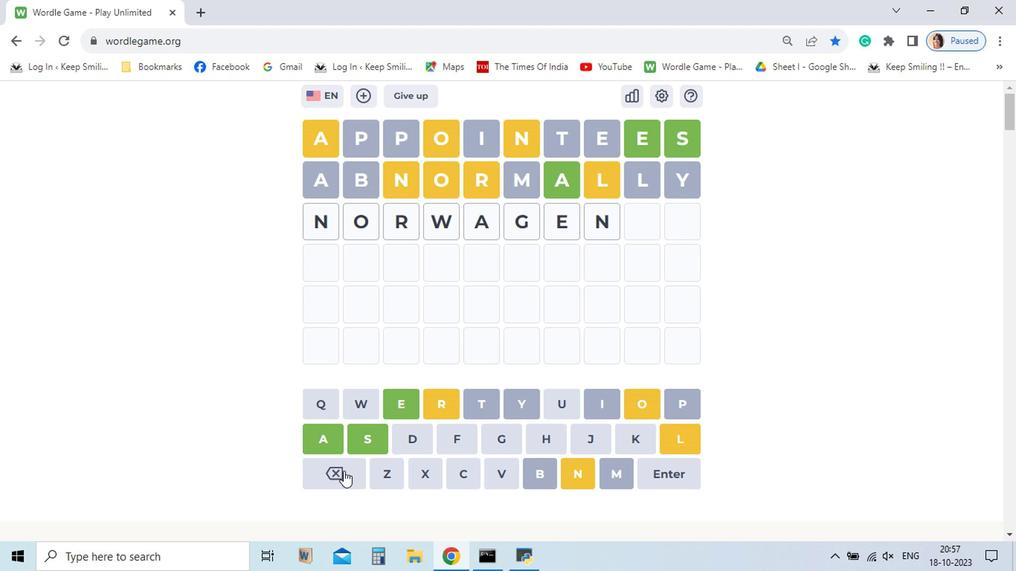 
Action: Mouse pressed left at (380, 471)
Screenshot: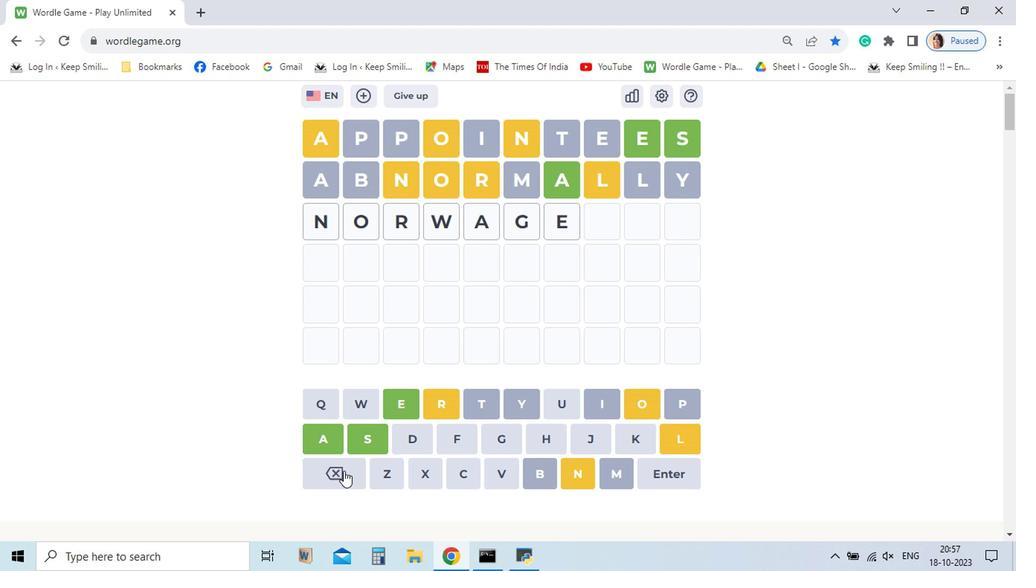 
Action: Mouse pressed left at (380, 471)
Screenshot: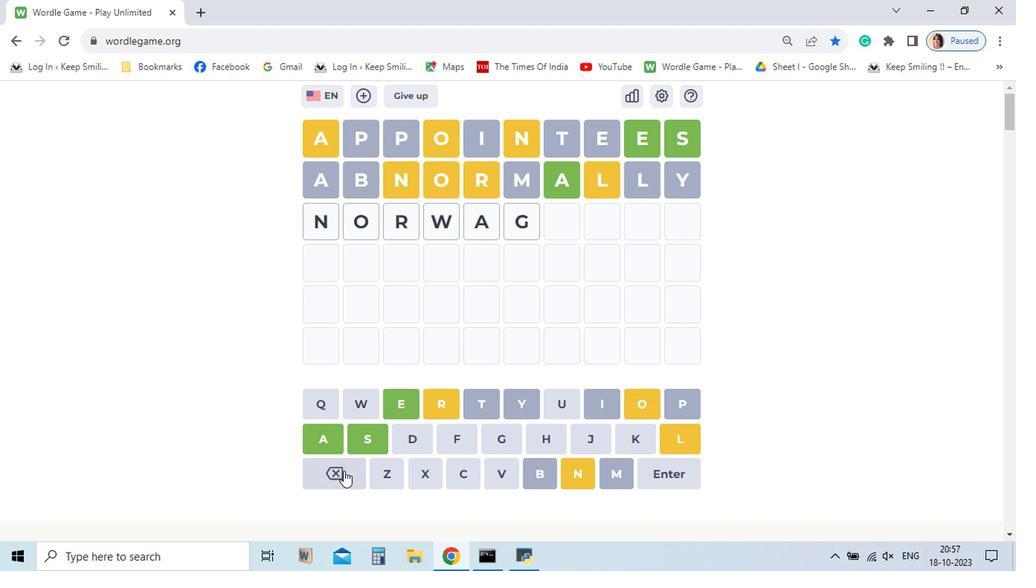 
Action: Mouse pressed left at (380, 471)
Screenshot: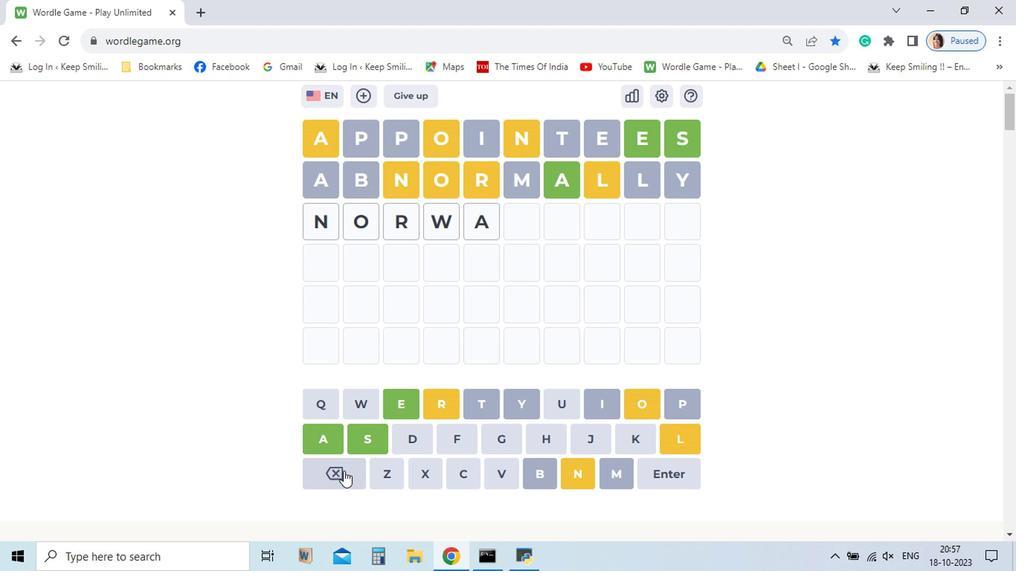 
Action: Mouse pressed left at (380, 471)
Screenshot: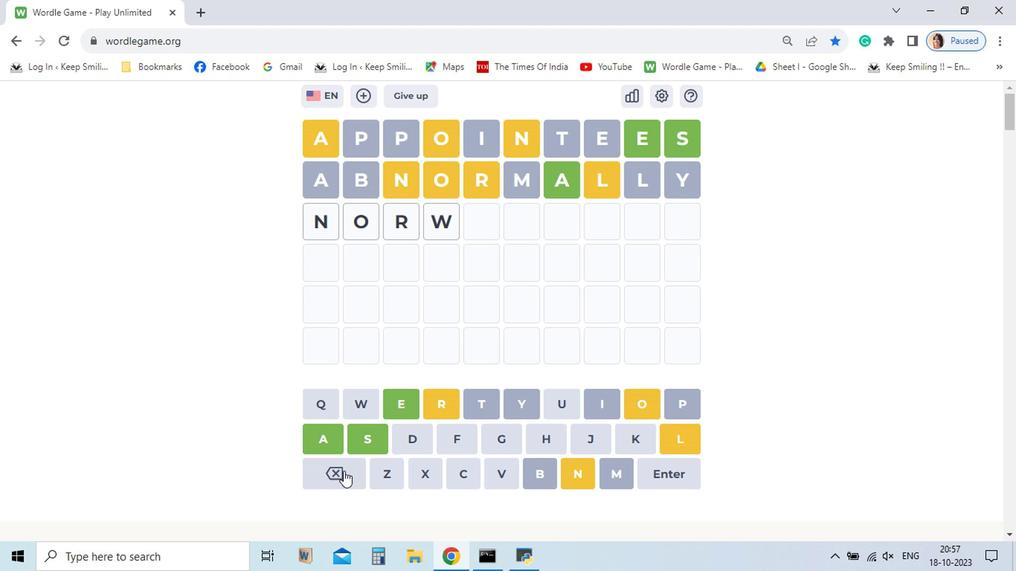 
Action: Mouse pressed left at (380, 471)
Screenshot: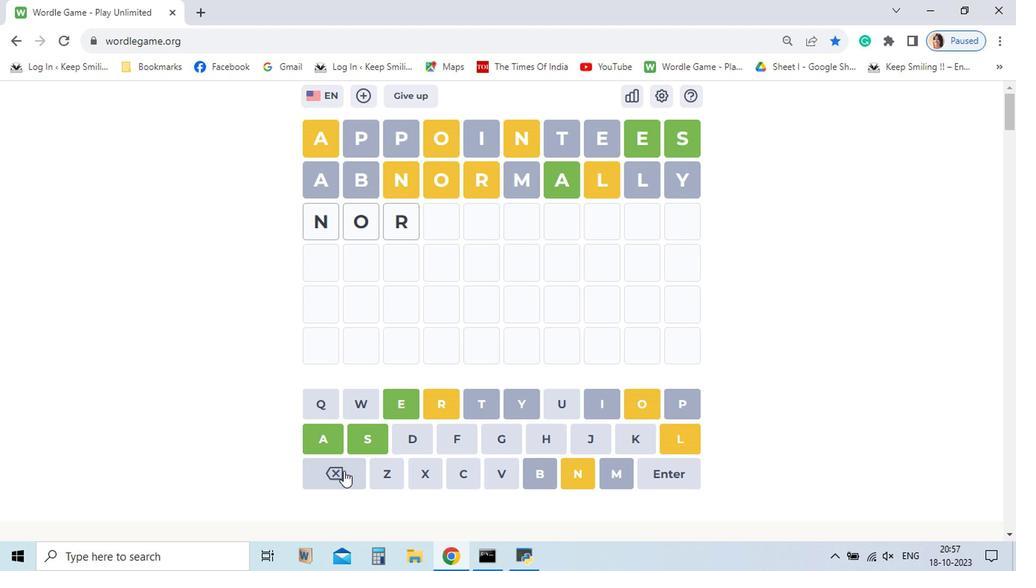 
Action: Mouse pressed left at (380, 471)
Screenshot: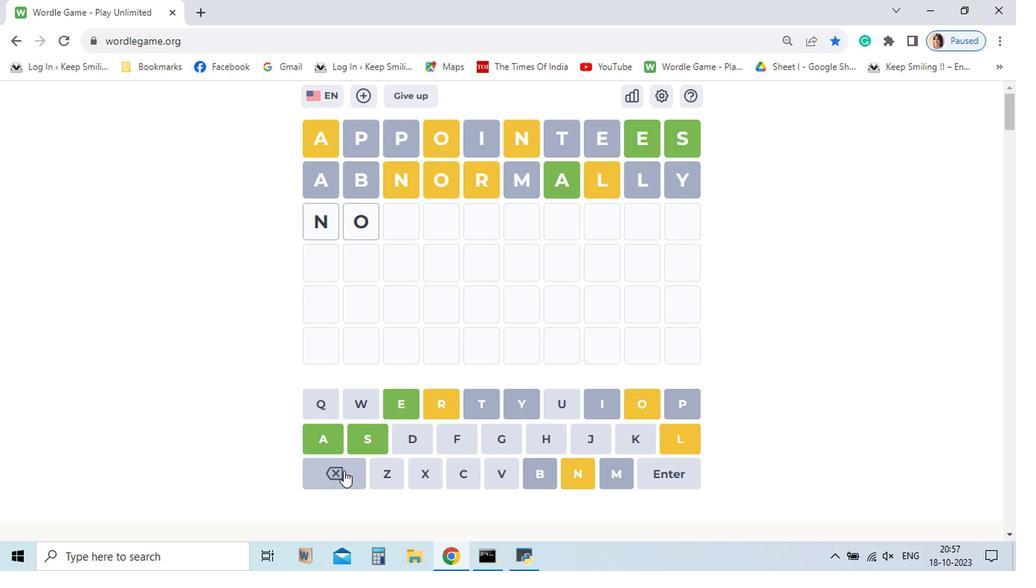 
Action: Mouse pressed left at (380, 471)
Screenshot: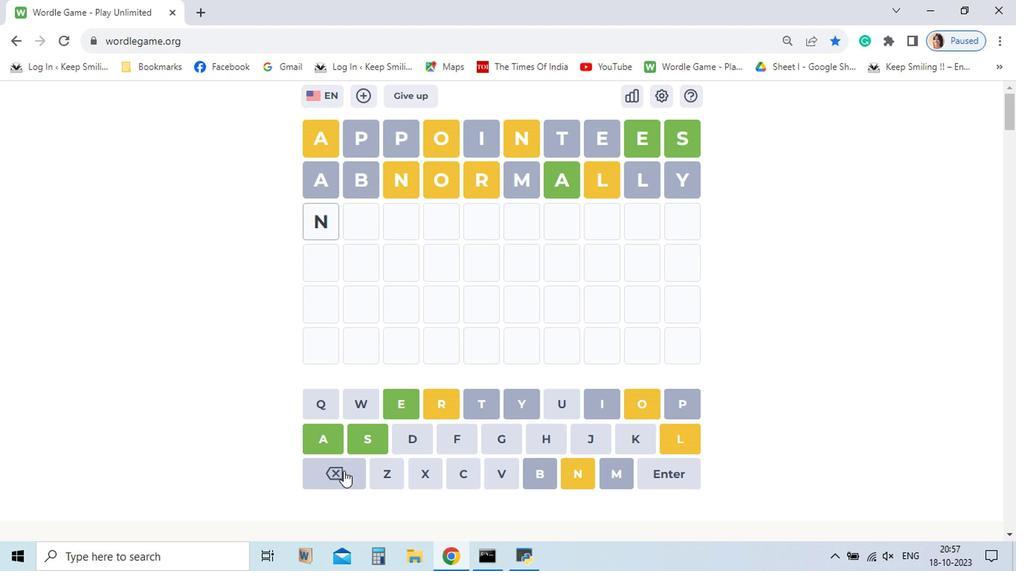 
Action: Mouse pressed left at (380, 471)
Screenshot: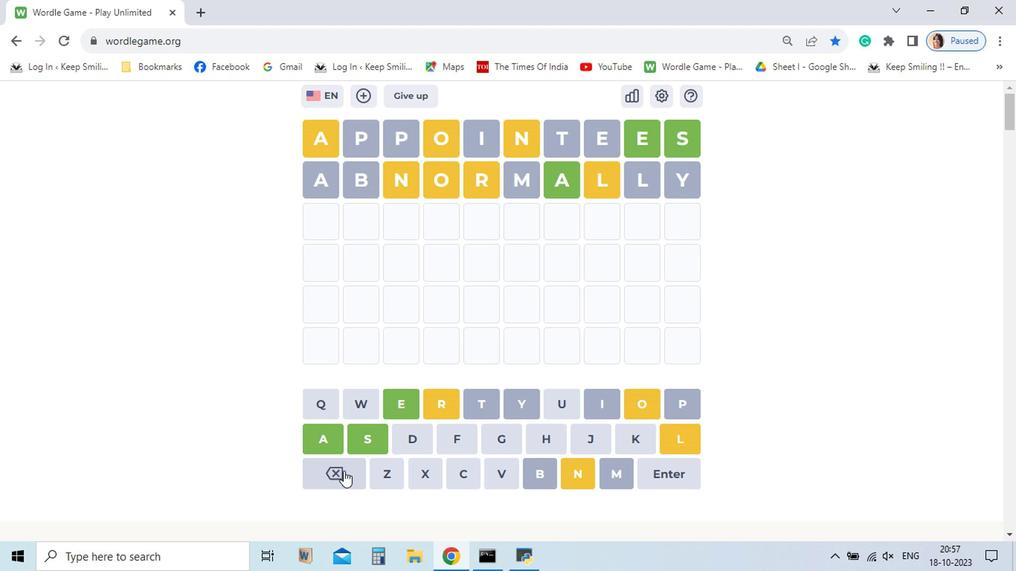 
Action: Mouse moved to (547, 468)
Screenshot: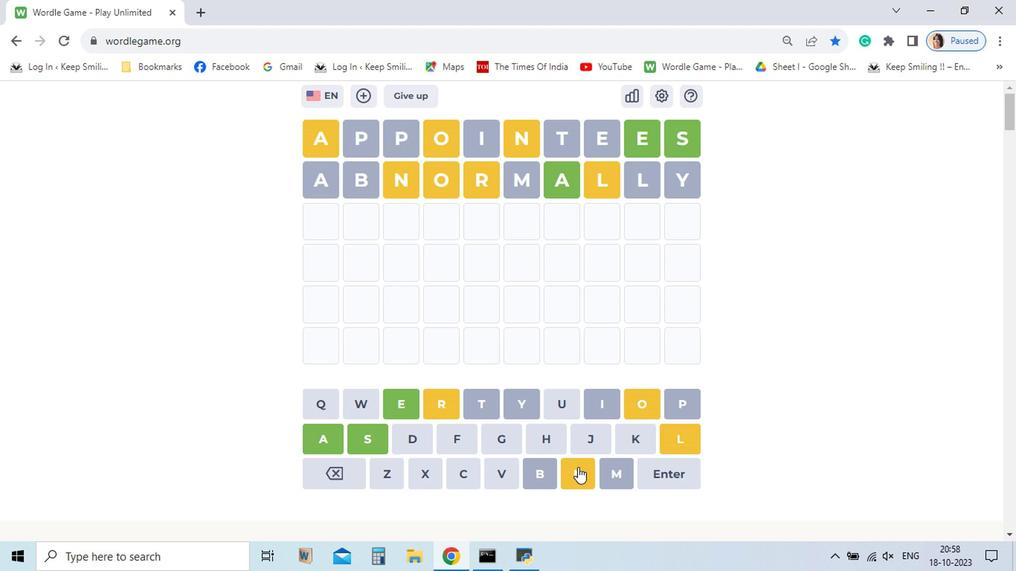 
Action: Mouse pressed left at (547, 468)
Screenshot: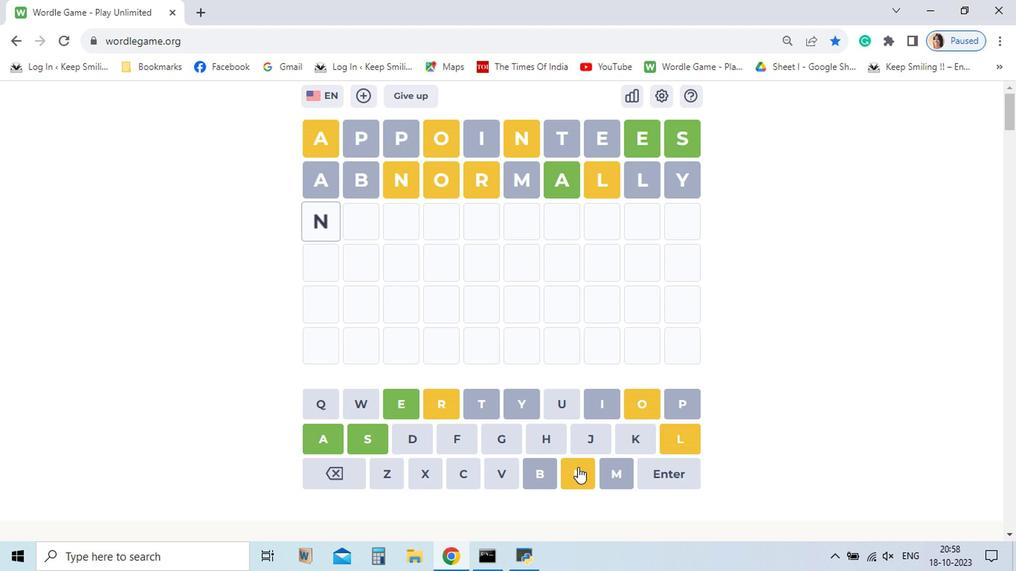
Action: Mouse moved to (371, 449)
Screenshot: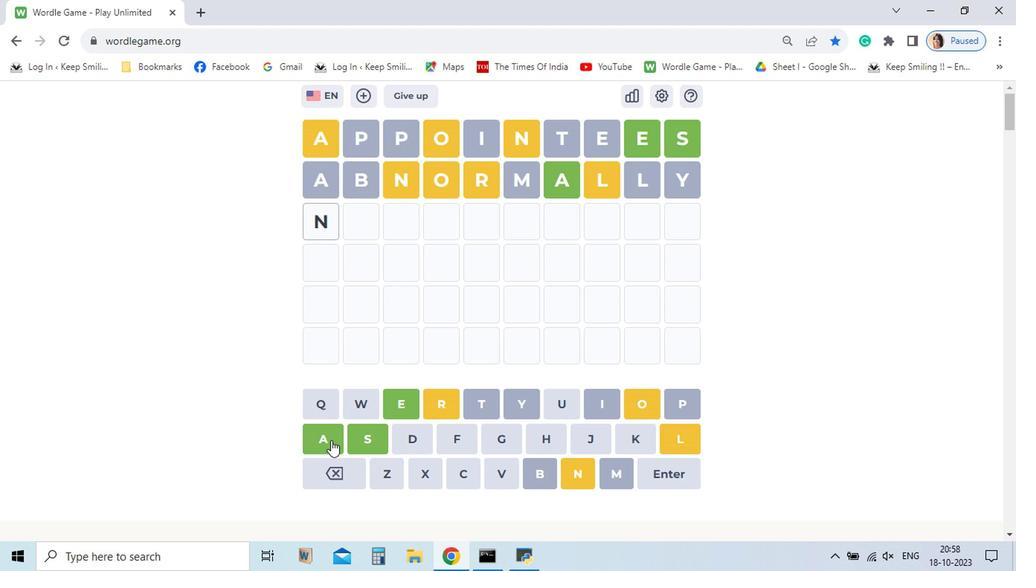 
Action: Mouse pressed left at (371, 449)
Screenshot: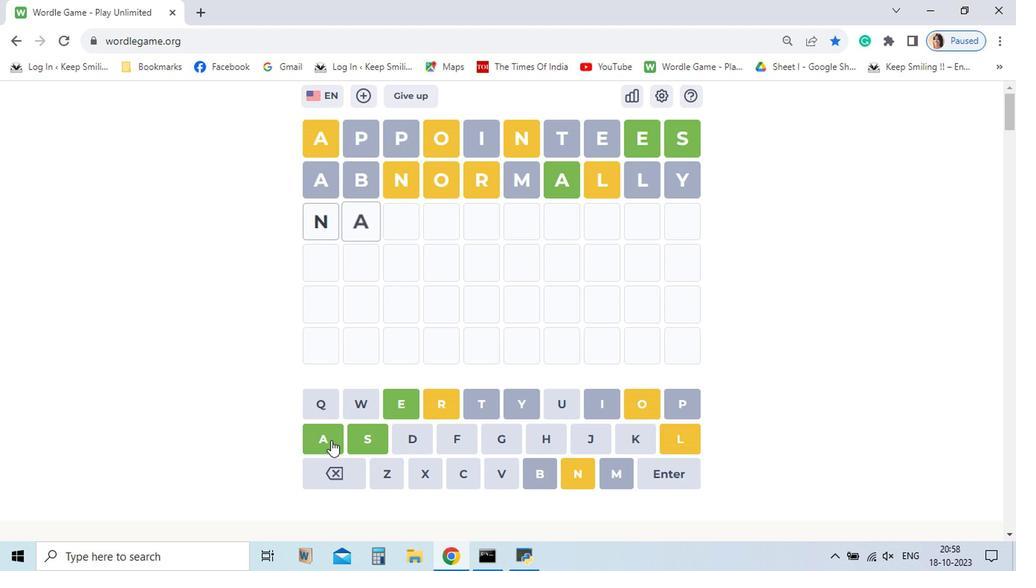 
Action: Mouse moved to (450, 421)
Screenshot: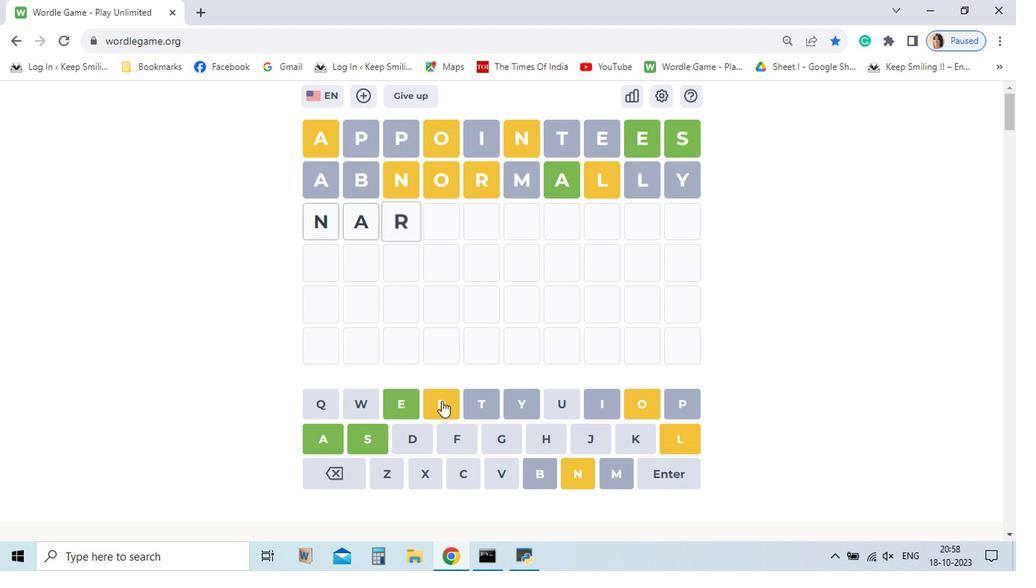 
Action: Mouse pressed left at (450, 421)
Screenshot: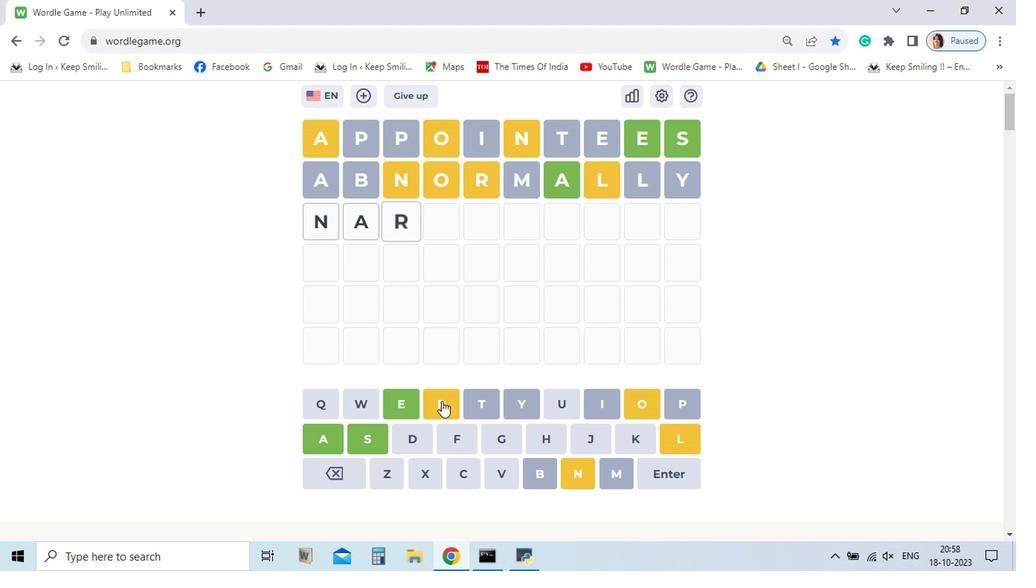 
Action: Mouse pressed left at (450, 421)
Screenshot: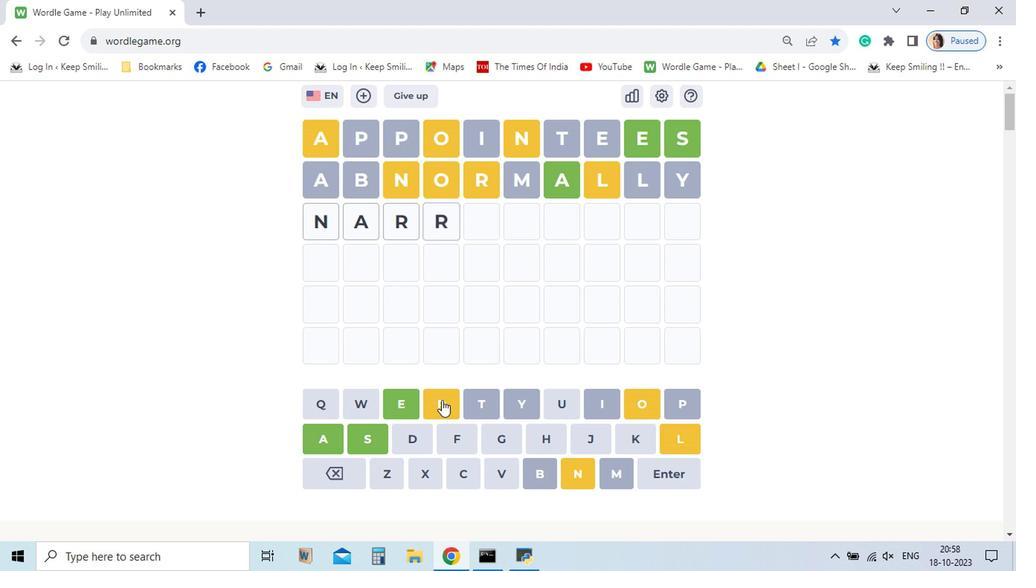 
Action: Mouse moved to (368, 447)
Screenshot: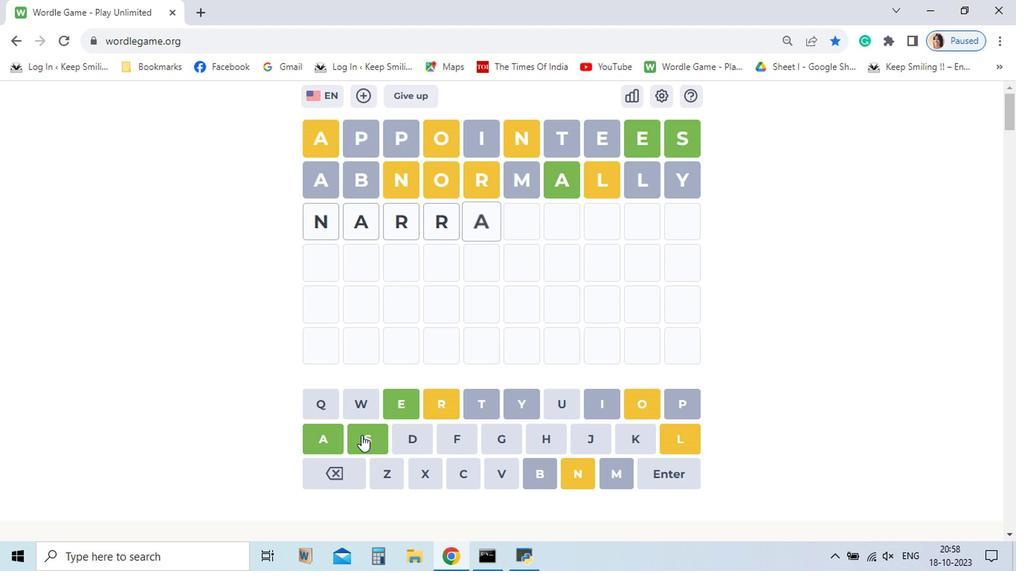 
Action: Mouse pressed left at (368, 447)
Screenshot: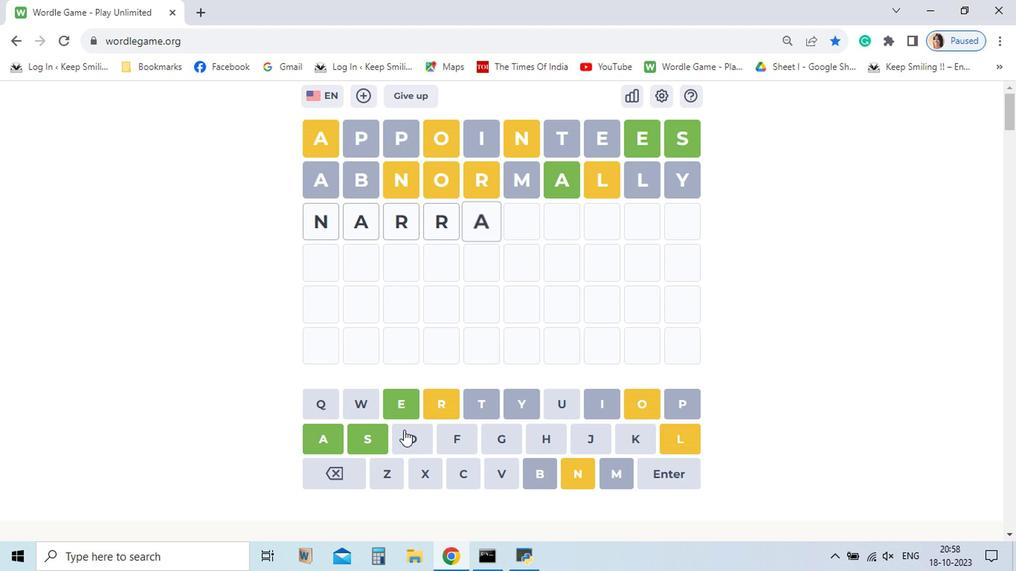 
Action: Mouse moved to (372, 472)
Screenshot: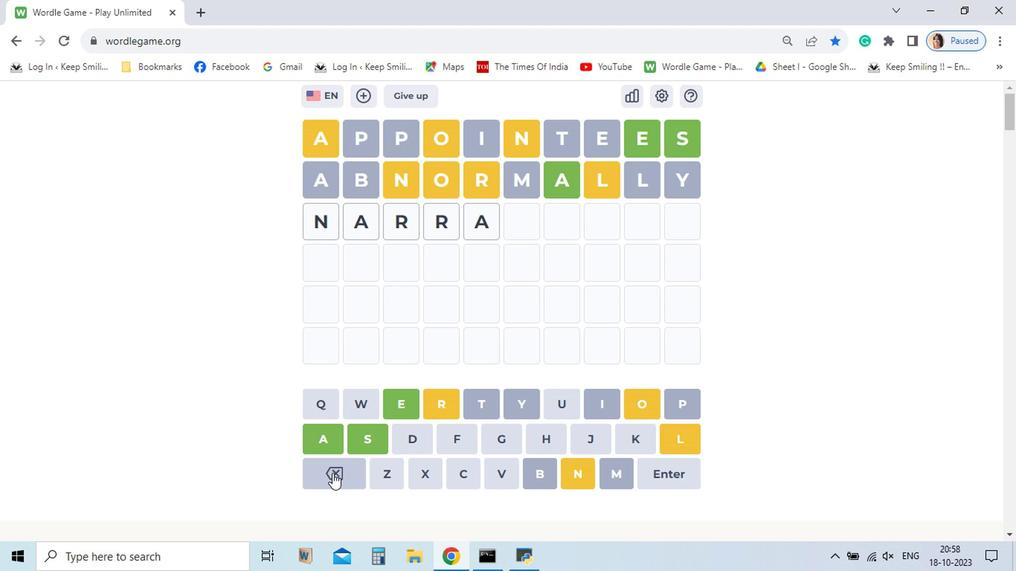 
Action: Mouse pressed left at (372, 472)
